 Task: Select transit view around selected location Durham, North Carolina, United States and check out the nearest train station
Action: Mouse moved to (285, 163)
Screenshot: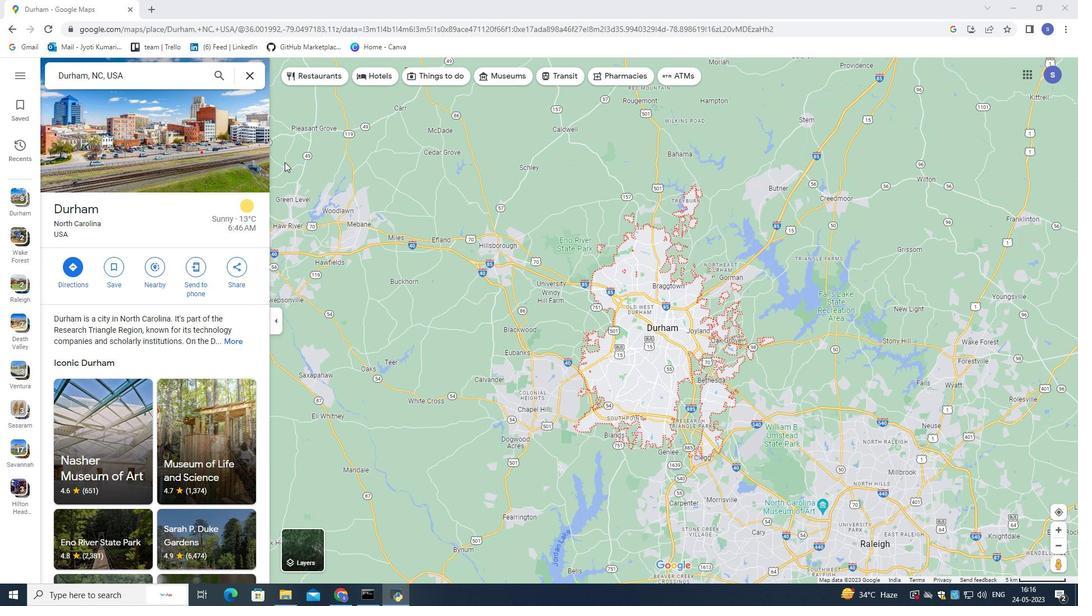 
Action: Mouse scrolled (285, 162) with delta (0, 0)
Screenshot: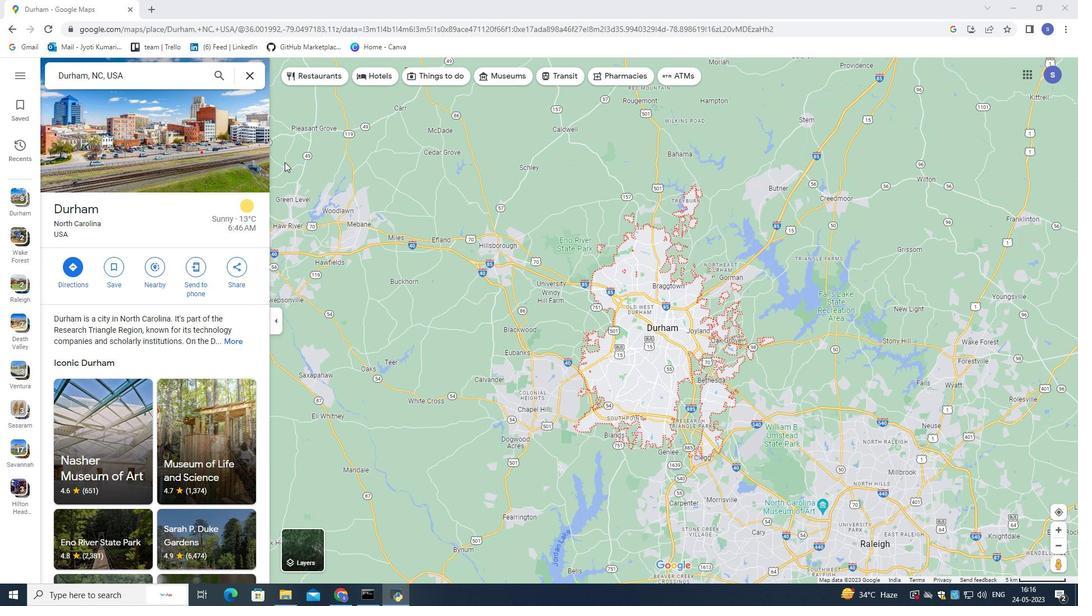 
Action: Mouse moved to (285, 165)
Screenshot: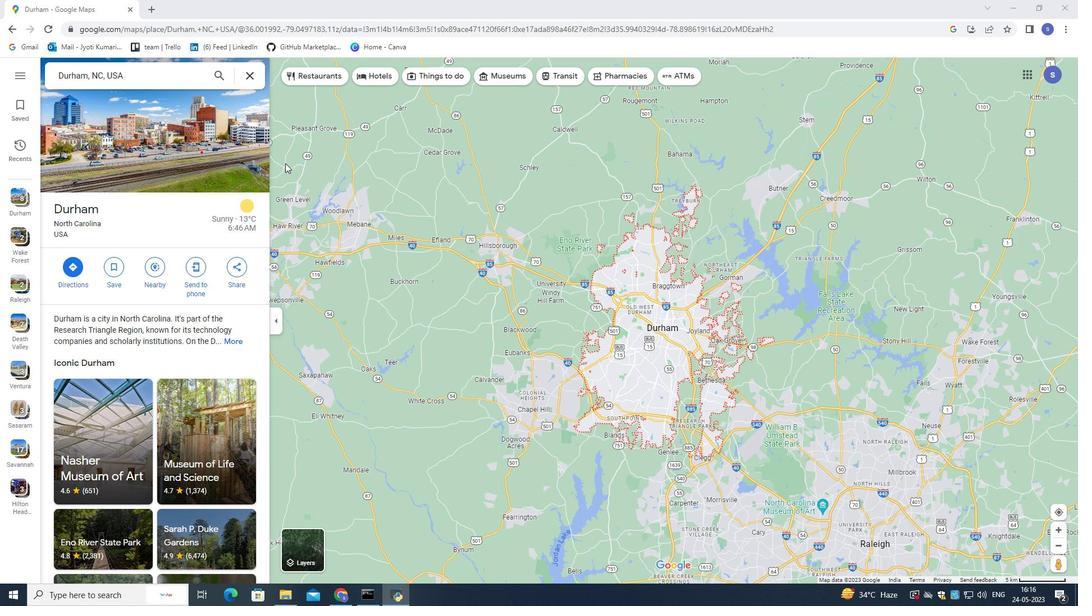 
Action: Mouse scrolled (285, 164) with delta (0, 0)
Screenshot: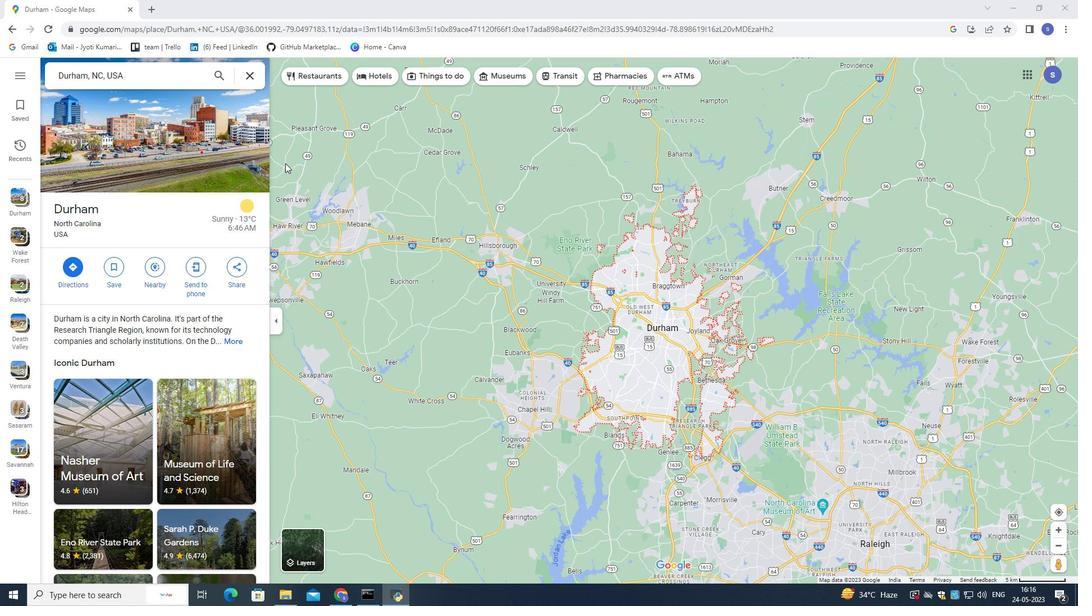 
Action: Mouse scrolled (285, 165) with delta (0, 0)
Screenshot: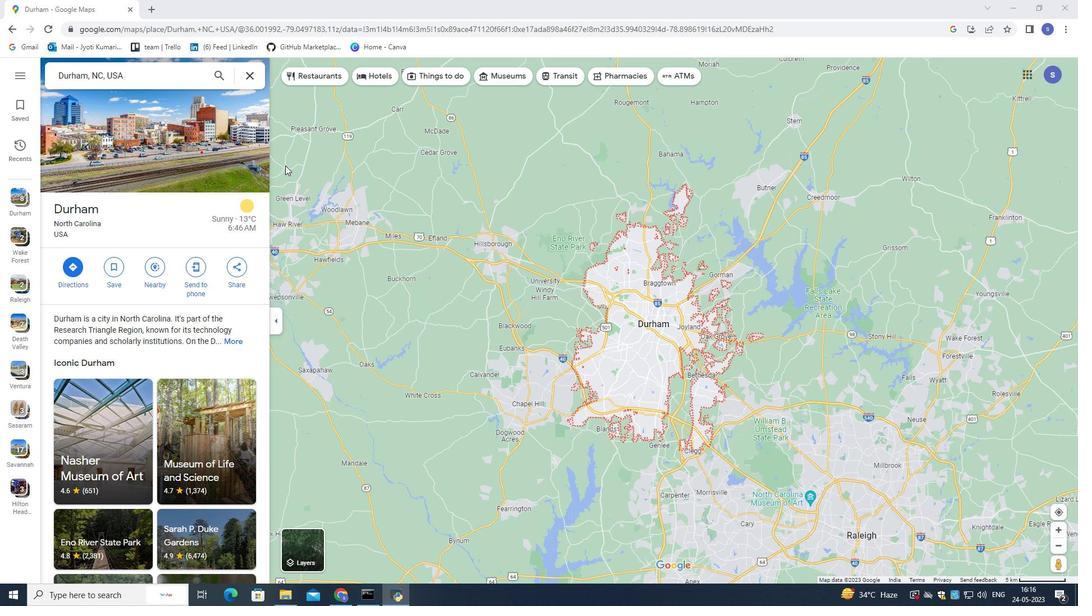 
Action: Mouse moved to (151, 73)
Screenshot: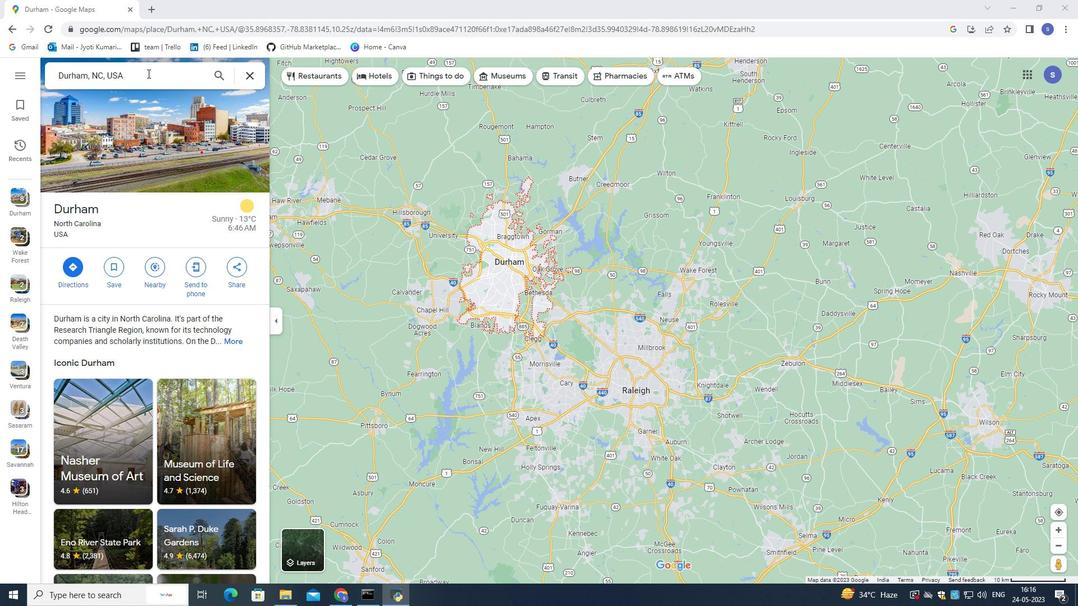 
Action: Mouse pressed left at (151, 73)
Screenshot: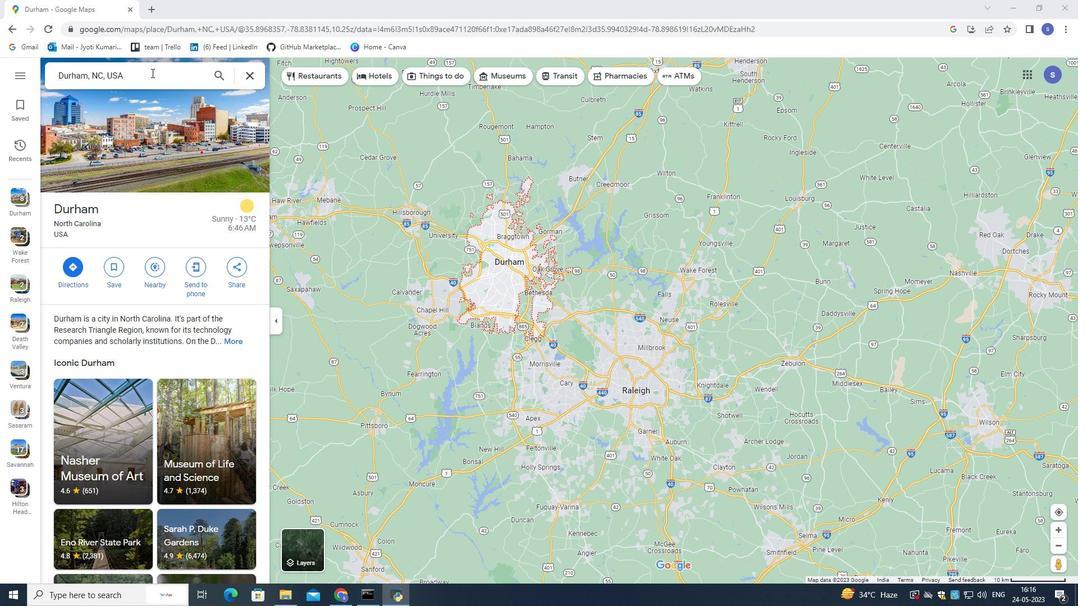 
Action: Mouse moved to (280, 122)
Screenshot: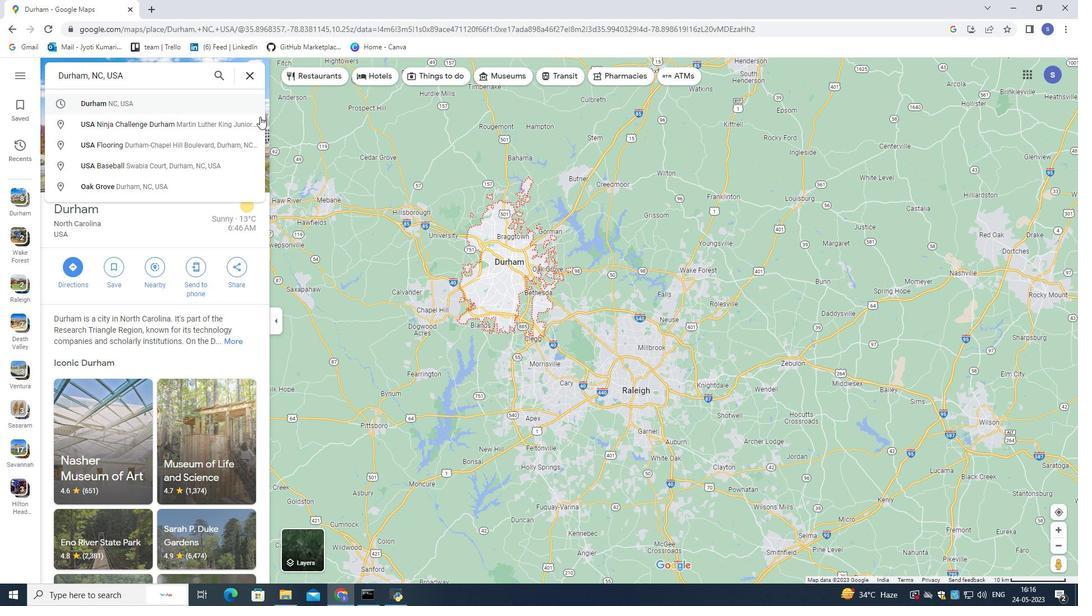 
Action: Key pressed <Key.enter>
Screenshot: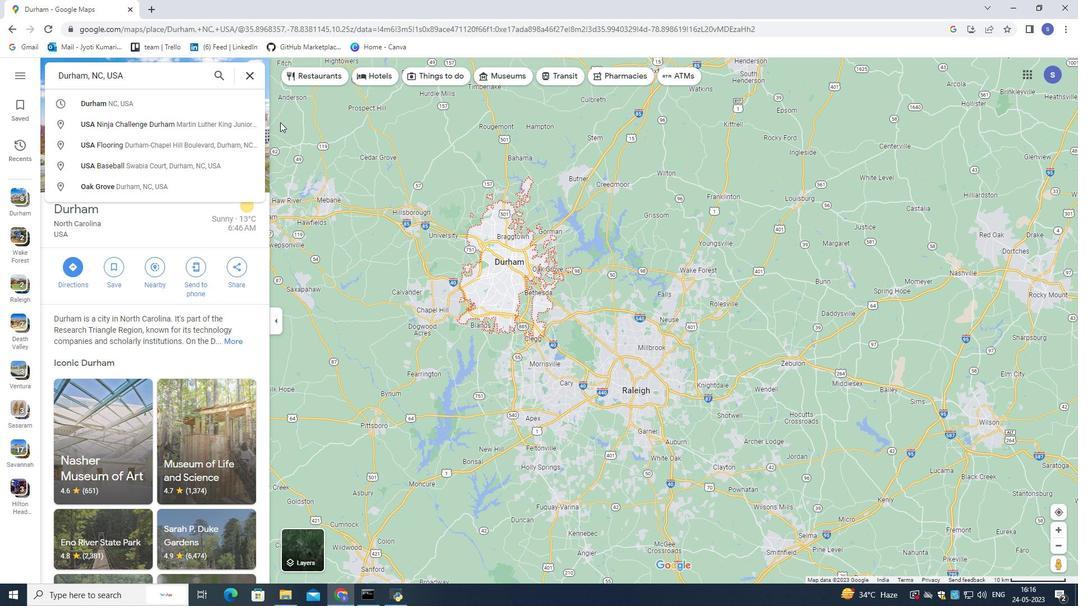 
Action: Mouse moved to (359, 176)
Screenshot: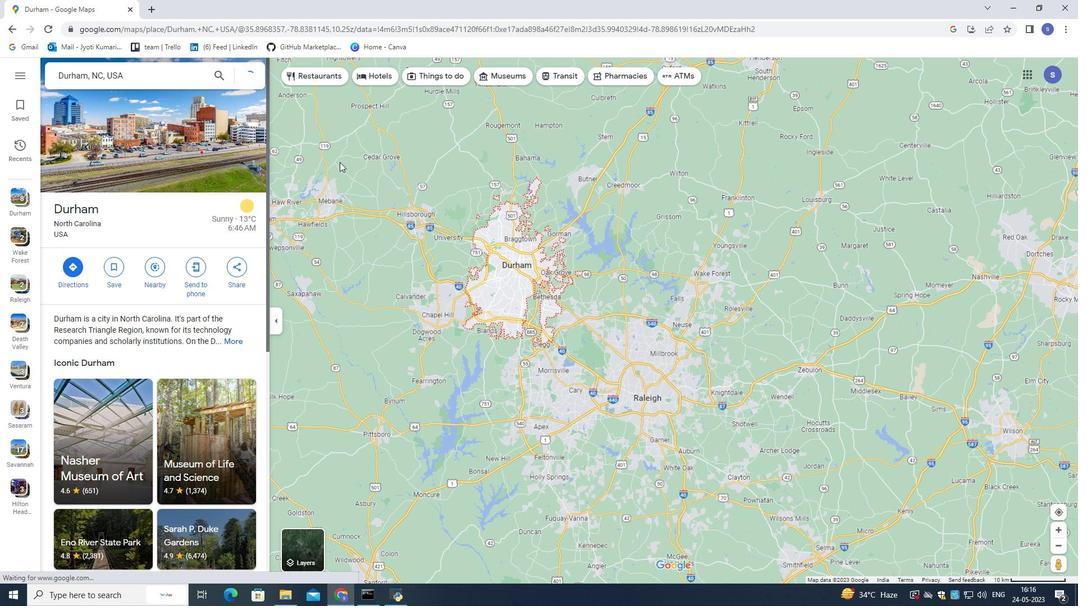
Action: Mouse scrolled (359, 175) with delta (0, 0)
Screenshot: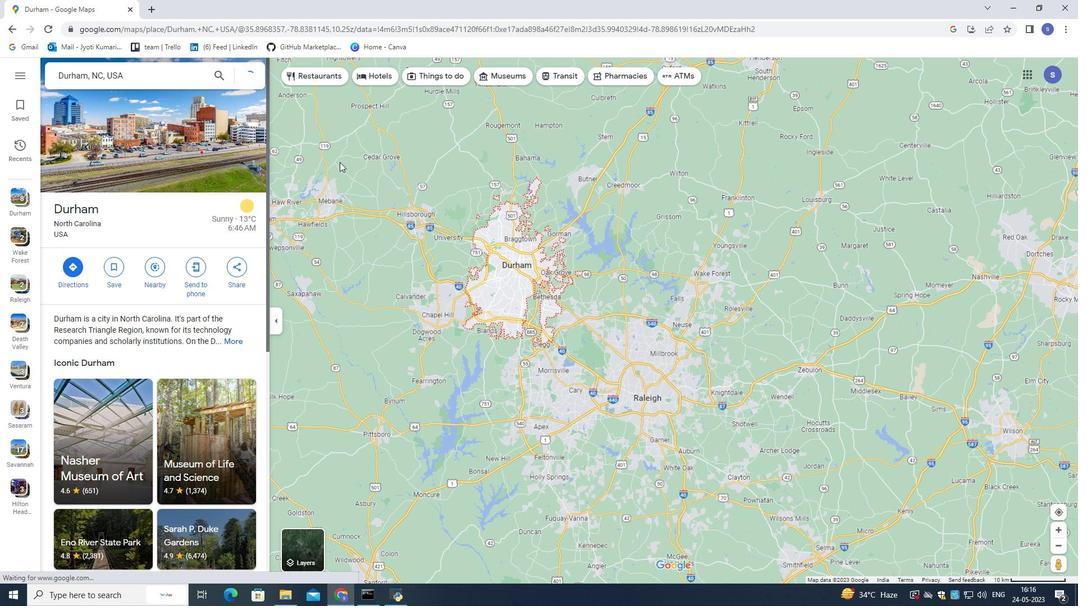 
Action: Mouse moved to (360, 176)
Screenshot: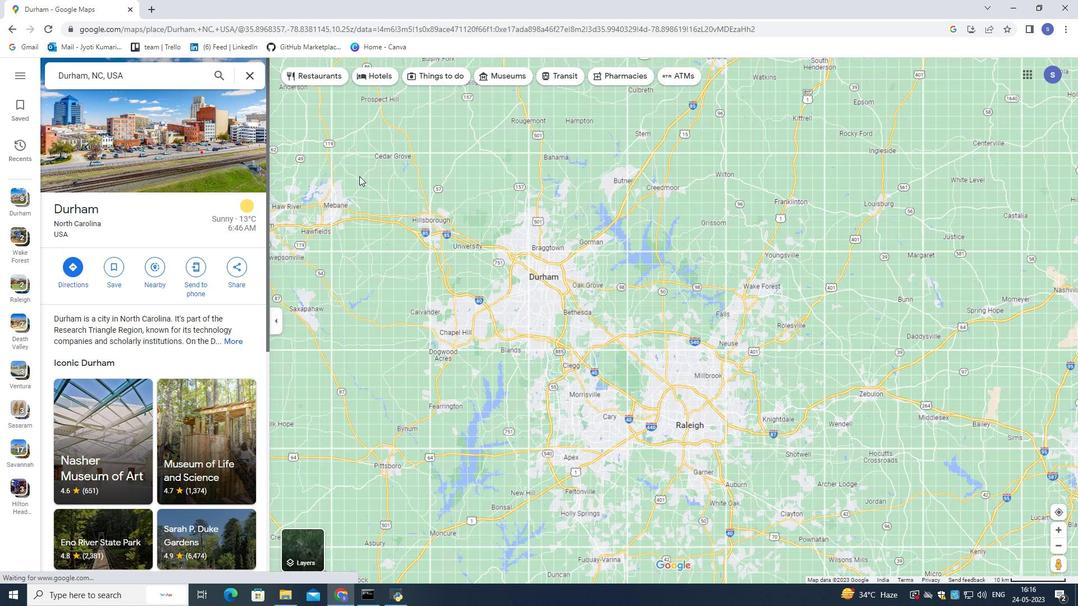 
Action: Mouse scrolled (360, 176) with delta (0, 0)
Screenshot: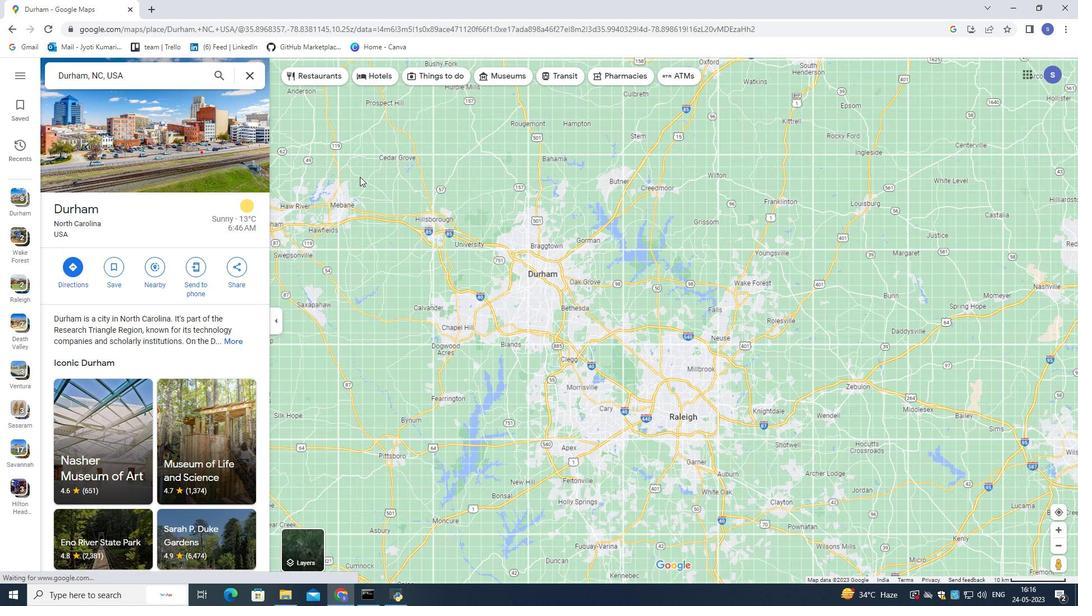 
Action: Mouse moved to (567, 75)
Screenshot: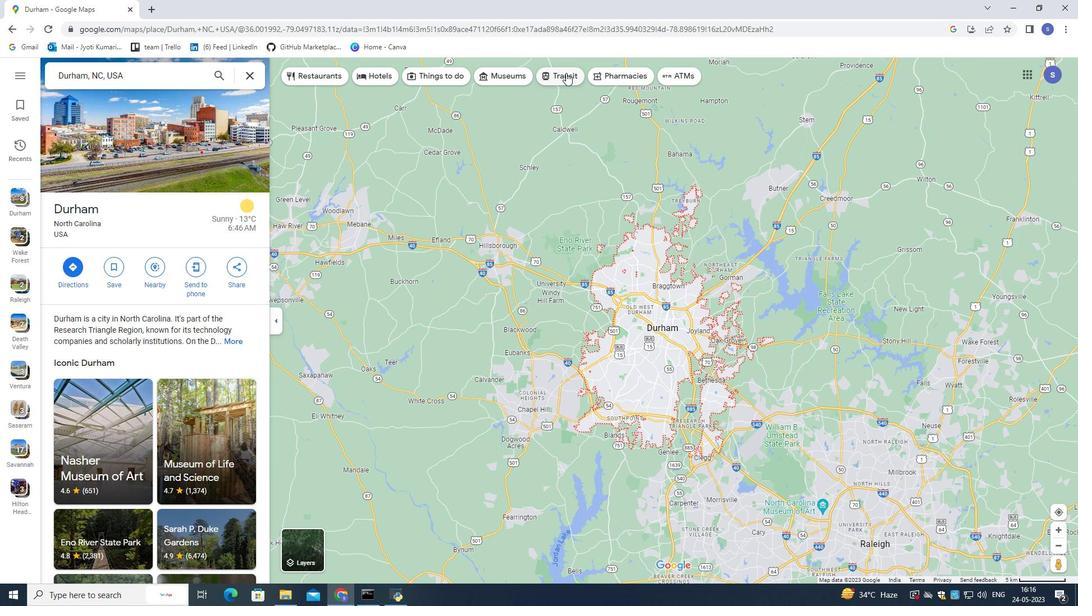 
Action: Mouse pressed left at (567, 75)
Screenshot: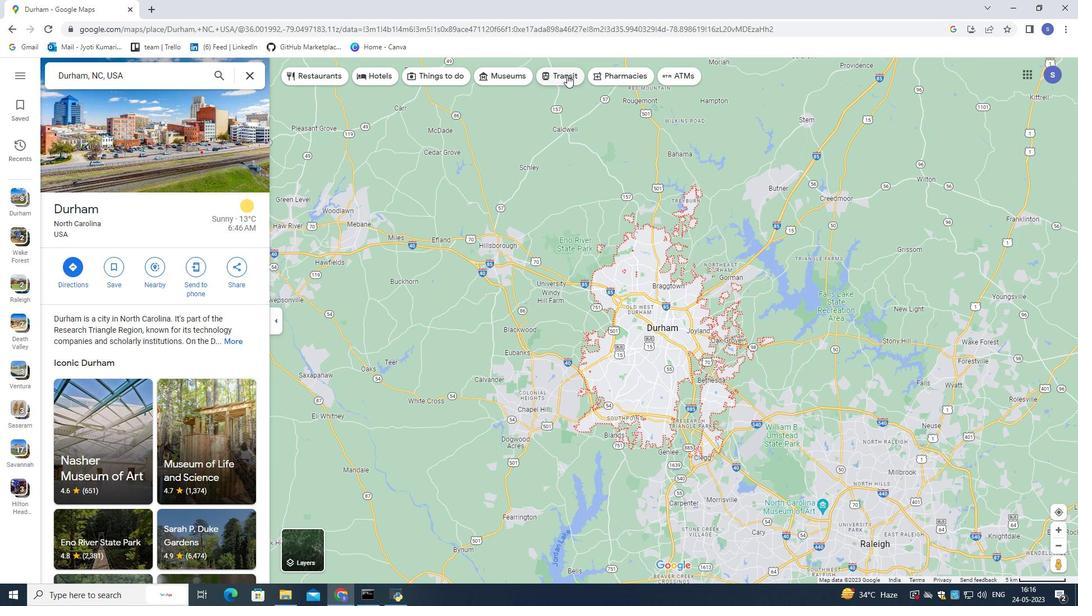 
Action: Mouse moved to (188, 217)
Screenshot: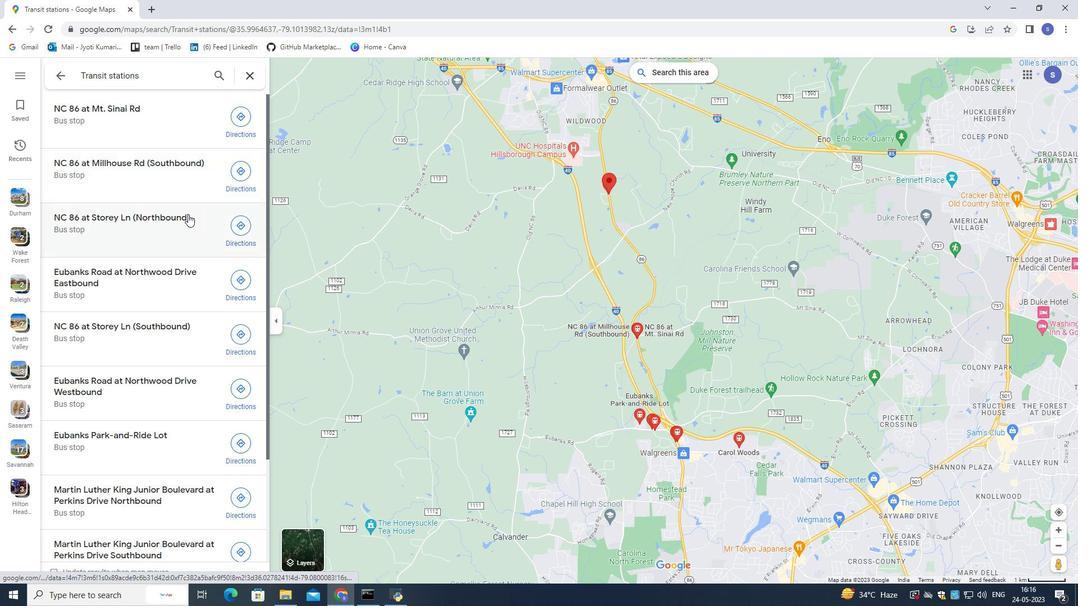 
Action: Mouse scrolled (188, 217) with delta (0, 0)
Screenshot: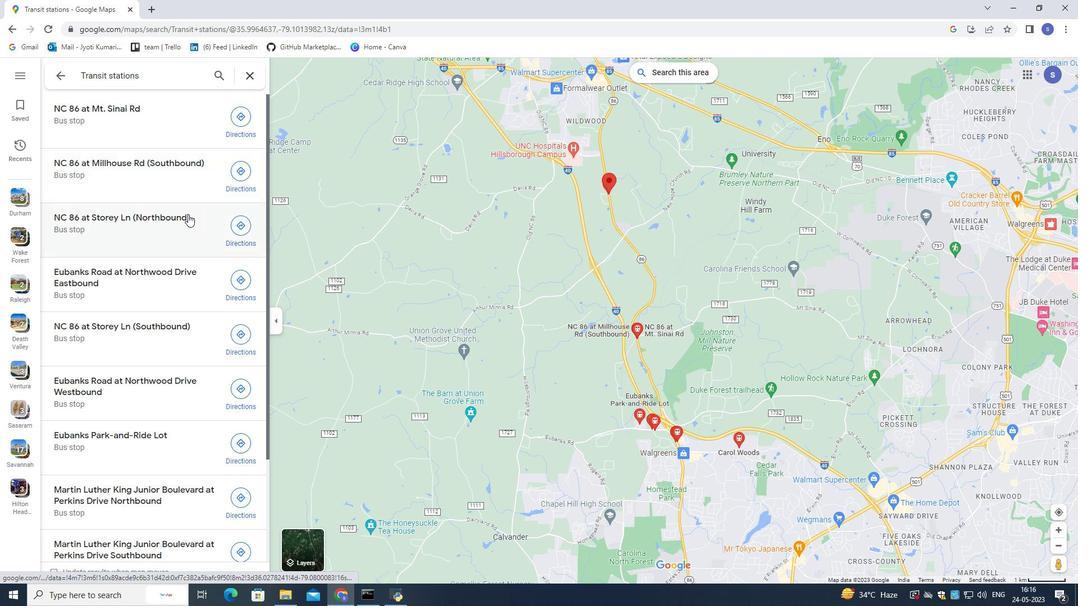 
Action: Mouse moved to (187, 219)
Screenshot: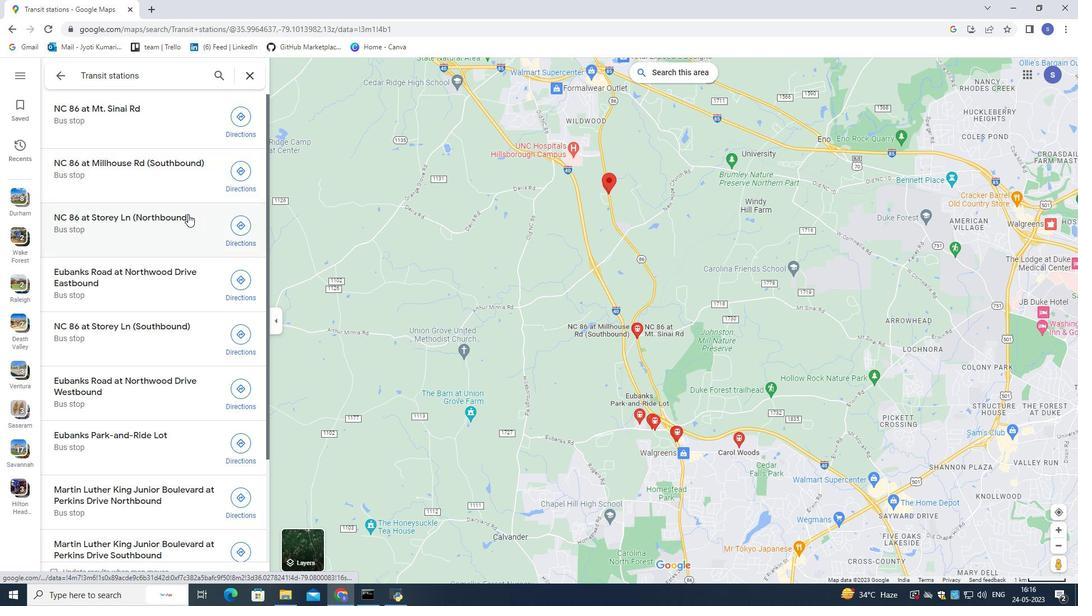 
Action: Mouse scrolled (187, 218) with delta (0, 0)
Screenshot: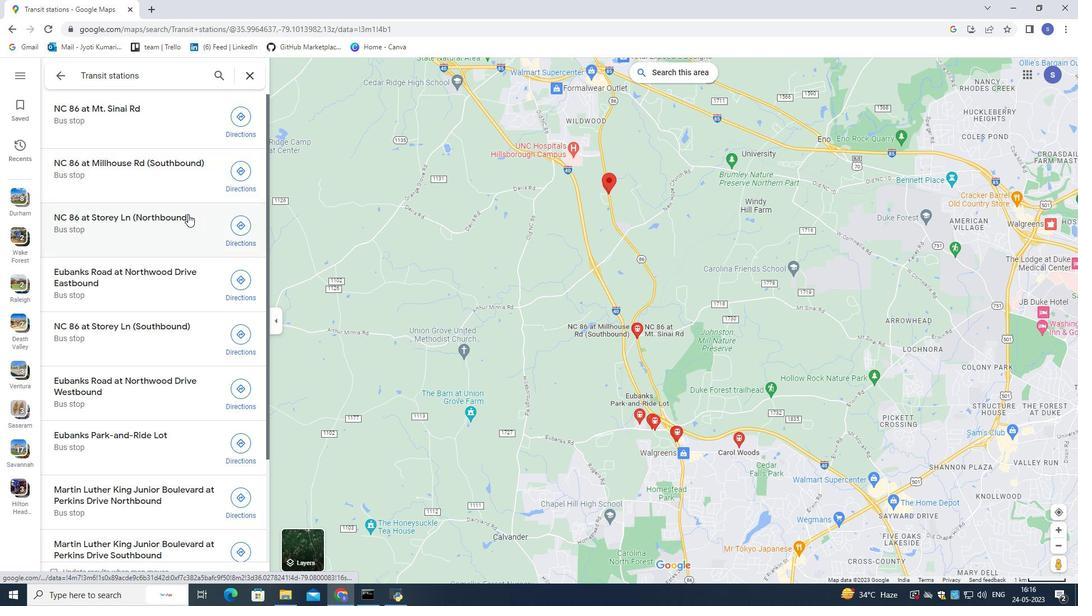 
Action: Mouse moved to (187, 219)
Screenshot: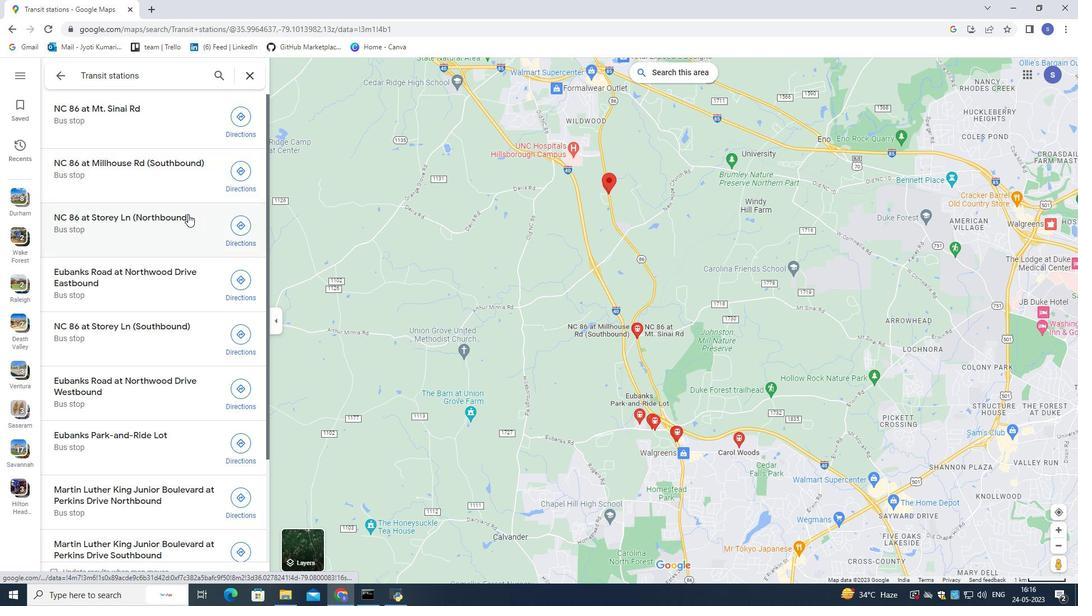 
Action: Mouse scrolled (187, 218) with delta (0, 0)
Screenshot: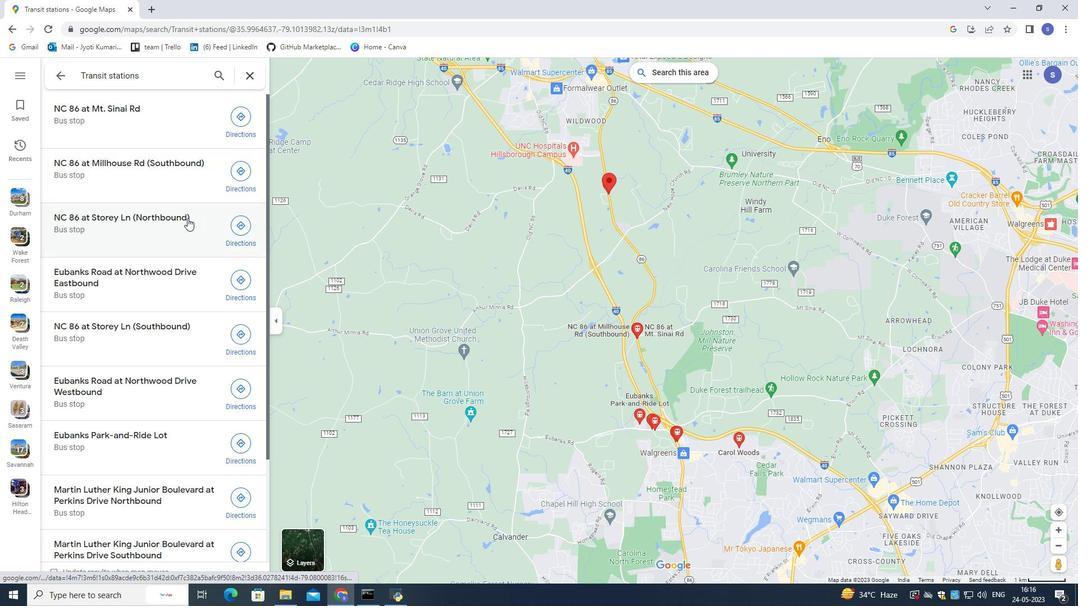 
Action: Mouse moved to (185, 216)
Screenshot: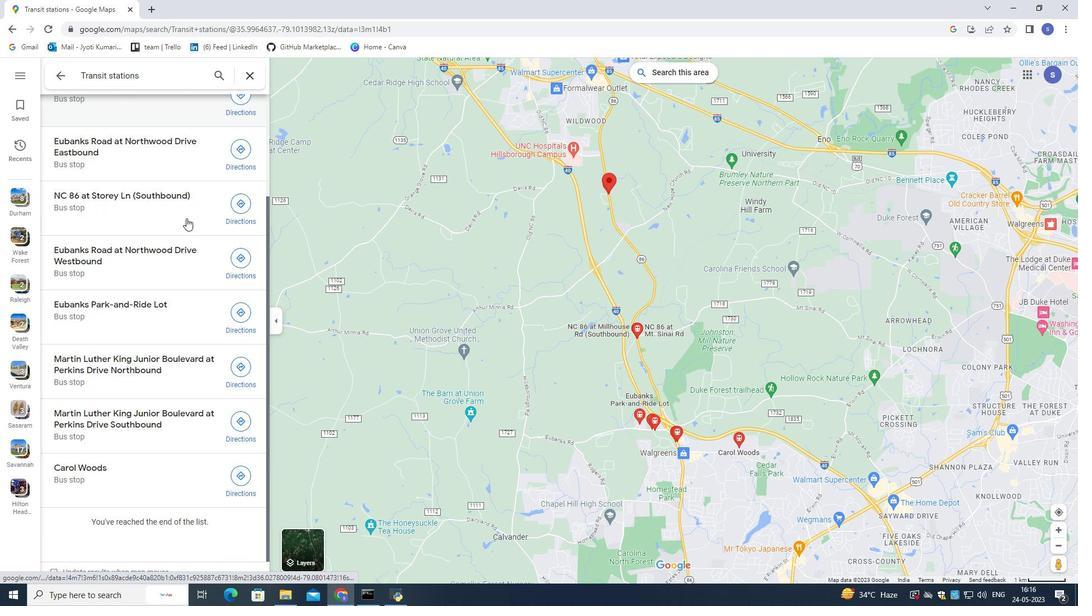 
Action: Mouse scrolled (185, 215) with delta (0, 0)
Screenshot: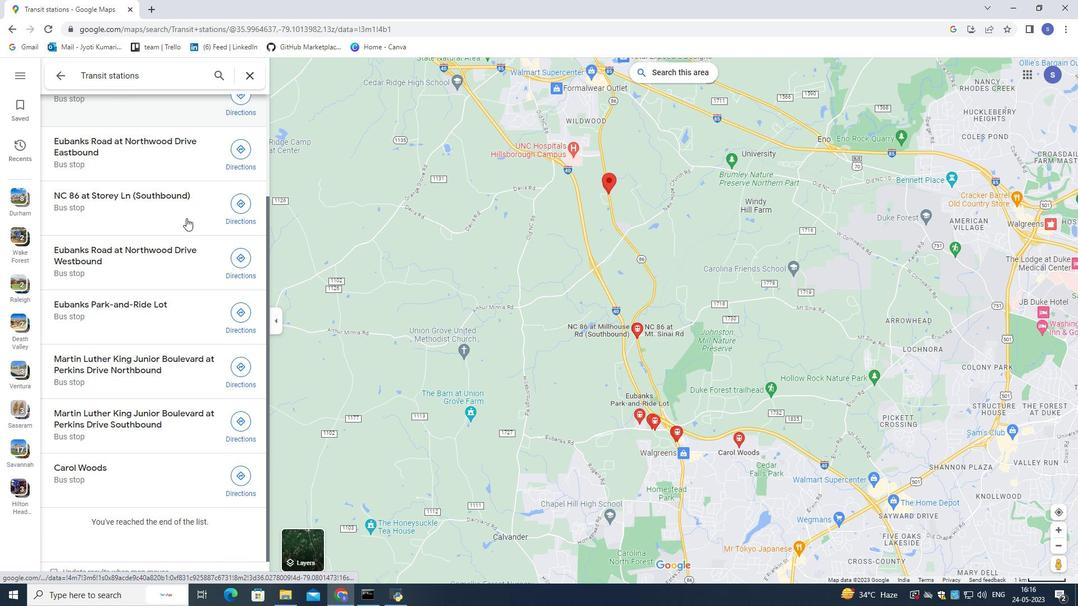 
Action: Mouse scrolled (185, 215) with delta (0, 0)
Screenshot: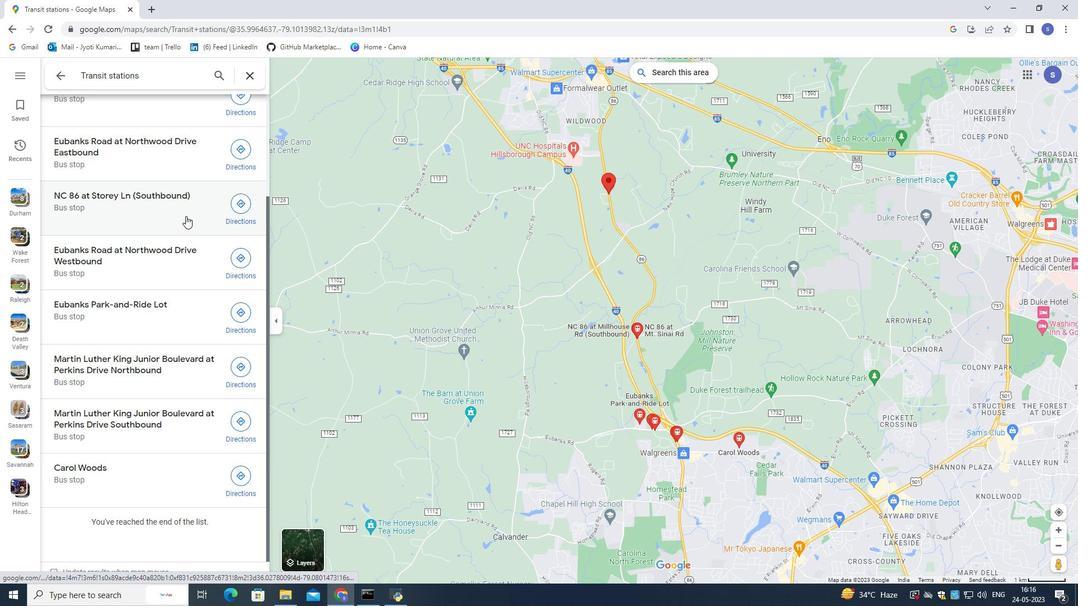 
Action: Mouse moved to (64, 76)
Screenshot: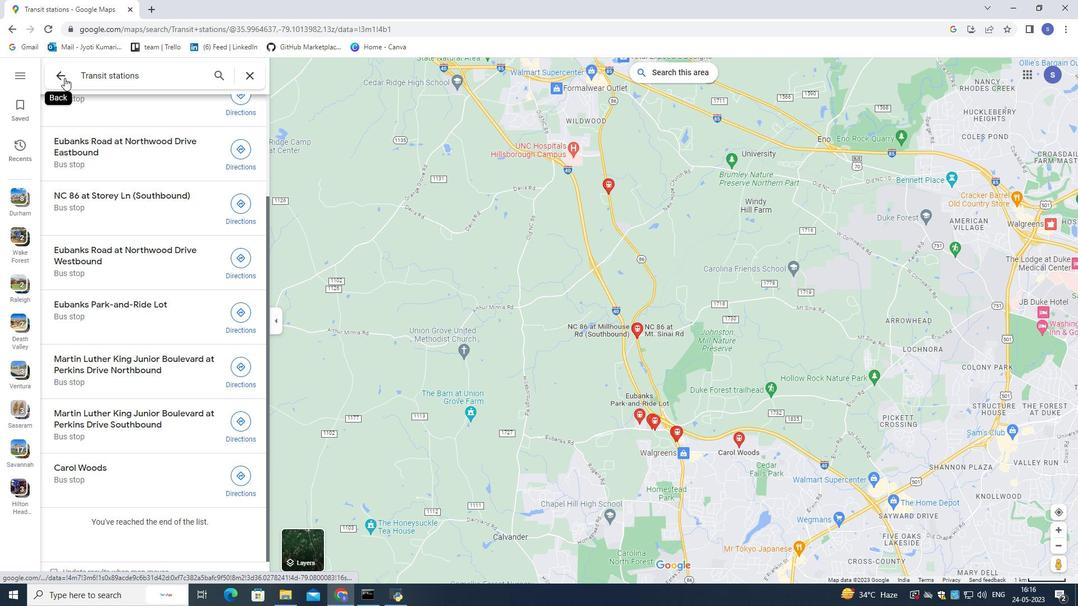 
Action: Mouse pressed left at (64, 76)
Screenshot: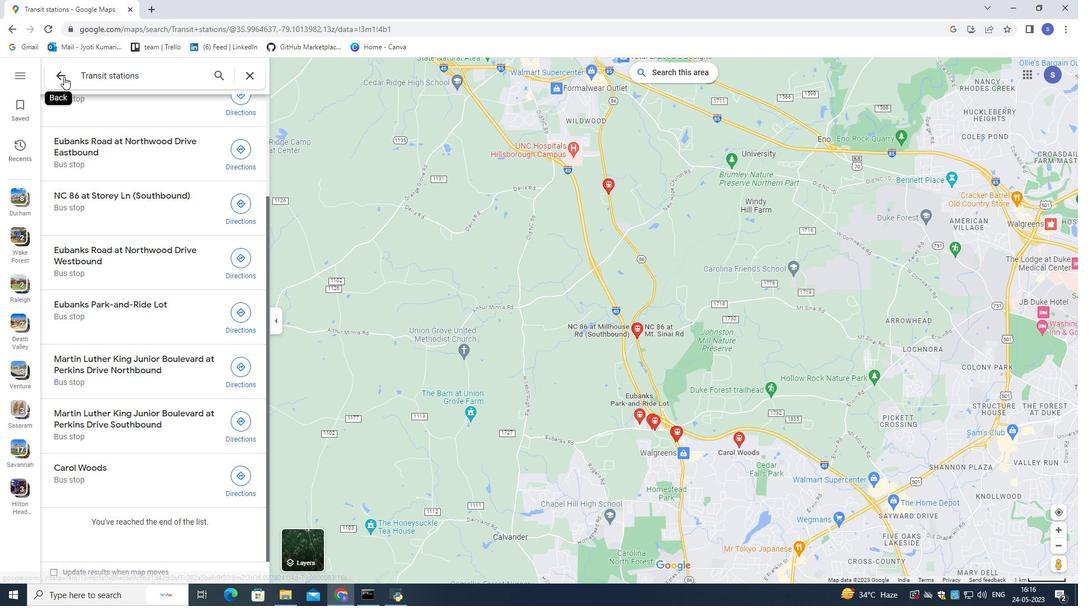 
Action: Mouse moved to (151, 271)
Screenshot: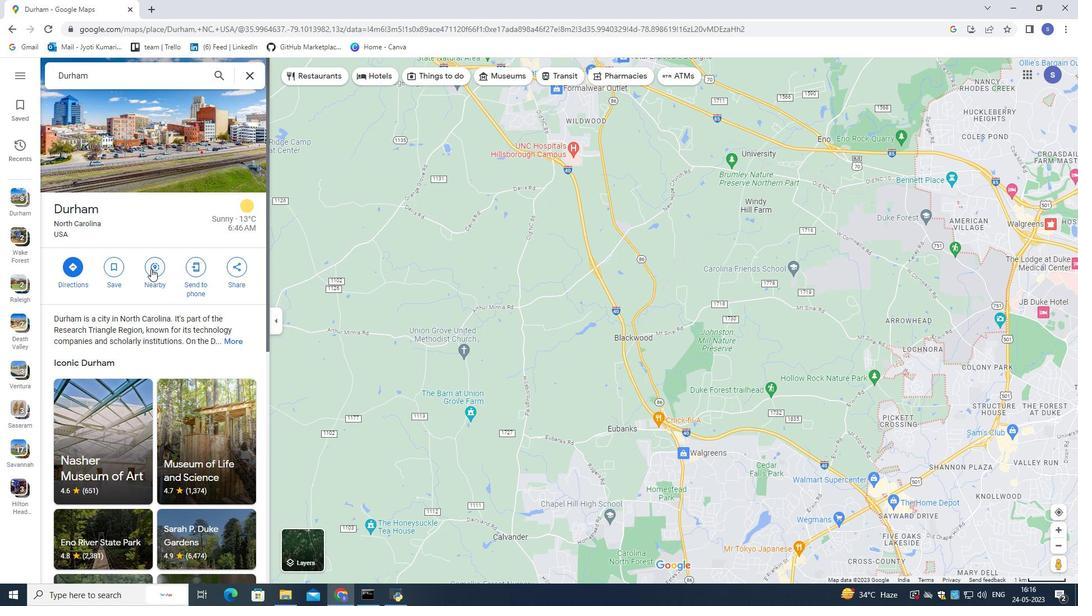 
Action: Mouse pressed left at (151, 271)
Screenshot: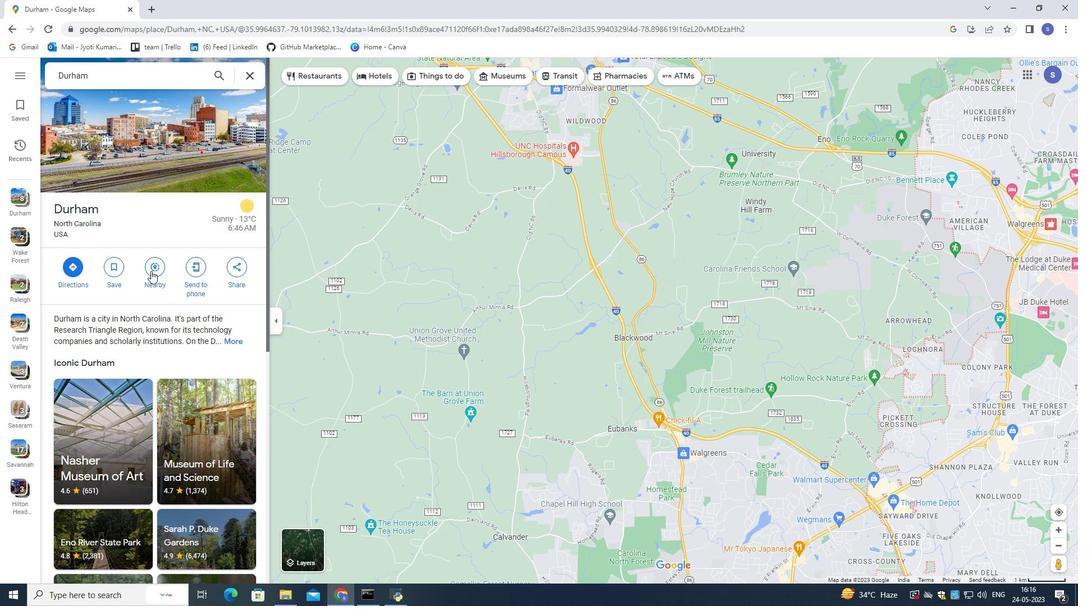 
Action: Mouse moved to (142, 78)
Screenshot: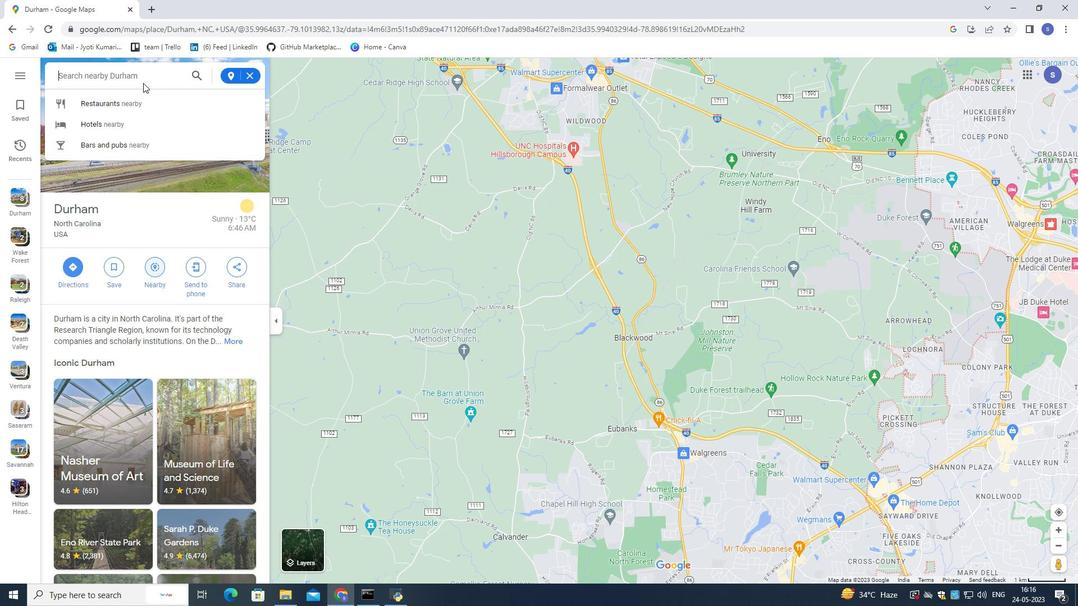 
Action: Mouse pressed left at (142, 78)
Screenshot: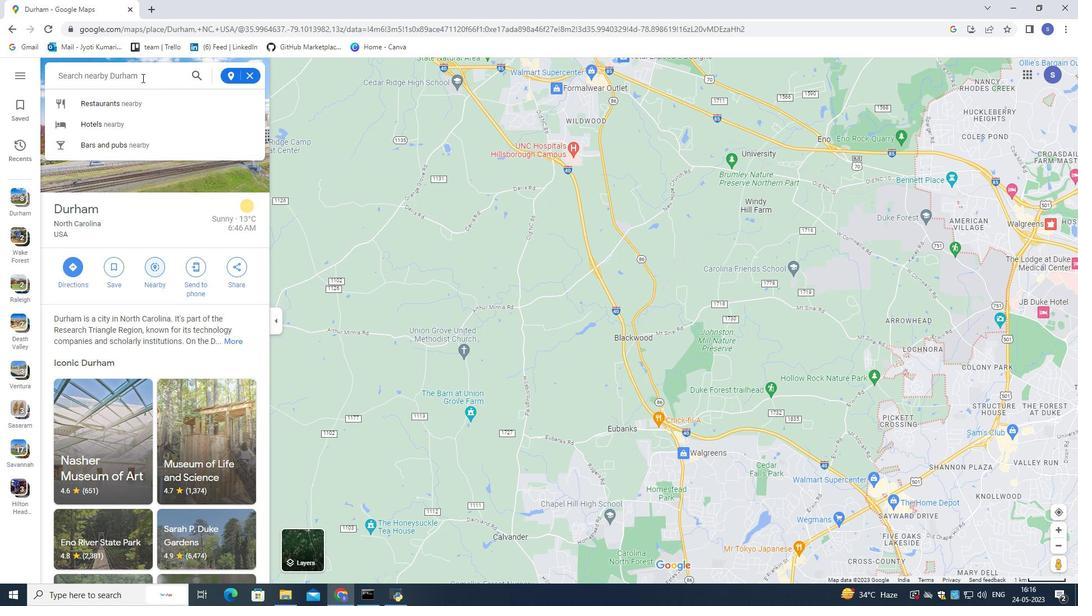 
Action: Key pressed train<Key.space>station<Key.enter>
Screenshot: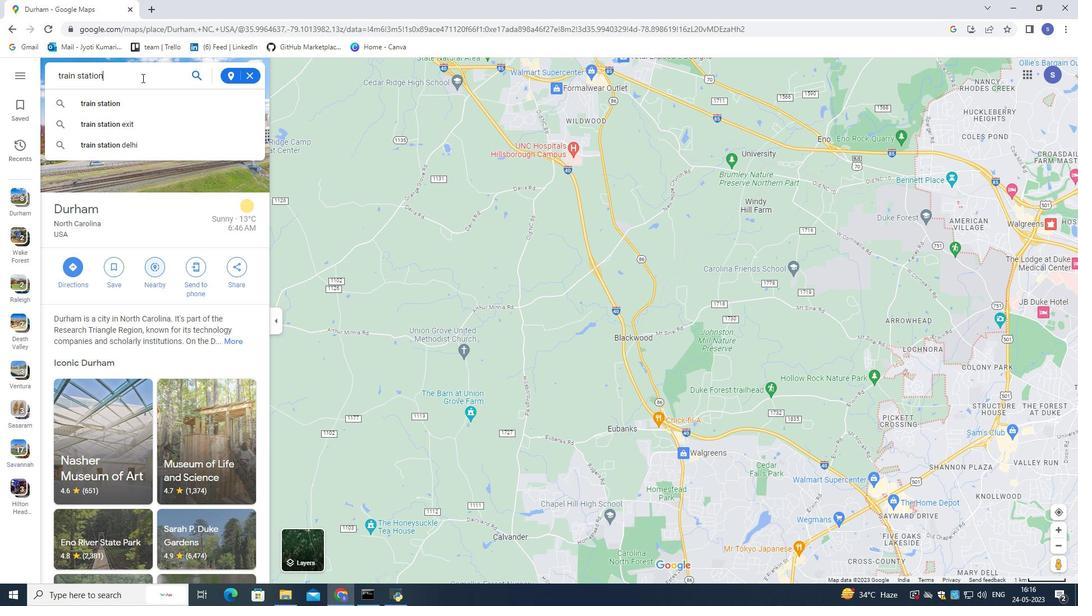 
Action: Mouse moved to (126, 131)
Screenshot: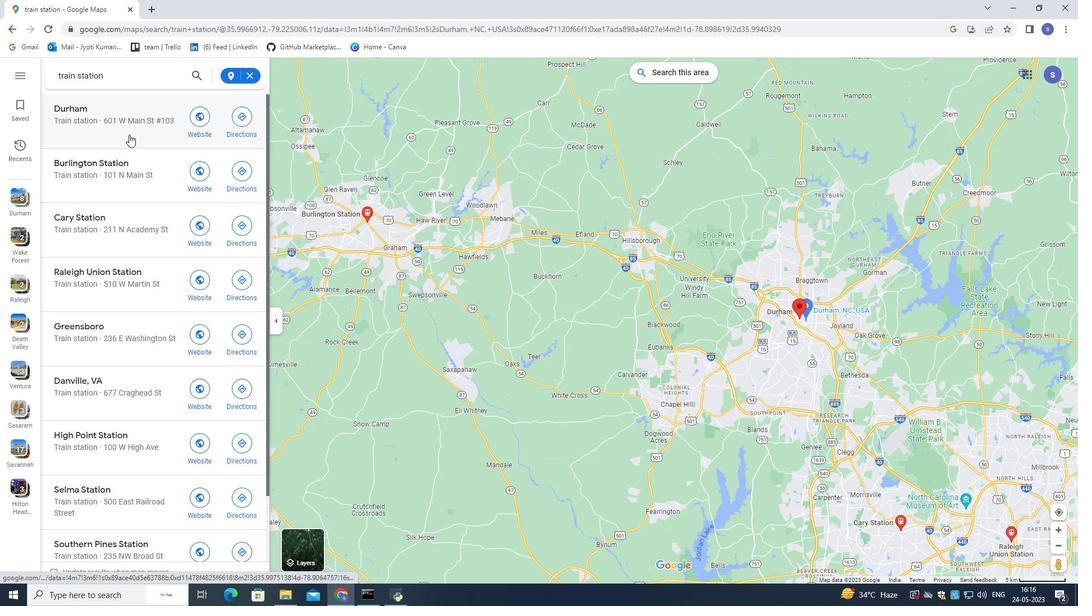 
Action: Mouse pressed left at (126, 131)
Screenshot: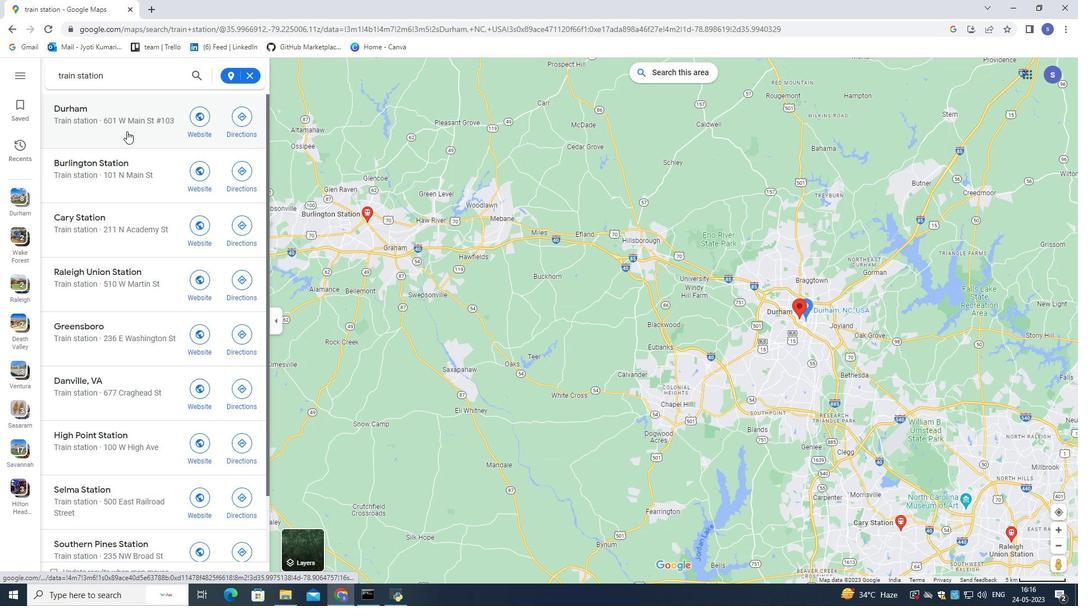 
Action: Mouse moved to (334, 151)
Screenshot: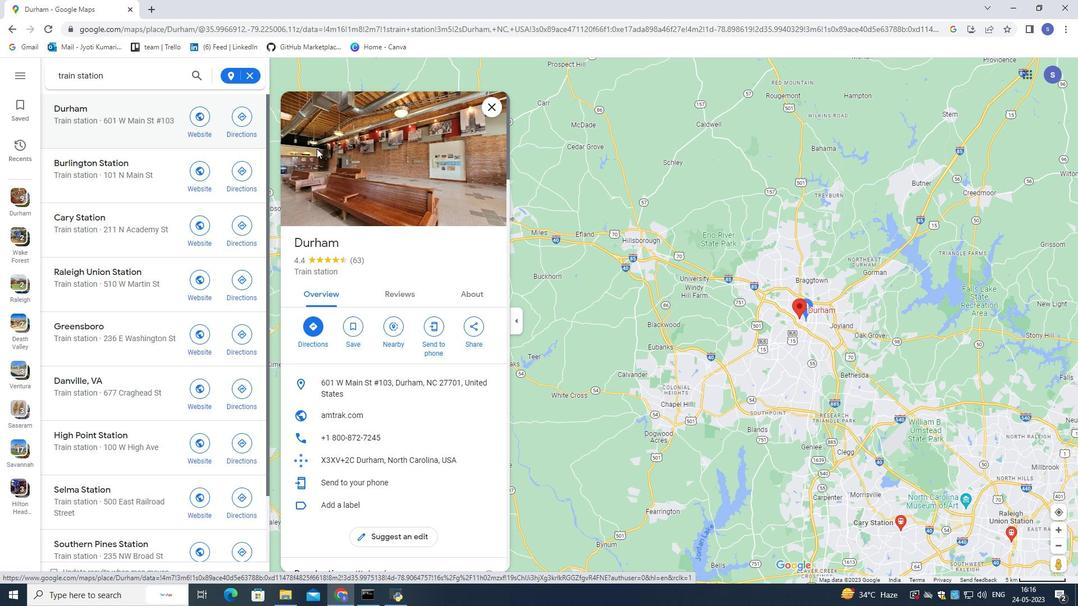 
Action: Mouse pressed left at (334, 151)
Screenshot: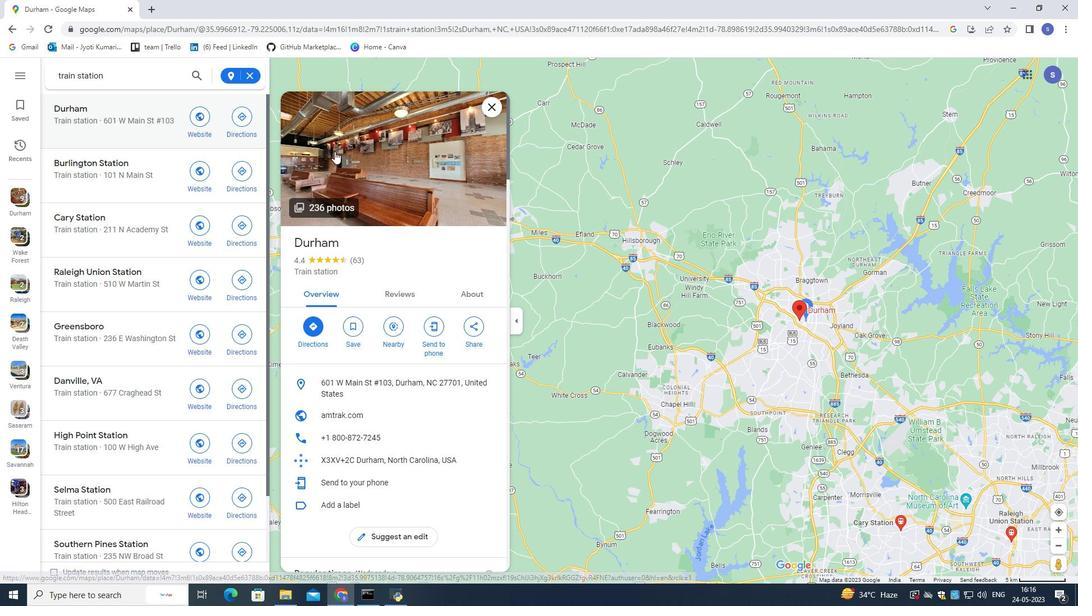 
Action: Mouse moved to (692, 496)
Screenshot: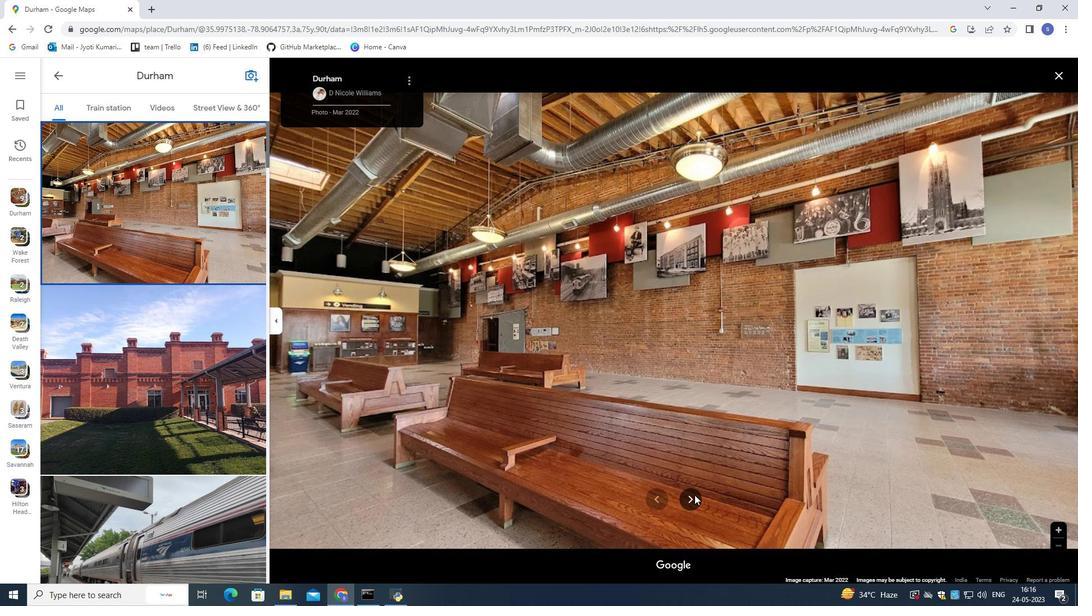 
Action: Mouse pressed left at (692, 496)
Screenshot: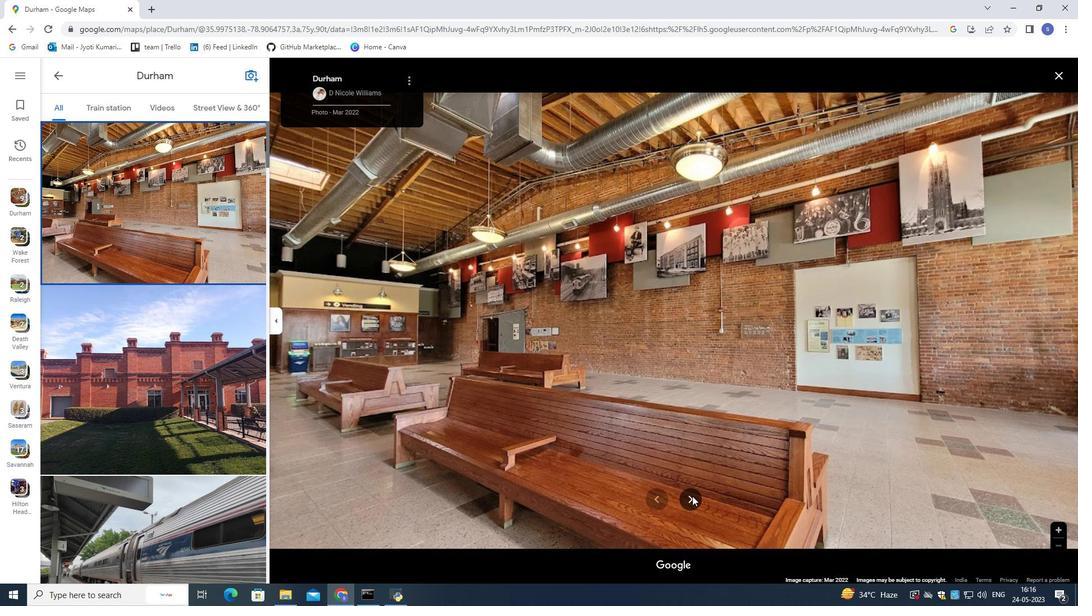 
Action: Mouse moved to (689, 482)
Screenshot: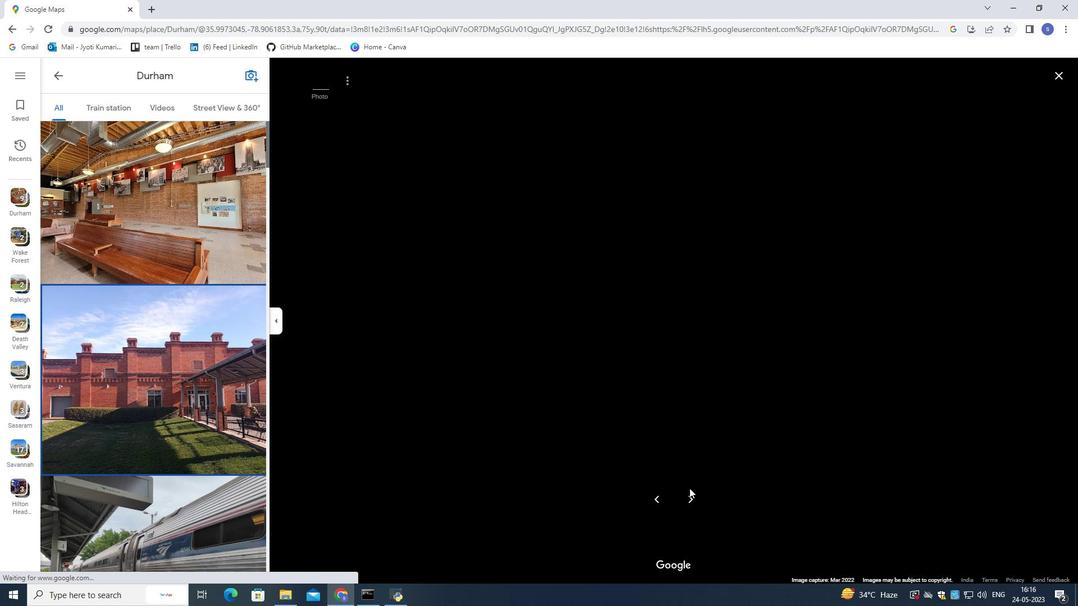 
Action: Mouse pressed left at (689, 482)
Screenshot: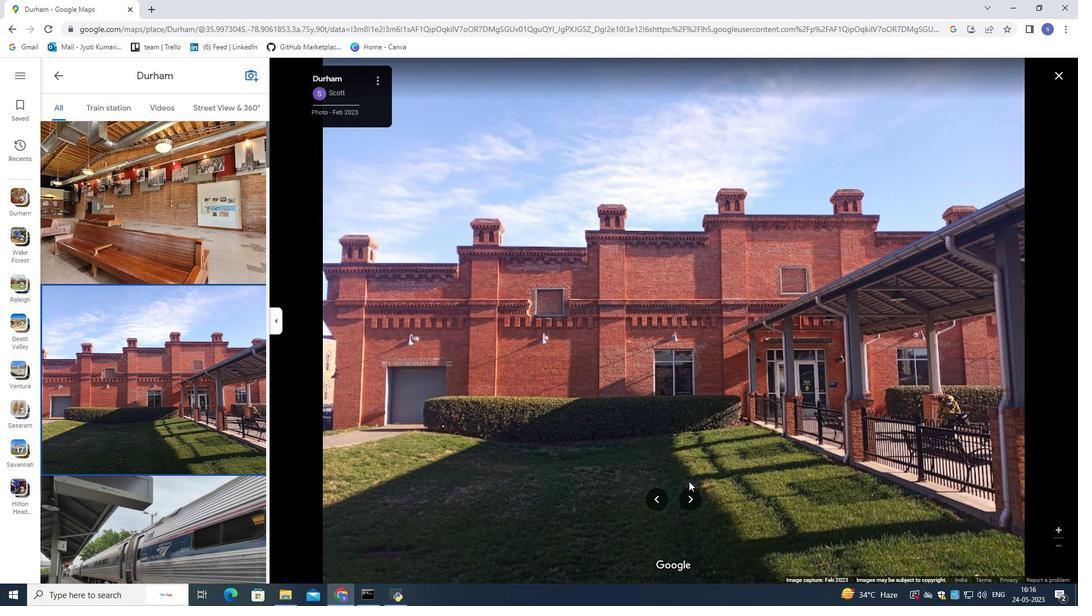 
Action: Mouse moved to (695, 494)
Screenshot: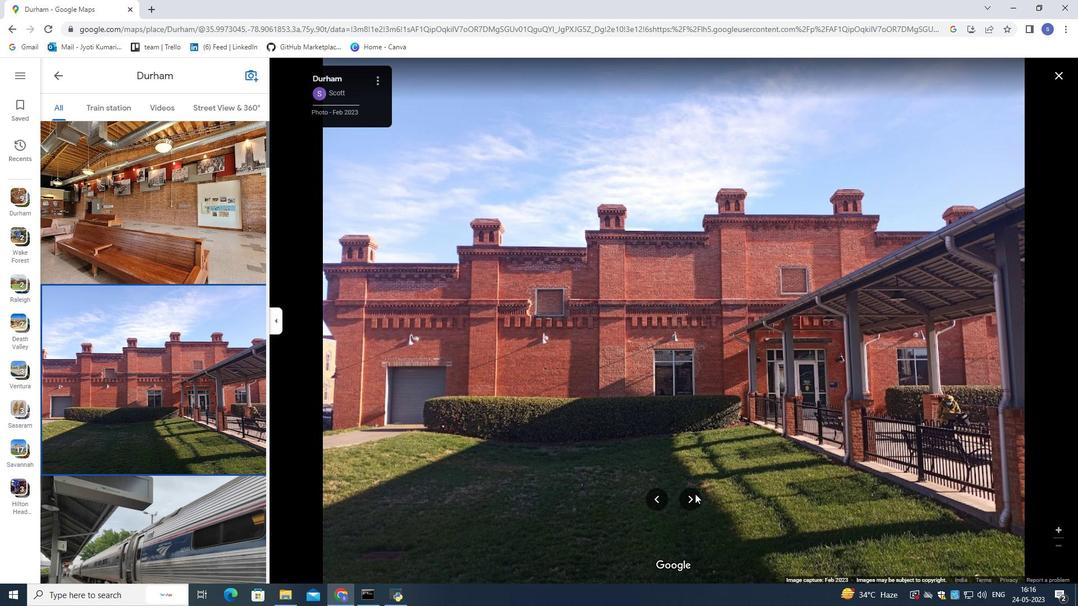 
Action: Mouse pressed left at (695, 494)
Screenshot: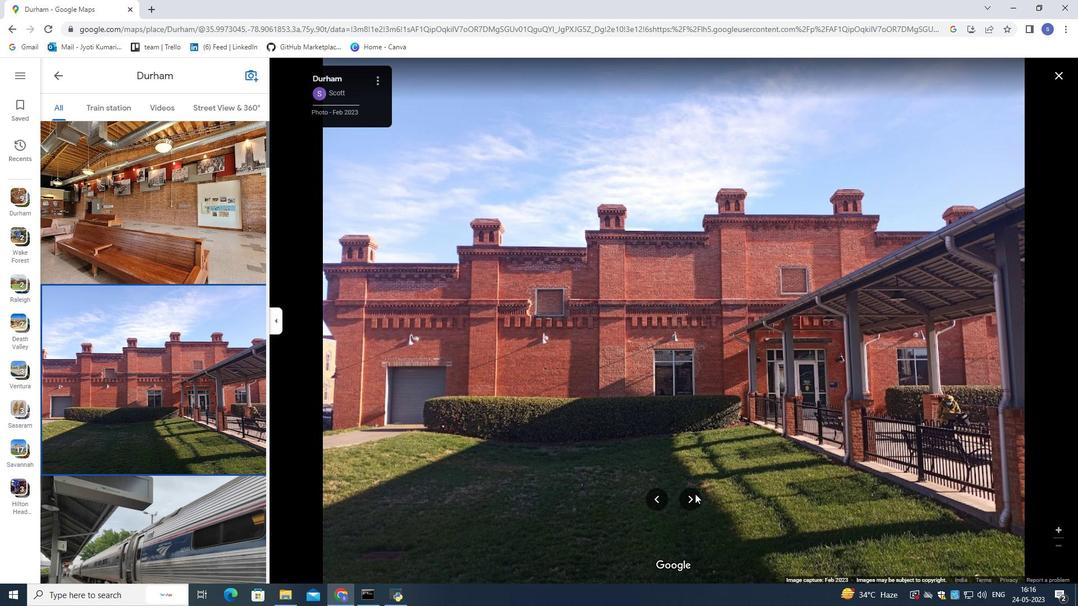 
Action: Mouse moved to (688, 498)
Screenshot: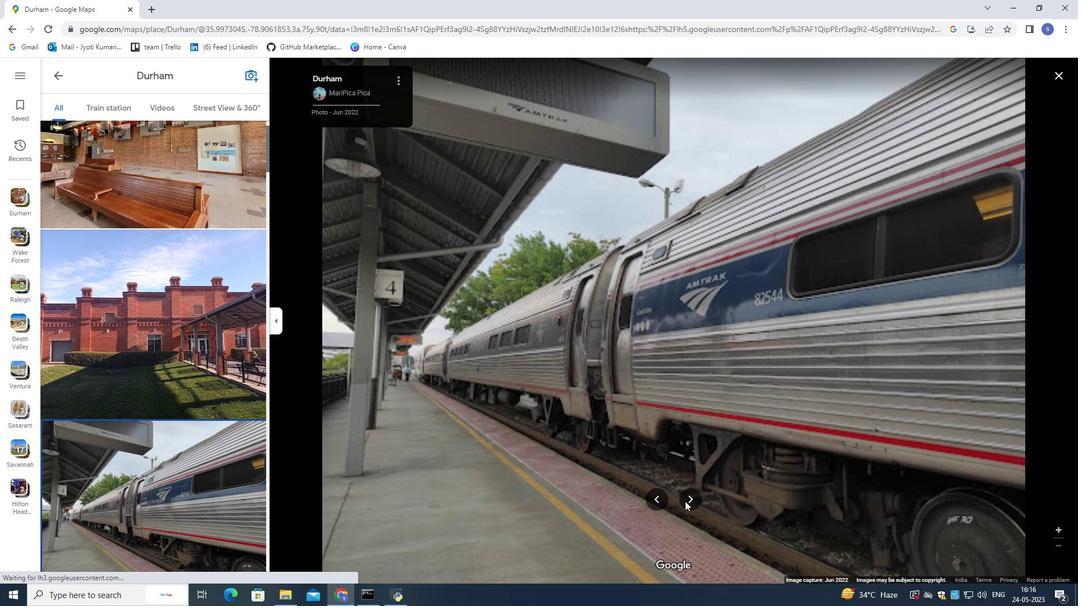 
Action: Mouse pressed left at (688, 498)
Screenshot: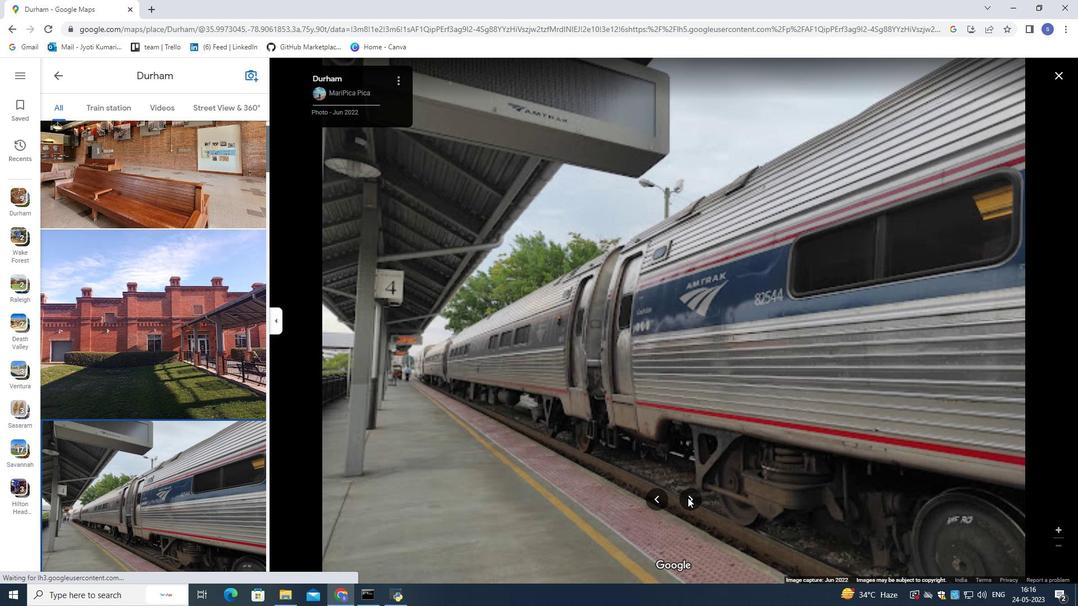 
Action: Mouse pressed left at (688, 498)
Screenshot: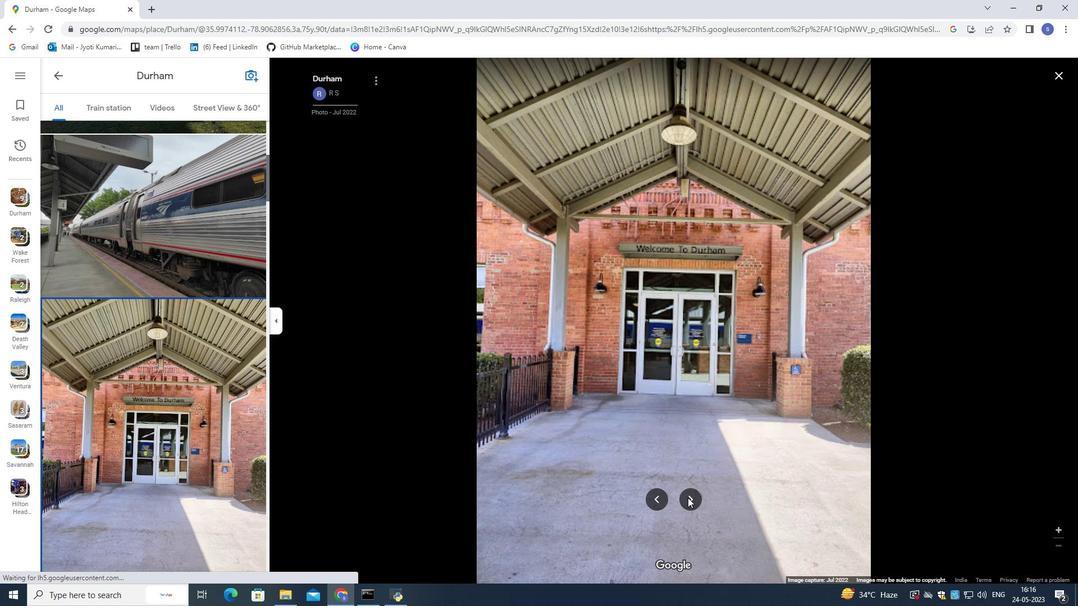 
Action: Mouse pressed left at (688, 498)
Screenshot: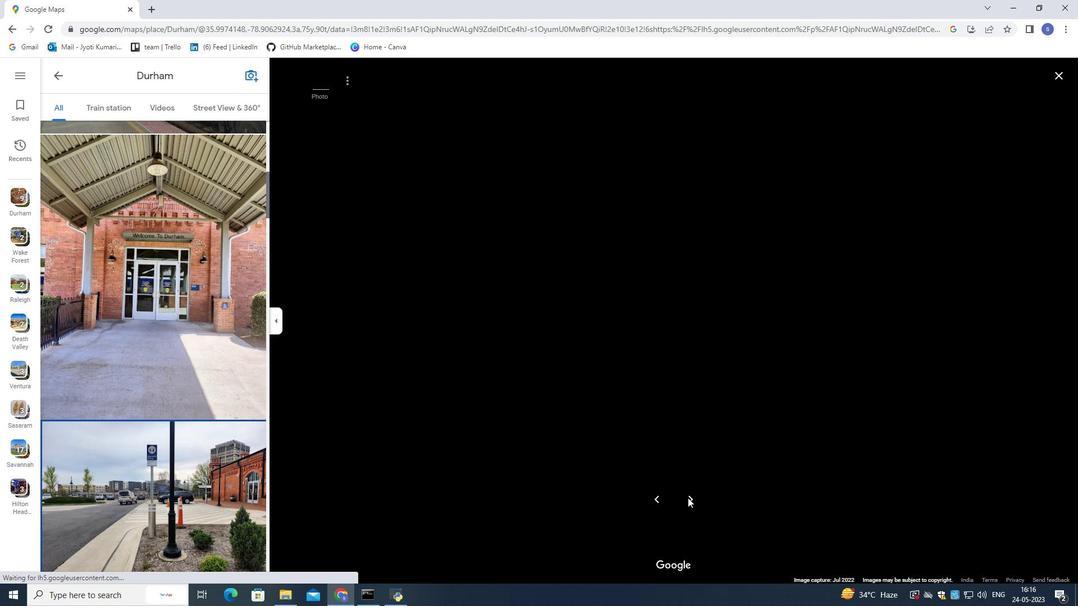 
Action: Mouse pressed left at (688, 498)
Screenshot: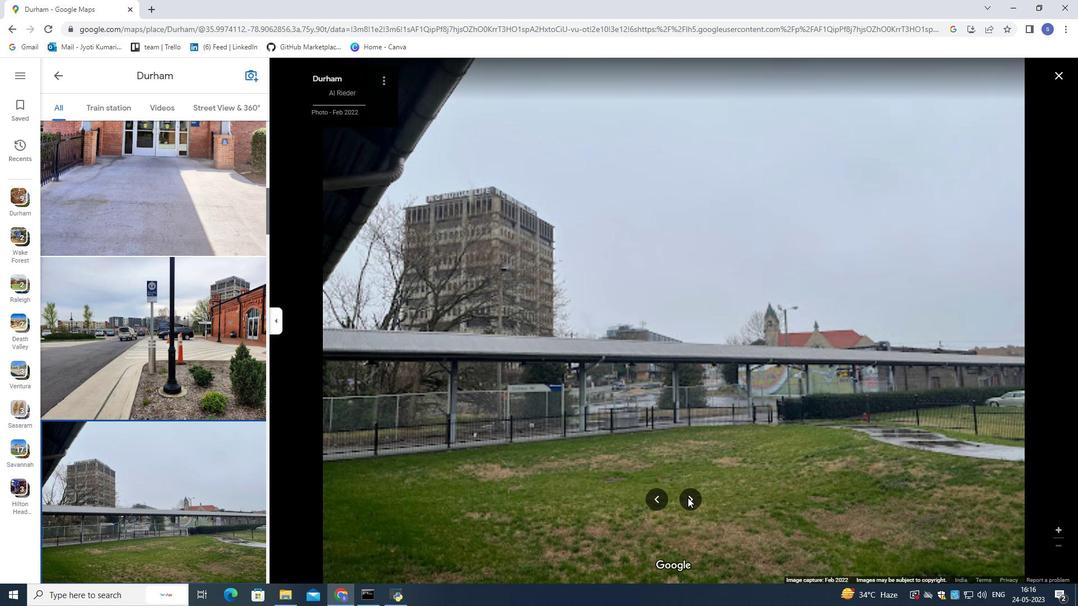 
Action: Mouse pressed left at (688, 498)
Screenshot: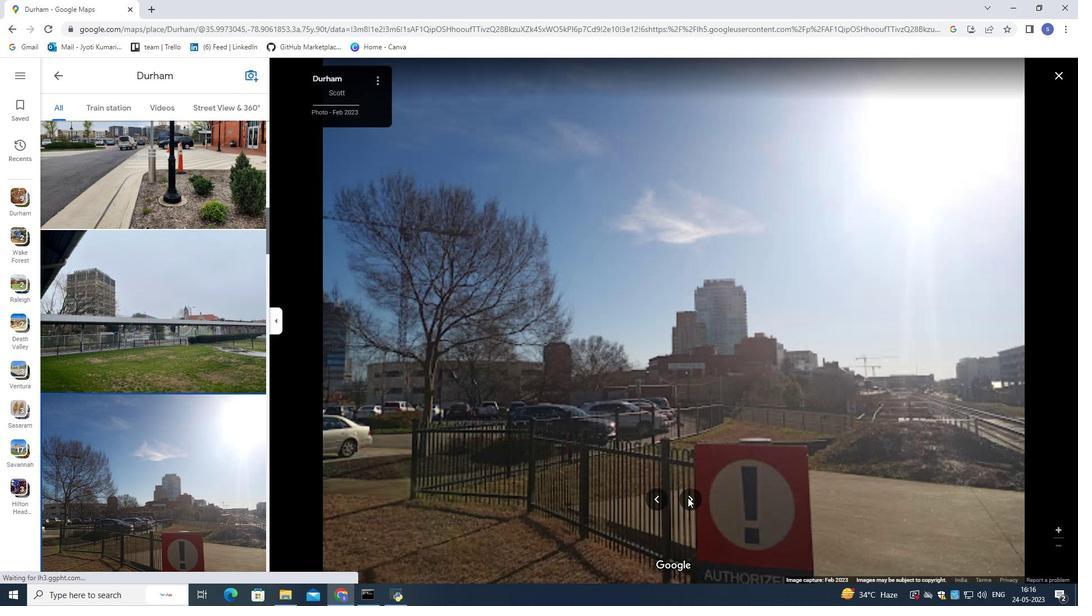 
Action: Mouse pressed left at (688, 498)
Screenshot: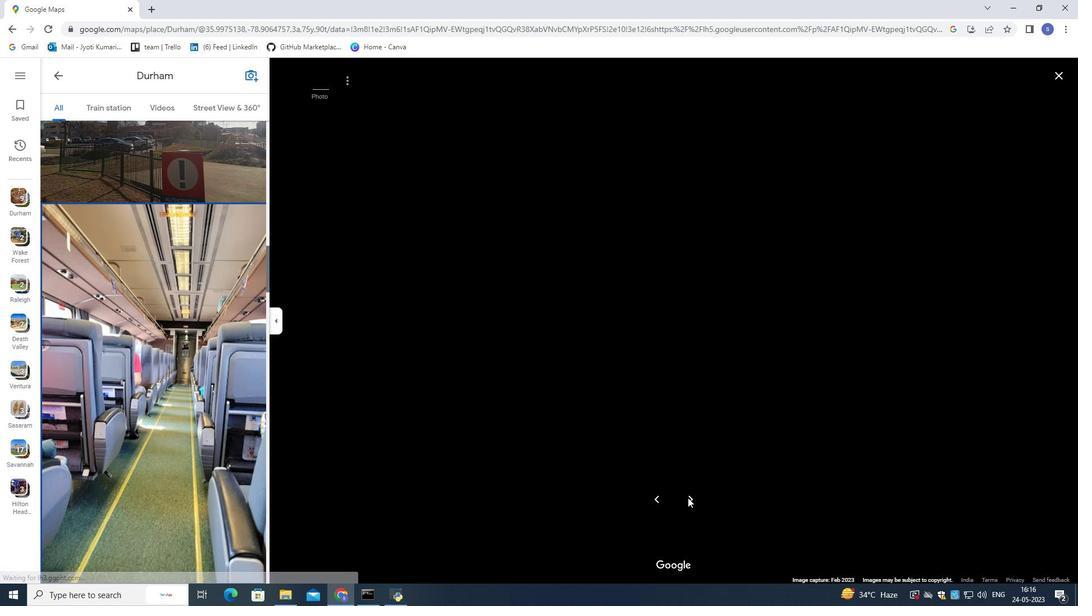 
Action: Mouse pressed left at (688, 498)
Screenshot: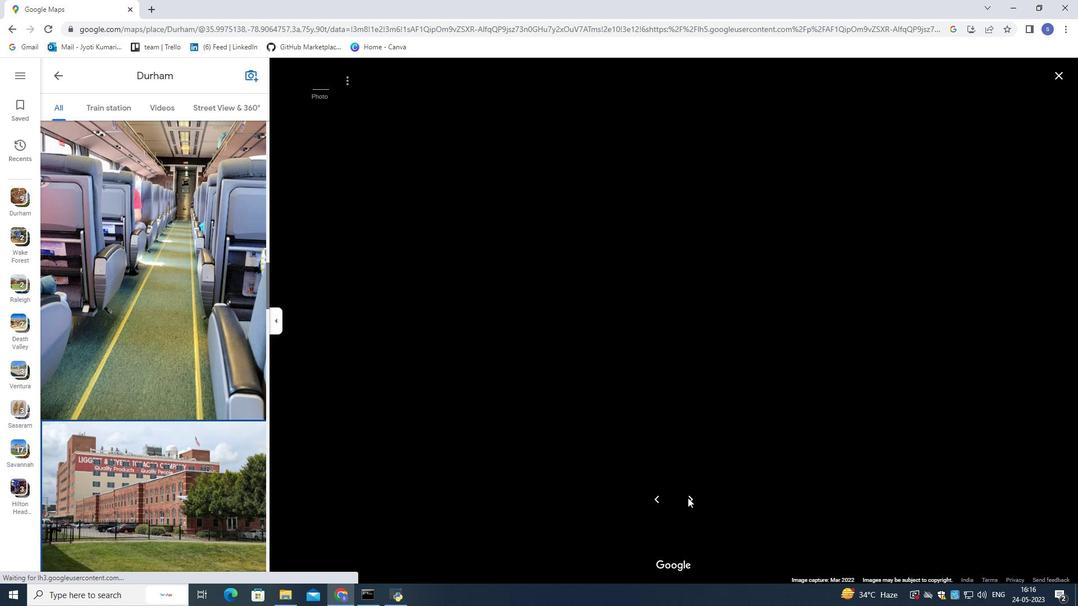
Action: Mouse pressed left at (688, 498)
Screenshot: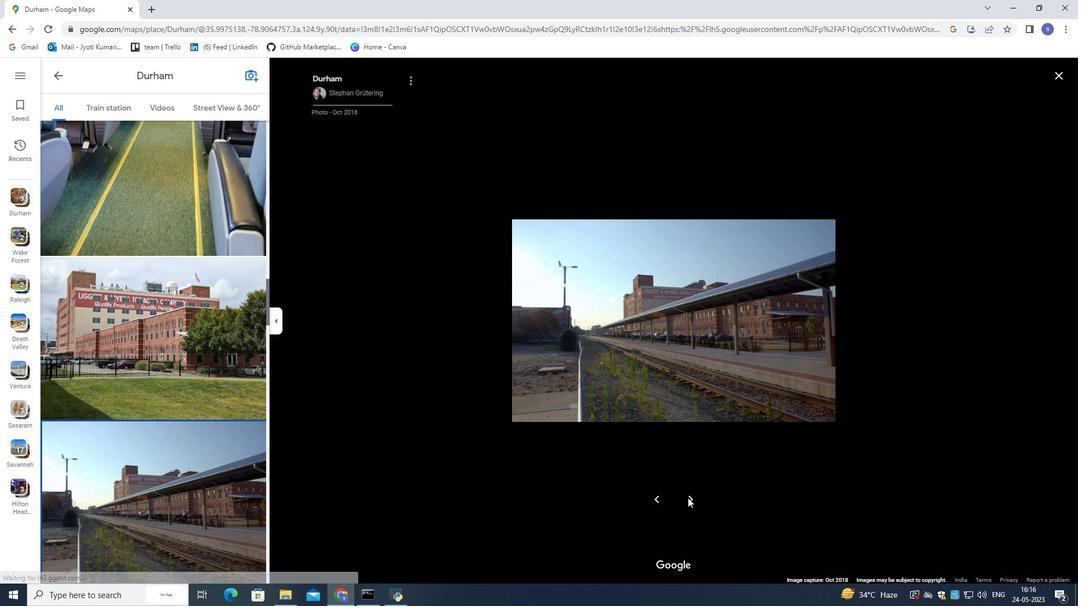 
Action: Mouse pressed left at (688, 498)
Screenshot: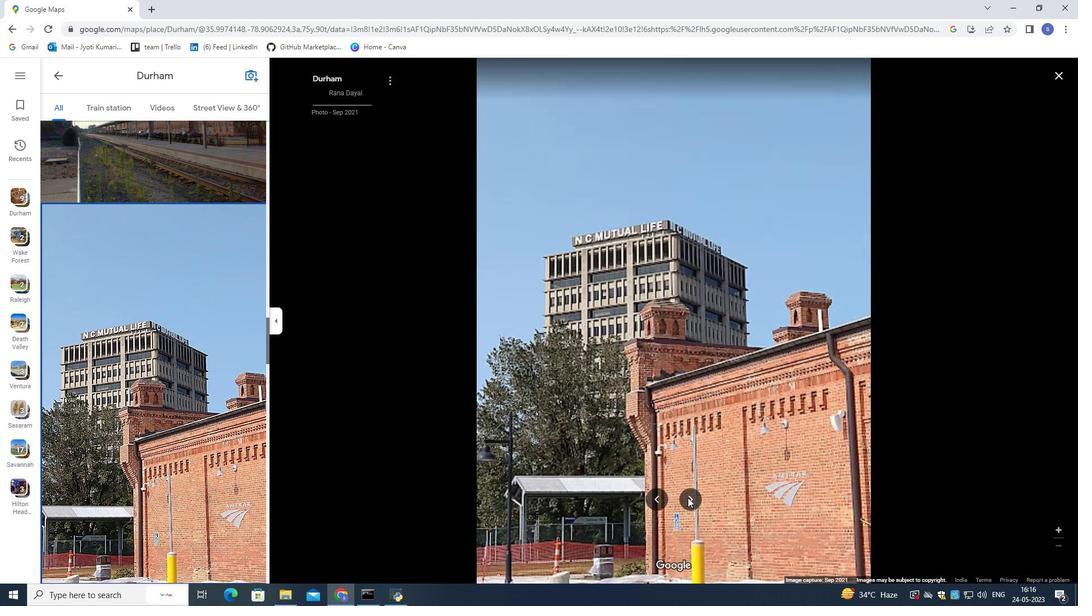 
Action: Mouse moved to (689, 497)
Screenshot: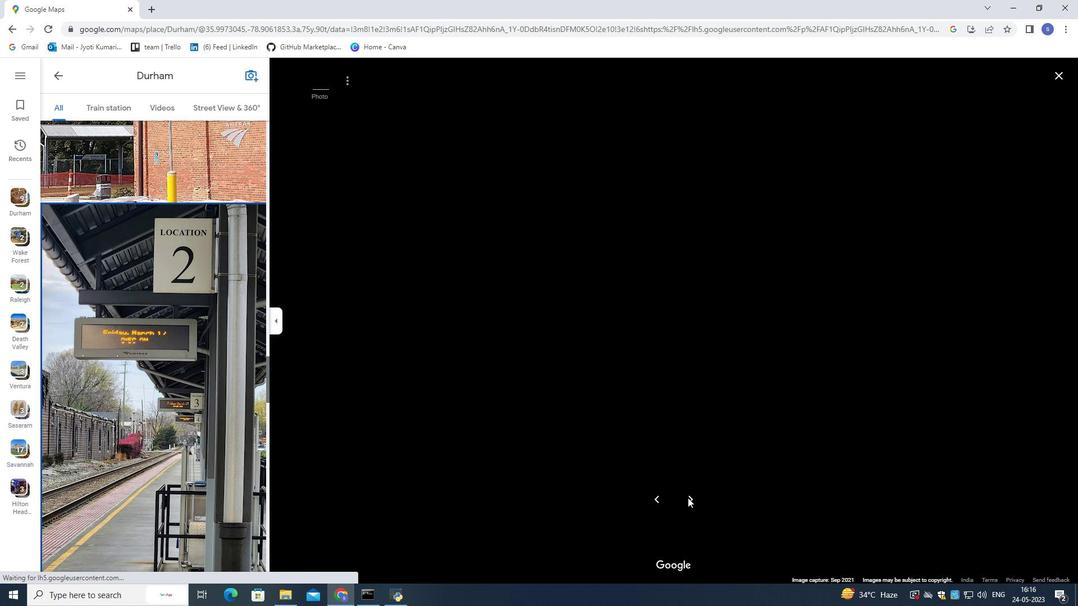 
Action: Mouse pressed left at (689, 497)
Screenshot: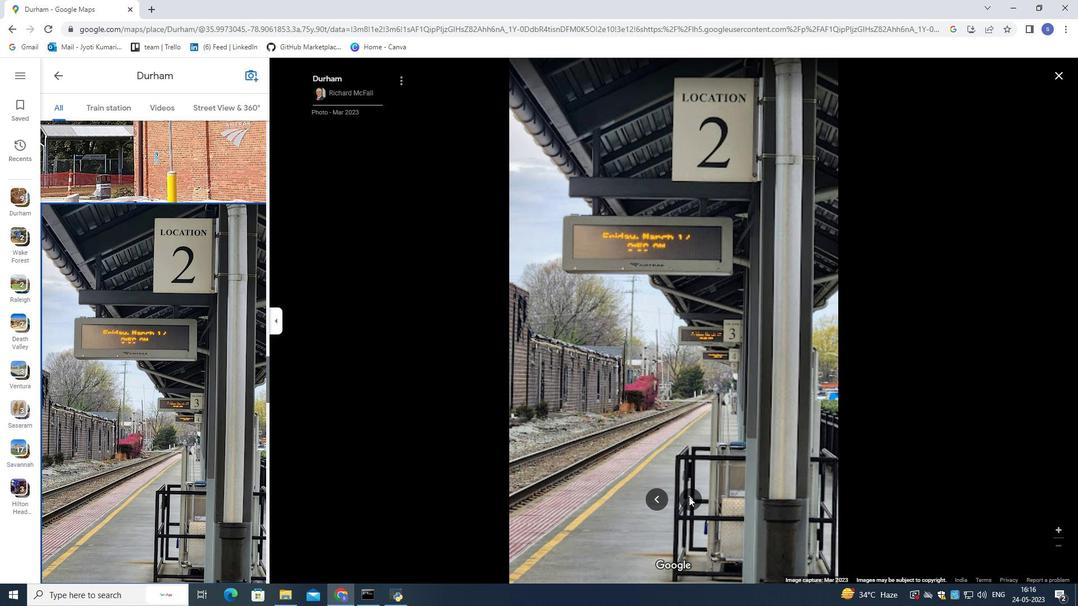 
Action: Mouse pressed left at (689, 497)
Screenshot: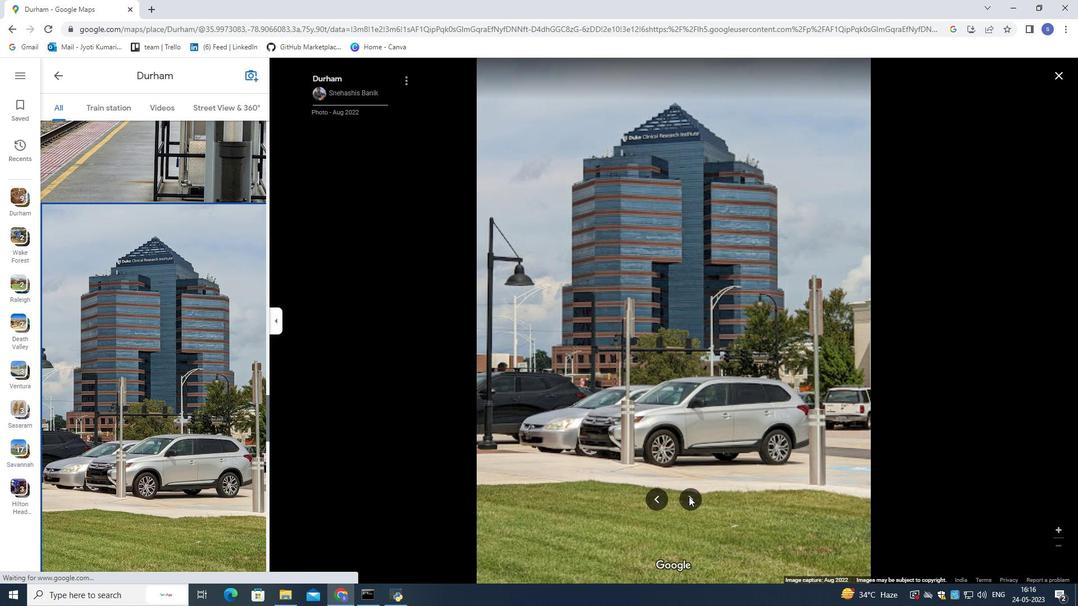 
Action: Mouse pressed left at (689, 497)
Screenshot: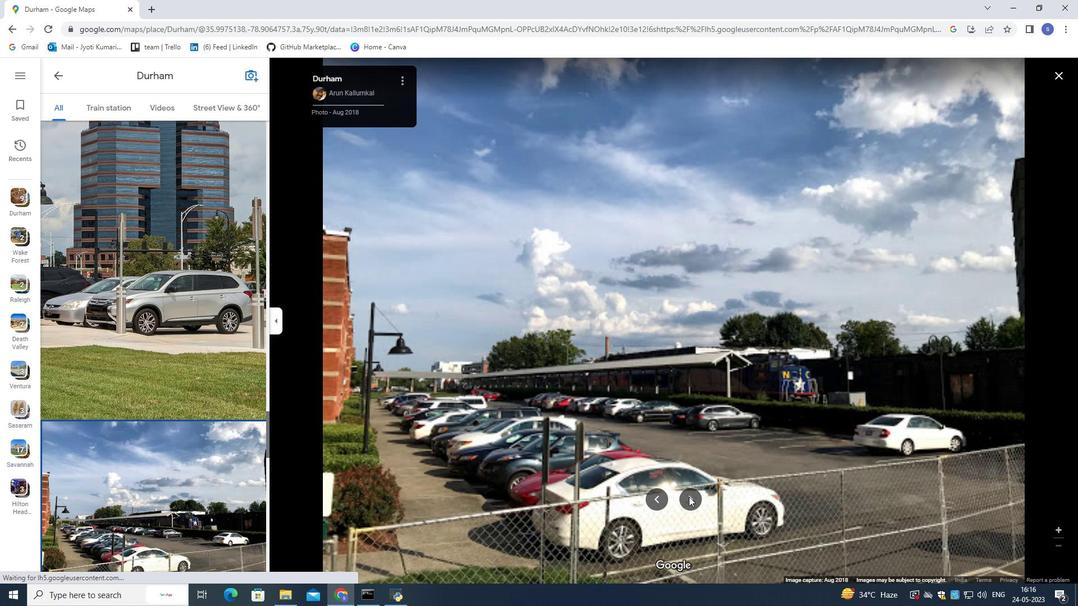 
Action: Mouse pressed left at (689, 497)
Screenshot: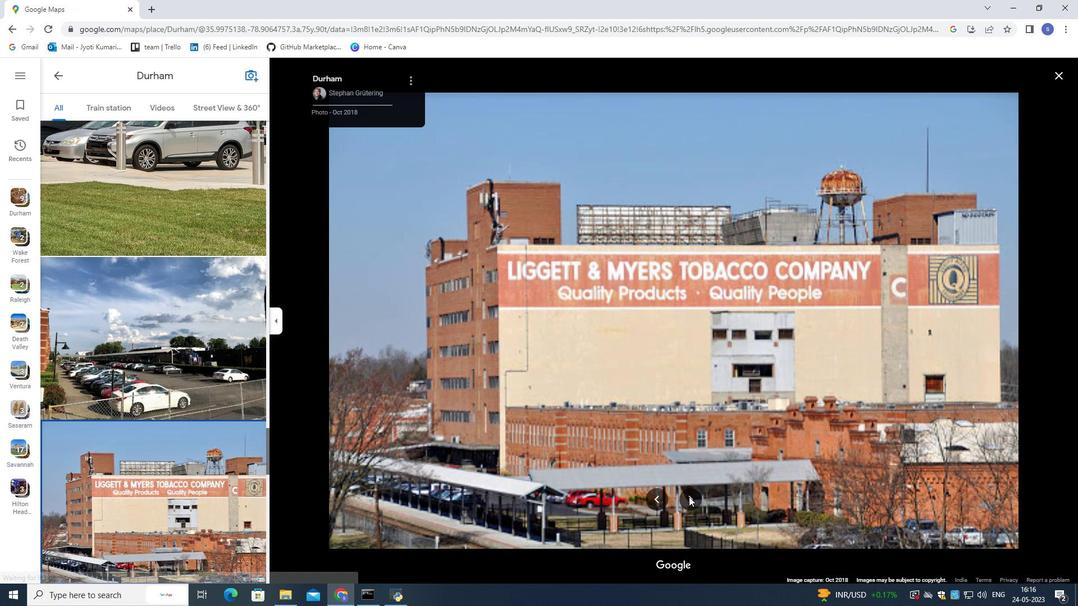 
Action: Mouse moved to (689, 496)
Screenshot: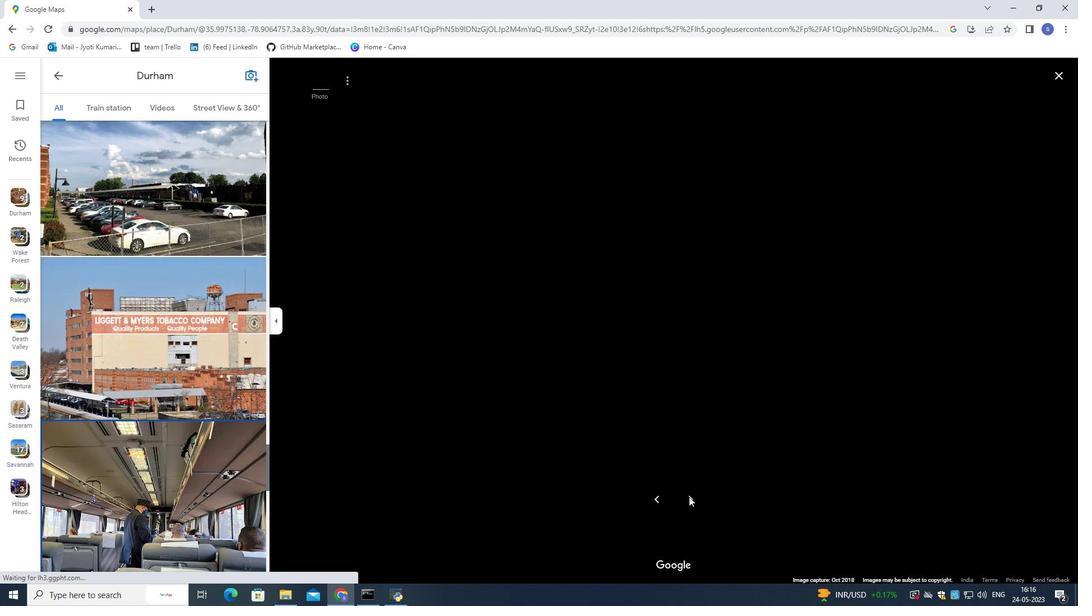 
Action: Mouse pressed left at (689, 496)
Screenshot: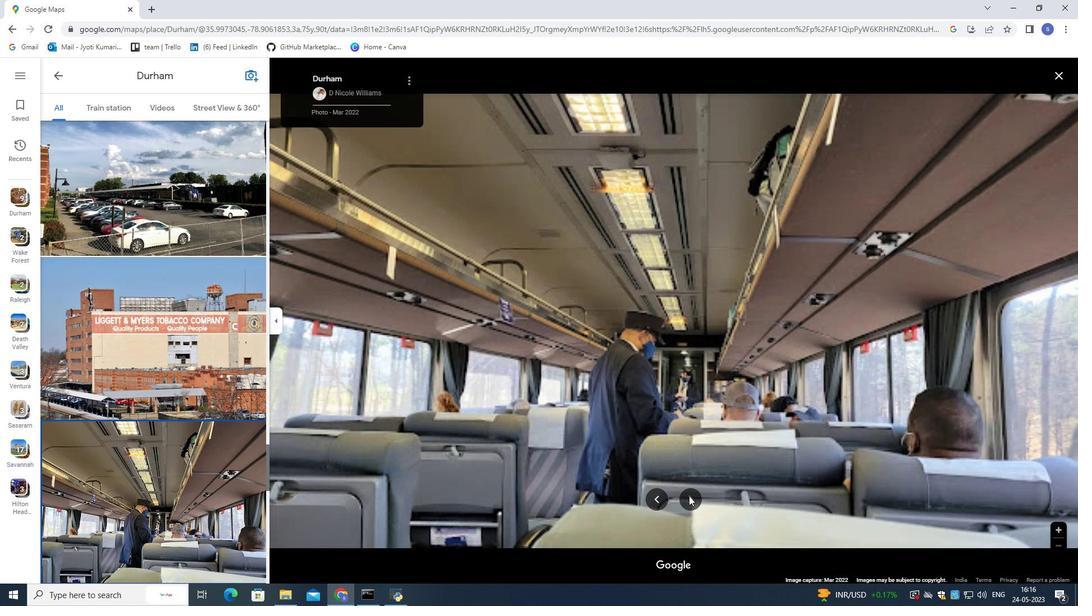
Action: Mouse pressed left at (689, 496)
Screenshot: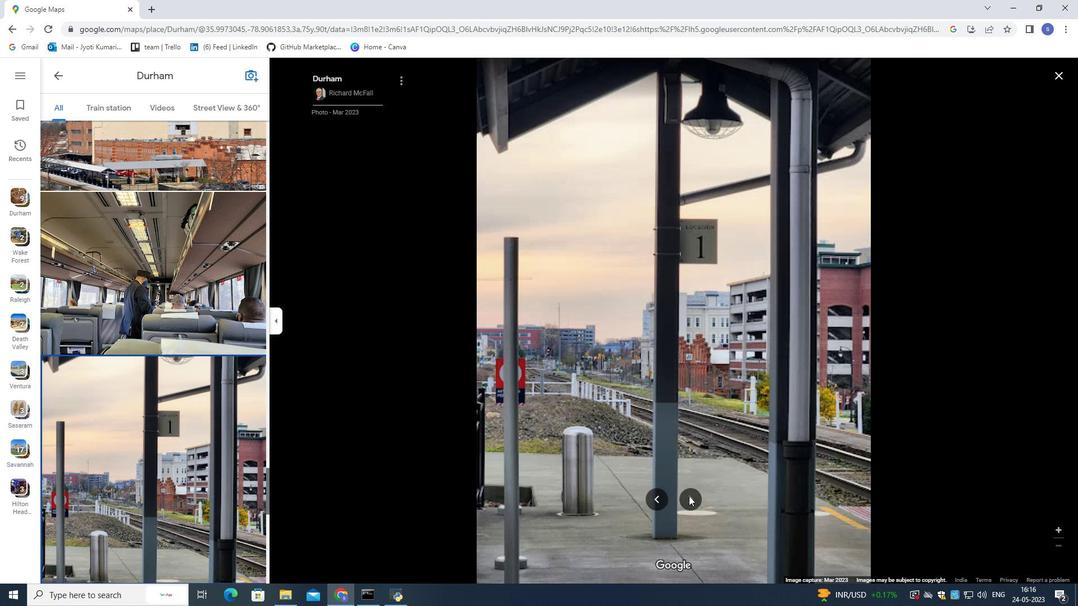 
Action: Mouse moved to (130, 274)
Screenshot: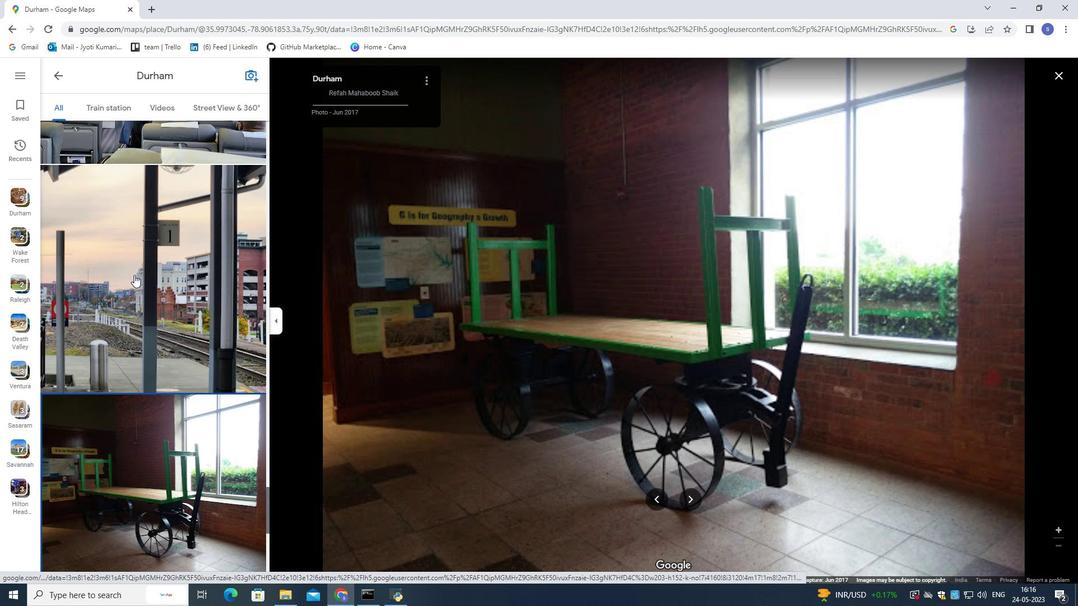 
Action: Mouse scrolled (130, 273) with delta (0, 0)
Screenshot: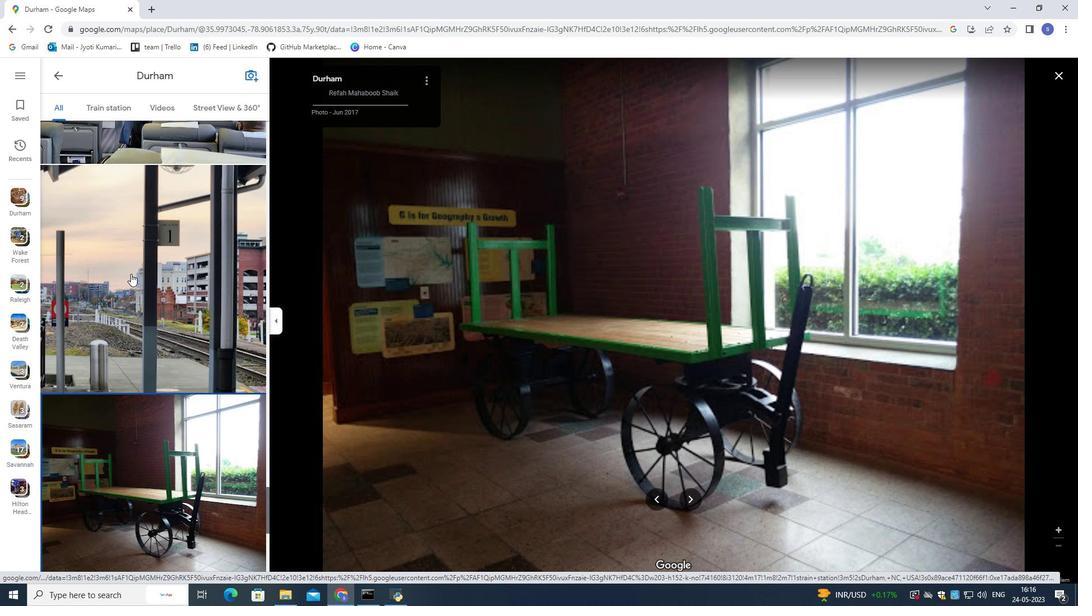 
Action: Mouse scrolled (130, 273) with delta (0, 0)
Screenshot: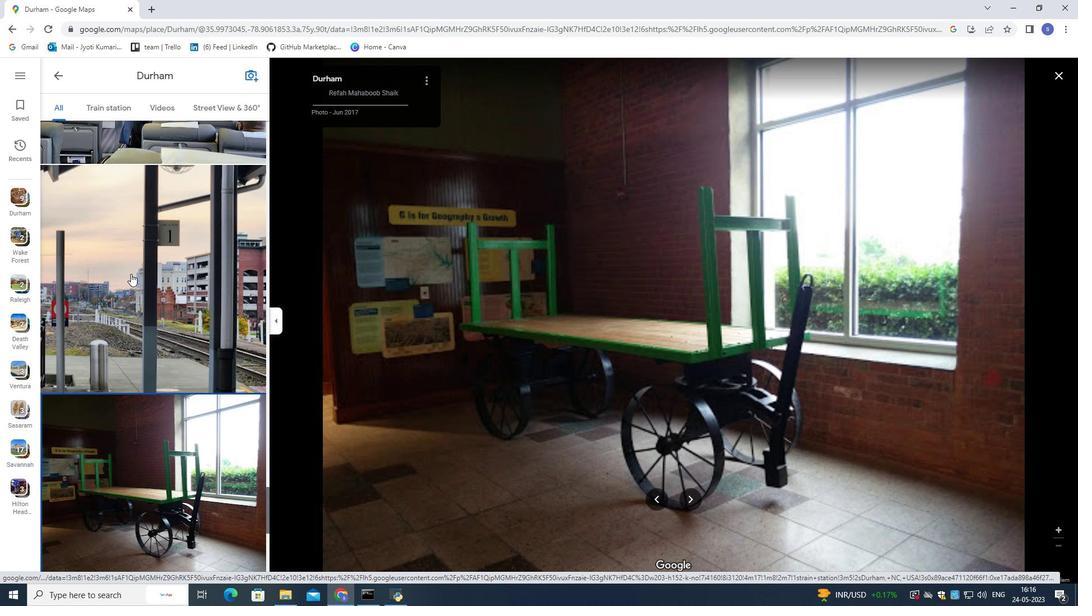 
Action: Mouse scrolled (130, 273) with delta (0, 0)
Screenshot: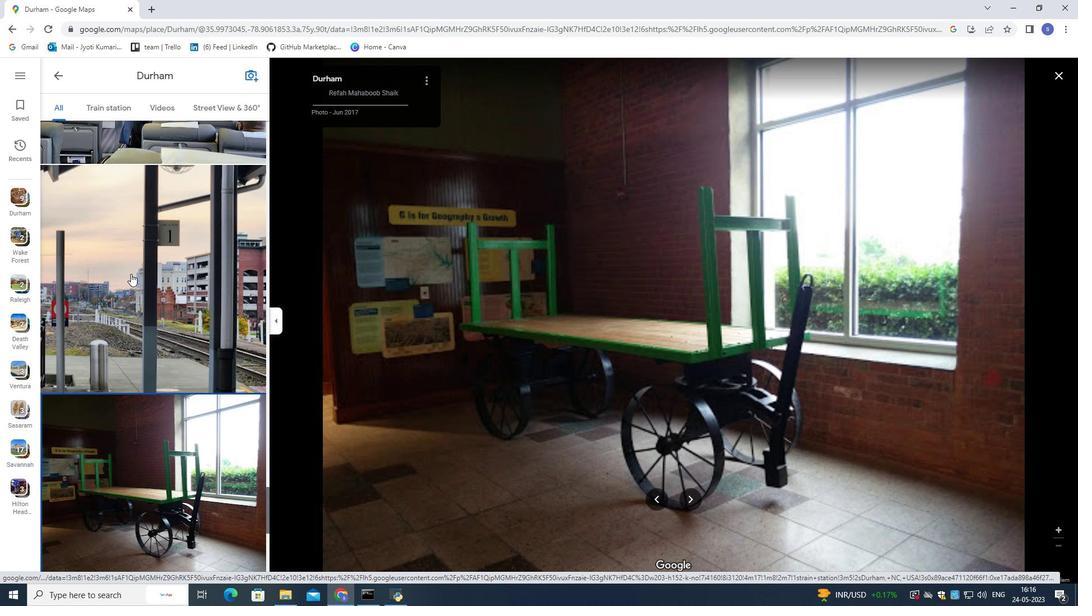 
Action: Mouse scrolled (130, 273) with delta (0, 0)
Screenshot: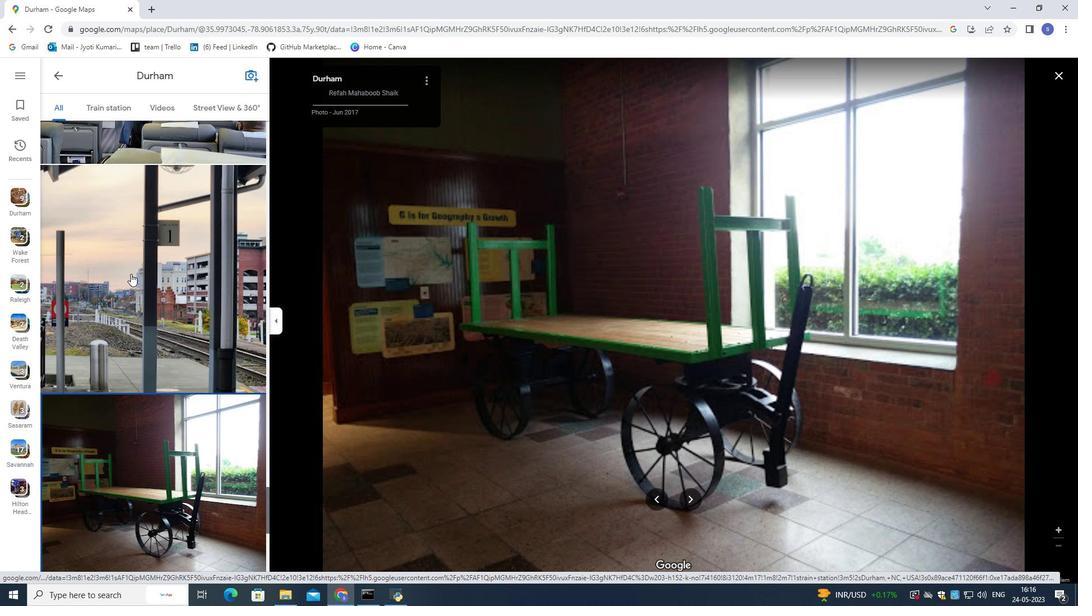 
Action: Mouse scrolled (130, 273) with delta (0, 0)
Screenshot: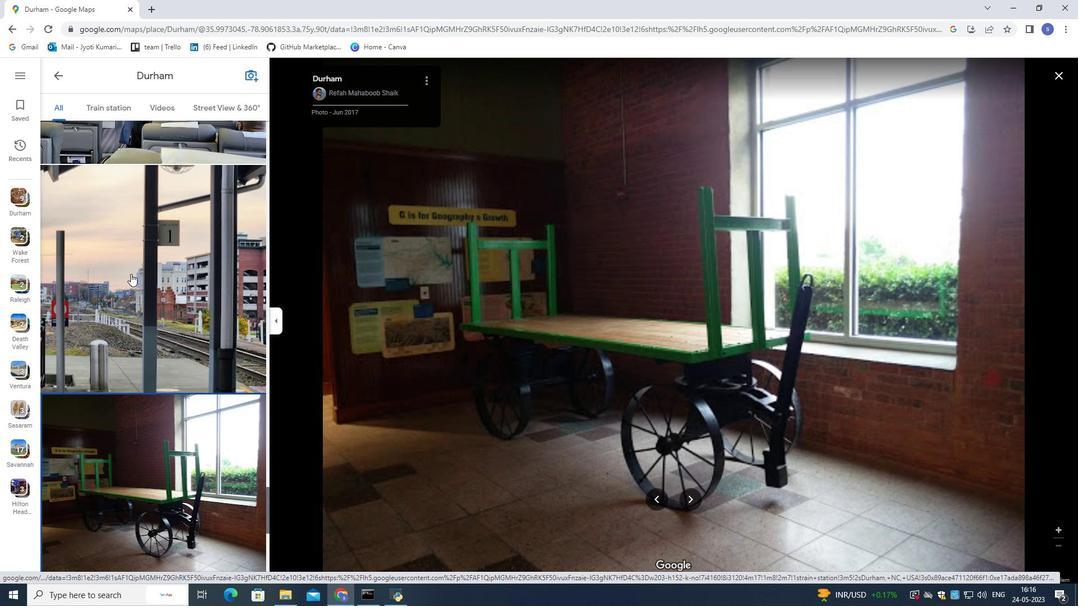 
Action: Mouse scrolled (130, 273) with delta (0, 0)
Screenshot: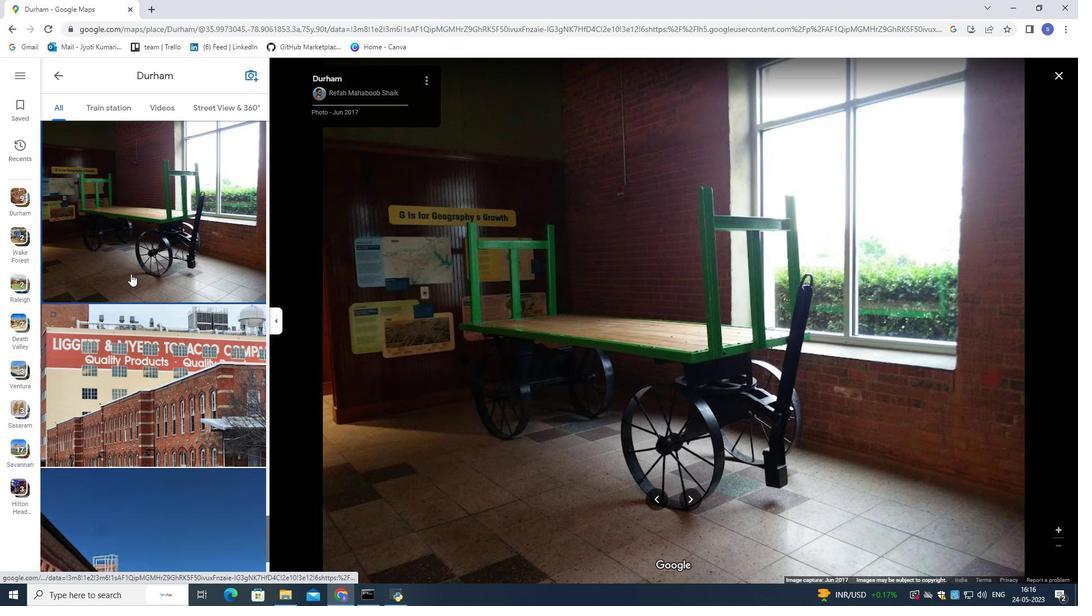 
Action: Mouse scrolled (130, 273) with delta (0, 0)
Screenshot: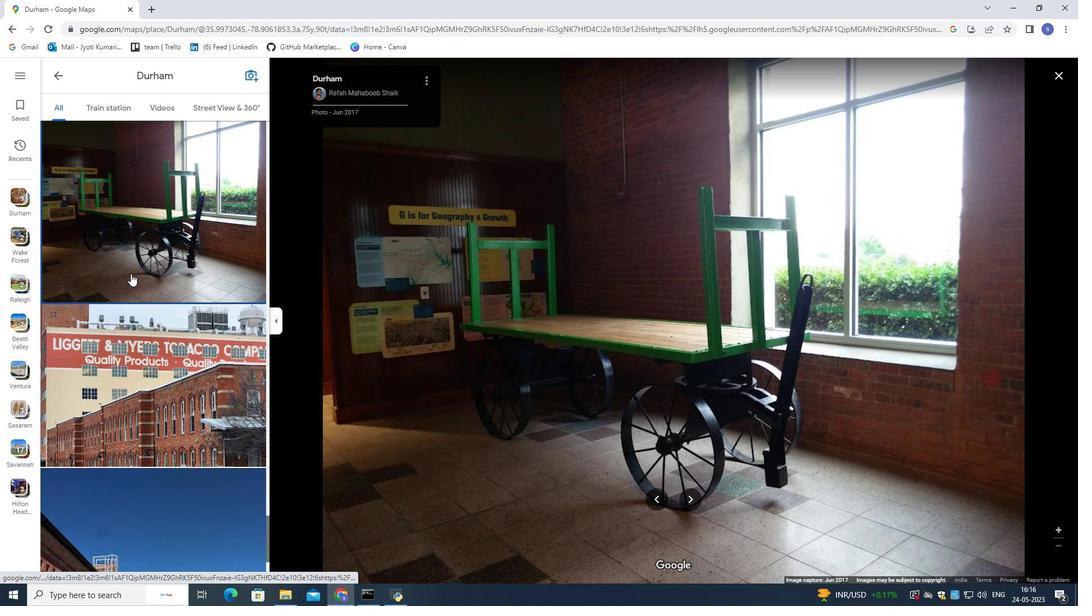 
Action: Mouse scrolled (130, 273) with delta (0, 0)
Screenshot: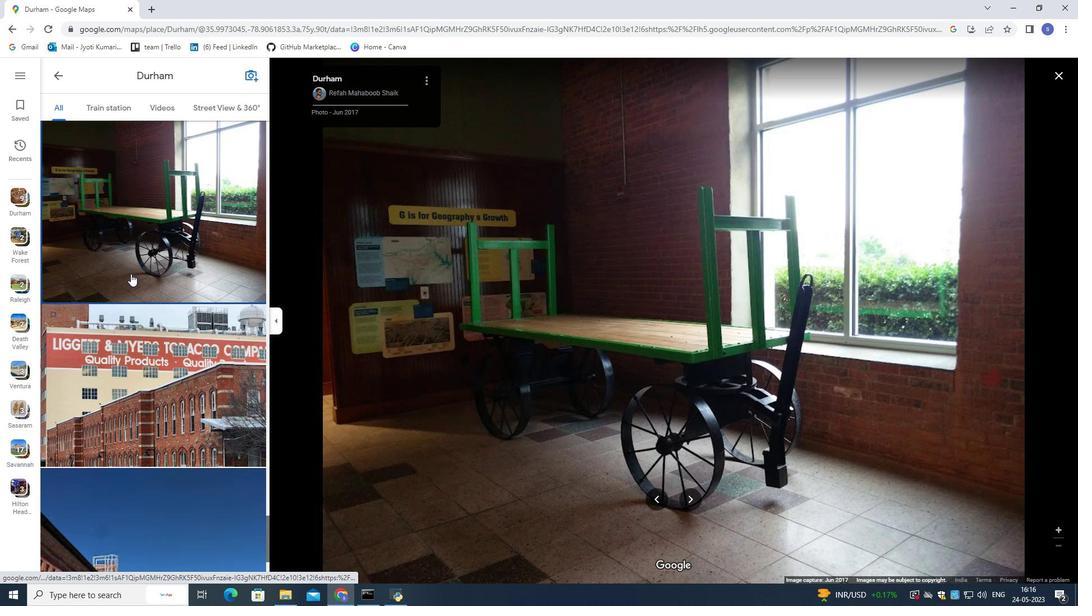 
Action: Mouse moved to (129, 274)
Screenshot: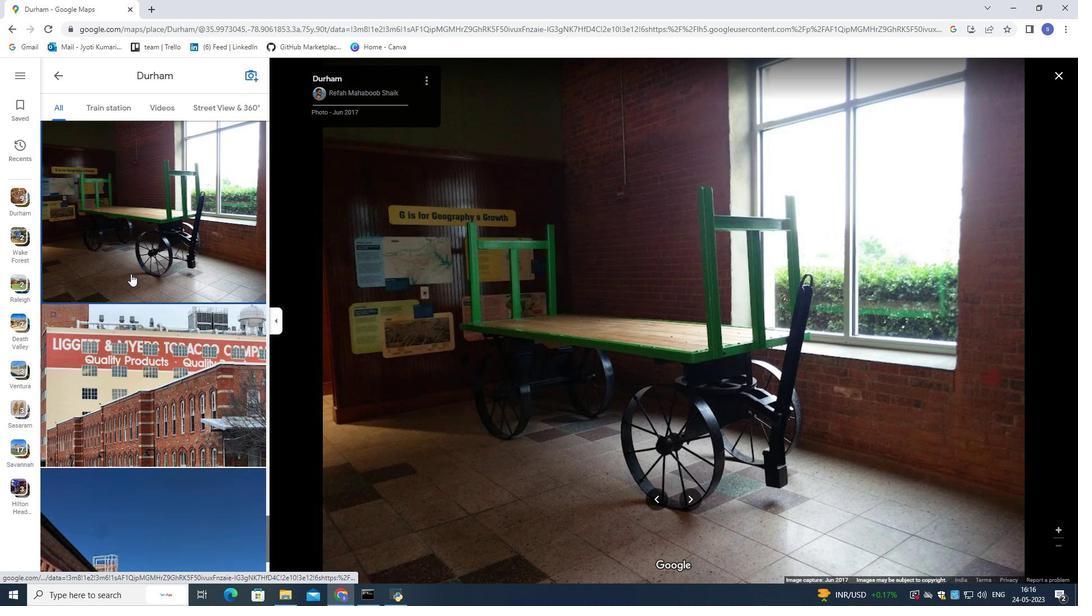 
Action: Mouse scrolled (129, 273) with delta (0, 0)
Screenshot: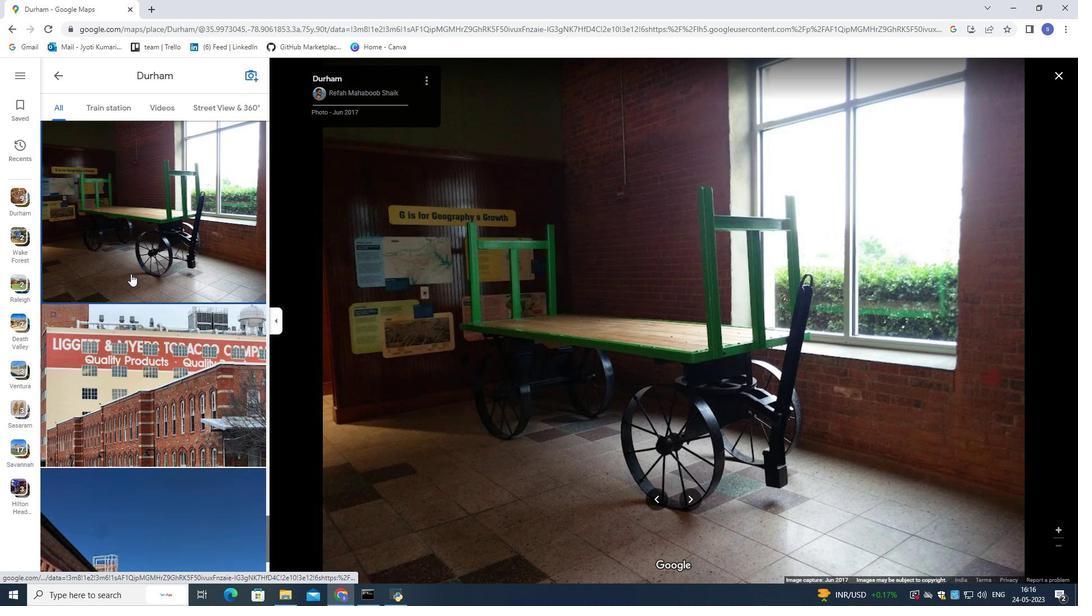 
Action: Mouse moved to (129, 274)
Screenshot: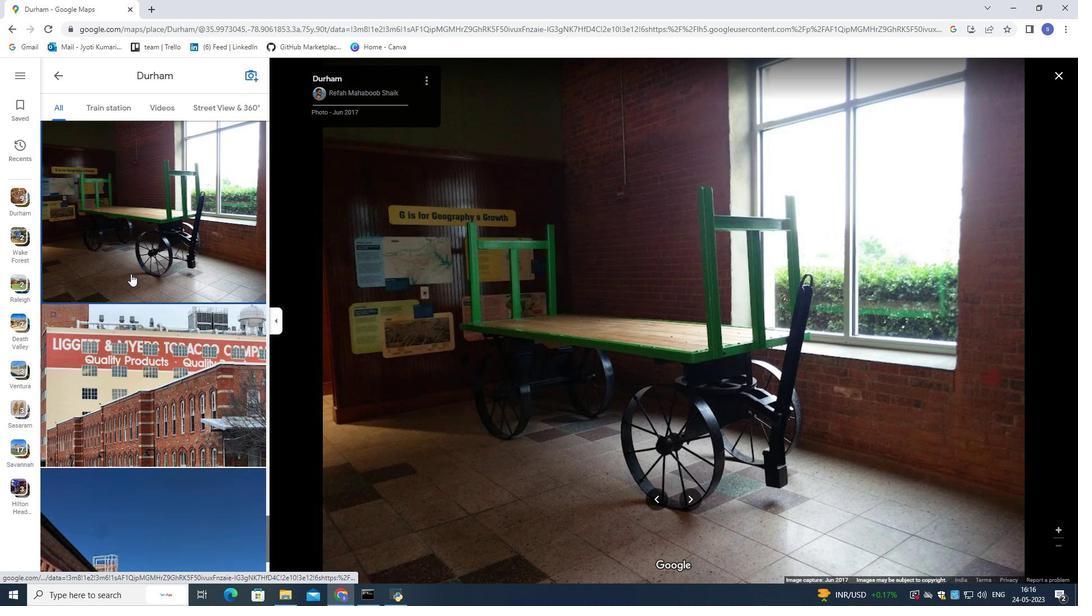 
Action: Mouse scrolled (129, 274) with delta (0, 0)
Screenshot: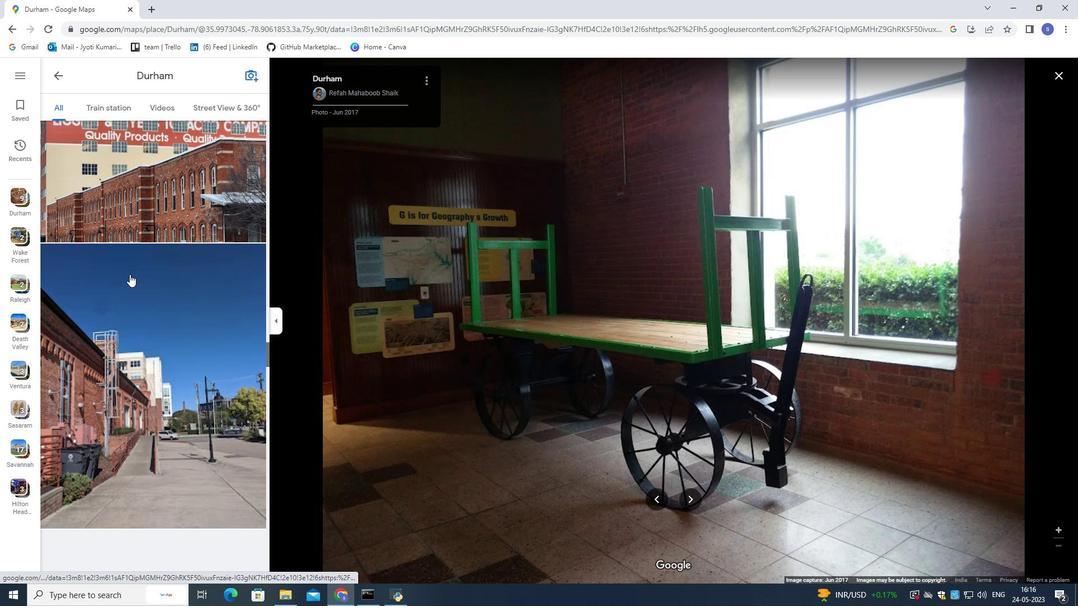 
Action: Mouse scrolled (129, 274) with delta (0, 0)
Screenshot: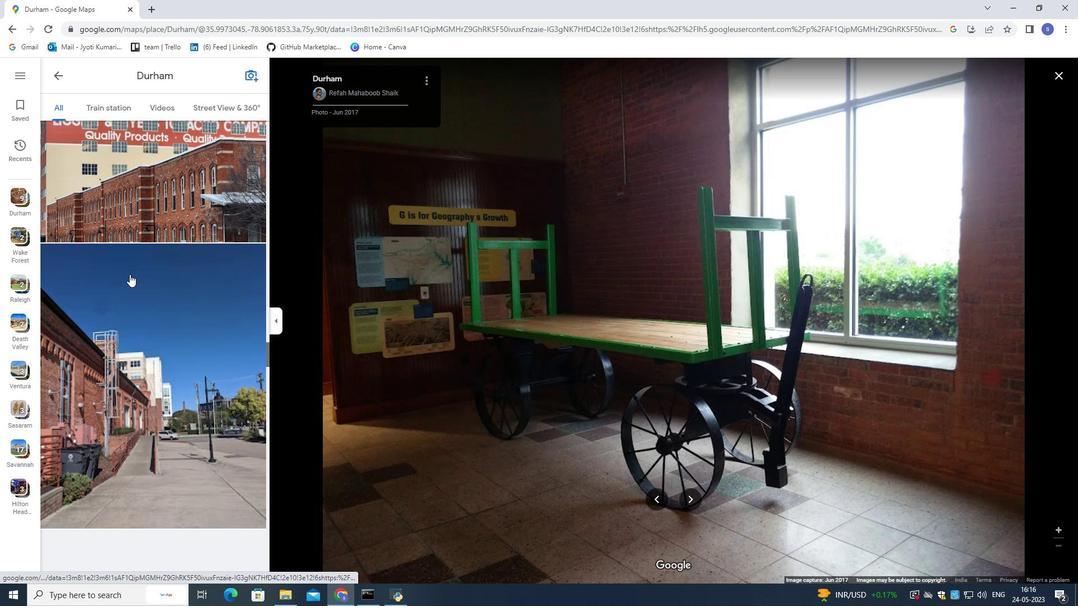 
Action: Mouse scrolled (129, 274) with delta (0, 0)
Screenshot: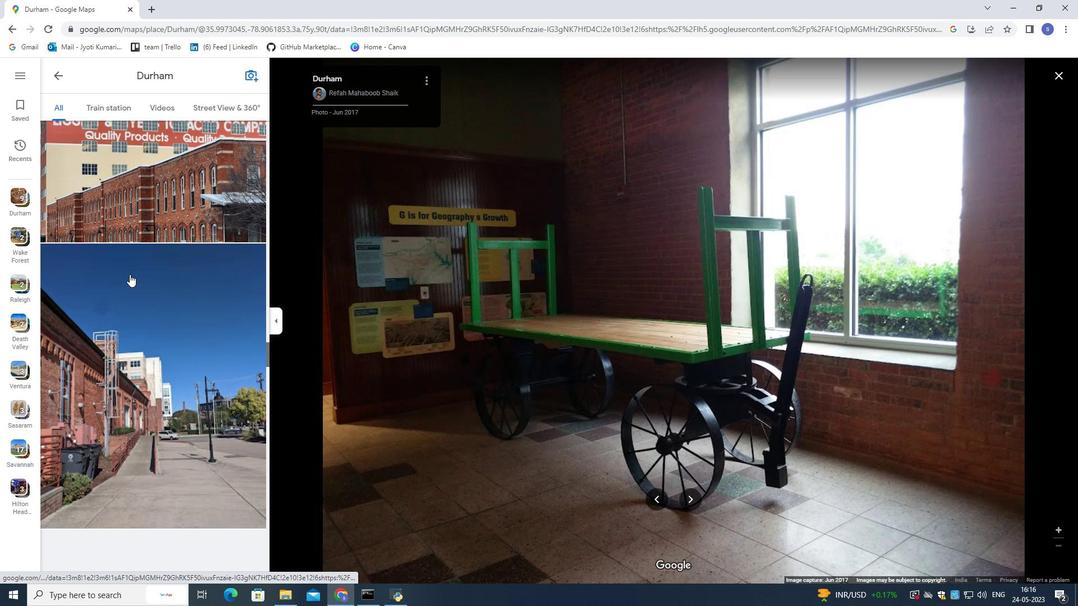 
Action: Mouse scrolled (129, 274) with delta (0, 0)
Screenshot: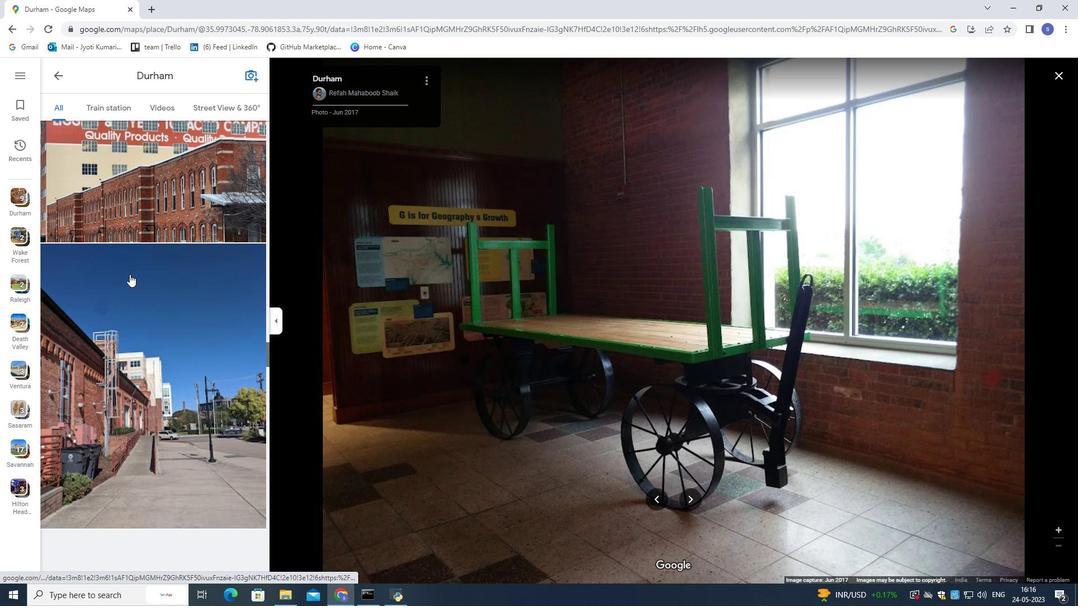 
Action: Mouse moved to (129, 274)
Screenshot: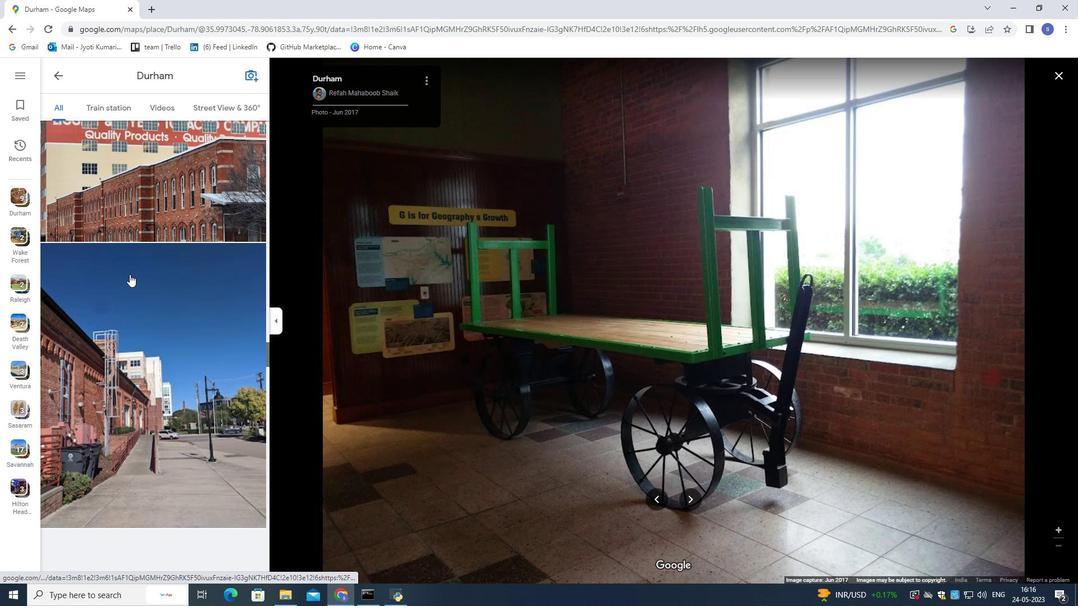 
Action: Mouse scrolled (129, 274) with delta (0, 0)
Screenshot: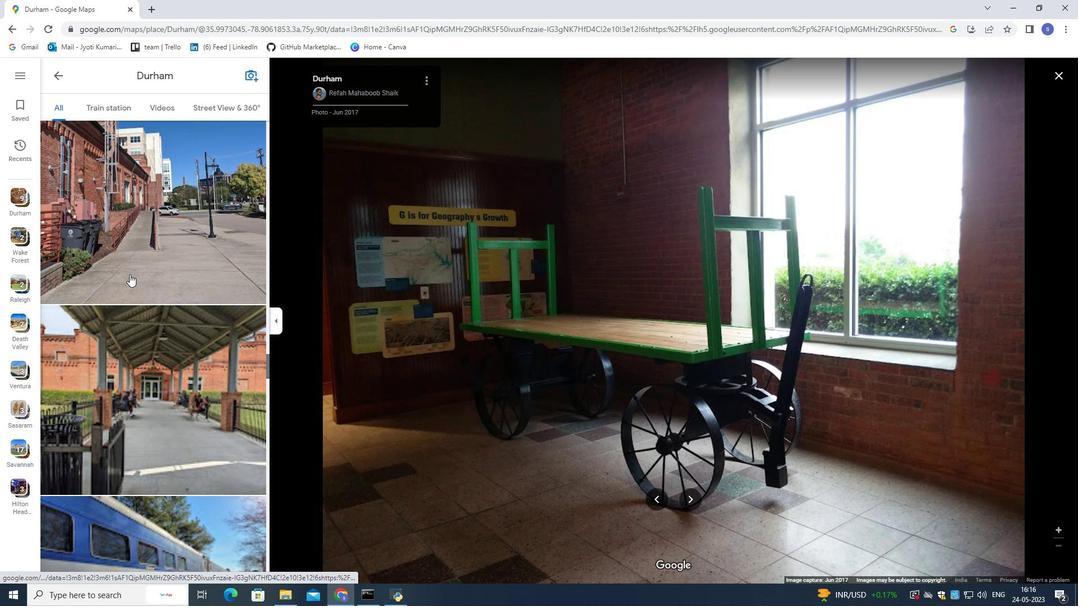 
Action: Mouse scrolled (129, 274) with delta (0, 0)
Screenshot: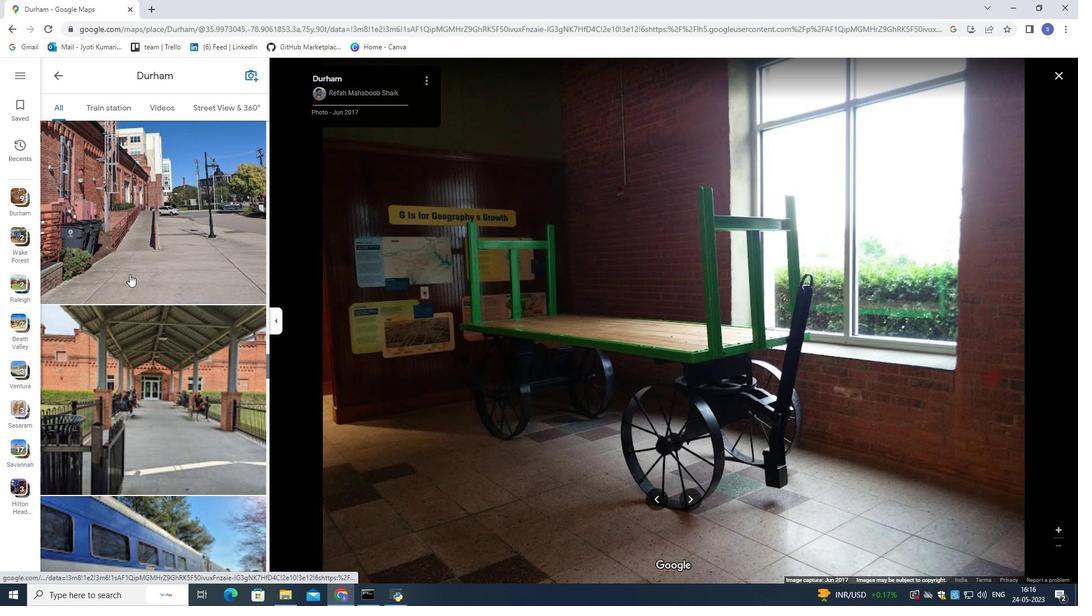 
Action: Mouse scrolled (129, 274) with delta (0, 0)
Screenshot: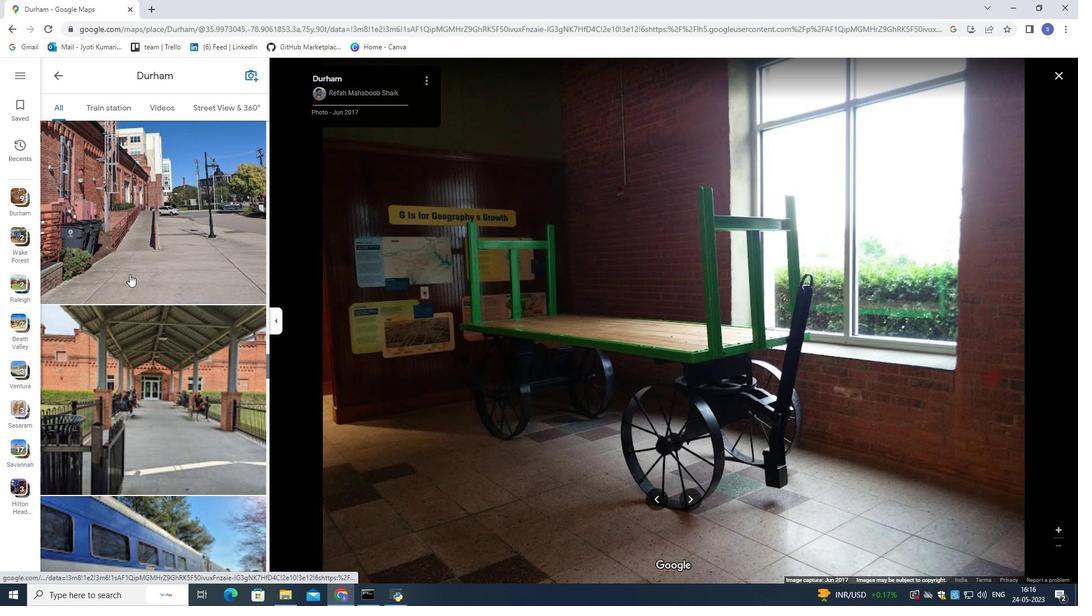 
Action: Mouse scrolled (129, 274) with delta (0, 0)
Screenshot: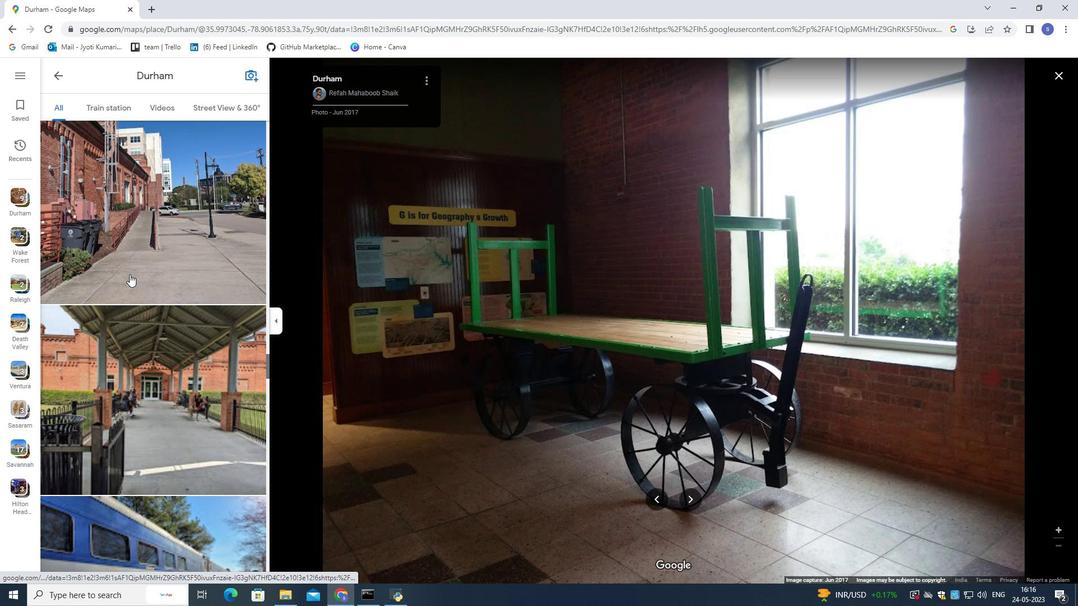 
Action: Mouse scrolled (129, 274) with delta (0, 0)
Screenshot: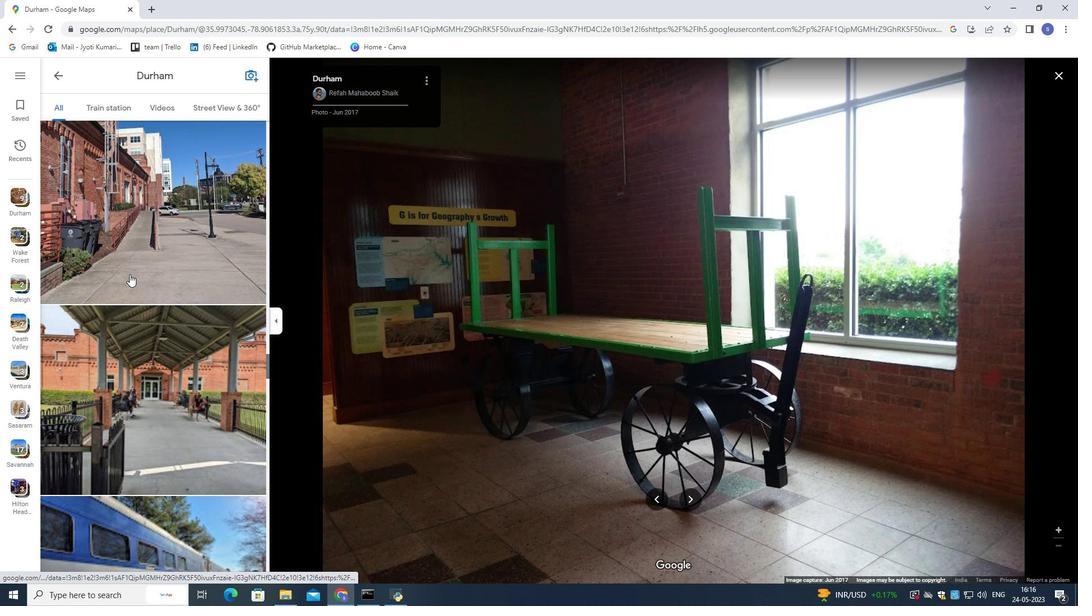 
Action: Mouse scrolled (129, 274) with delta (0, 0)
Screenshot: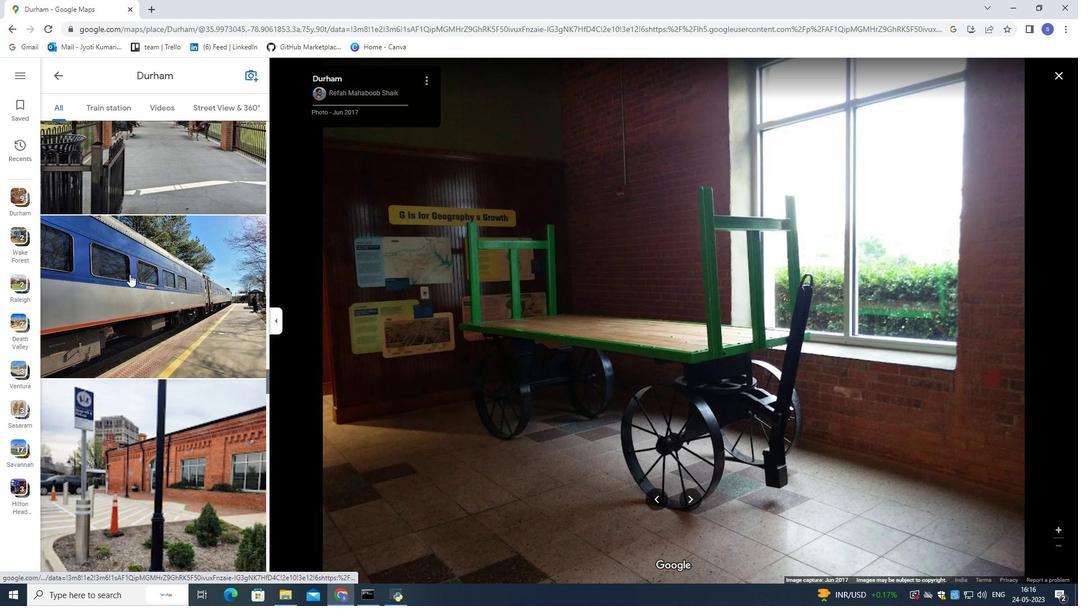 
Action: Mouse scrolled (129, 274) with delta (0, 0)
Screenshot: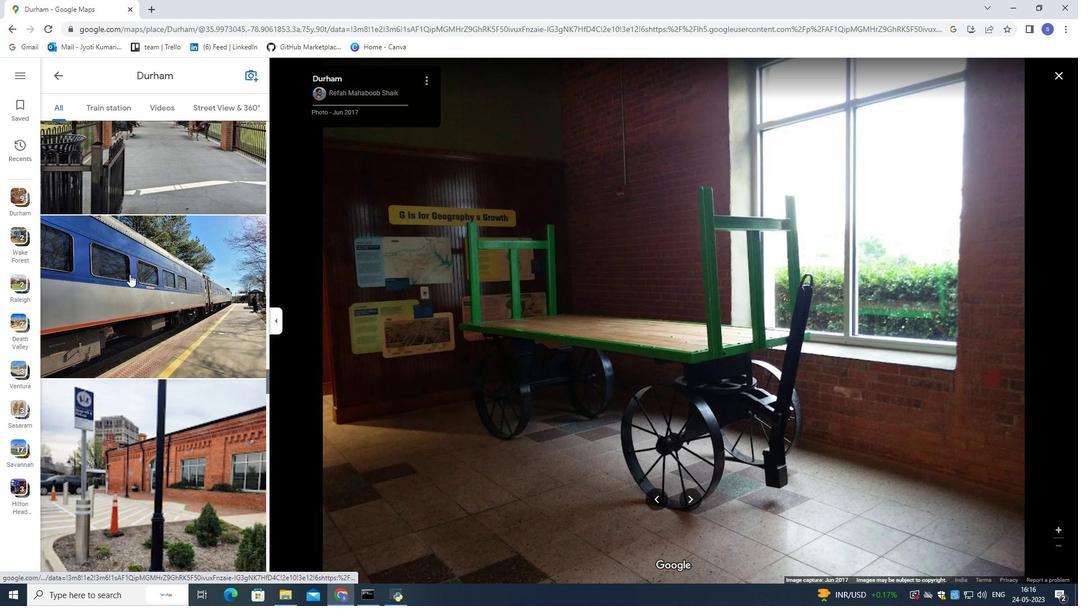 
Action: Mouse scrolled (129, 274) with delta (0, 0)
Screenshot: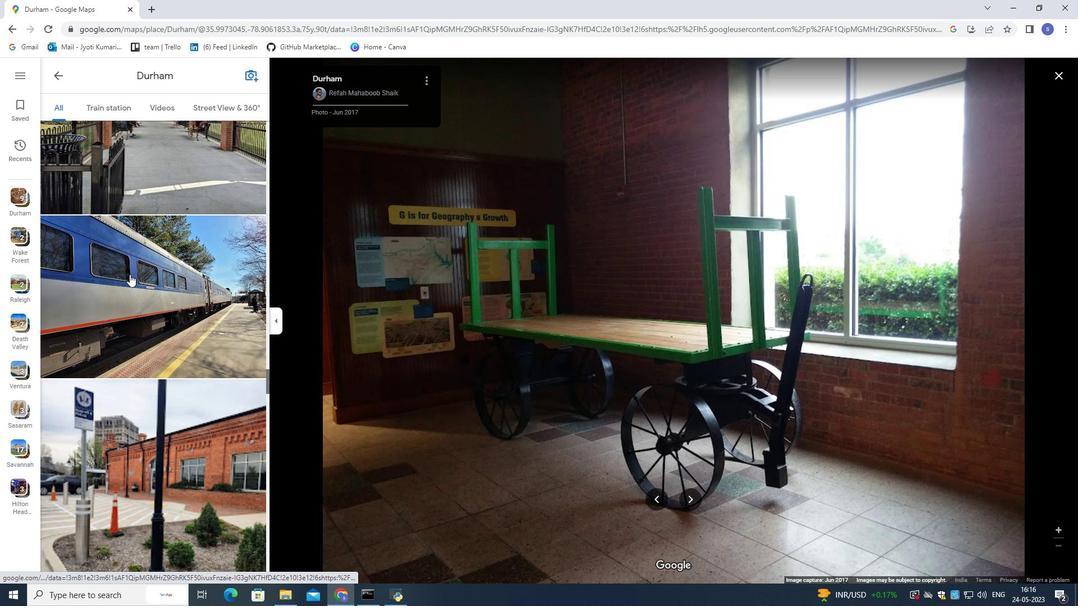 
Action: Mouse scrolled (129, 274) with delta (0, 0)
Screenshot: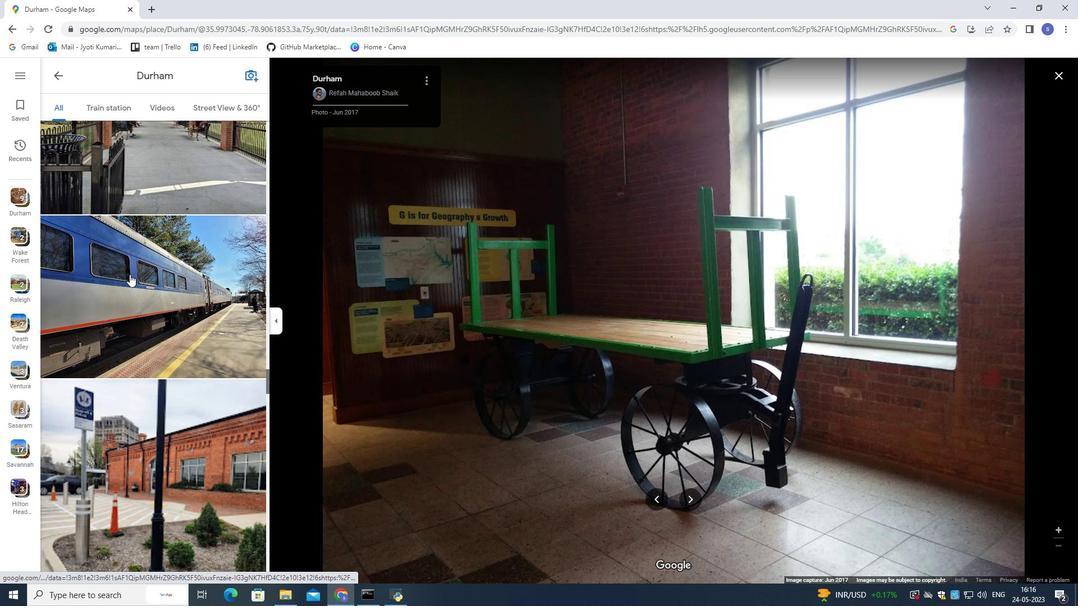 
Action: Mouse scrolled (129, 274) with delta (0, 0)
Screenshot: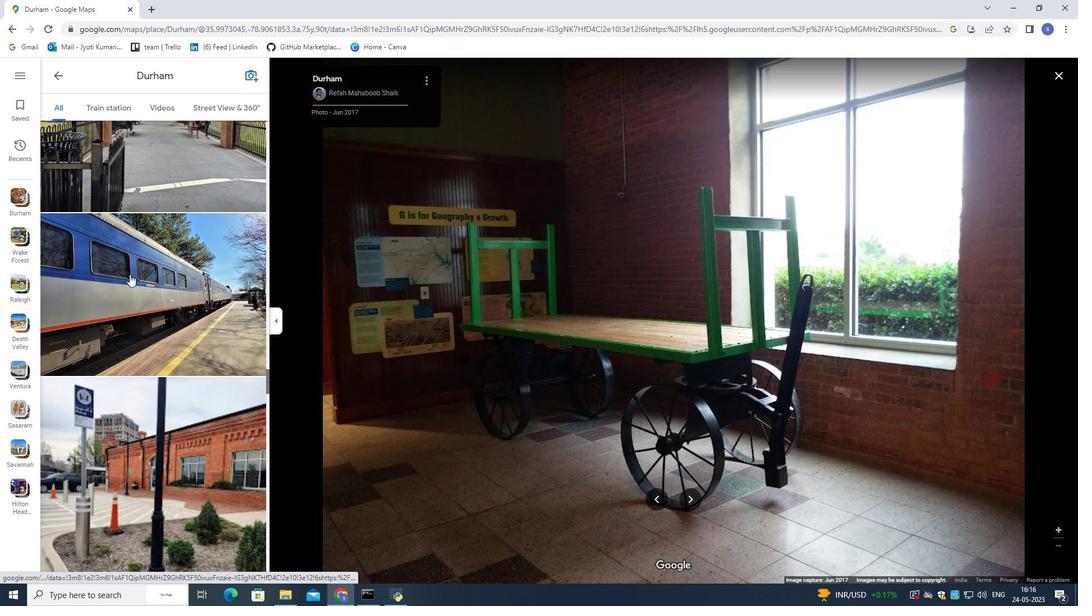 
Action: Mouse scrolled (129, 274) with delta (0, 0)
Screenshot: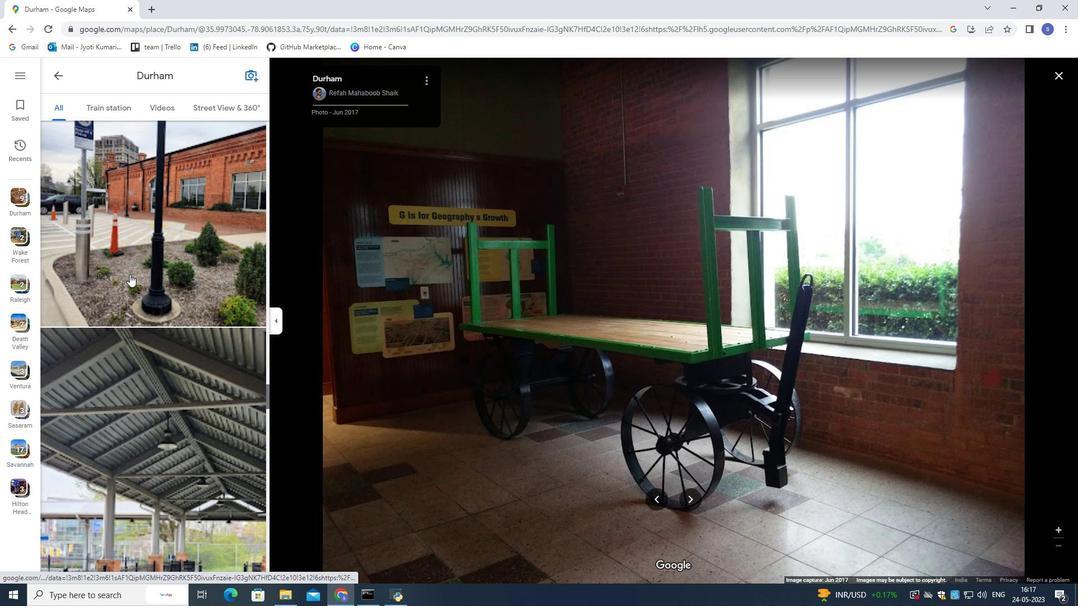 
Action: Mouse scrolled (129, 274) with delta (0, 0)
Screenshot: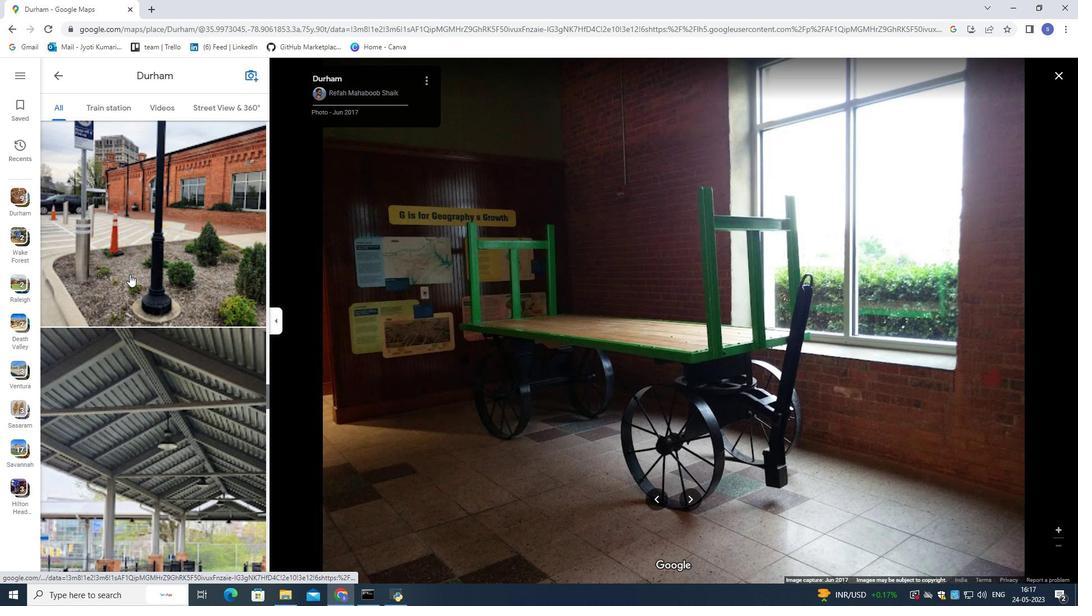 
Action: Mouse scrolled (129, 274) with delta (0, 0)
Screenshot: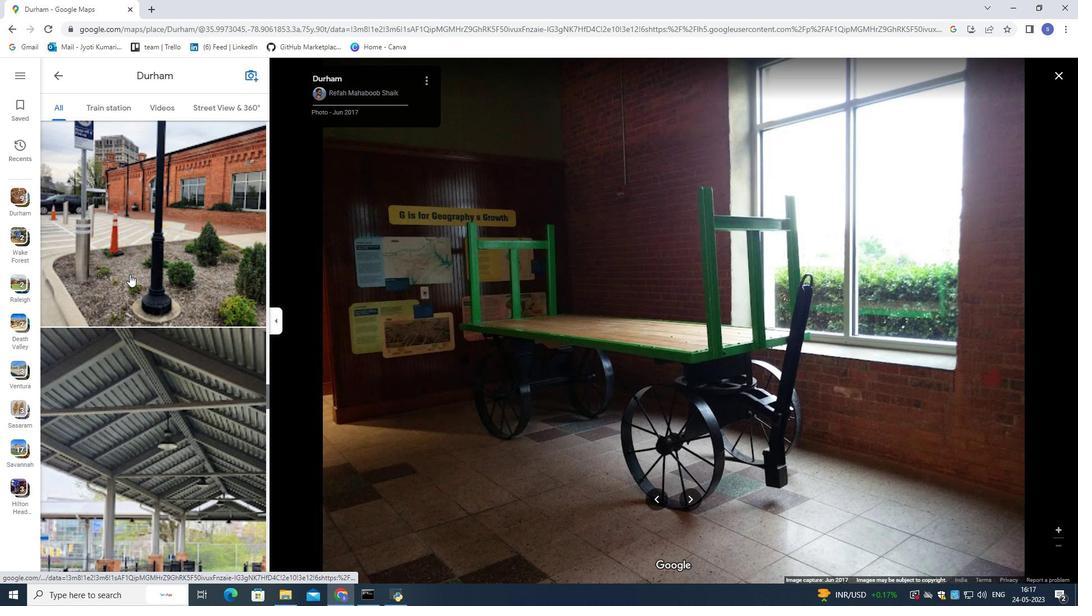 
Action: Mouse scrolled (129, 274) with delta (0, 0)
Screenshot: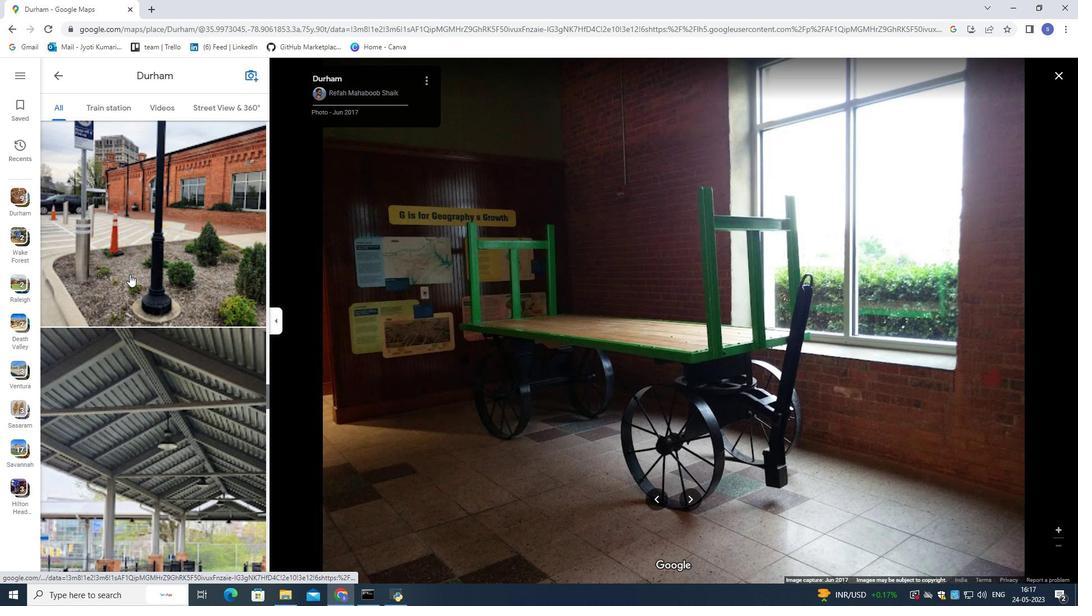 
Action: Mouse scrolled (129, 274) with delta (0, 0)
Screenshot: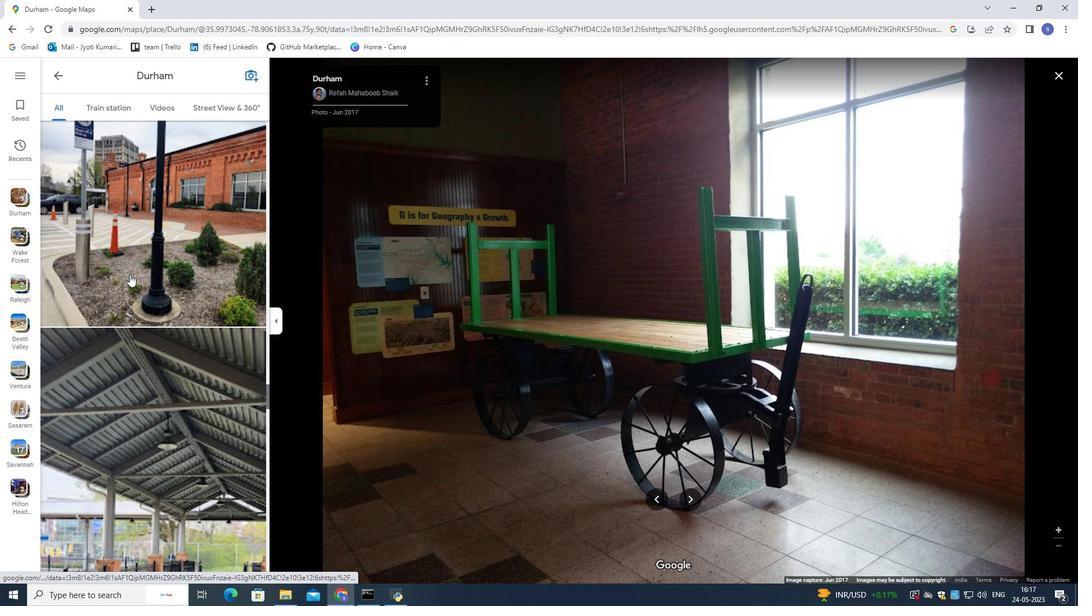 
Action: Mouse scrolled (129, 274) with delta (0, 0)
Screenshot: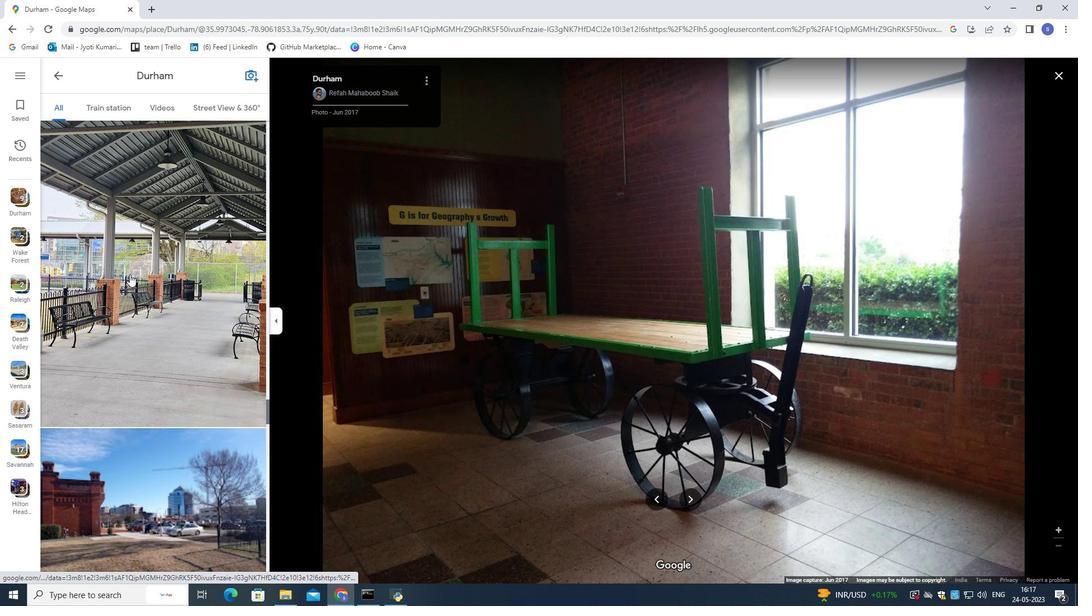 
Action: Mouse scrolled (129, 274) with delta (0, 0)
Screenshot: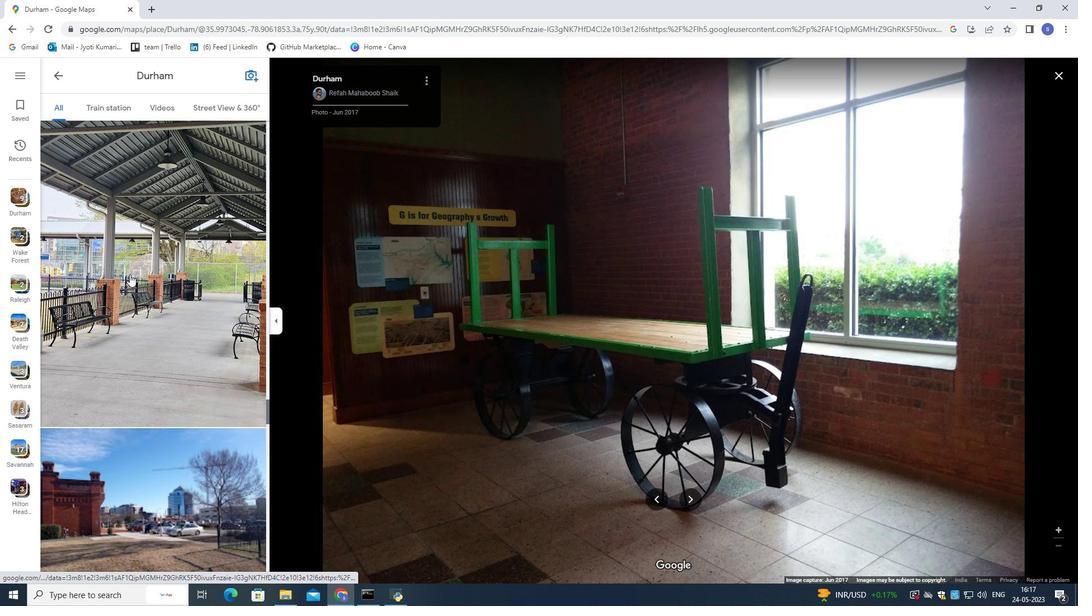 
Action: Mouse scrolled (129, 274) with delta (0, 0)
Screenshot: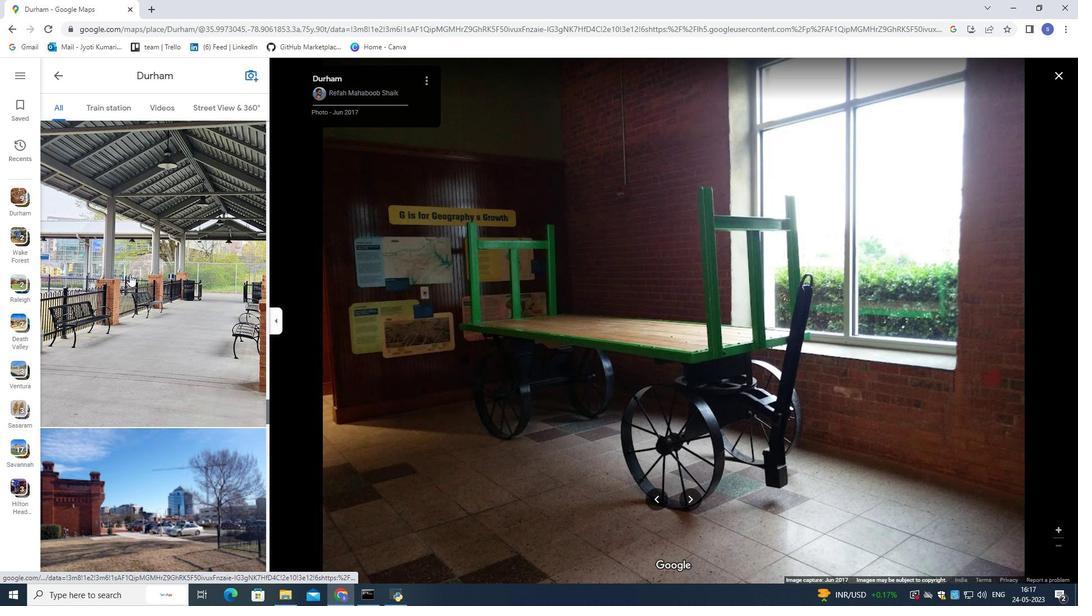 
Action: Mouse scrolled (129, 274) with delta (0, 0)
Screenshot: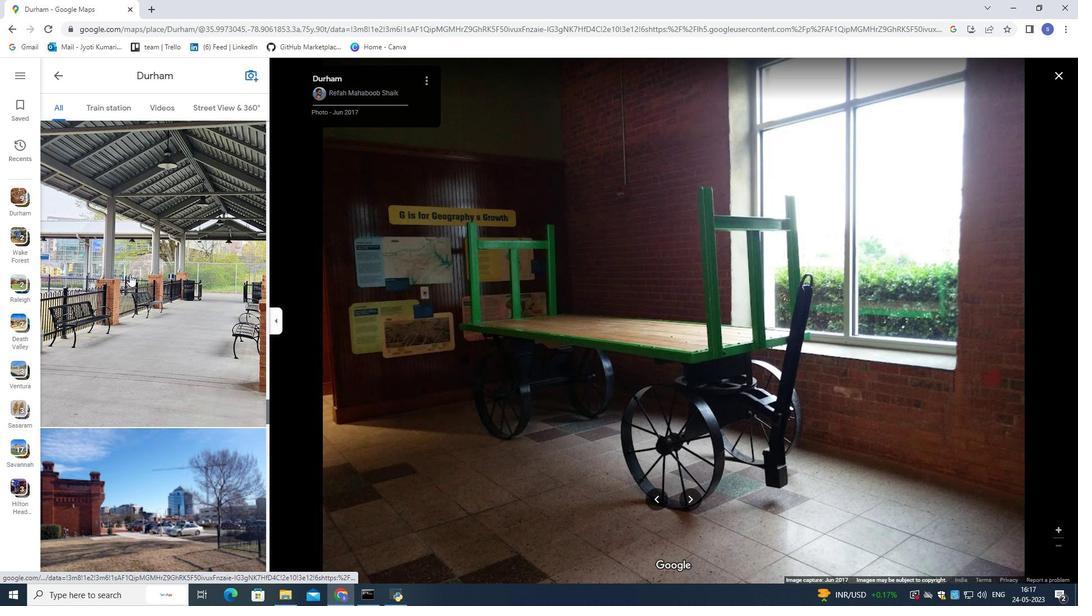 
Action: Mouse scrolled (129, 274) with delta (0, 0)
Screenshot: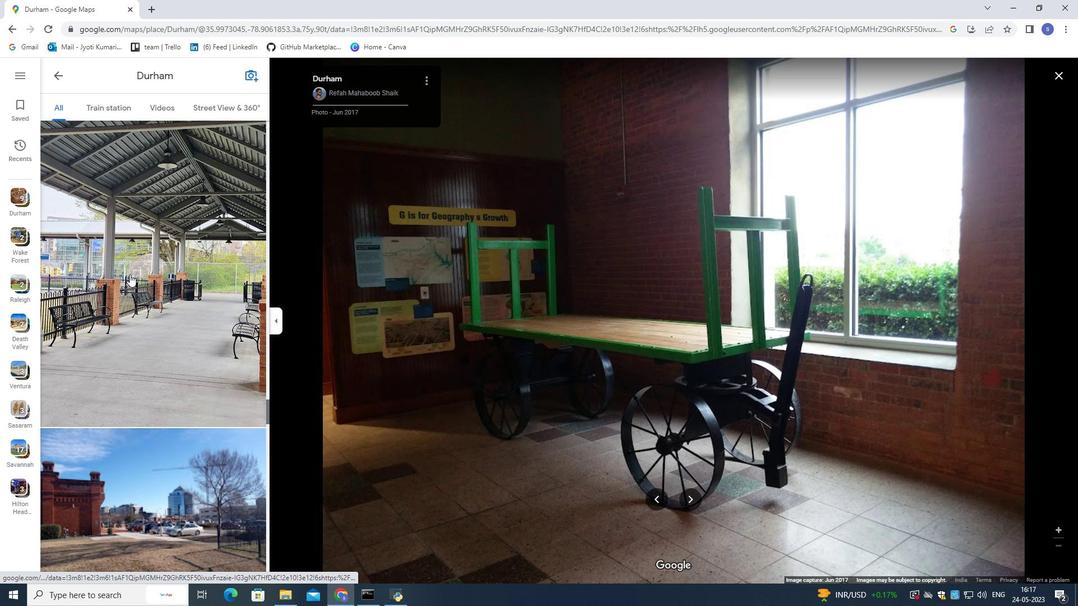 
Action: Mouse scrolled (129, 274) with delta (0, 0)
Screenshot: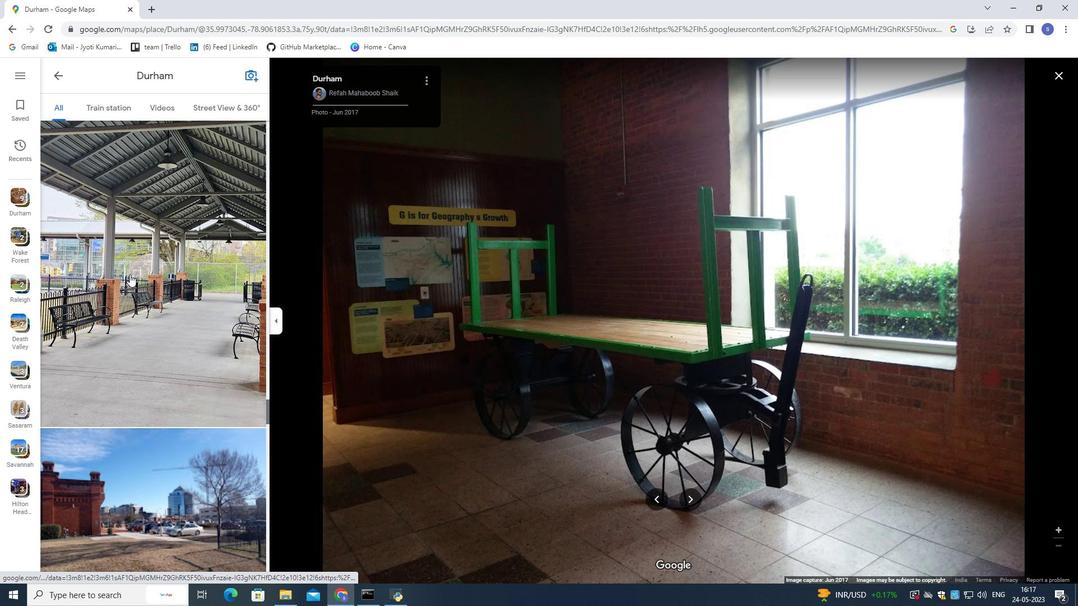 
Action: Mouse scrolled (129, 274) with delta (0, 0)
Screenshot: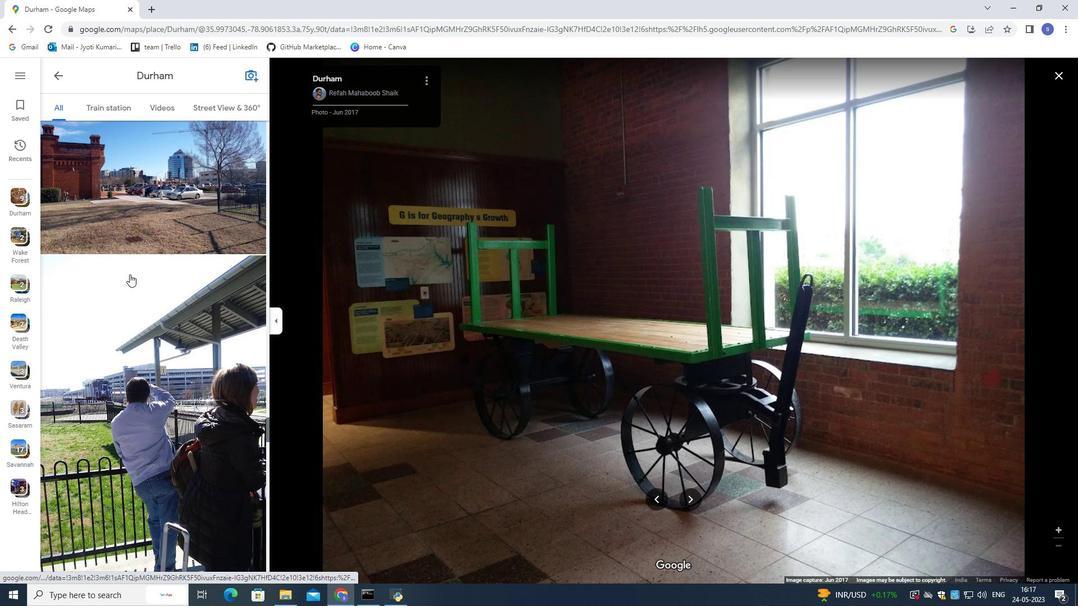 
Action: Mouse scrolled (129, 274) with delta (0, 0)
Screenshot: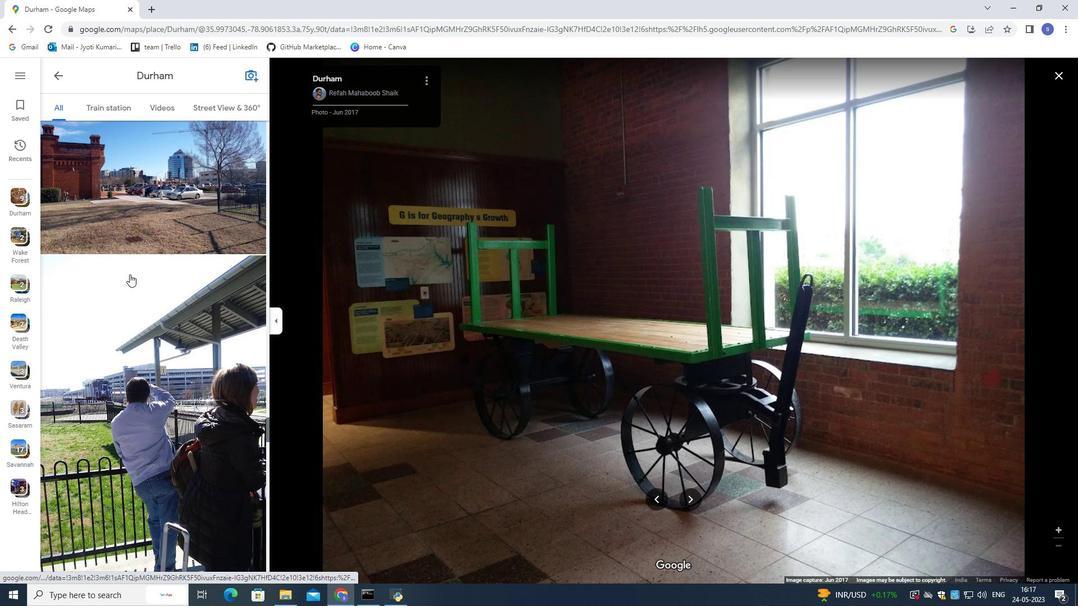 
Action: Mouse scrolled (129, 274) with delta (0, 0)
Screenshot: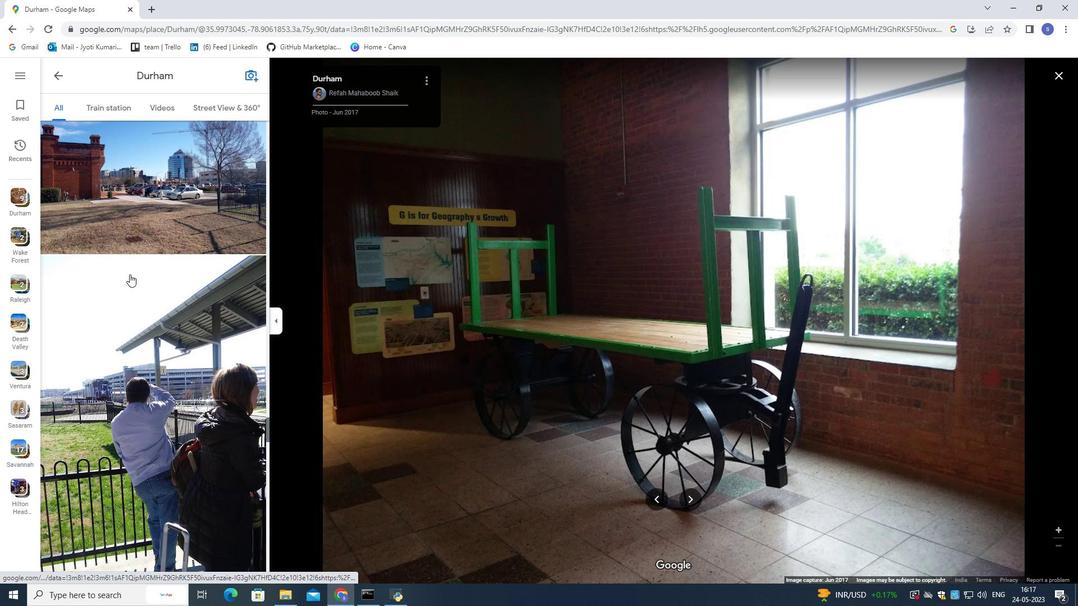 
Action: Mouse scrolled (129, 274) with delta (0, 0)
Screenshot: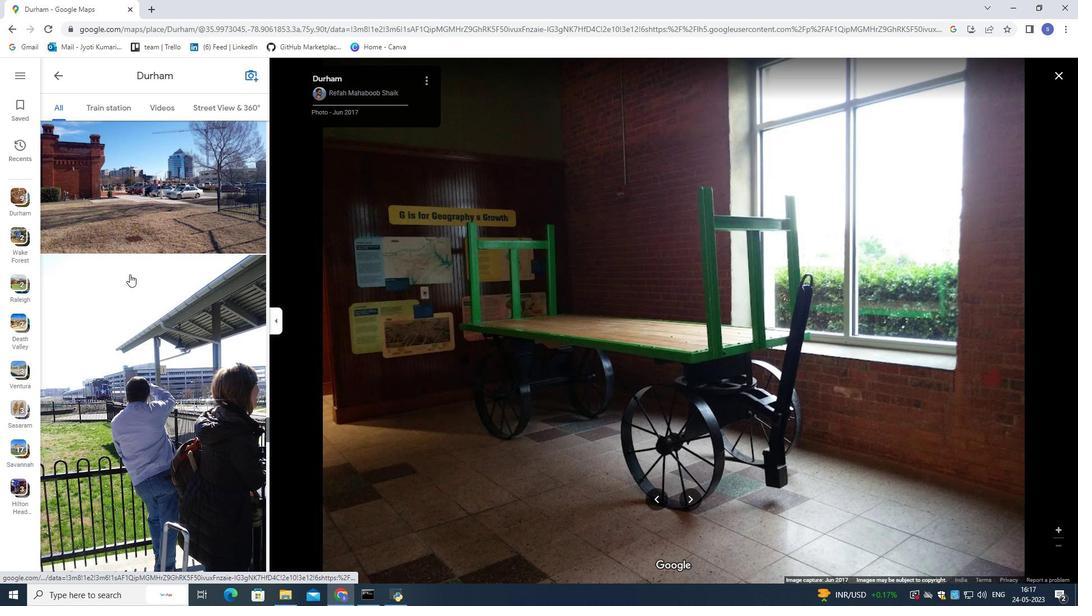 
Action: Mouse scrolled (129, 274) with delta (0, 0)
Screenshot: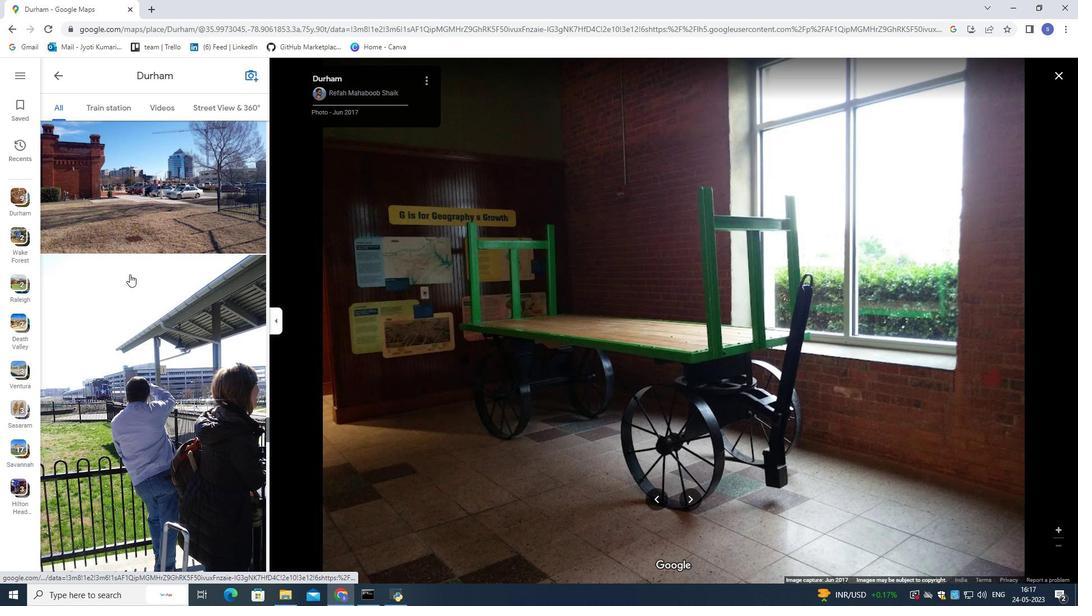 
Action: Mouse moved to (107, 98)
Screenshot: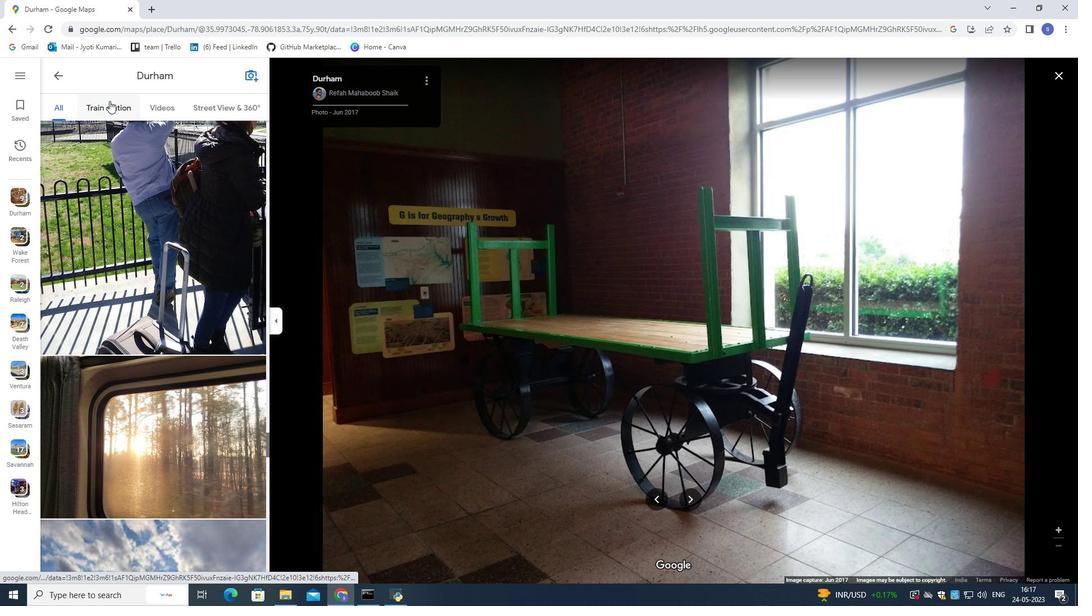 
Action: Mouse pressed left at (107, 98)
Screenshot: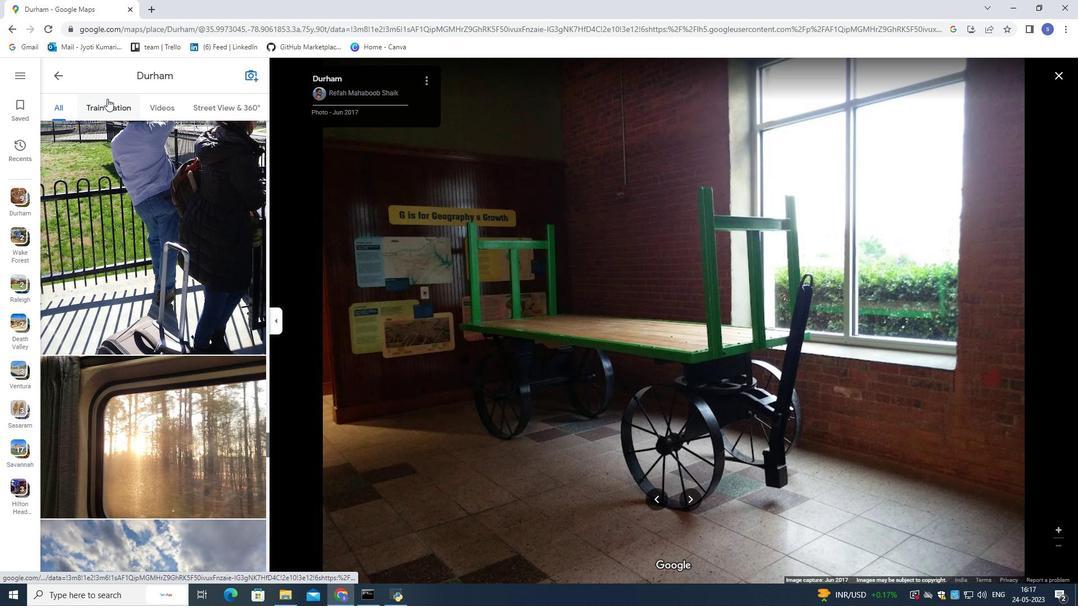 
Action: Mouse moved to (106, 214)
Screenshot: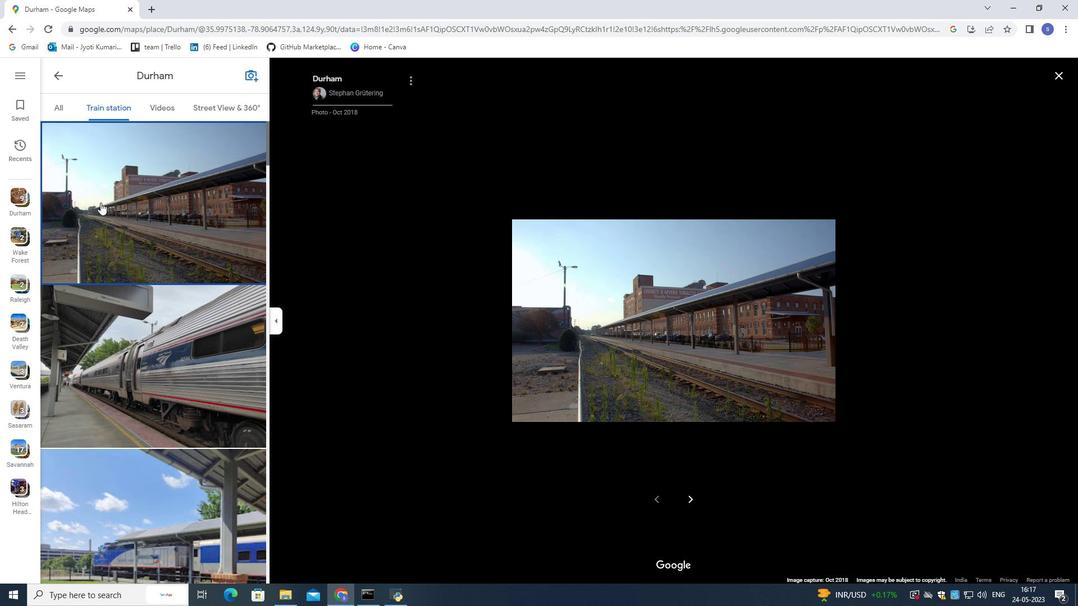 
Action: Mouse scrolled (106, 213) with delta (0, 0)
Screenshot: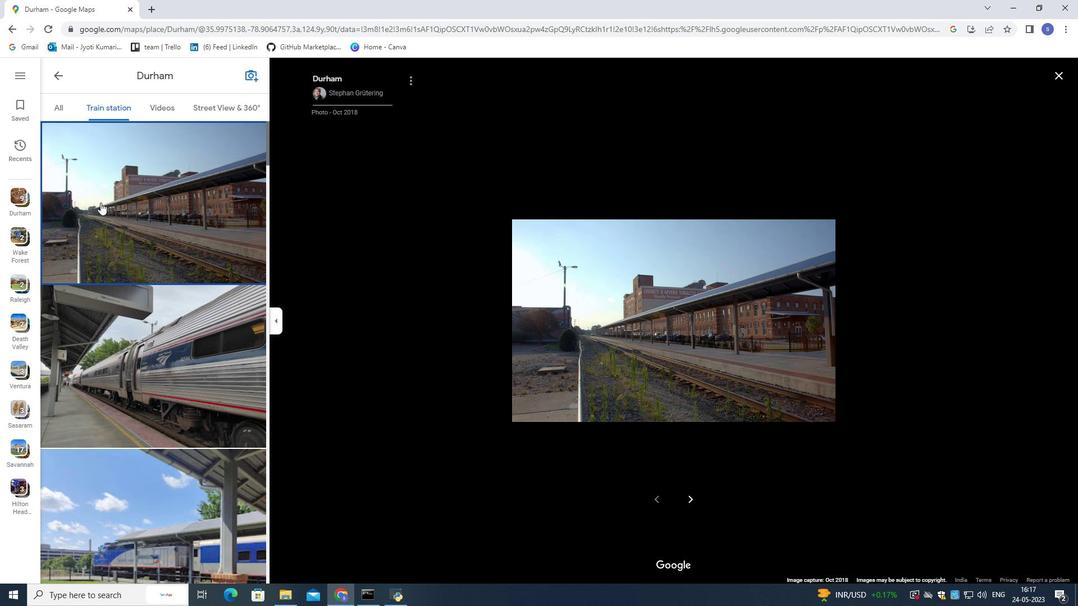
Action: Mouse moved to (107, 216)
Screenshot: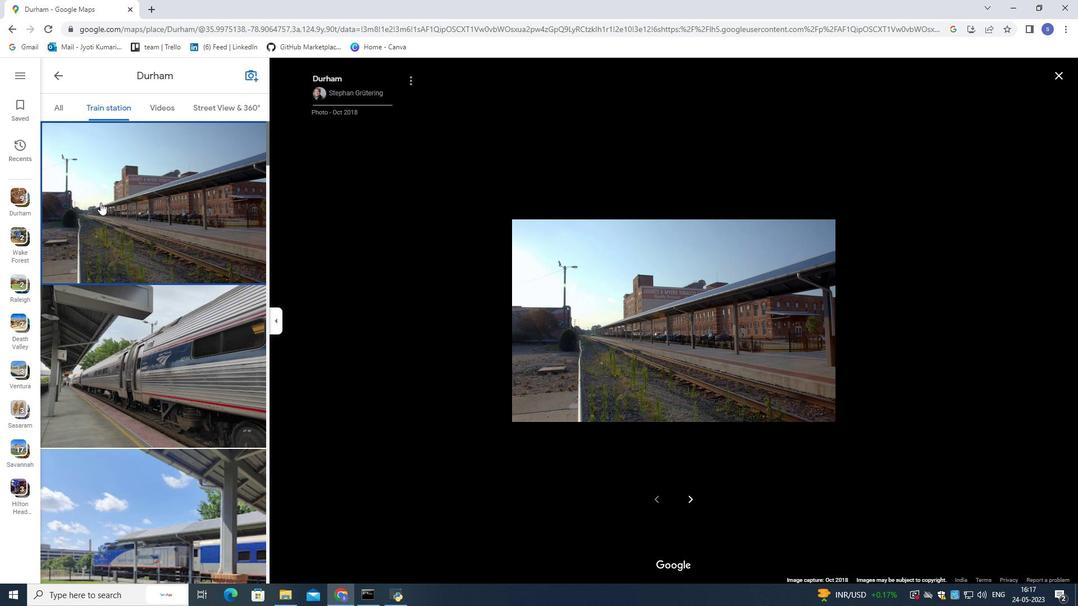 
Action: Mouse scrolled (107, 215) with delta (0, 0)
Screenshot: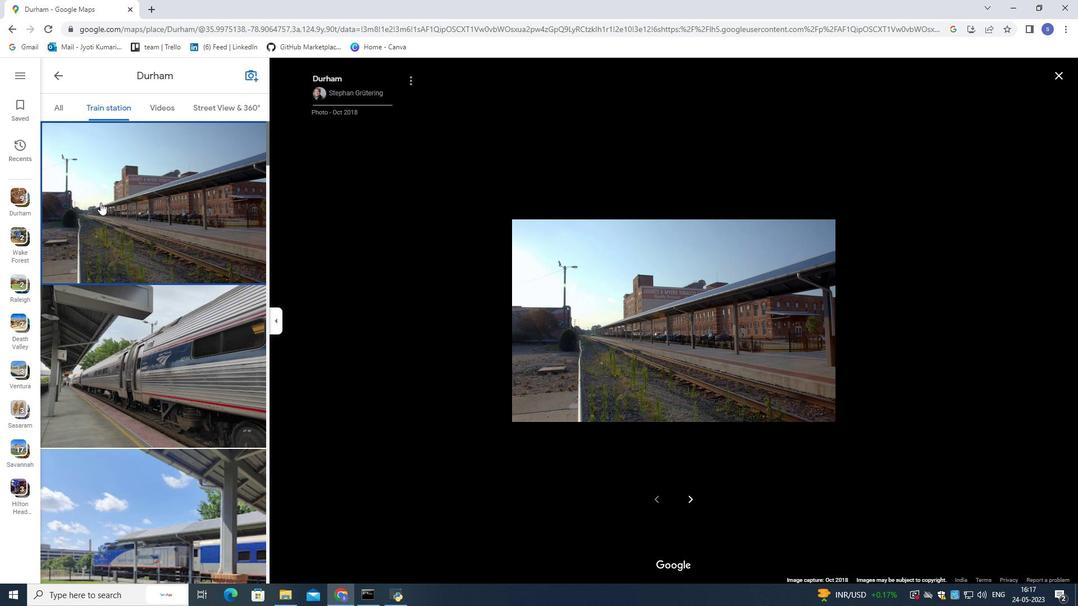 
Action: Mouse scrolled (107, 215) with delta (0, 0)
Screenshot: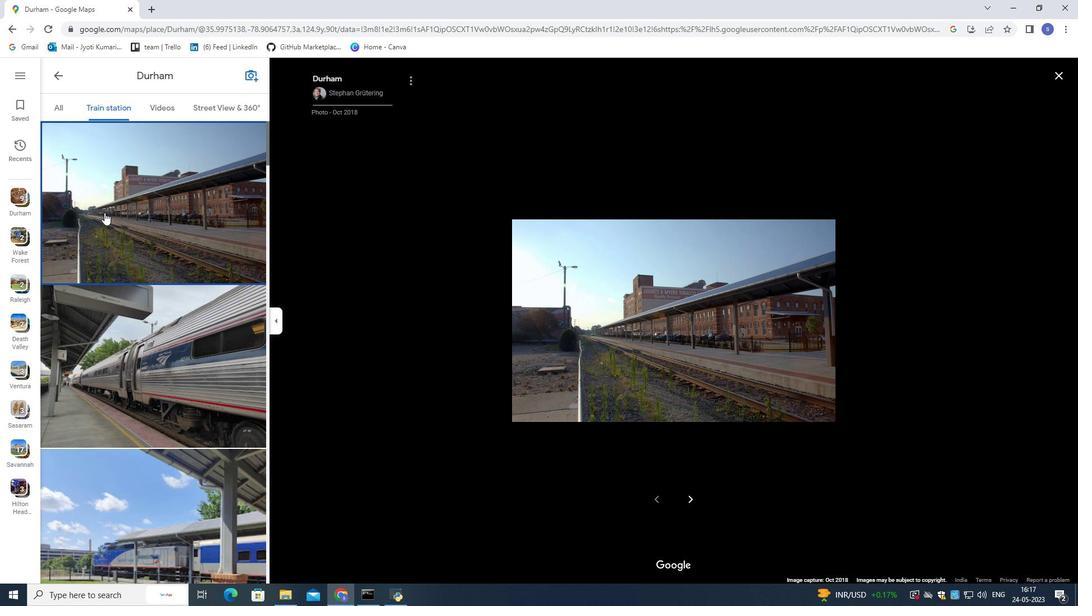 
Action: Mouse scrolled (107, 215) with delta (0, 0)
Screenshot: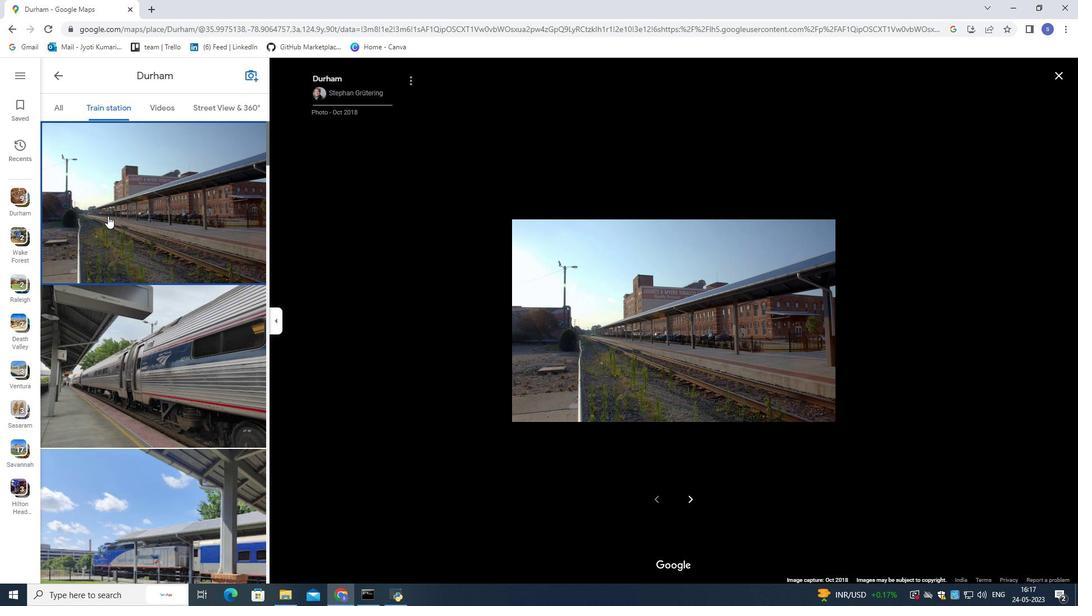 
Action: Mouse scrolled (107, 215) with delta (0, 0)
Screenshot: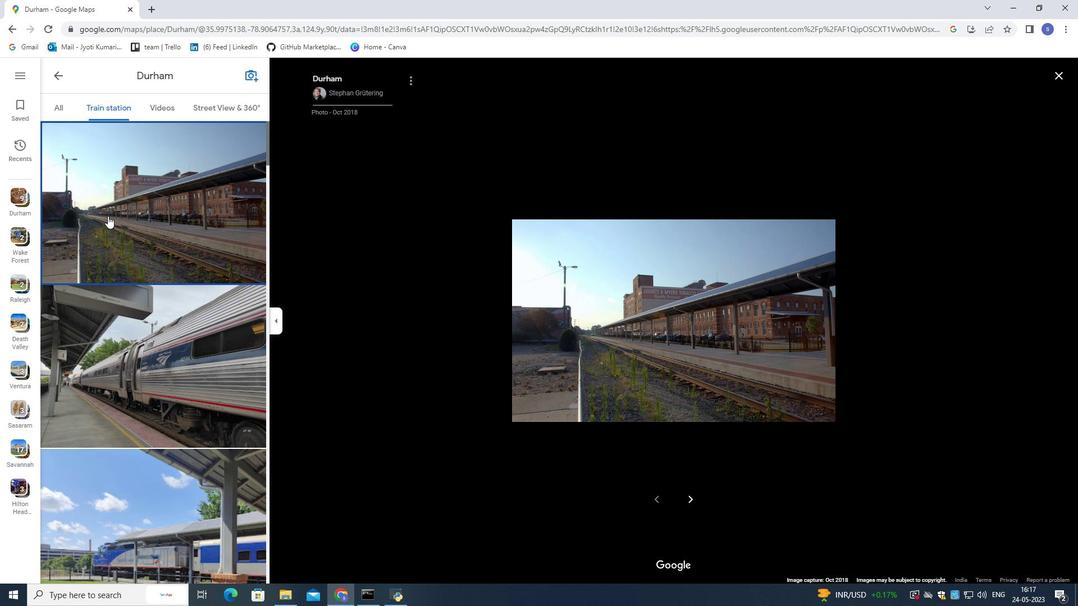 
Action: Mouse scrolled (107, 215) with delta (0, 0)
Screenshot: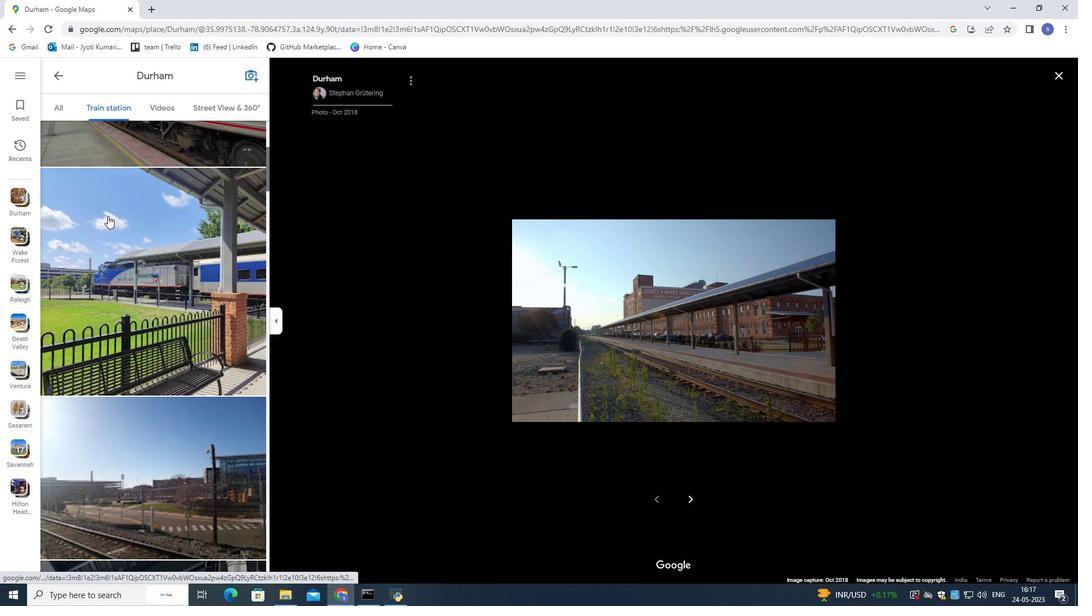 
Action: Mouse scrolled (107, 215) with delta (0, 0)
Screenshot: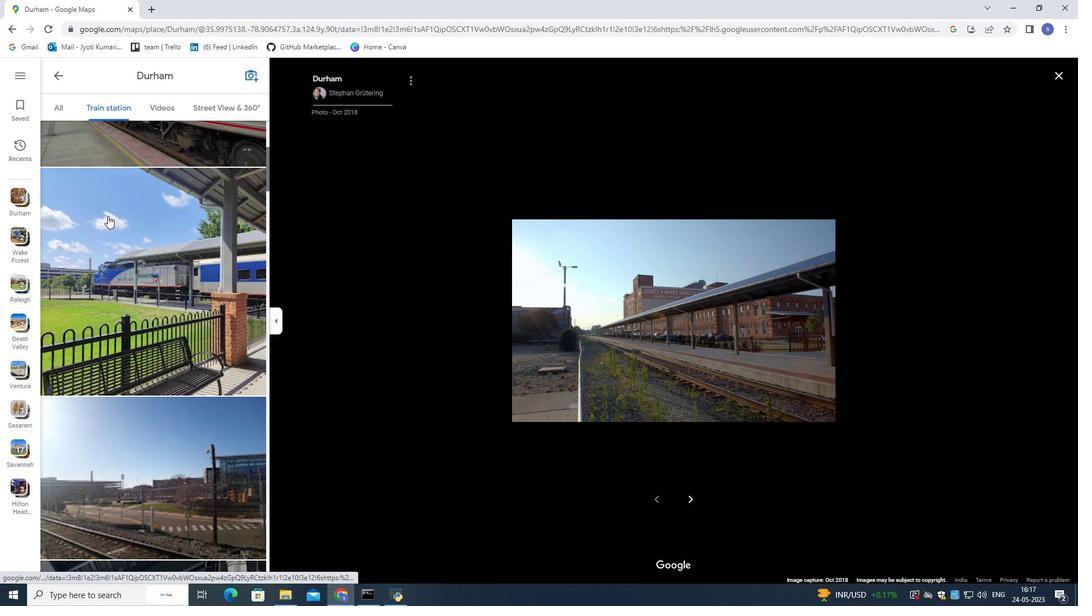 
Action: Mouse scrolled (107, 215) with delta (0, 0)
Screenshot: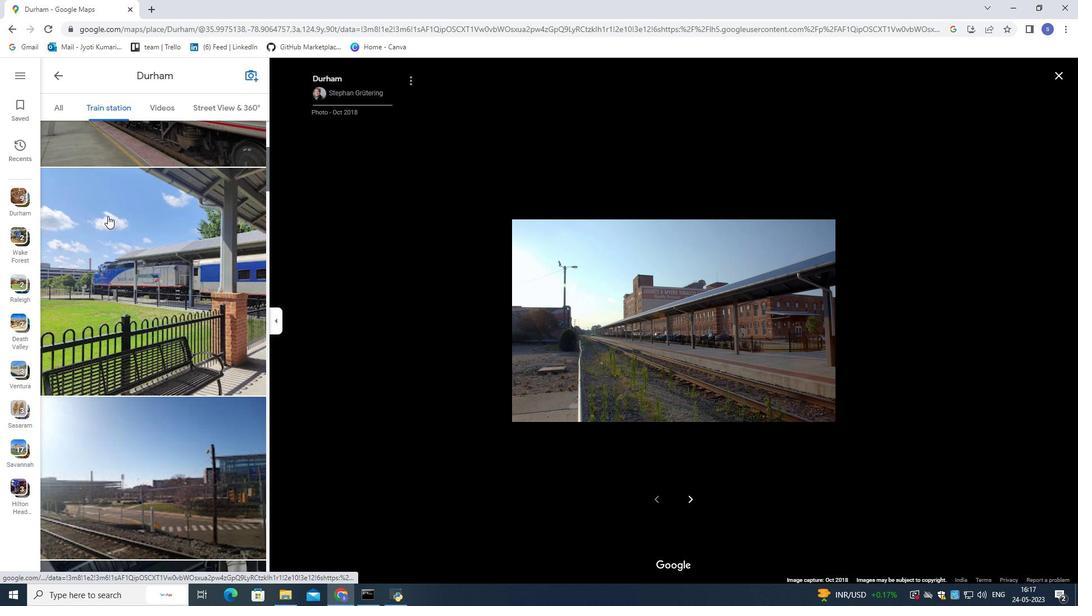 
Action: Mouse scrolled (107, 215) with delta (0, 0)
Screenshot: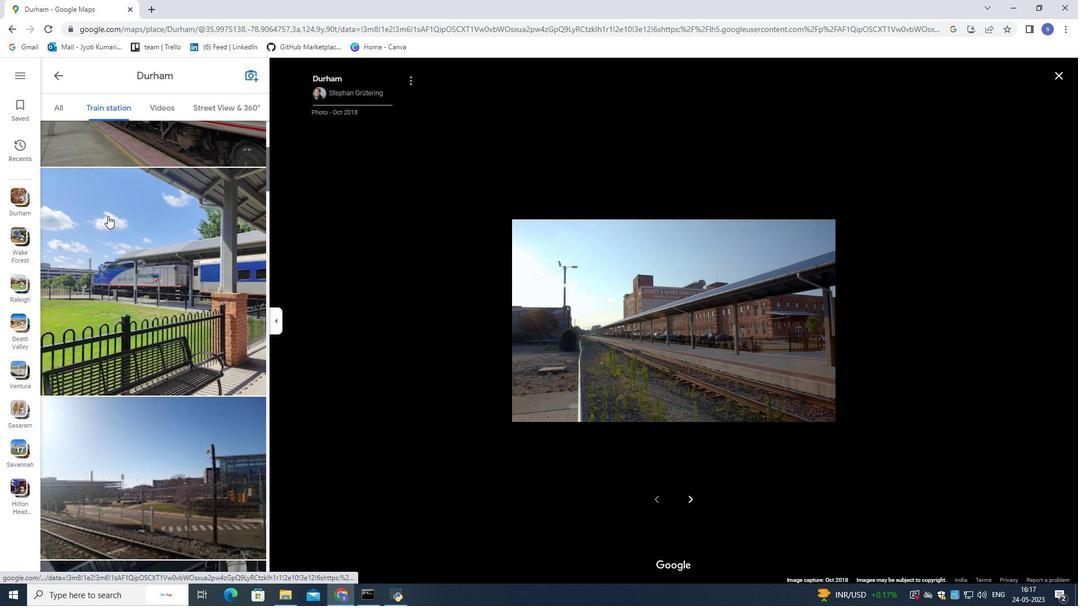 
Action: Mouse scrolled (107, 215) with delta (0, 0)
Screenshot: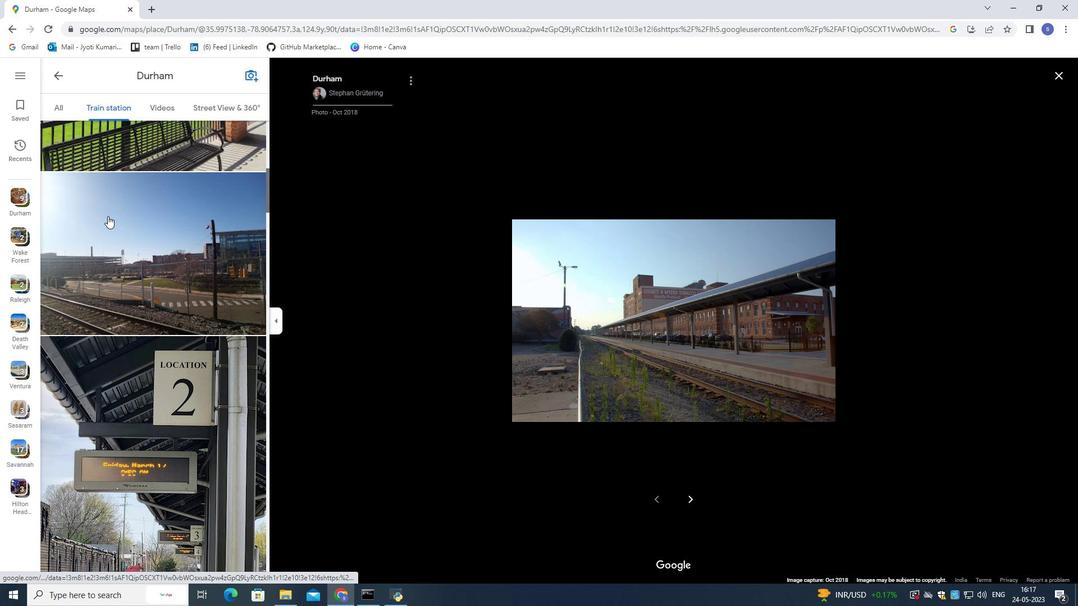 
Action: Mouse scrolled (107, 215) with delta (0, 0)
Screenshot: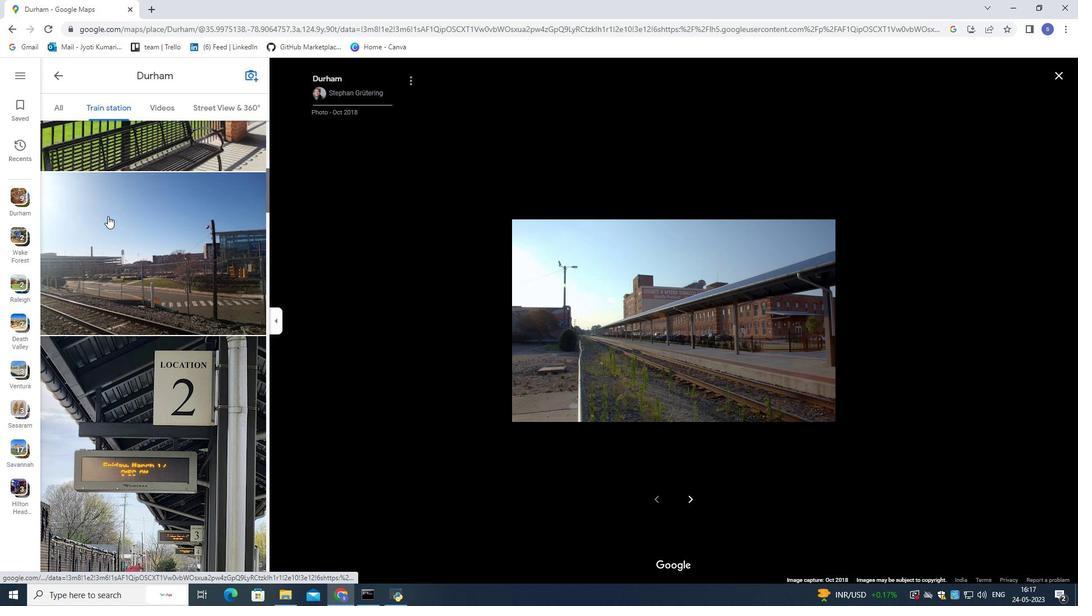 
Action: Mouse scrolled (107, 215) with delta (0, 0)
Screenshot: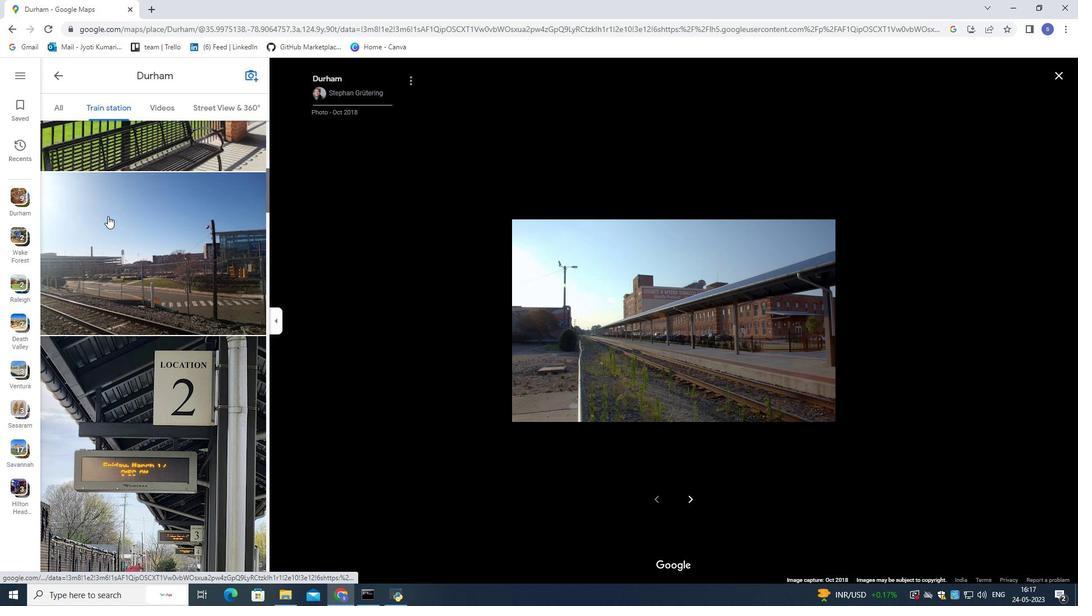 
Action: Mouse scrolled (107, 215) with delta (0, 0)
Screenshot: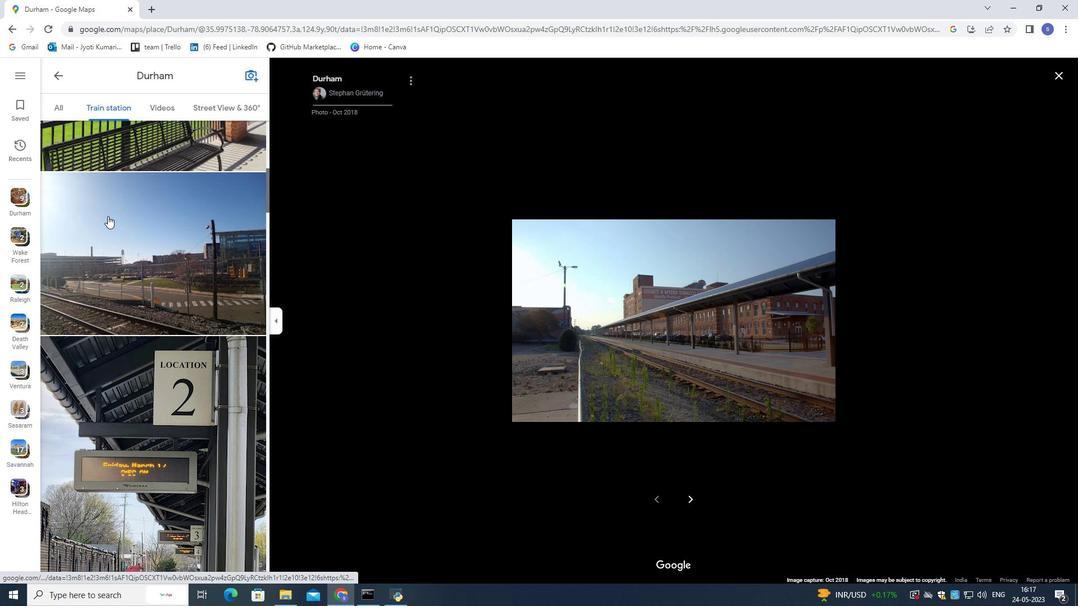
Action: Mouse scrolled (107, 215) with delta (0, 0)
Screenshot: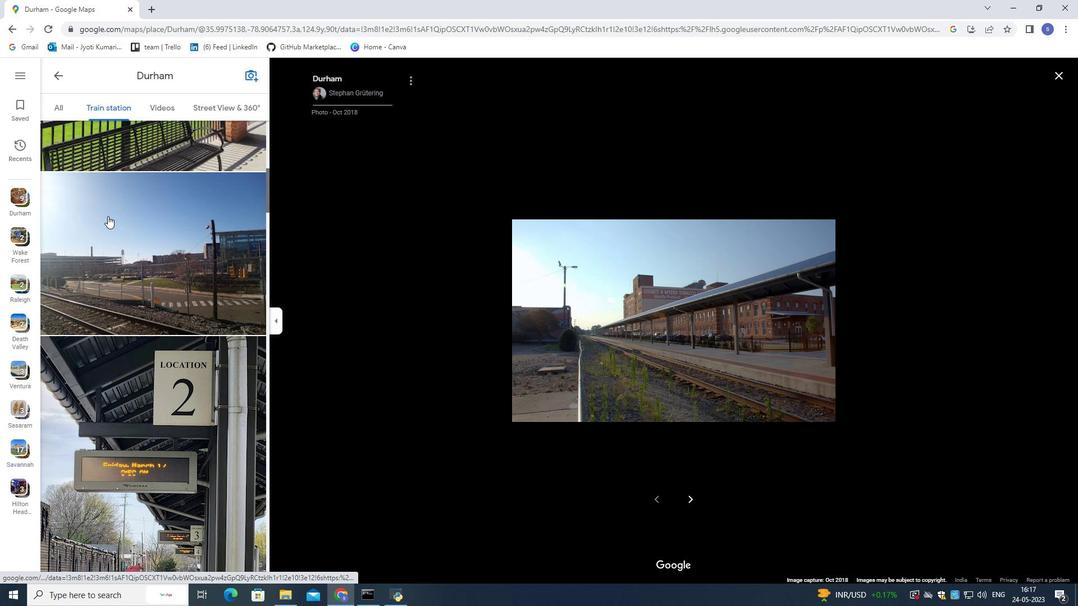 
Action: Mouse scrolled (107, 215) with delta (0, 0)
Screenshot: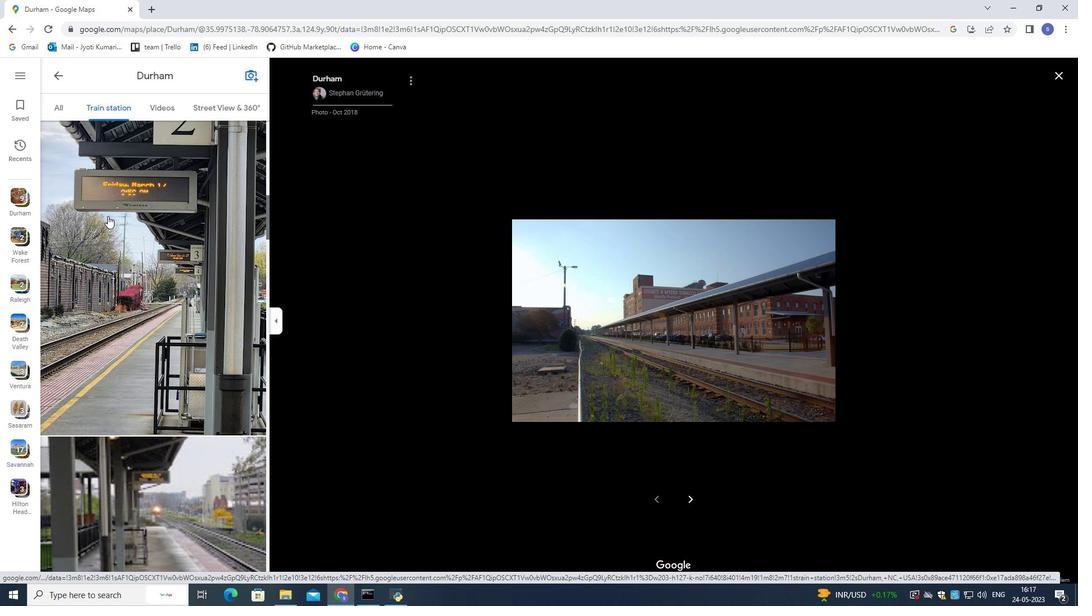 
Action: Mouse scrolled (107, 215) with delta (0, 0)
Screenshot: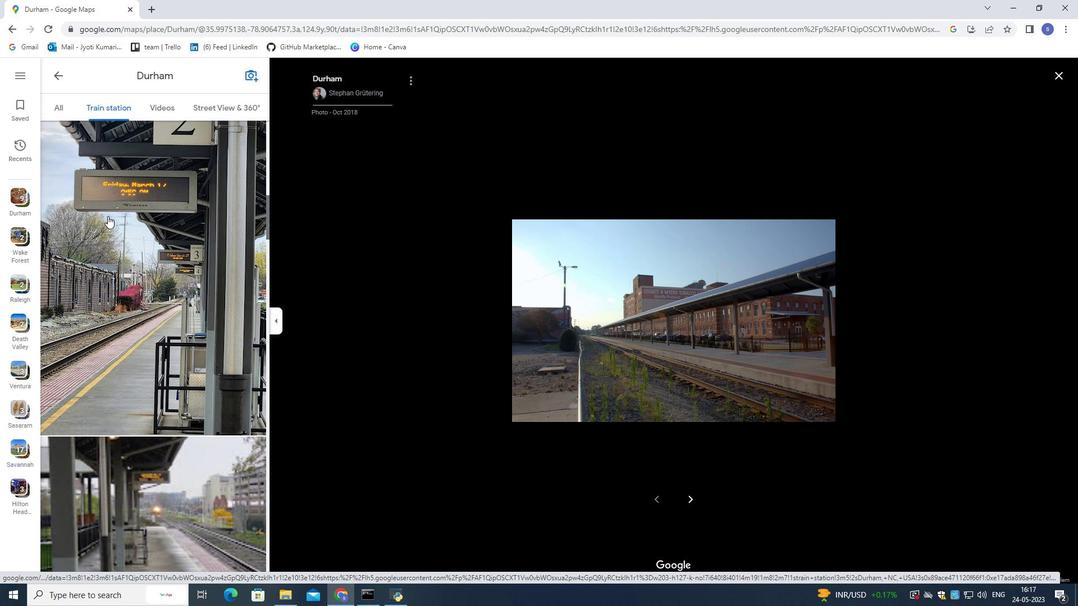 
Action: Mouse scrolled (107, 215) with delta (0, 0)
Screenshot: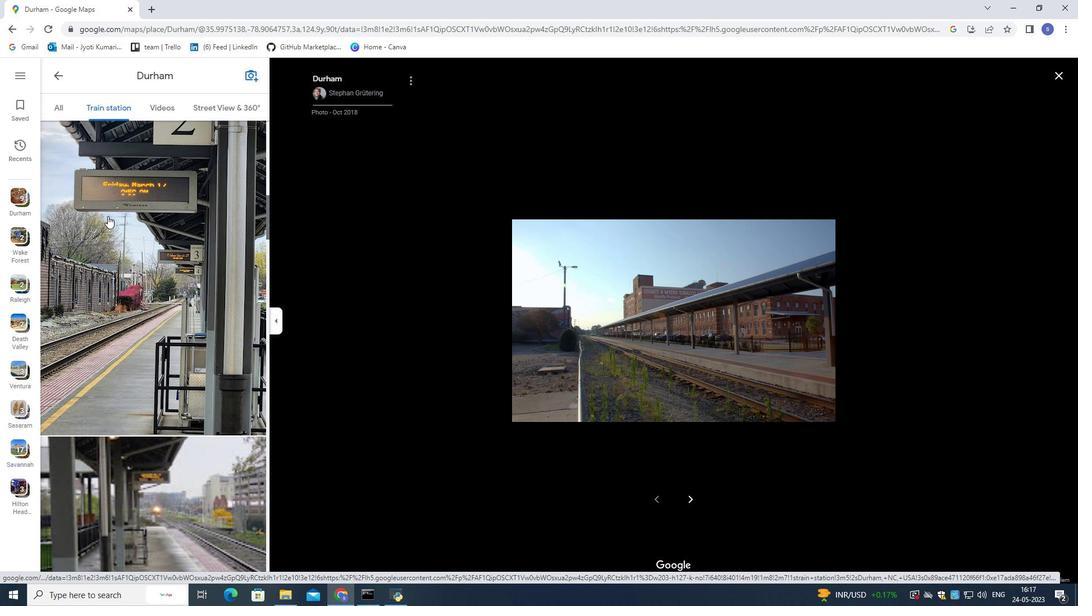 
Action: Mouse scrolled (107, 215) with delta (0, 0)
Screenshot: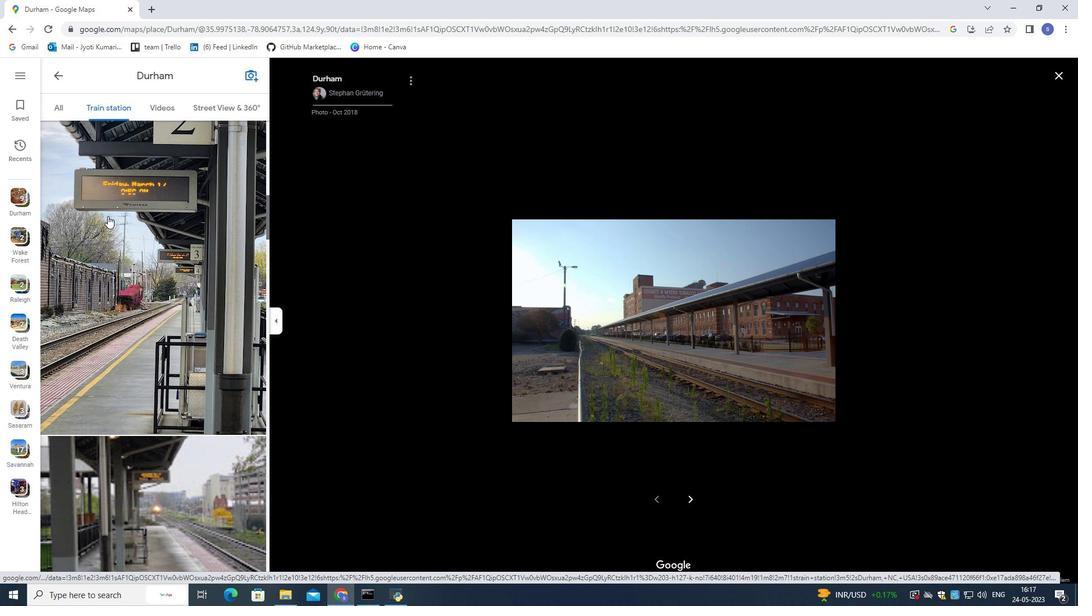 
Action: Mouse moved to (109, 212)
Screenshot: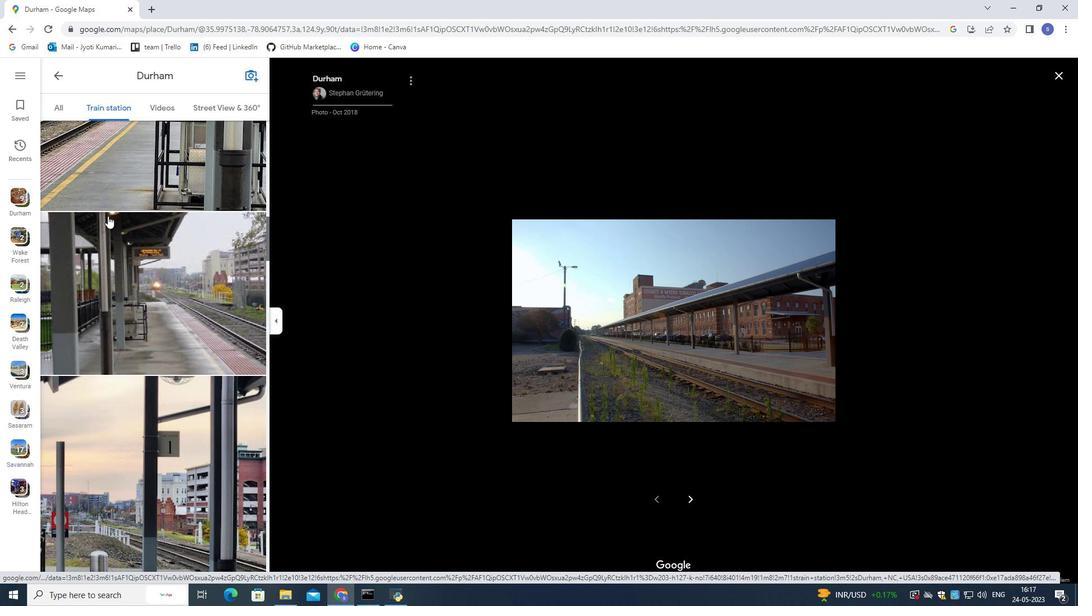 
Action: Mouse scrolled (109, 211) with delta (0, 0)
Screenshot: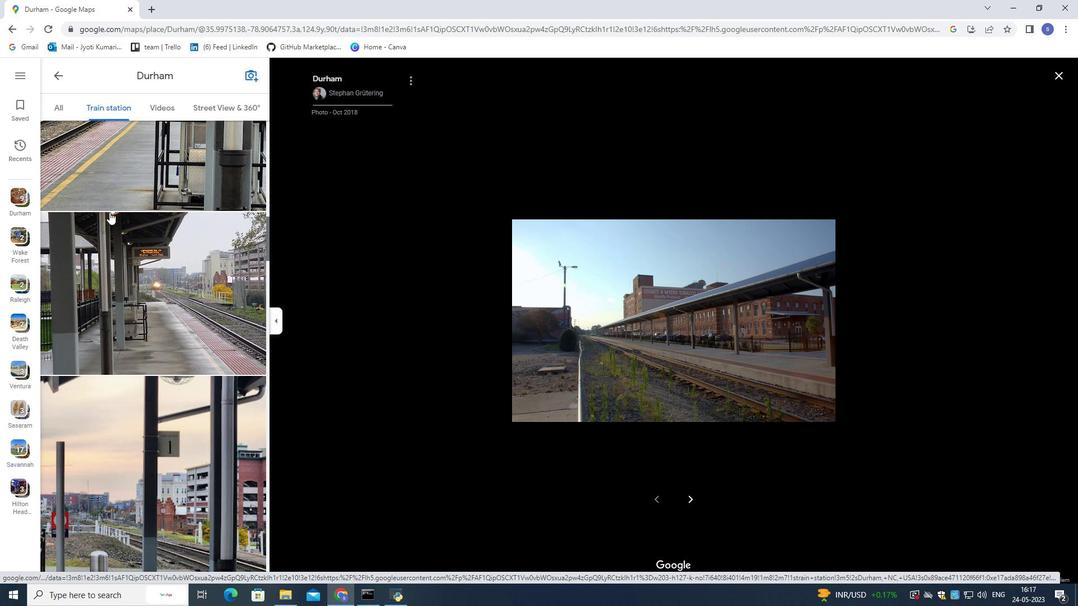
Action: Mouse scrolled (109, 211) with delta (0, 0)
Screenshot: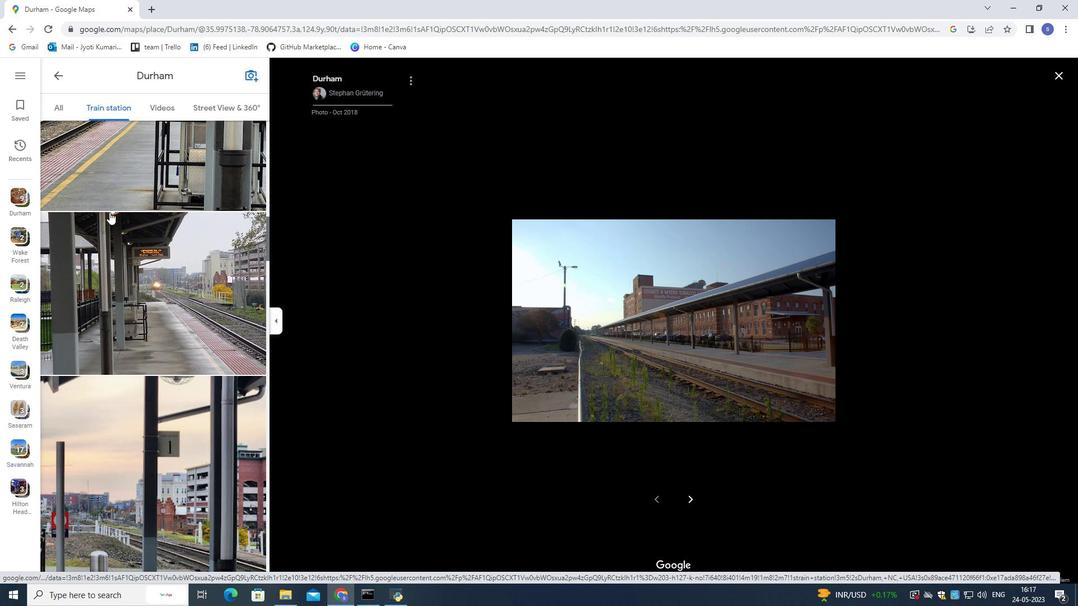 
Action: Mouse scrolled (109, 211) with delta (0, 0)
Screenshot: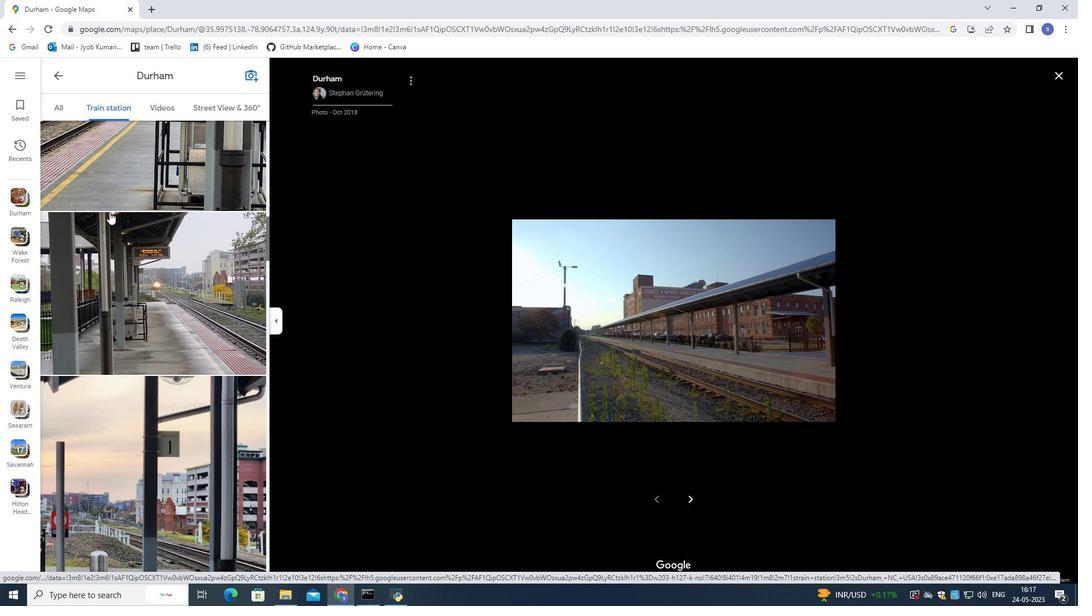 
Action: Mouse scrolled (109, 211) with delta (0, 0)
Screenshot: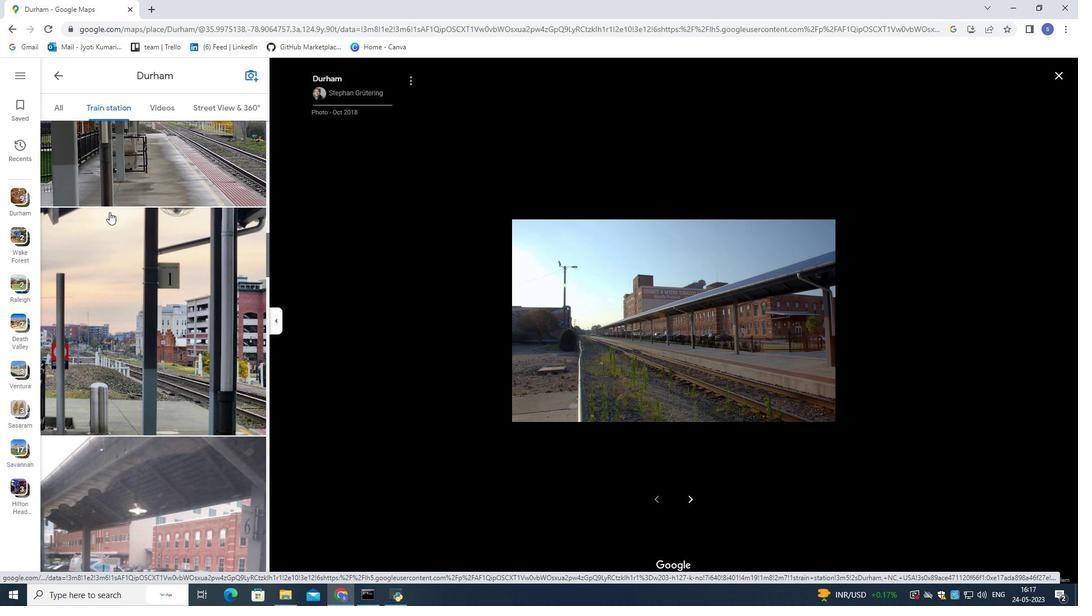 
Action: Mouse scrolled (109, 211) with delta (0, 0)
Screenshot: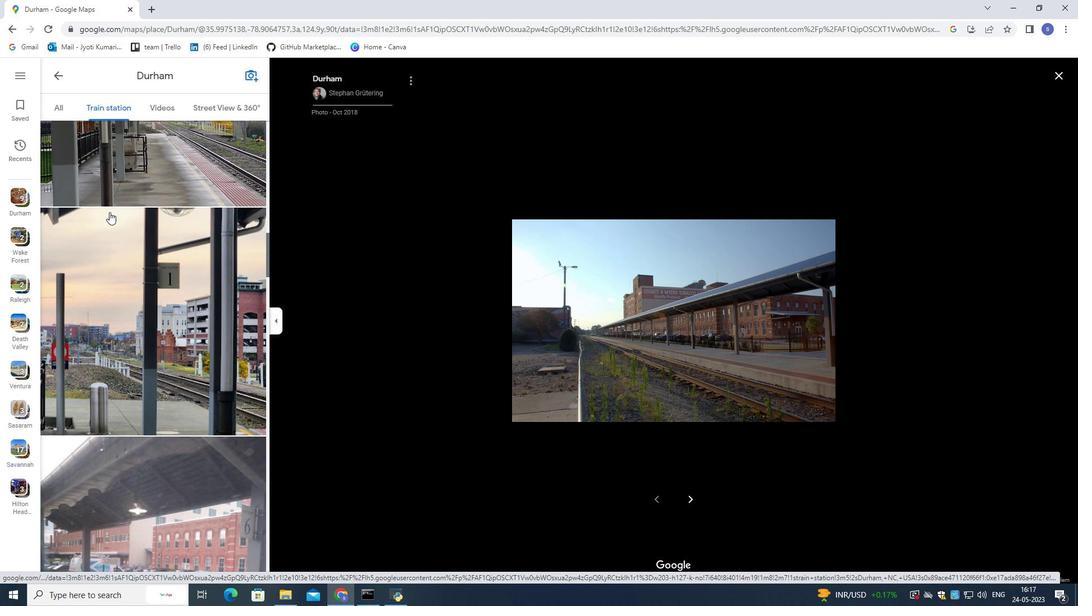 
Action: Mouse moved to (109, 212)
Screenshot: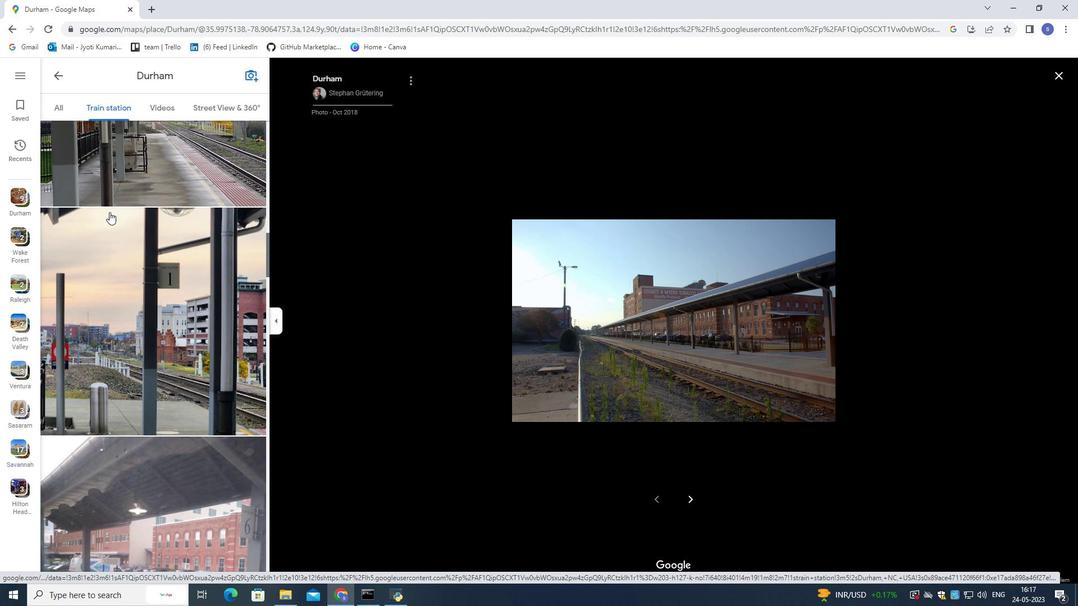 
Action: Mouse scrolled (109, 211) with delta (0, 0)
Screenshot: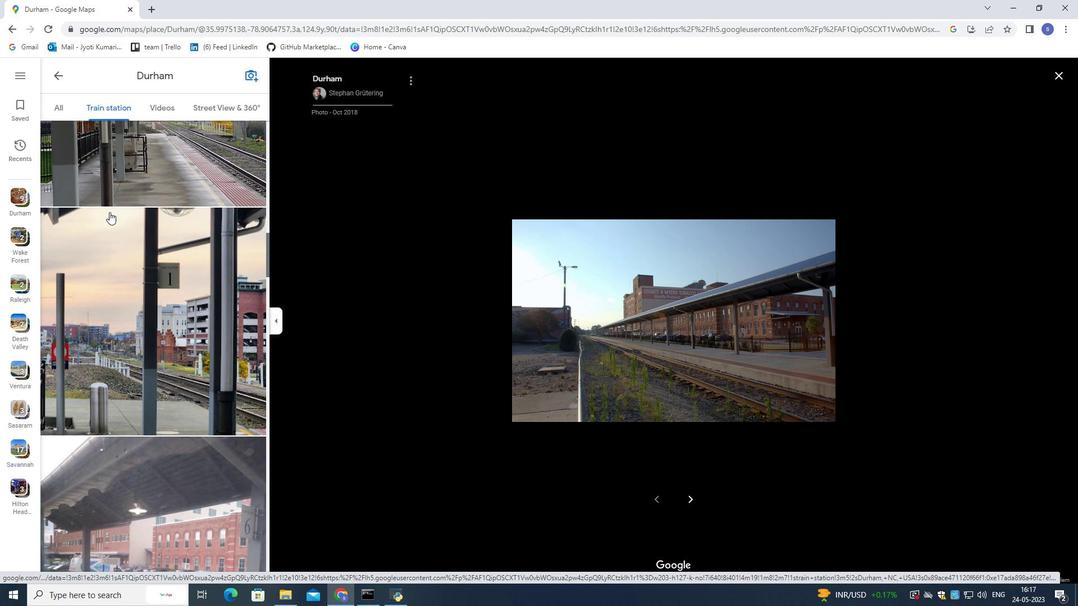 
Action: Mouse moved to (109, 215)
Screenshot: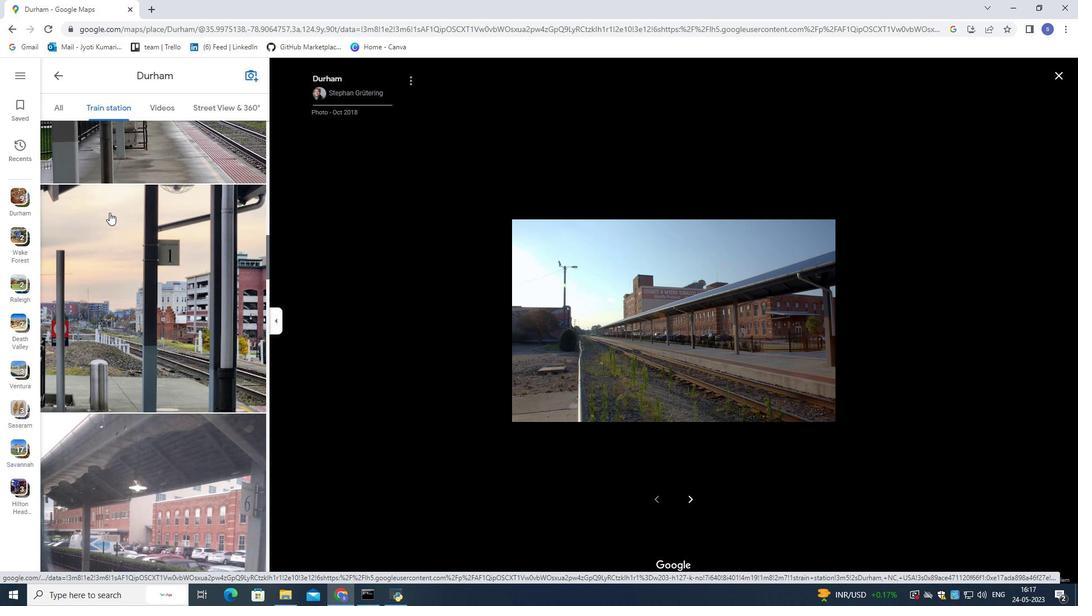 
Action: Mouse scrolled (109, 215) with delta (0, 0)
Screenshot: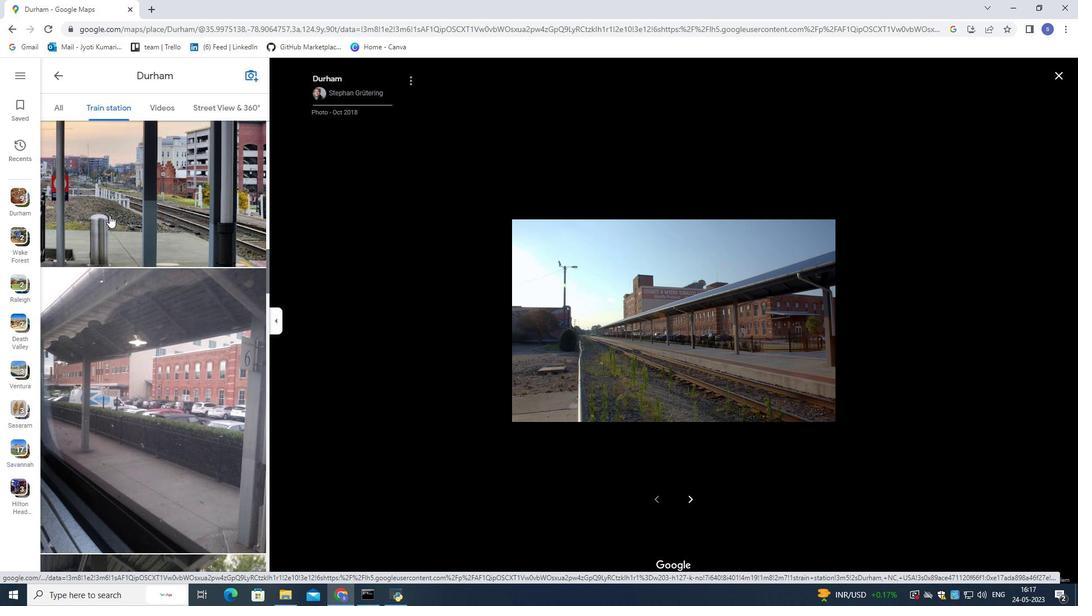 
Action: Mouse scrolled (109, 215) with delta (0, 0)
Screenshot: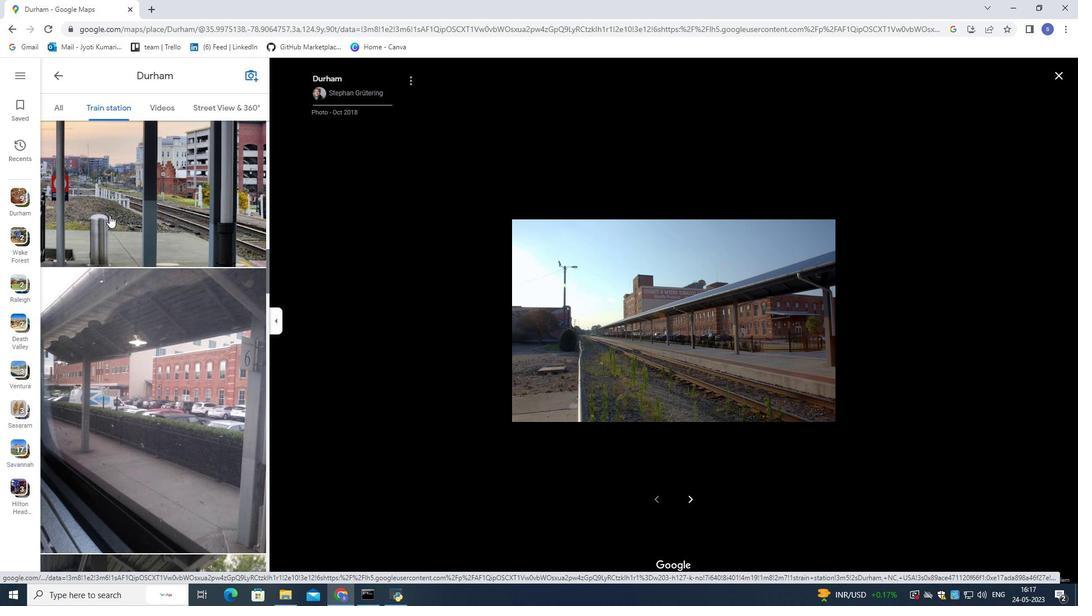 
Action: Mouse scrolled (109, 215) with delta (0, 0)
Screenshot: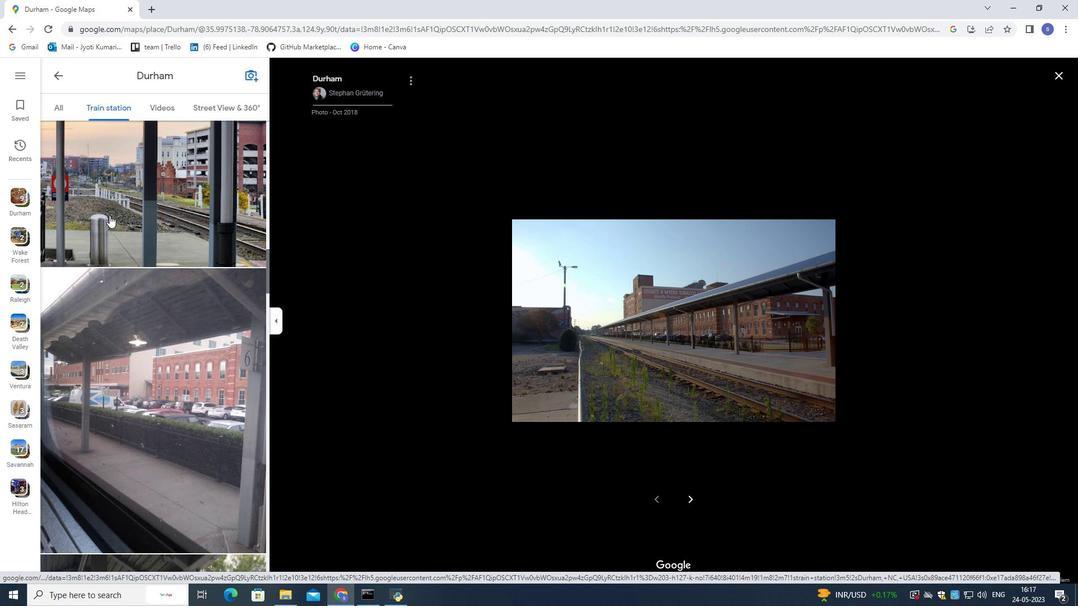 
Action: Mouse scrolled (109, 215) with delta (0, 0)
Screenshot: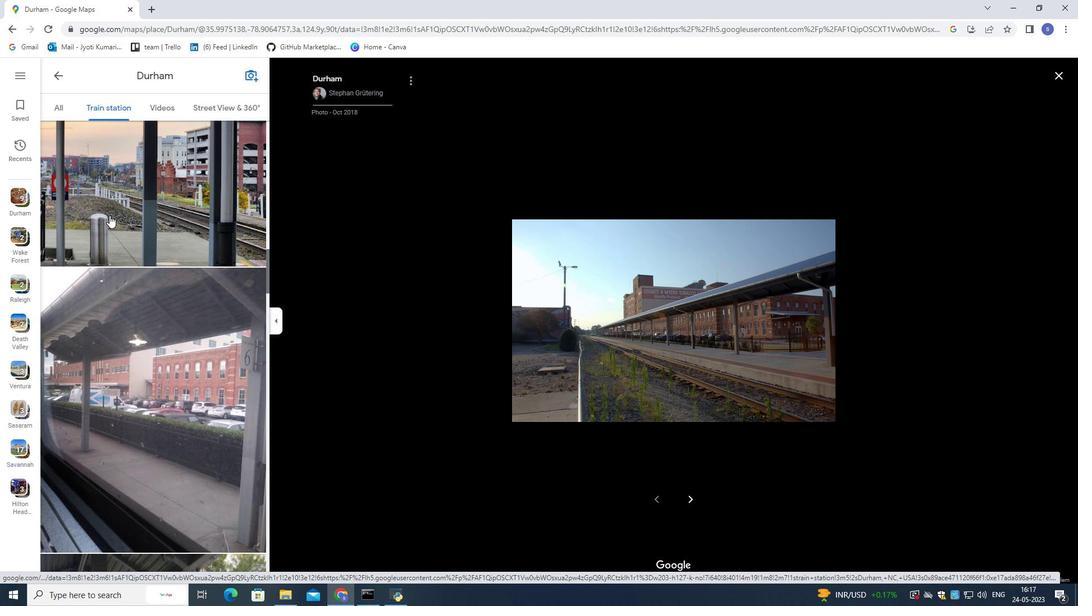 
Action: Mouse scrolled (109, 215) with delta (0, 0)
Screenshot: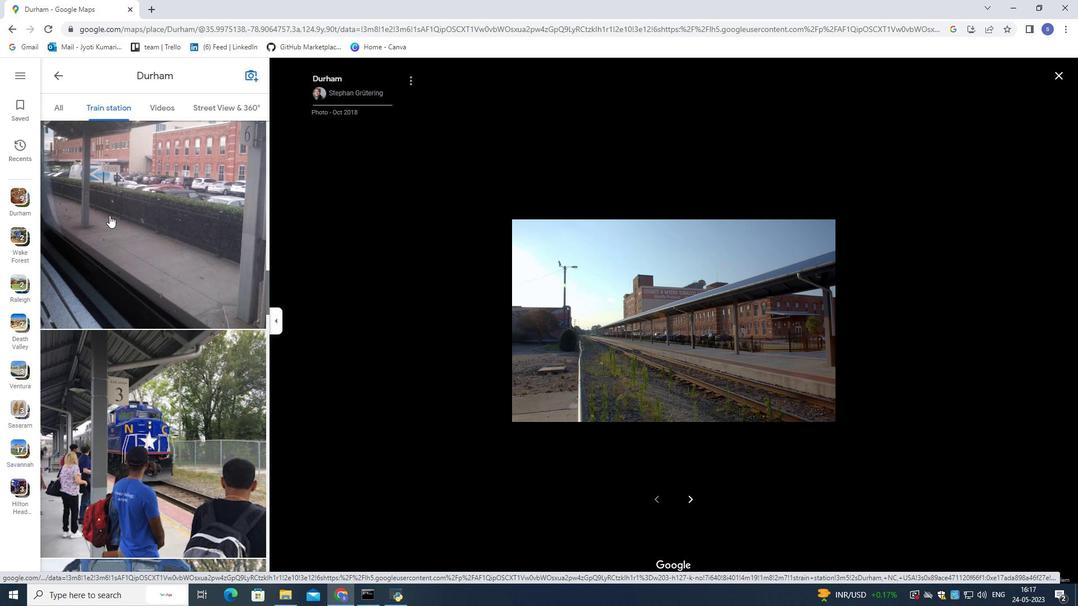 
Action: Mouse scrolled (109, 215) with delta (0, 0)
Screenshot: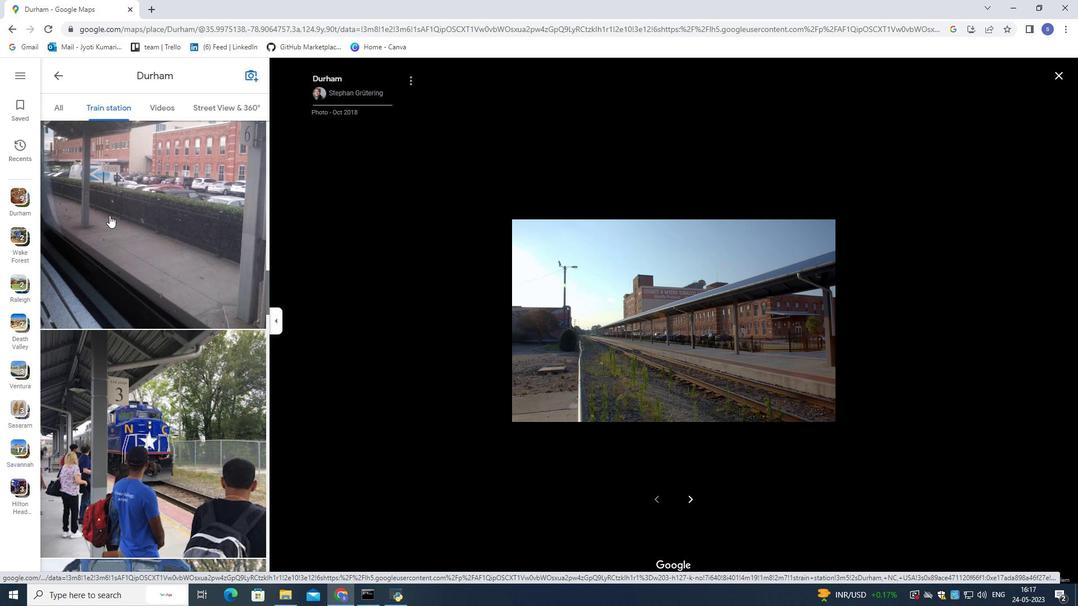 
Action: Mouse scrolled (109, 215) with delta (0, 0)
Screenshot: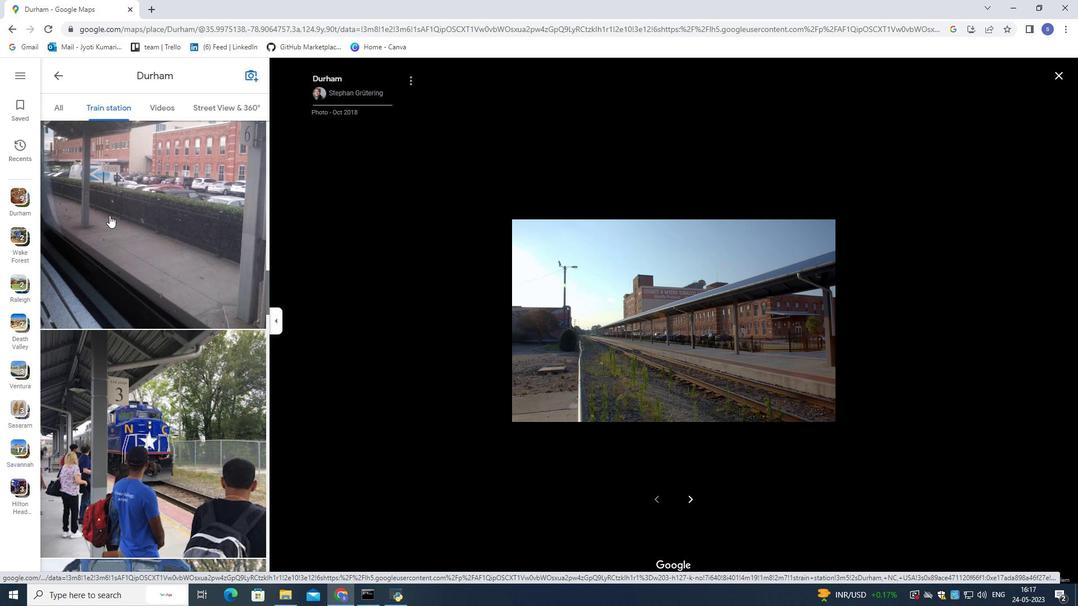 
Action: Mouse scrolled (109, 215) with delta (0, 0)
Screenshot: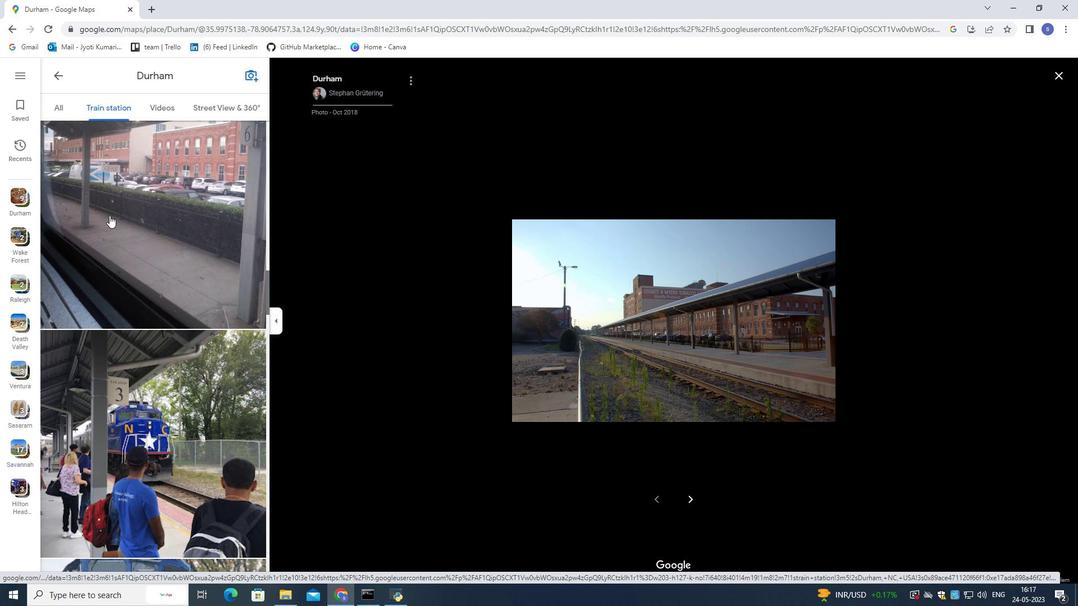 
Action: Mouse scrolled (109, 215) with delta (0, 0)
Screenshot: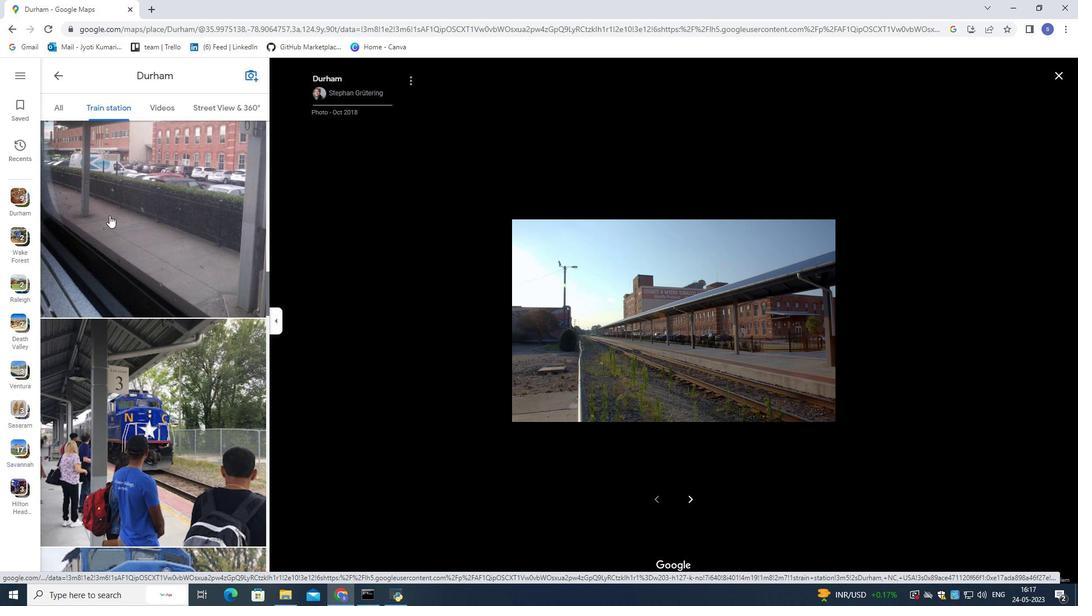 
Action: Mouse scrolled (109, 215) with delta (0, 0)
Screenshot: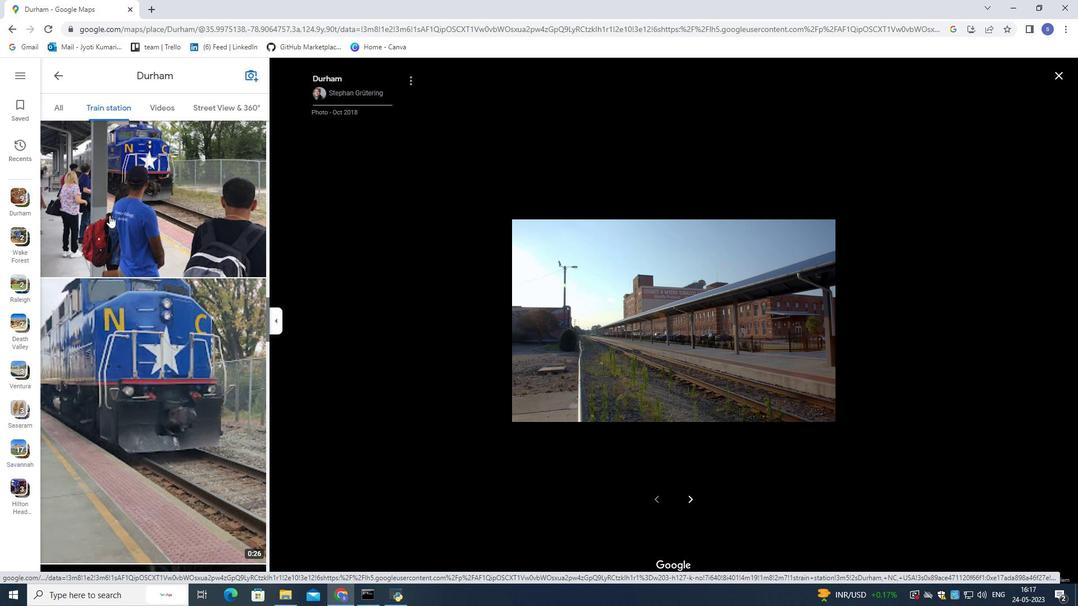 
Action: Mouse scrolled (109, 215) with delta (0, 0)
Screenshot: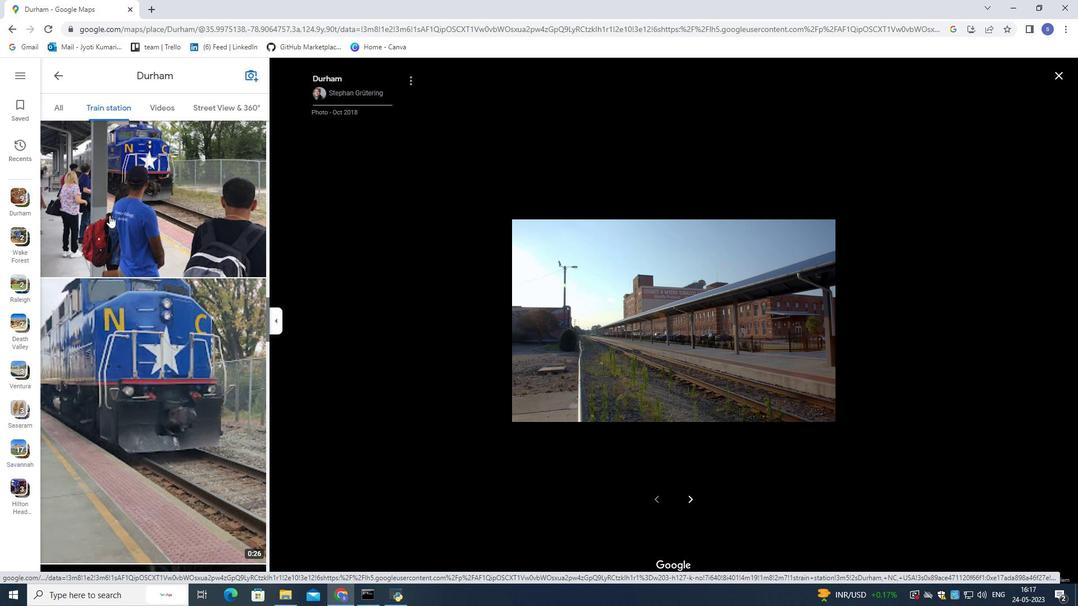 
Action: Mouse scrolled (109, 215) with delta (0, 0)
Screenshot: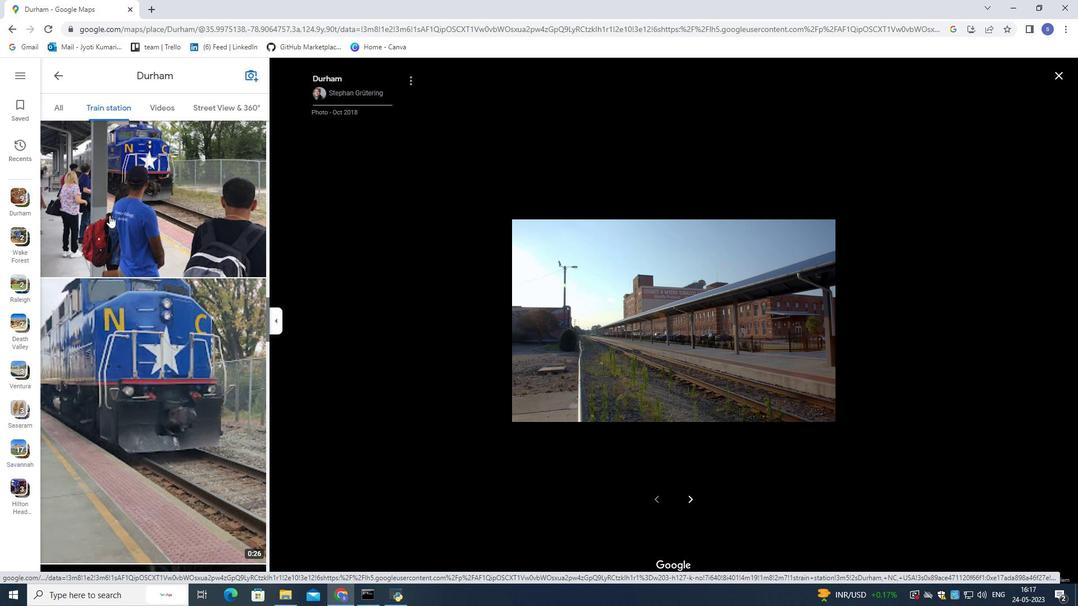 
Action: Mouse scrolled (109, 215) with delta (0, 0)
Screenshot: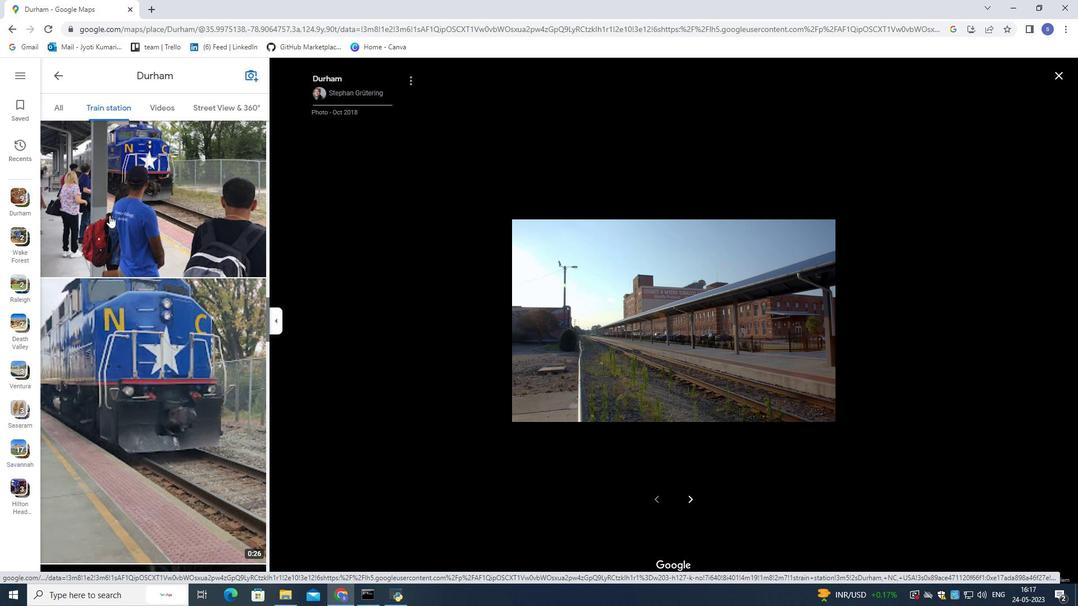 
Action: Mouse scrolled (109, 215) with delta (0, 0)
Screenshot: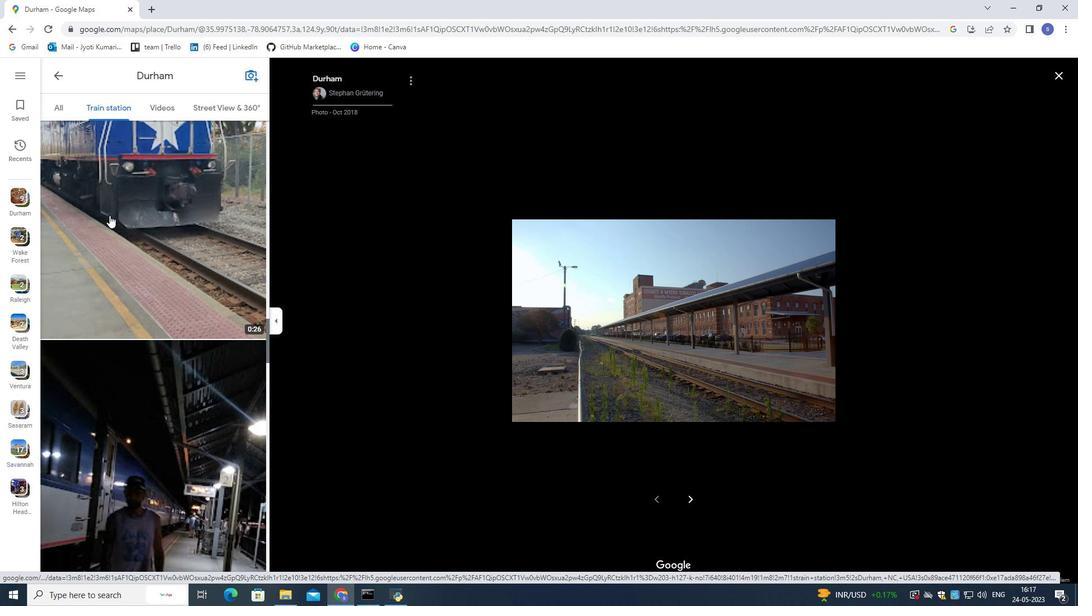 
Action: Mouse scrolled (109, 215) with delta (0, 0)
Screenshot: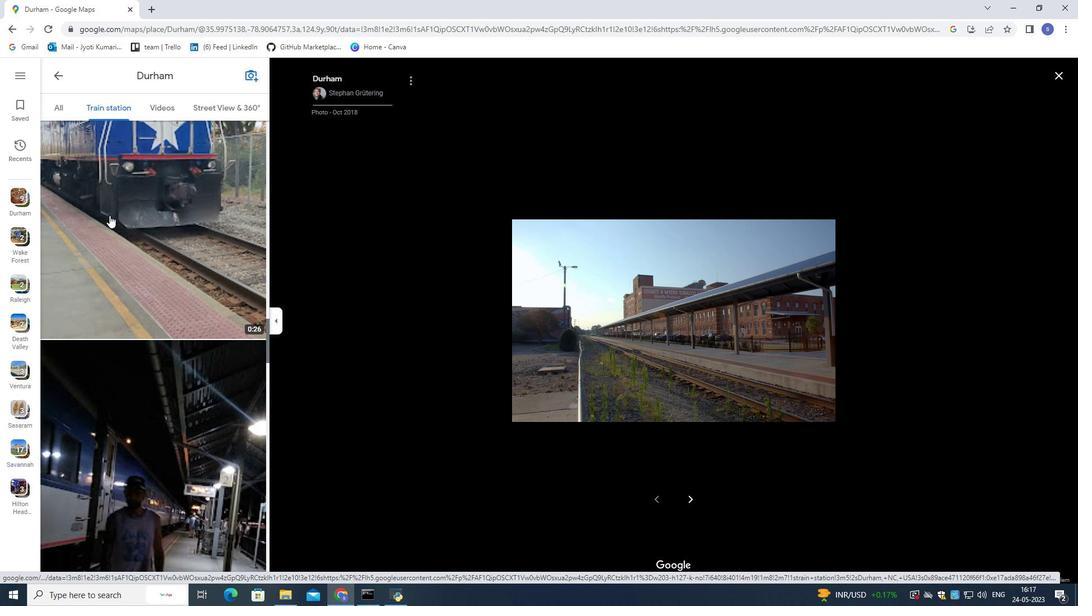 
Action: Mouse scrolled (109, 215) with delta (0, 0)
Screenshot: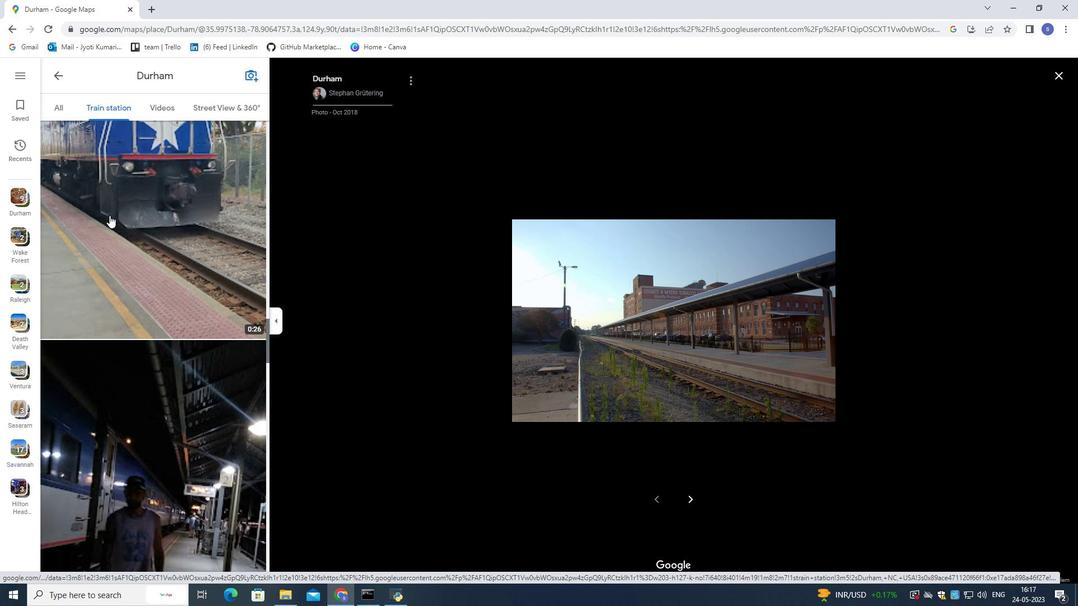 
Action: Mouse scrolled (109, 215) with delta (0, 0)
Screenshot: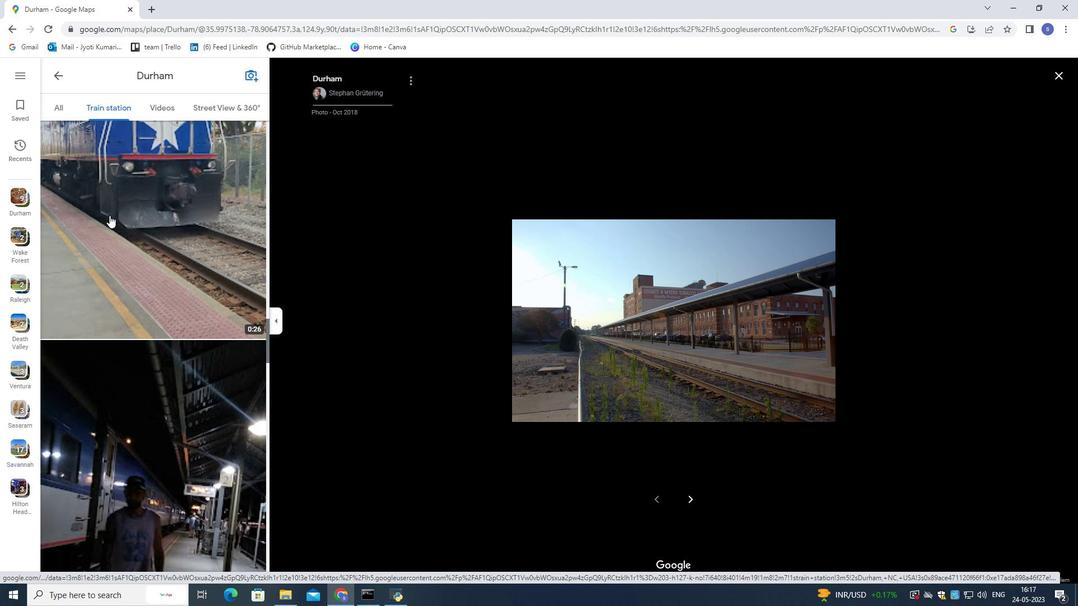 
Action: Mouse scrolled (109, 215) with delta (0, 0)
Screenshot: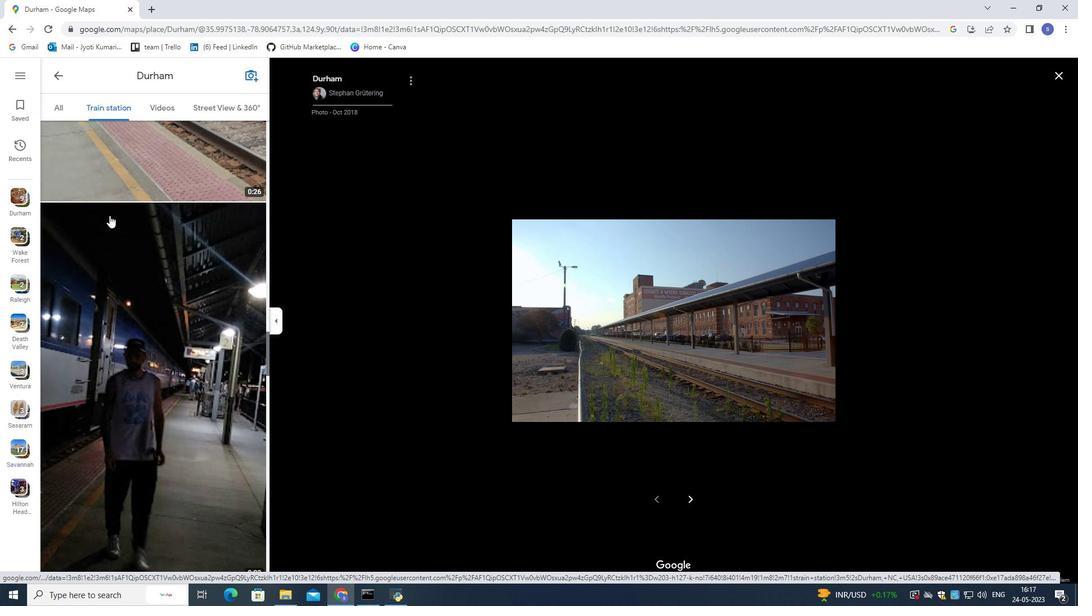 
Action: Mouse scrolled (109, 215) with delta (0, 0)
Screenshot: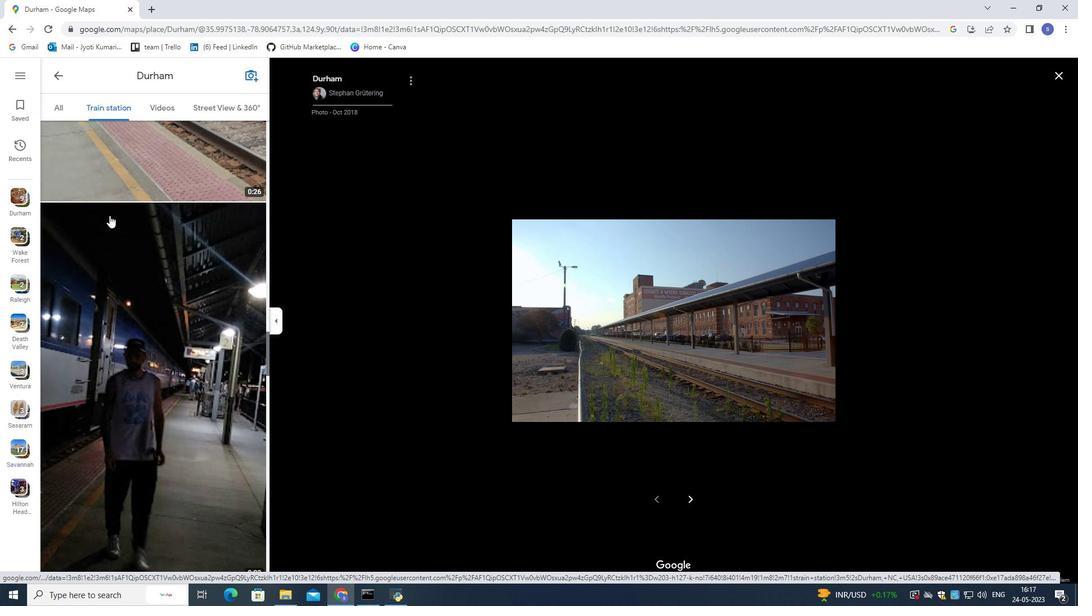 
Action: Mouse scrolled (109, 215) with delta (0, 0)
Screenshot: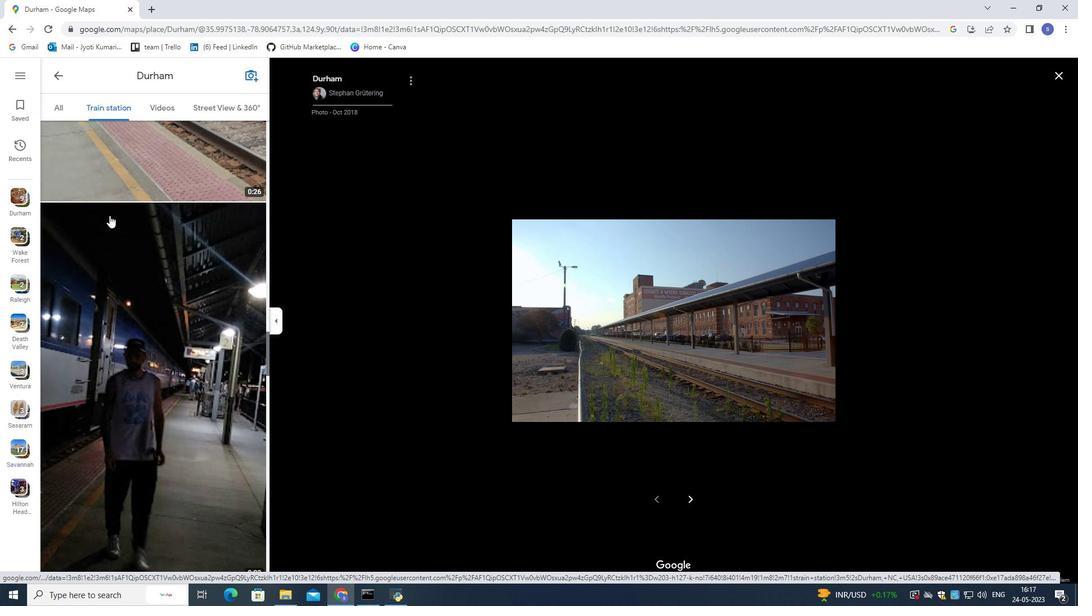 
Action: Mouse scrolled (109, 215) with delta (0, 0)
Screenshot: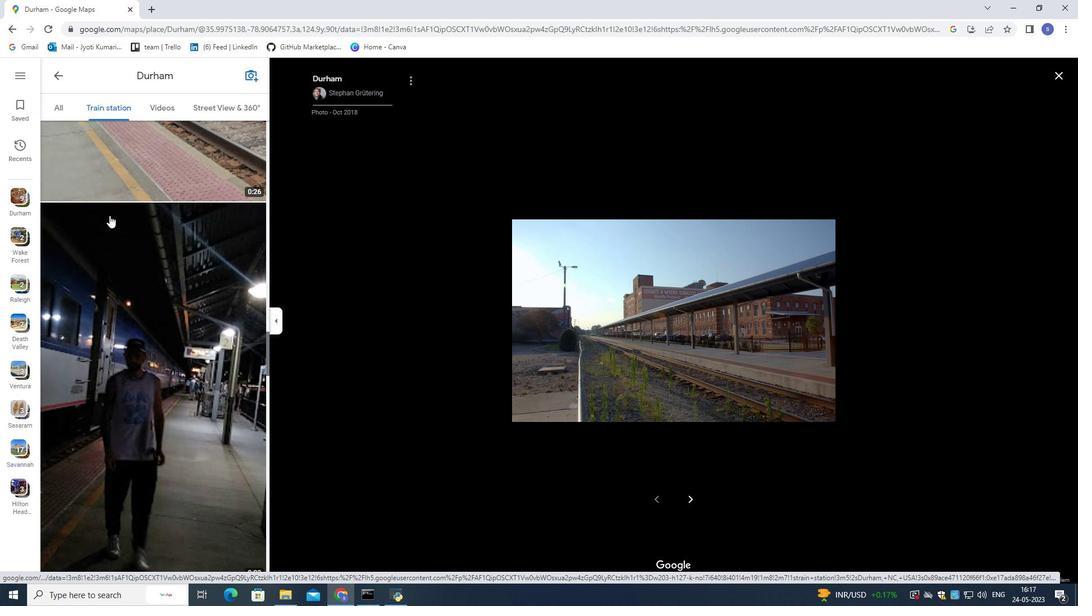 
Action: Mouse moved to (144, 108)
Screenshot: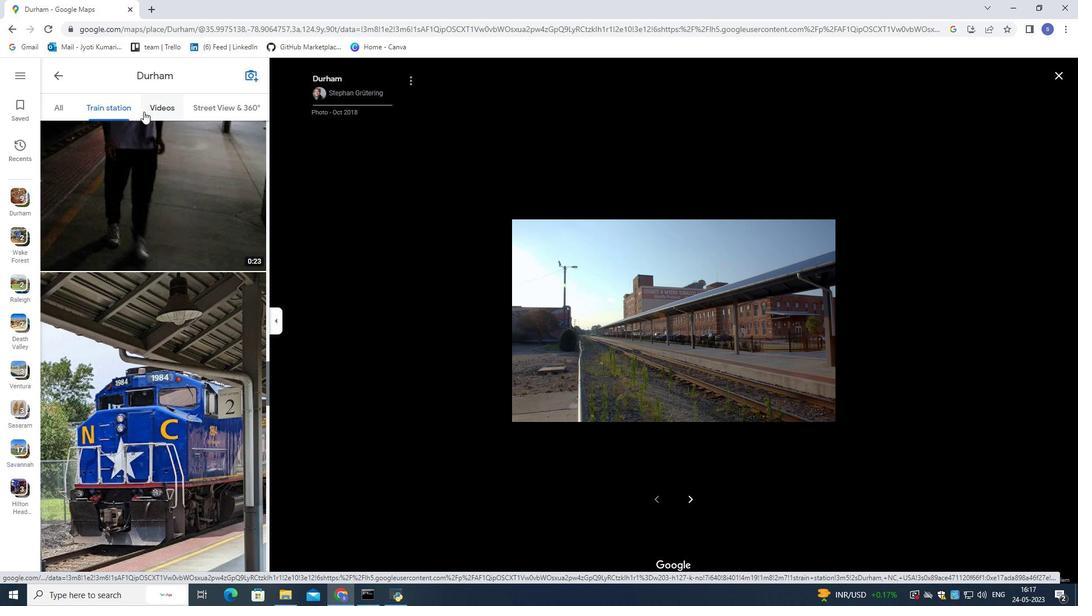 
Action: Mouse pressed left at (144, 108)
Screenshot: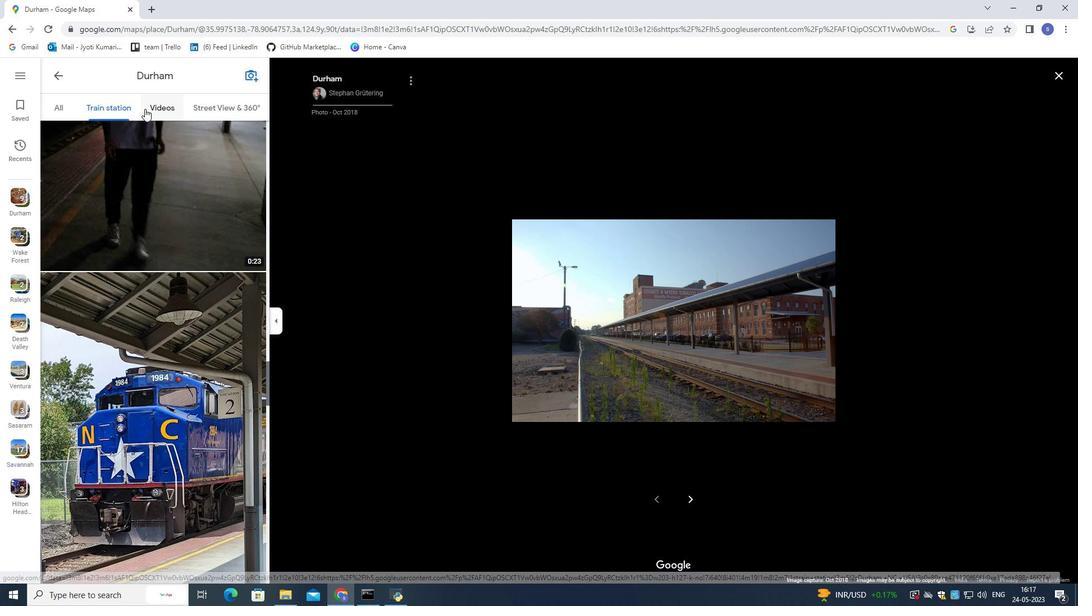 
Action: Mouse moved to (197, 107)
Screenshot: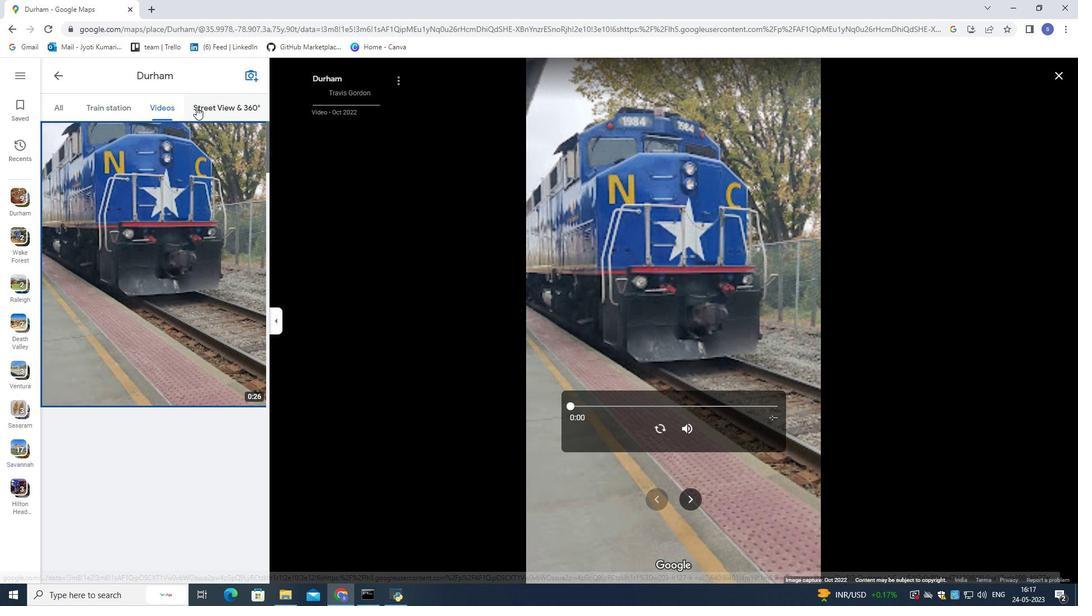 
Action: Mouse pressed left at (197, 107)
Screenshot: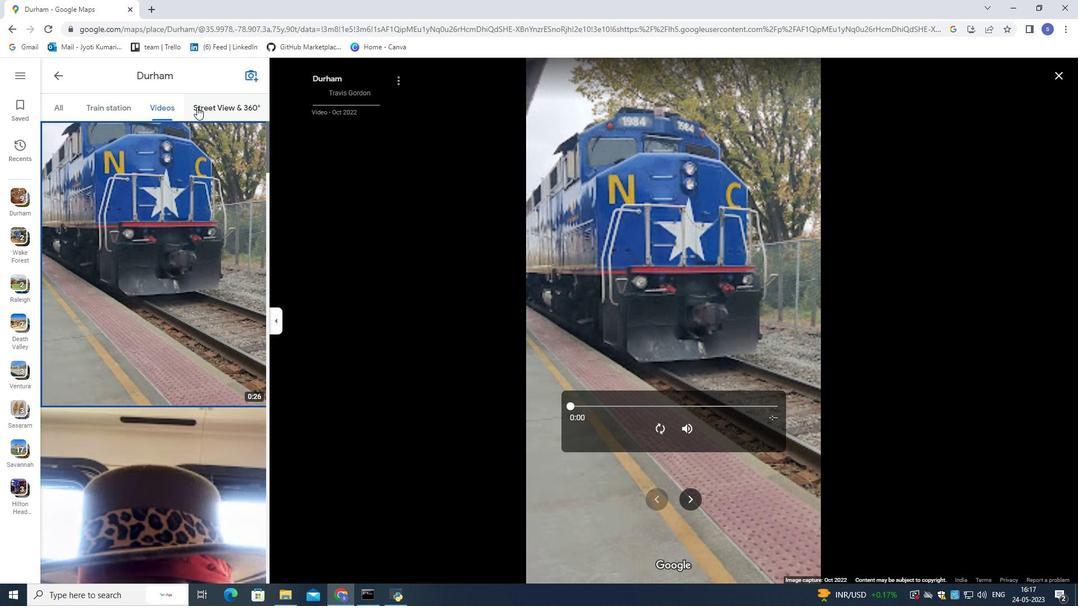 
Action: Mouse moved to (147, 187)
Screenshot: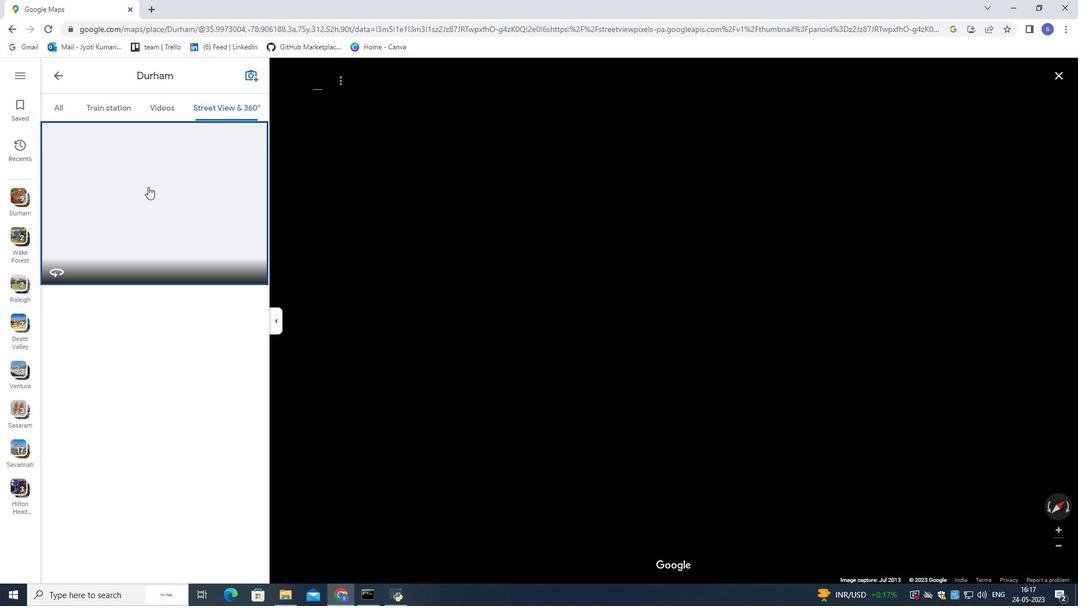 
Action: Mouse scrolled (147, 187) with delta (0, 0)
Screenshot: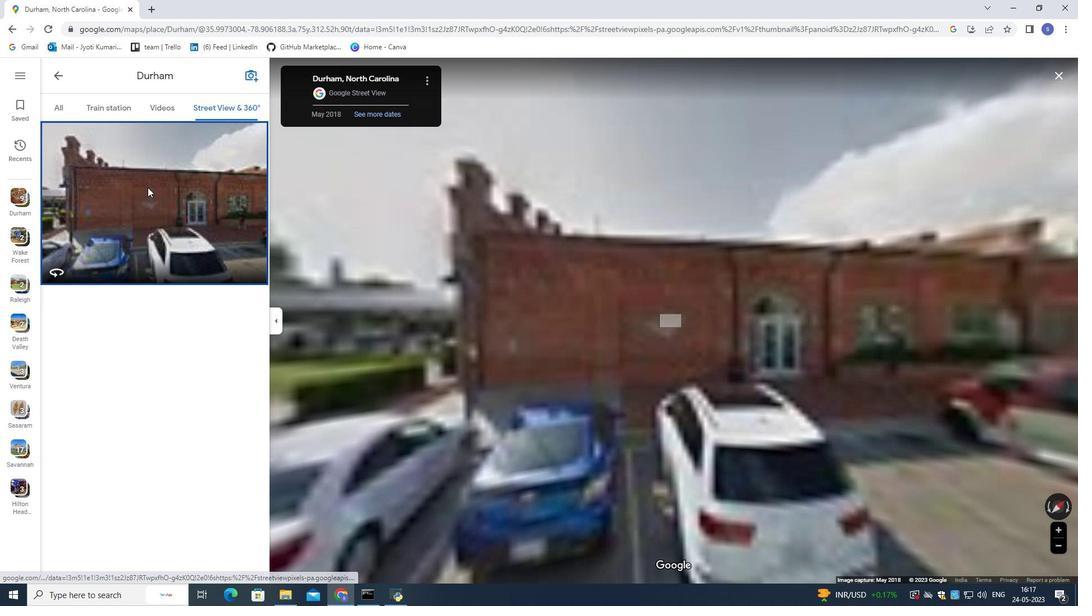 
Action: Mouse moved to (147, 188)
Screenshot: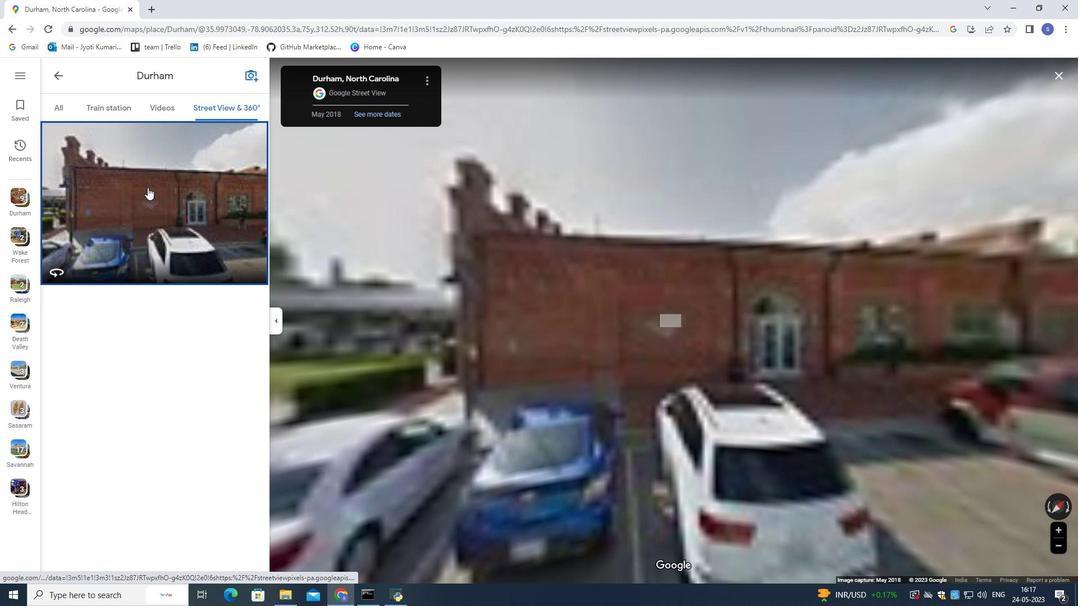 
Action: Mouse scrolled (147, 187) with delta (0, 0)
Screenshot: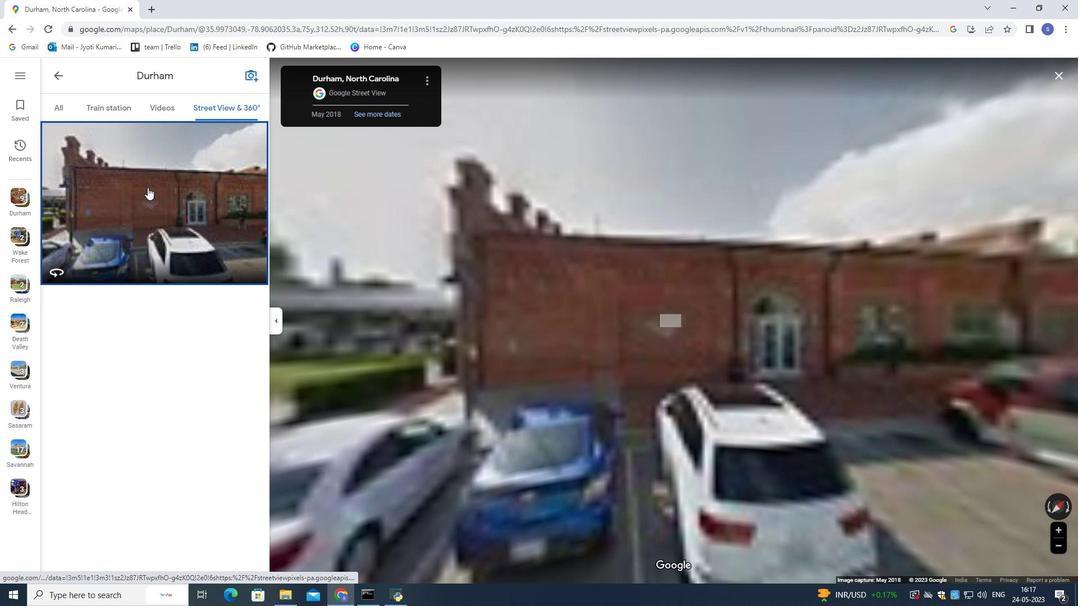
Action: Mouse scrolled (147, 187) with delta (0, 0)
Screenshot: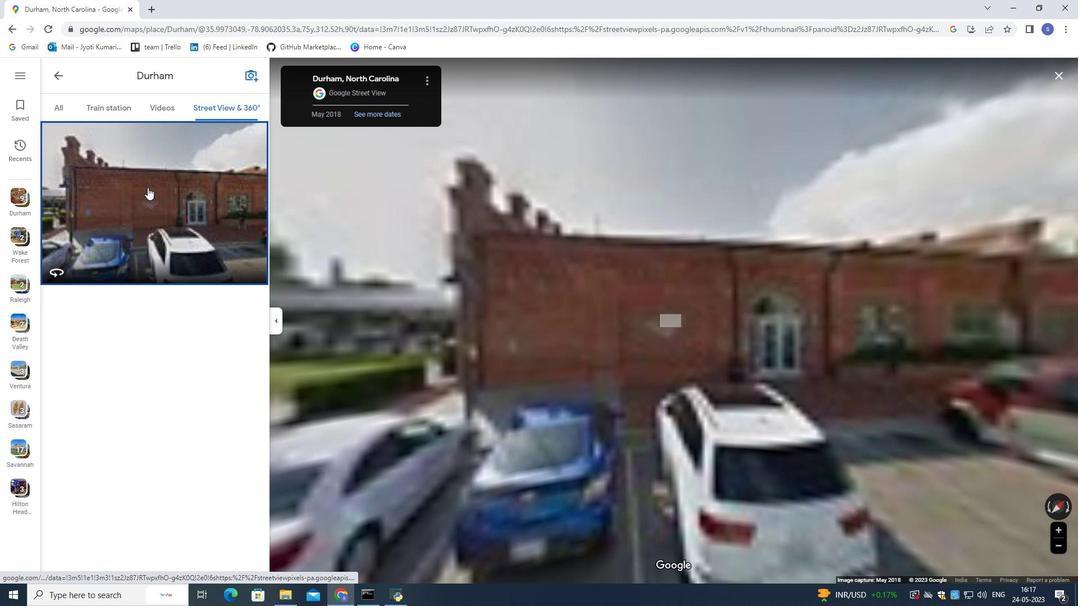 
Action: Mouse scrolled (147, 187) with delta (0, 0)
Screenshot: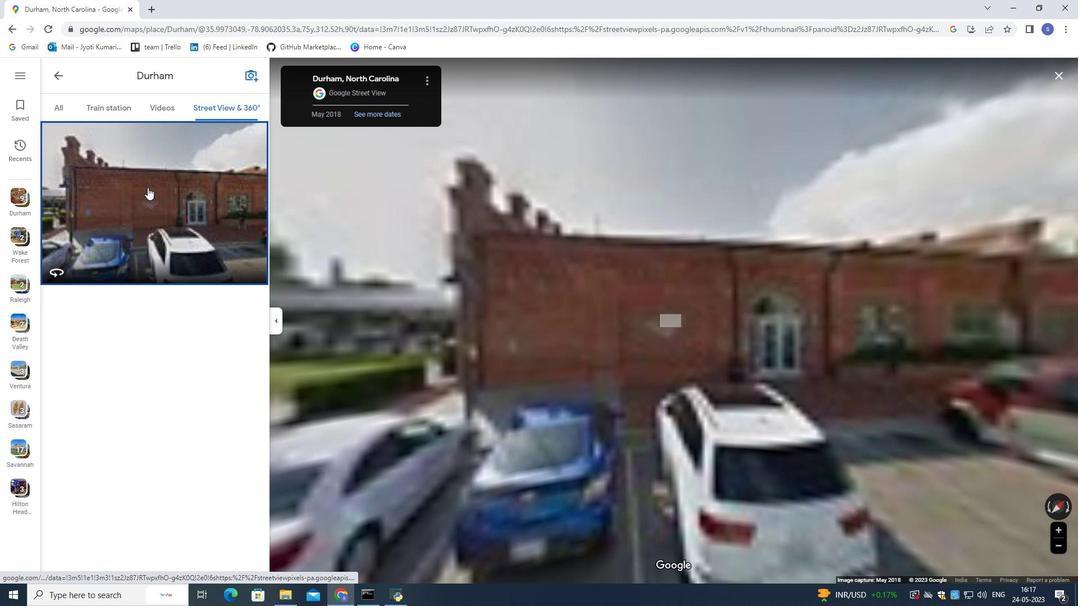 
Action: Mouse scrolled (147, 187) with delta (0, 0)
Screenshot: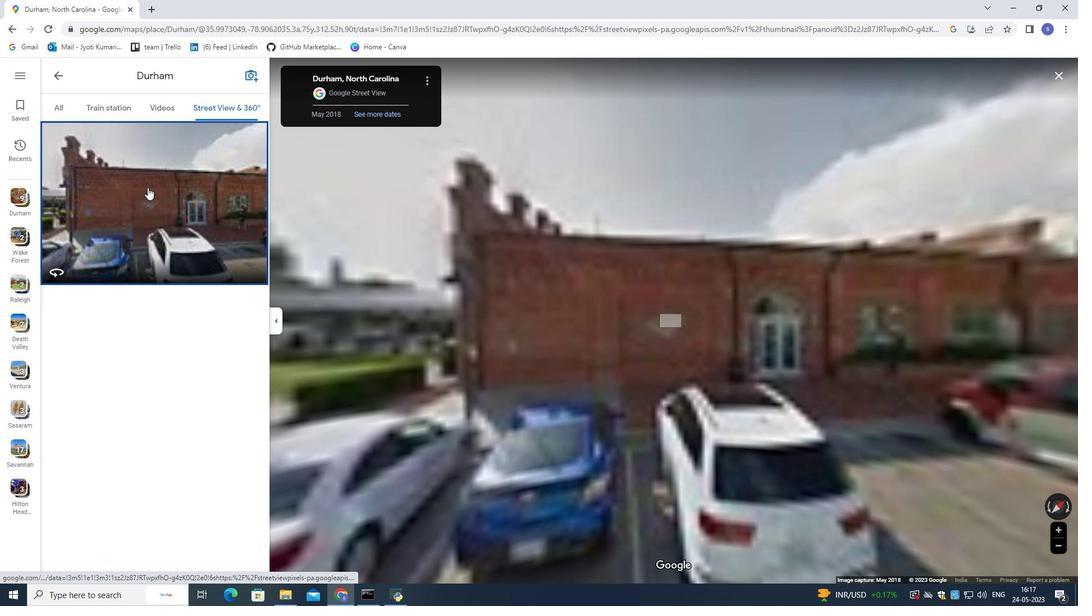 
Action: Mouse moved to (62, 70)
Screenshot: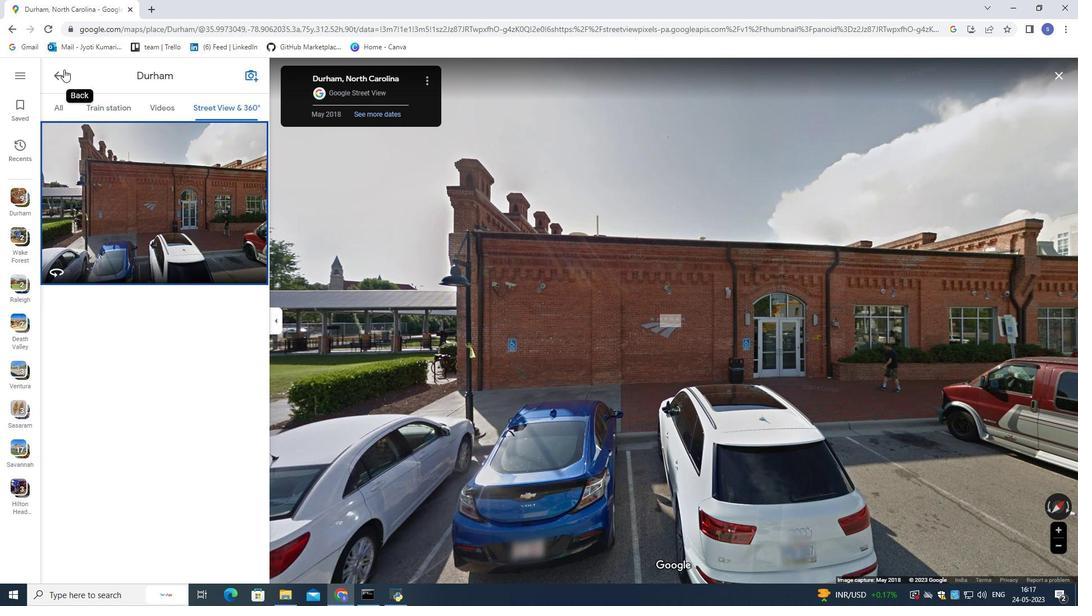 
Action: Mouse pressed left at (62, 70)
Screenshot: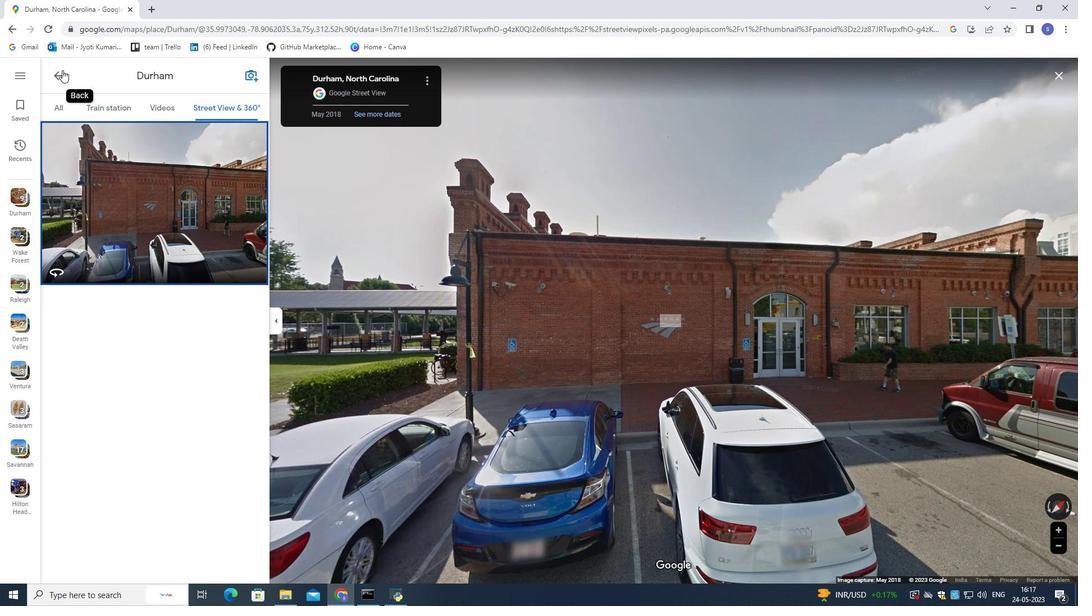 
Action: Mouse moved to (138, 174)
Screenshot: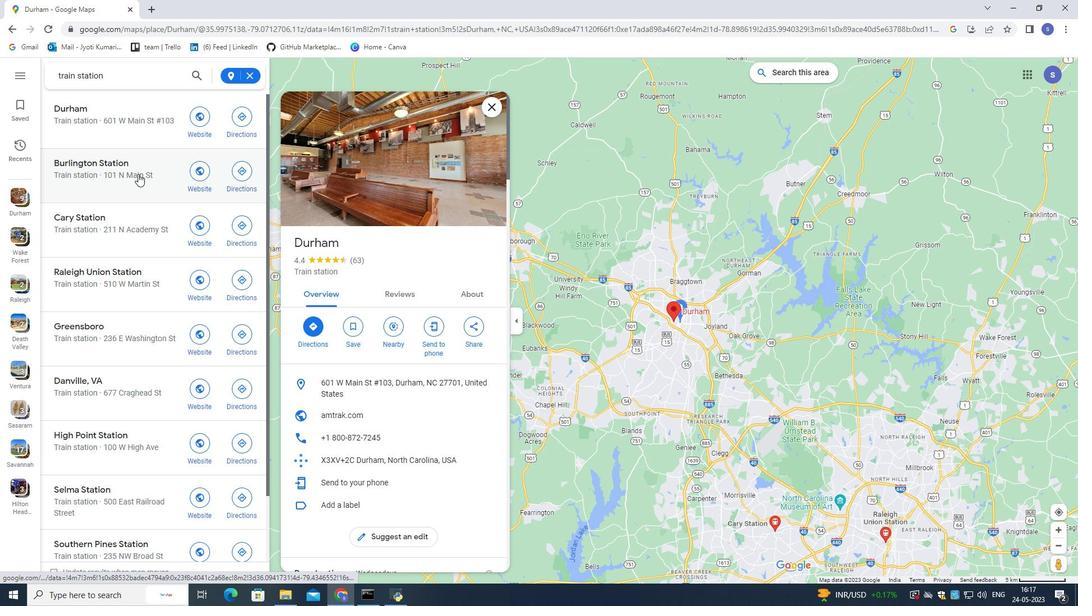 
Action: Mouse pressed left at (138, 174)
Screenshot: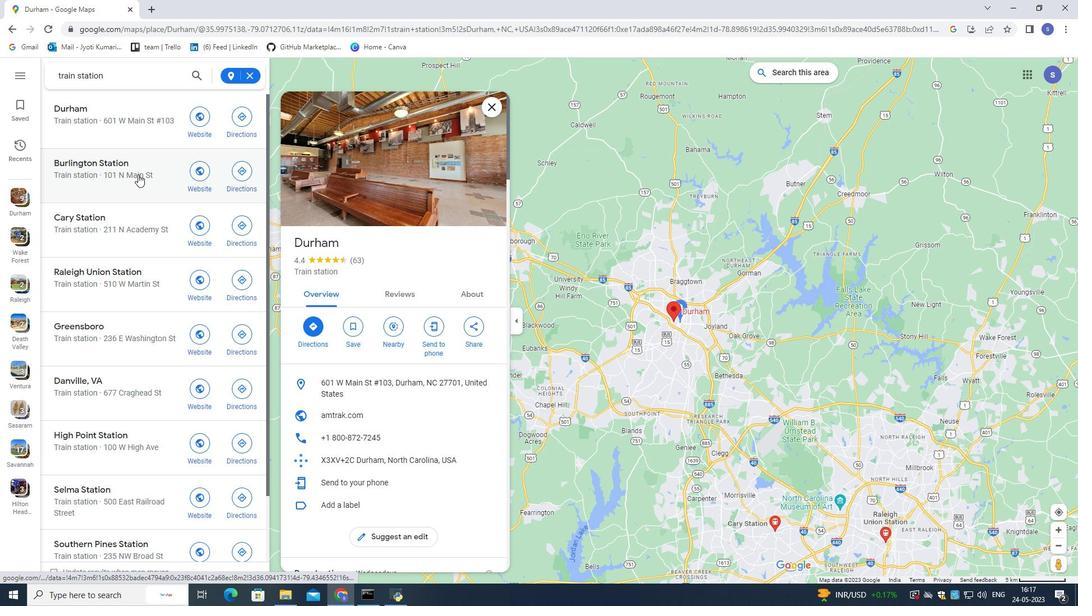 
Action: Mouse moved to (350, 182)
Screenshot: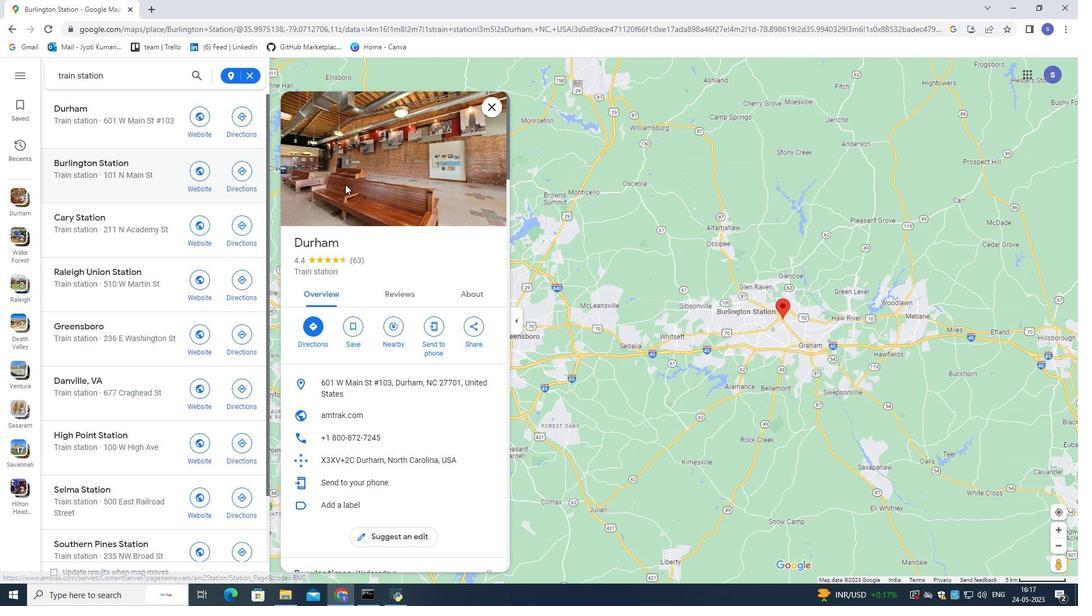 
Action: Mouse pressed left at (350, 182)
Screenshot: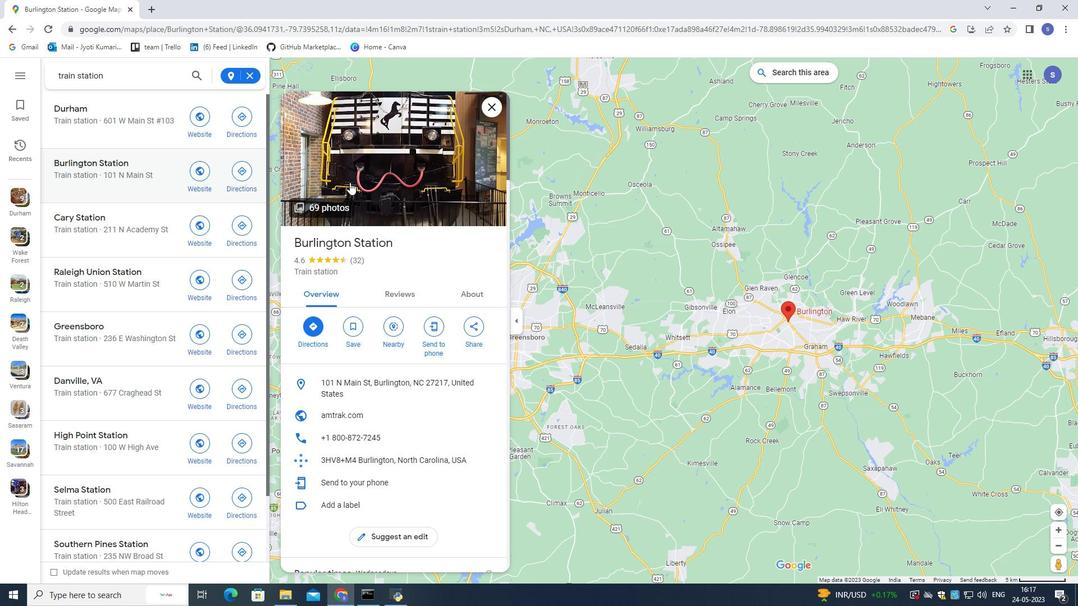 
Action: Mouse moved to (130, 430)
Screenshot: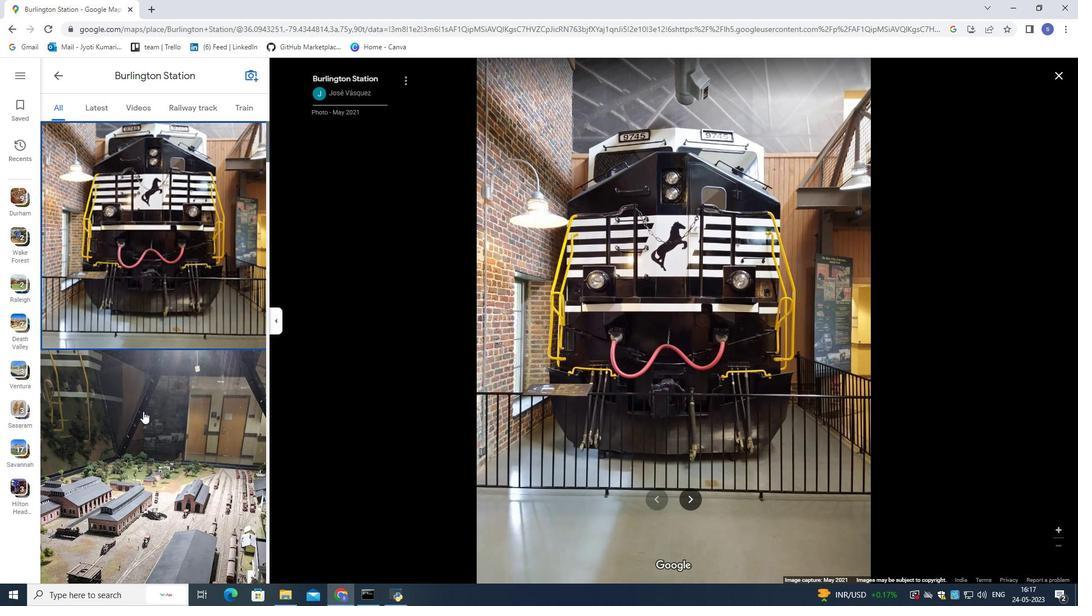 
Action: Mouse pressed left at (130, 430)
Screenshot: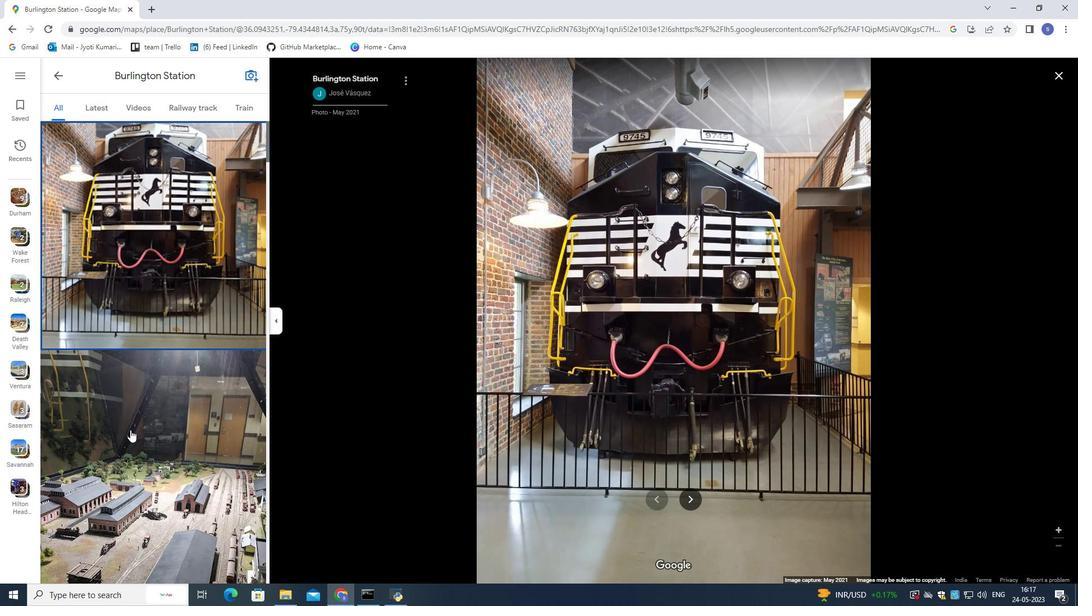 
Action: Mouse moved to (139, 384)
Screenshot: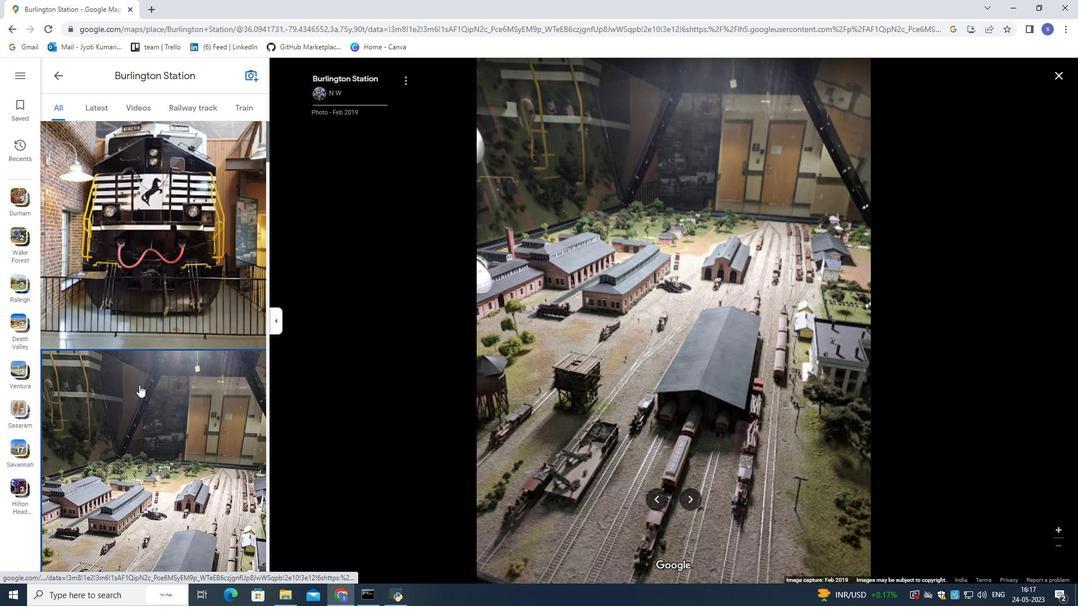
Action: Mouse scrolled (139, 384) with delta (0, 0)
Screenshot: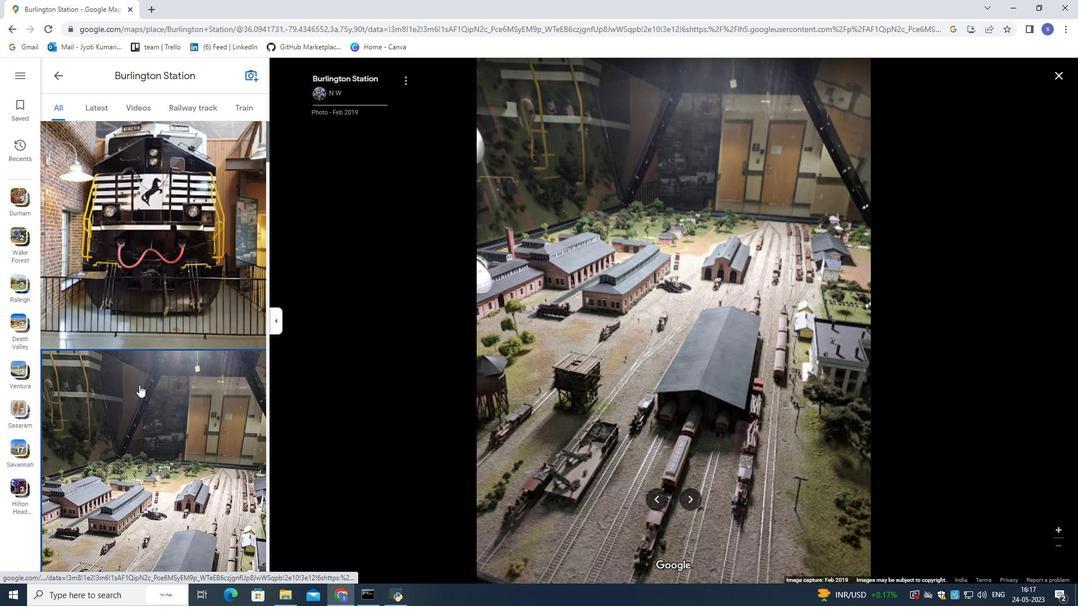 
Action: Mouse scrolled (139, 384) with delta (0, 0)
Screenshot: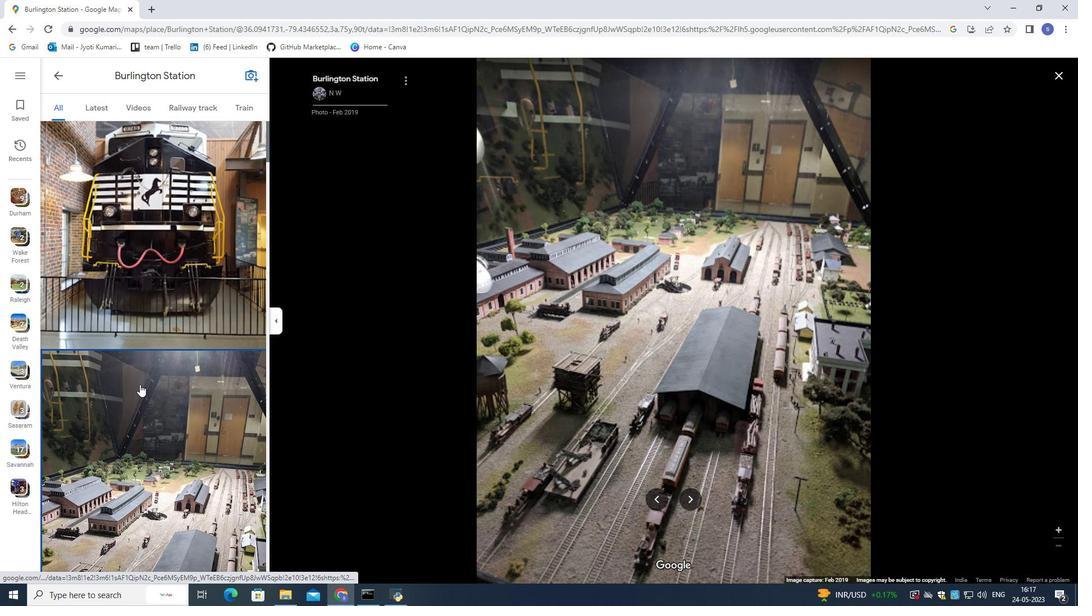 
Action: Mouse scrolled (139, 384) with delta (0, 0)
Screenshot: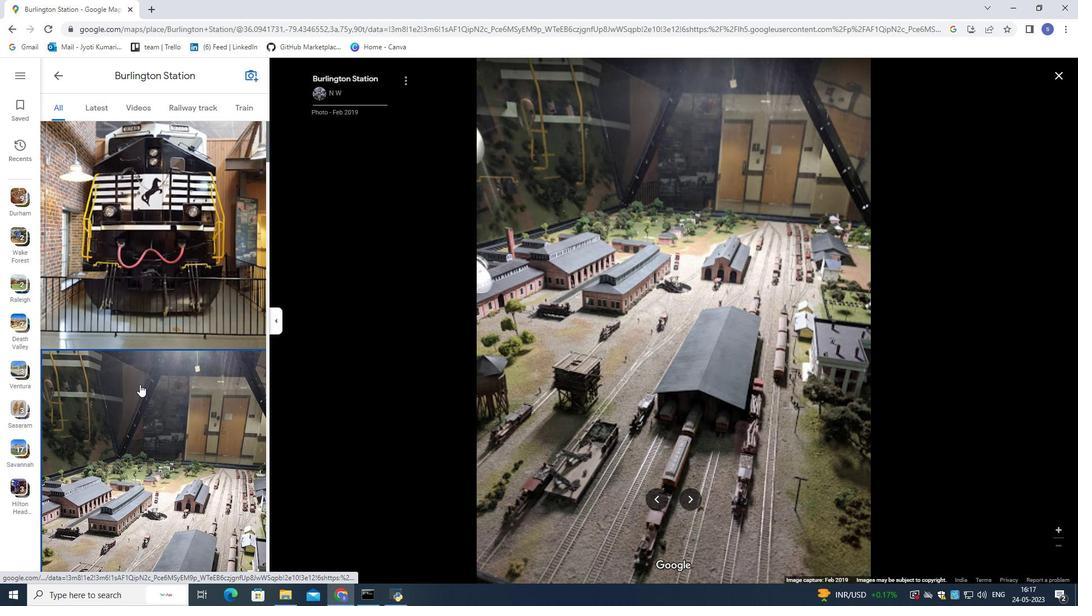 
Action: Mouse scrolled (139, 384) with delta (0, 0)
Screenshot: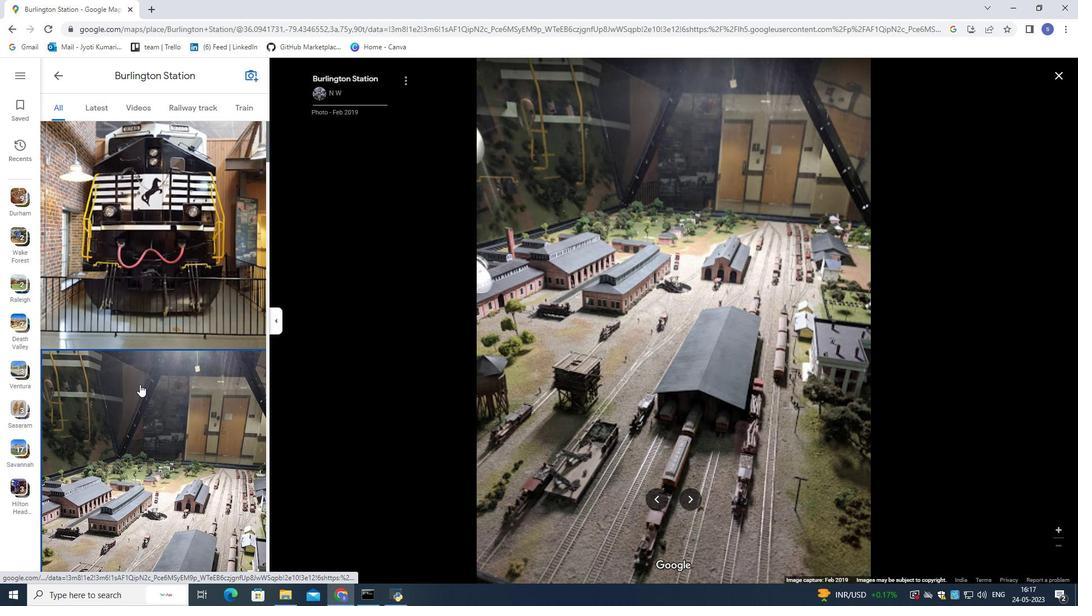 
Action: Mouse scrolled (139, 384) with delta (0, 0)
Screenshot: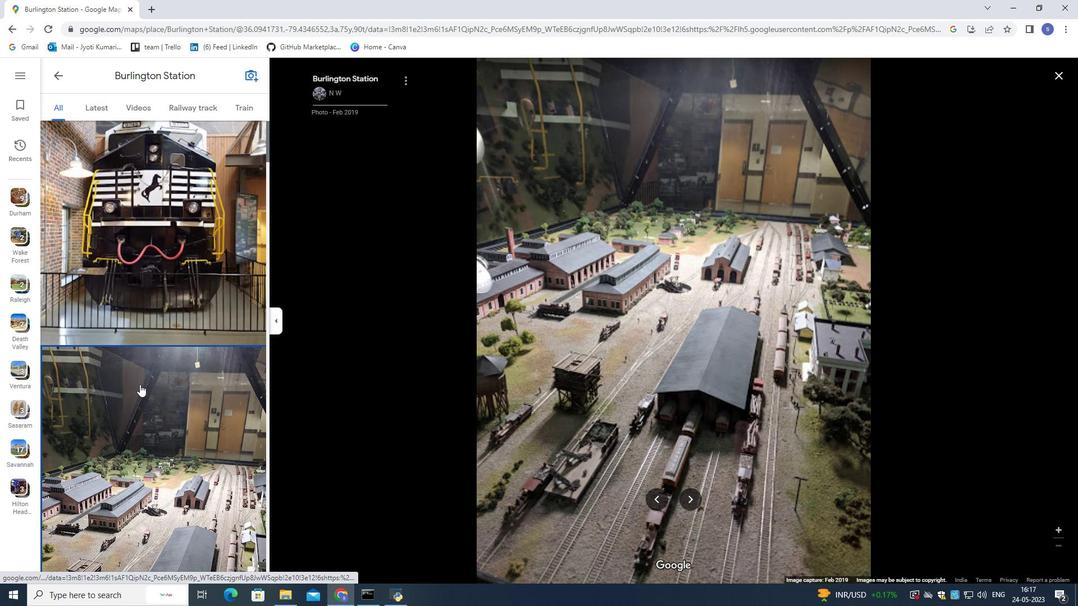 
Action: Mouse moved to (599, 464)
Screenshot: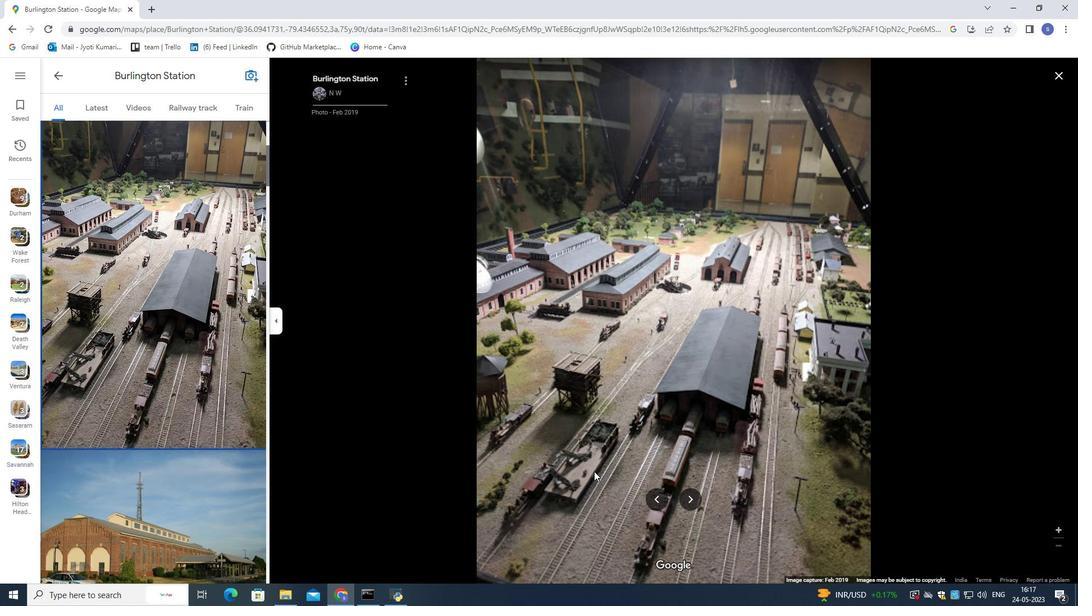 
Action: Mouse scrolled (599, 464) with delta (0, 0)
Screenshot: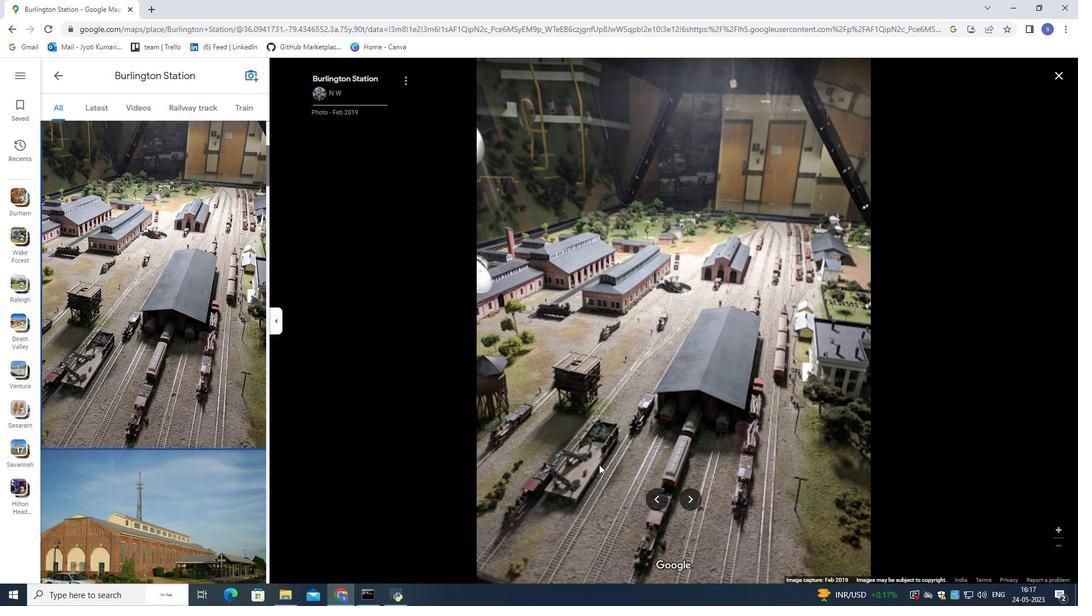 
Action: Mouse moved to (600, 463)
Screenshot: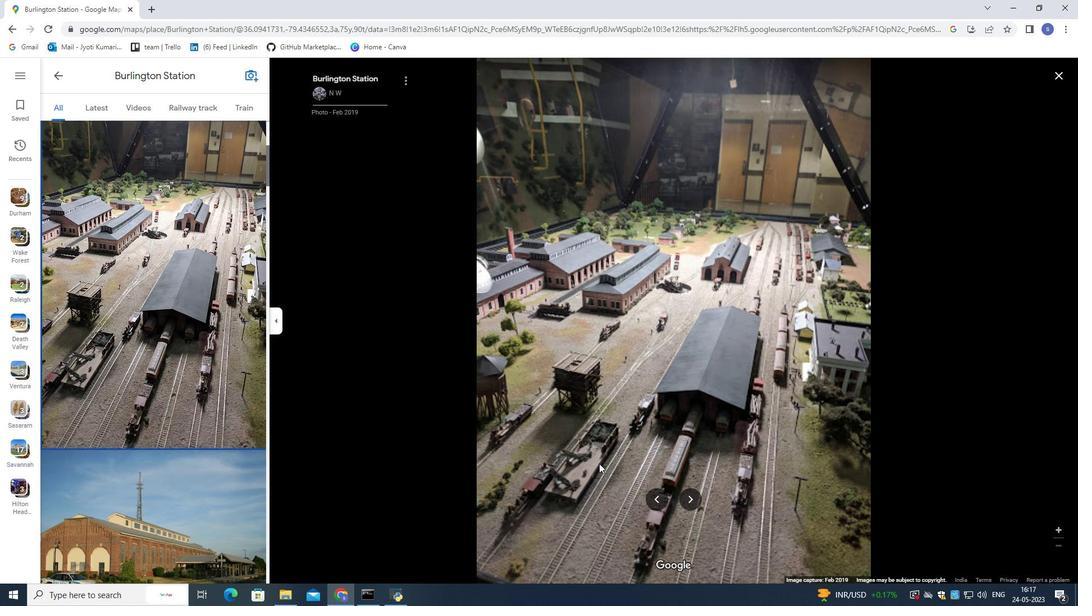 
Action: Mouse scrolled (600, 464) with delta (0, 0)
Screenshot: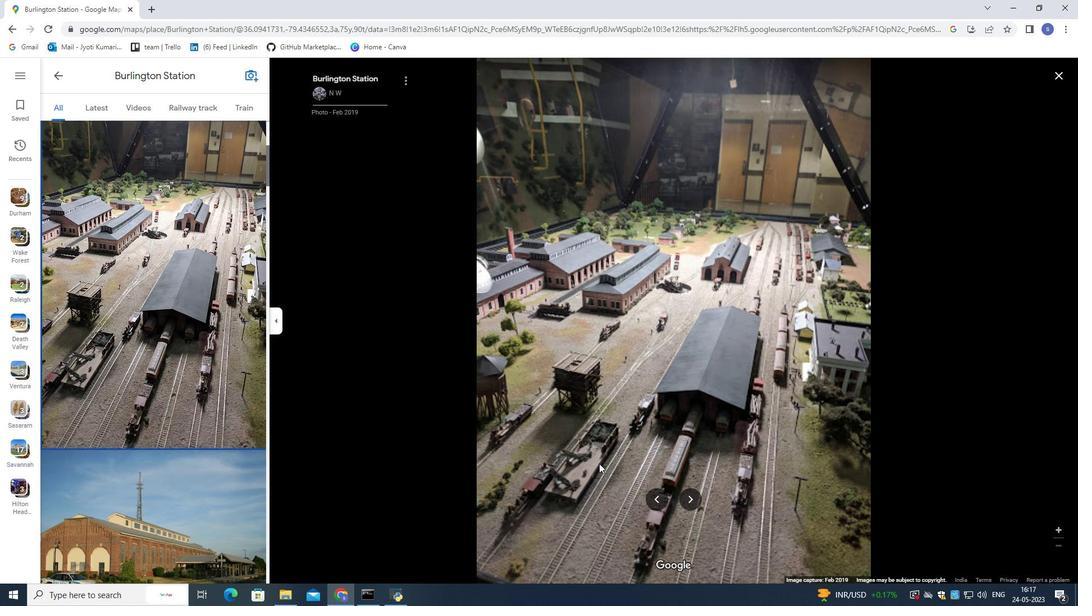 
Action: Mouse moved to (600, 461)
Screenshot: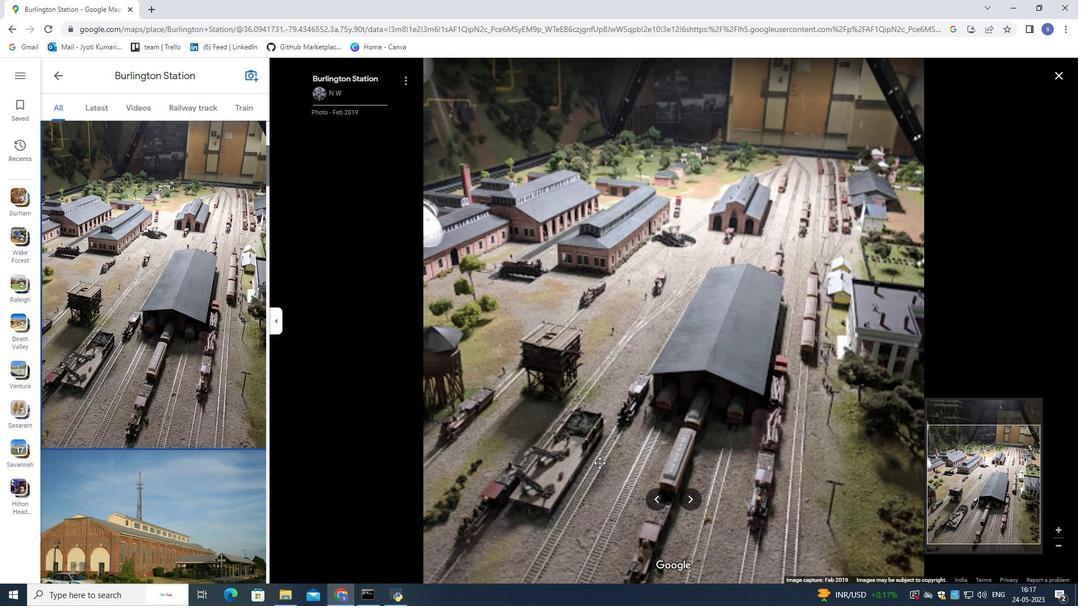 
Action: Mouse scrolled (600, 463) with delta (0, 0)
Screenshot: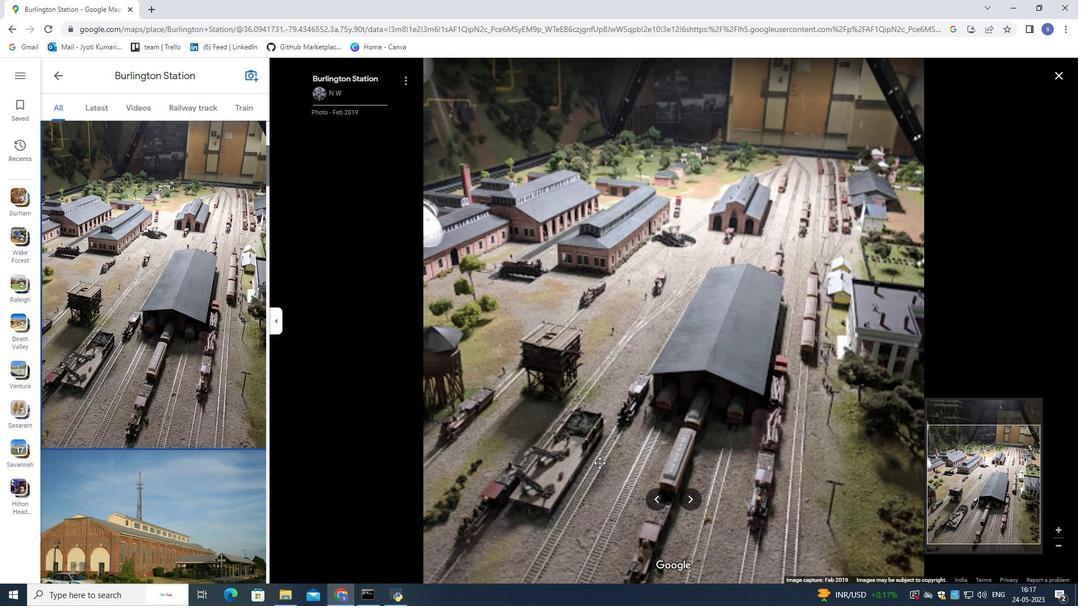 
Action: Mouse scrolled (600, 462) with delta (0, 0)
Screenshot: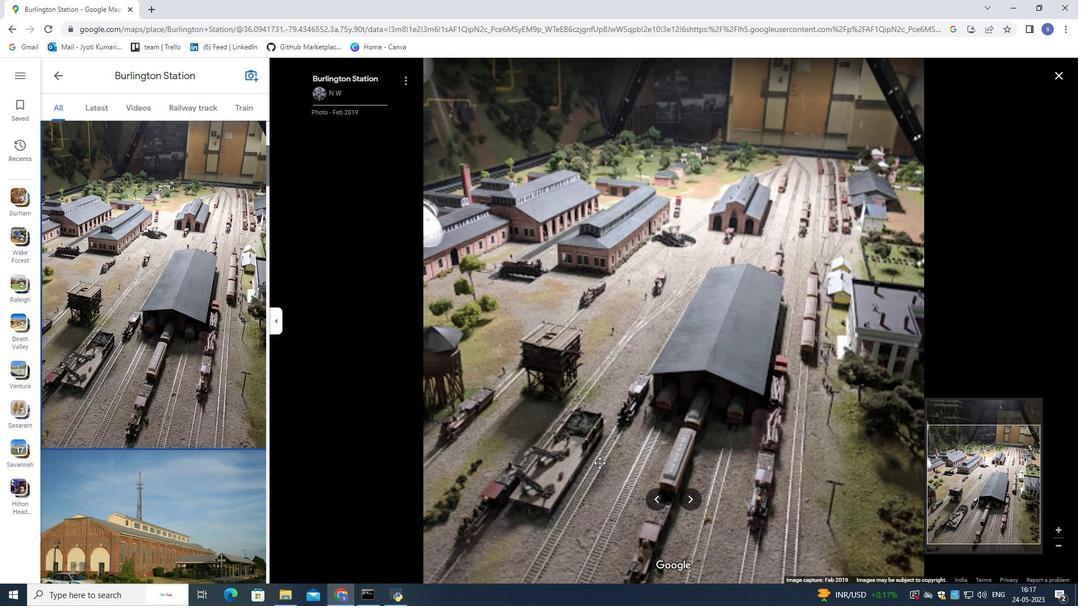 
Action: Mouse scrolled (600, 462) with delta (0, 0)
Screenshot: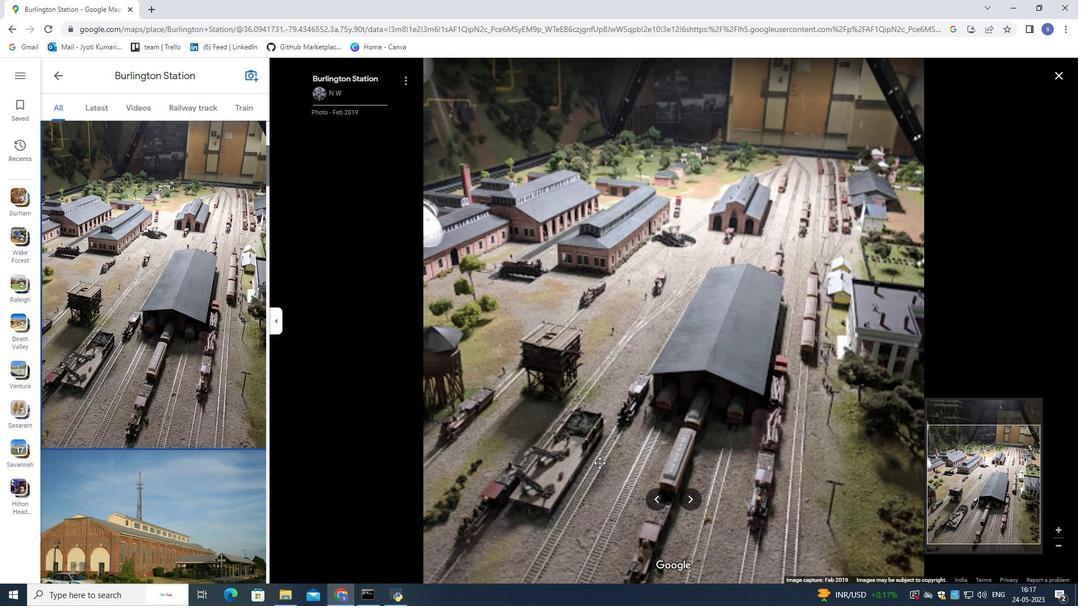 
Action: Mouse moved to (637, 433)
Screenshot: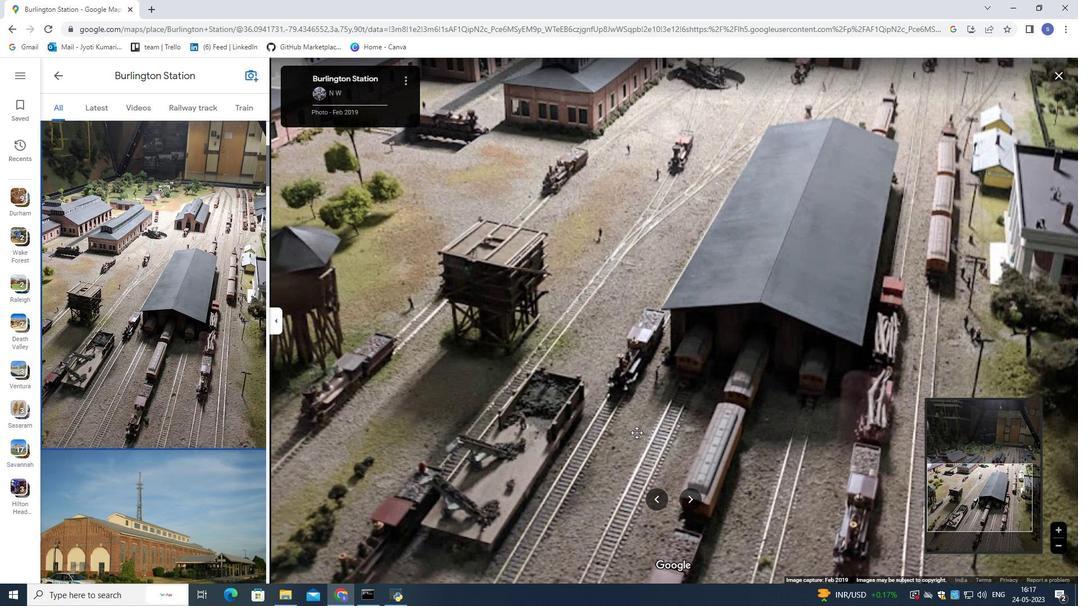 
Action: Mouse pressed left at (637, 433)
Screenshot: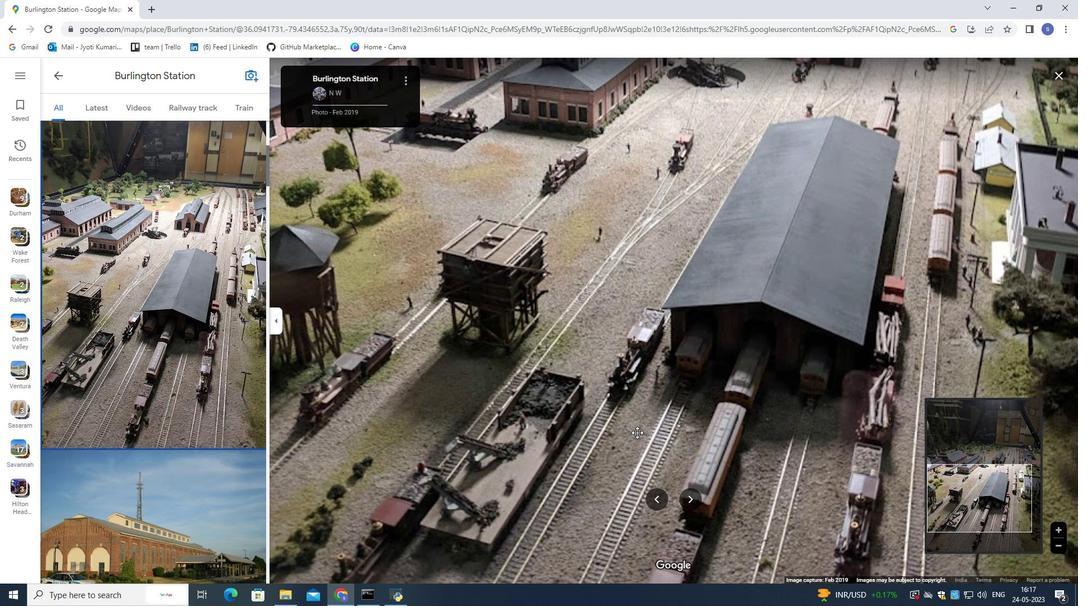 
Action: Mouse moved to (559, 459)
Screenshot: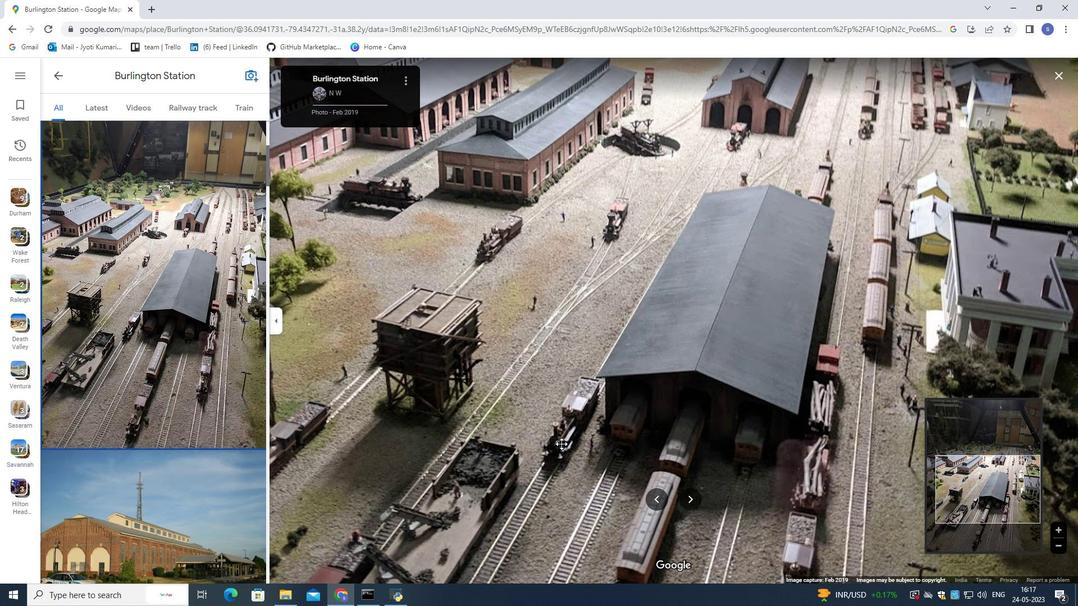 
Action: Mouse scrolled (559, 459) with delta (0, 0)
Screenshot: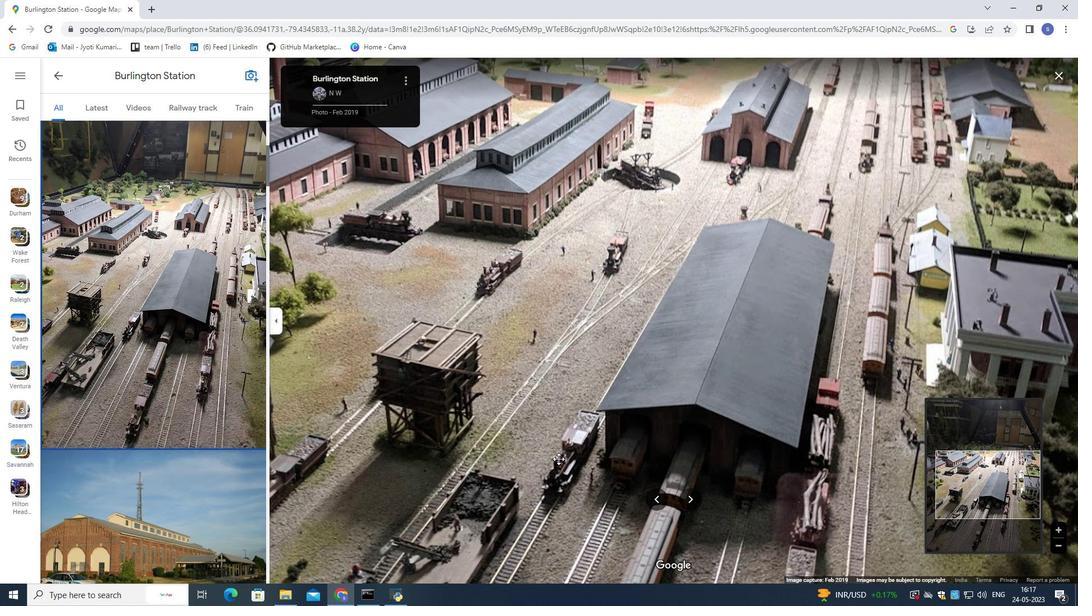 
Action: Mouse scrolled (559, 459) with delta (0, 0)
Screenshot: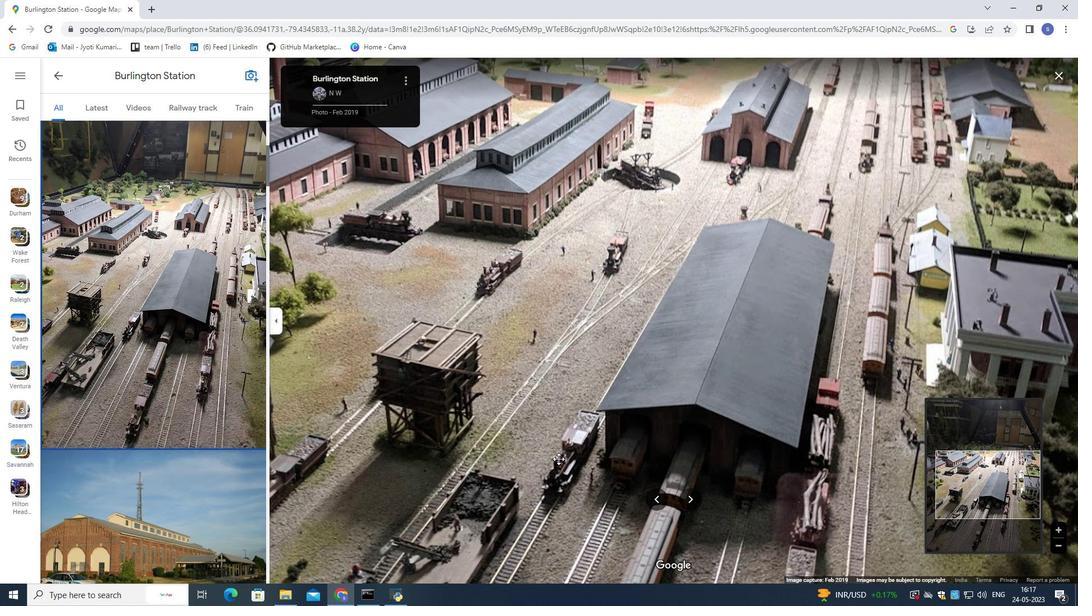 
Action: Mouse moved to (559, 460)
Screenshot: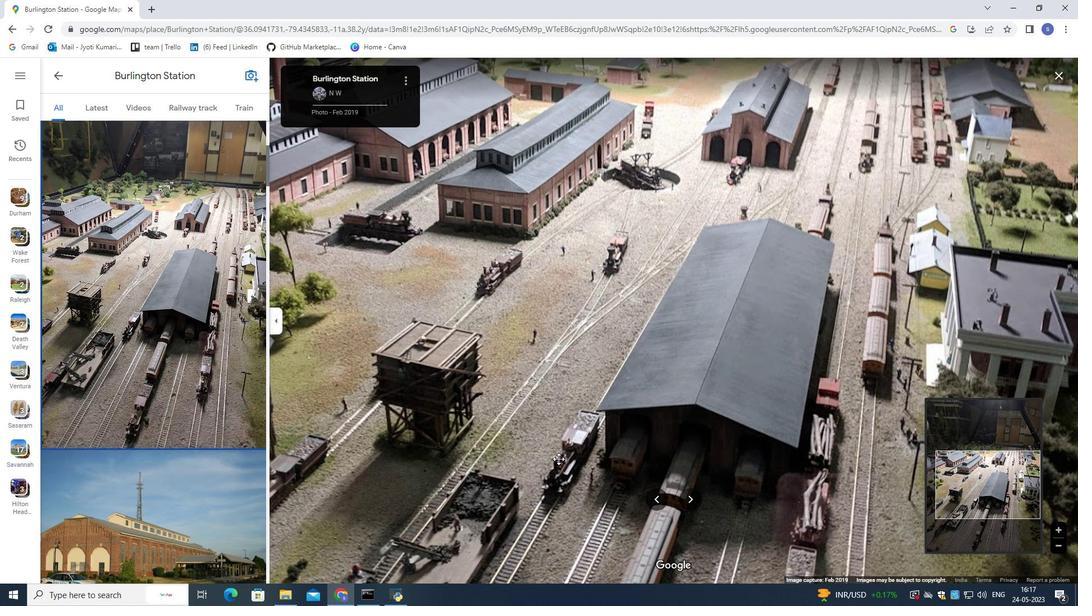 
Action: Mouse scrolled (559, 459) with delta (0, 0)
Screenshot: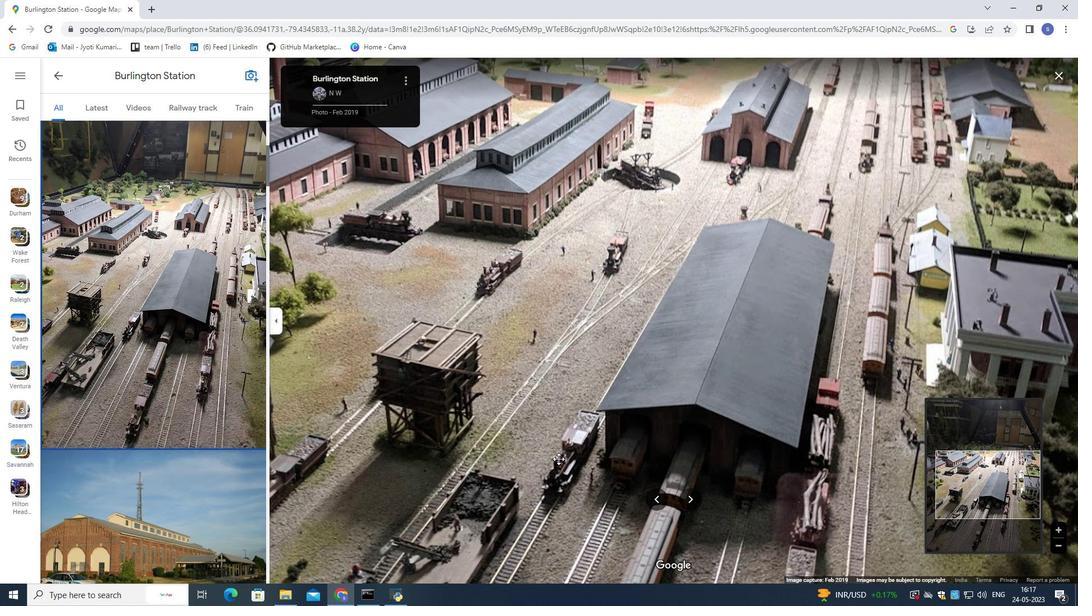
Action: Mouse scrolled (559, 459) with delta (0, 0)
Screenshot: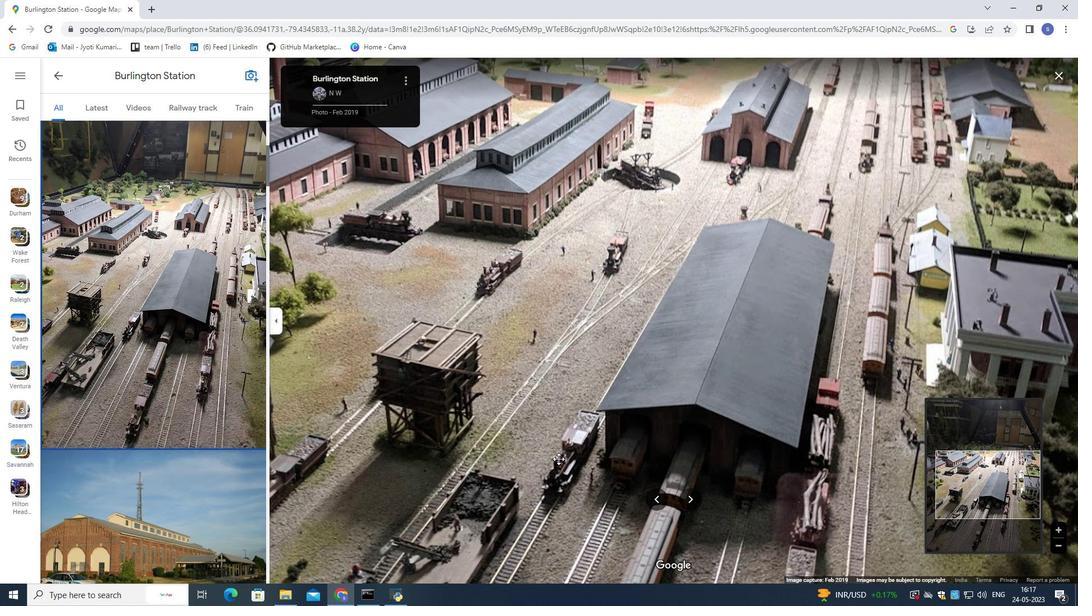 
Action: Mouse moved to (559, 460)
Screenshot: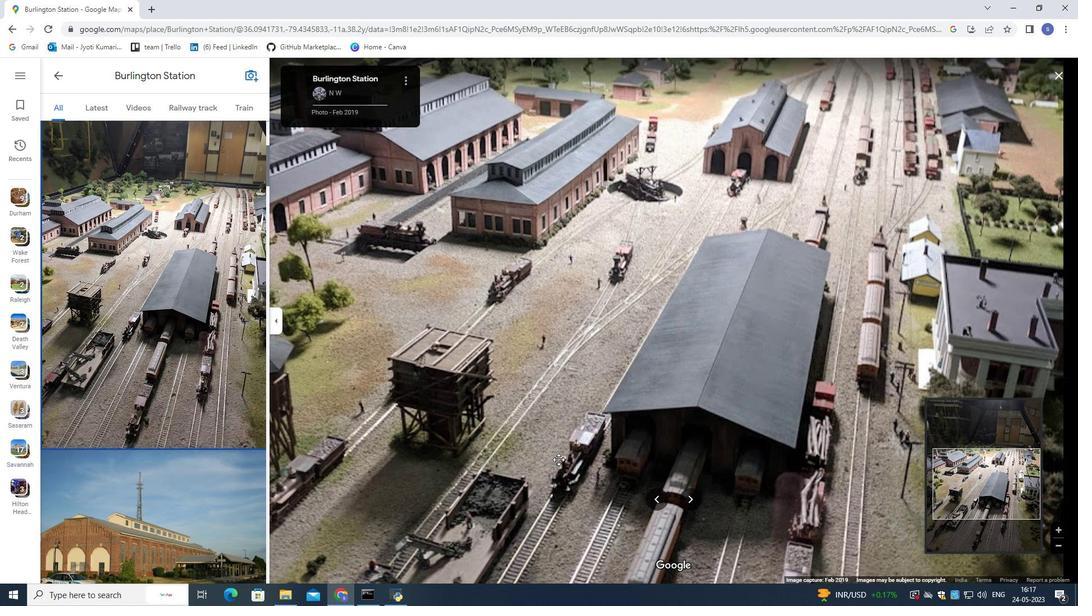 
Action: Mouse scrolled (559, 459) with delta (0, 0)
Screenshot: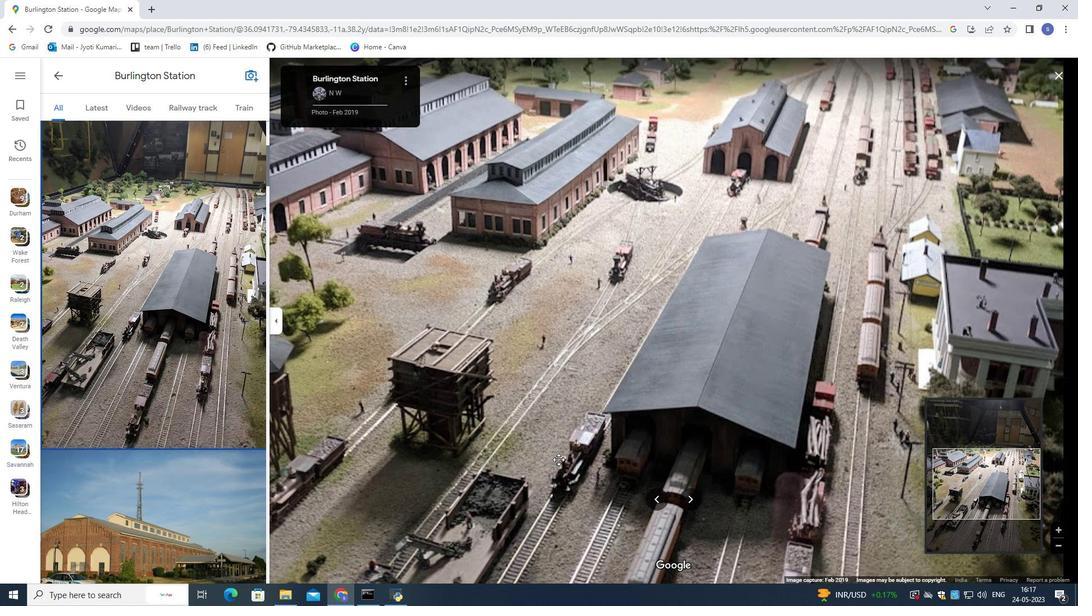 
Action: Mouse moved to (115, 435)
Screenshot: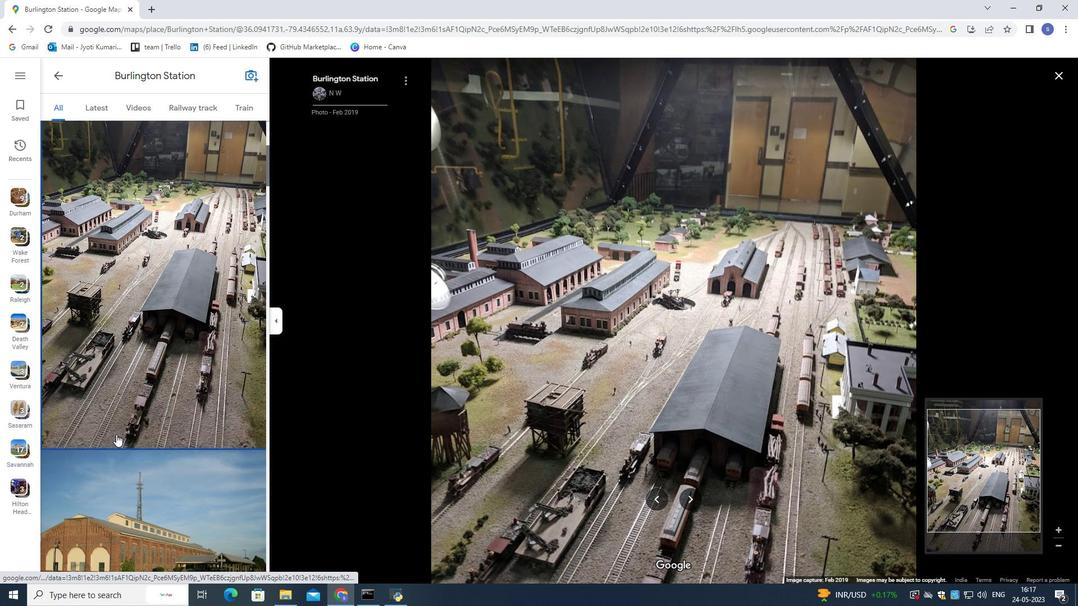 
Action: Mouse scrolled (115, 434) with delta (0, 0)
Screenshot: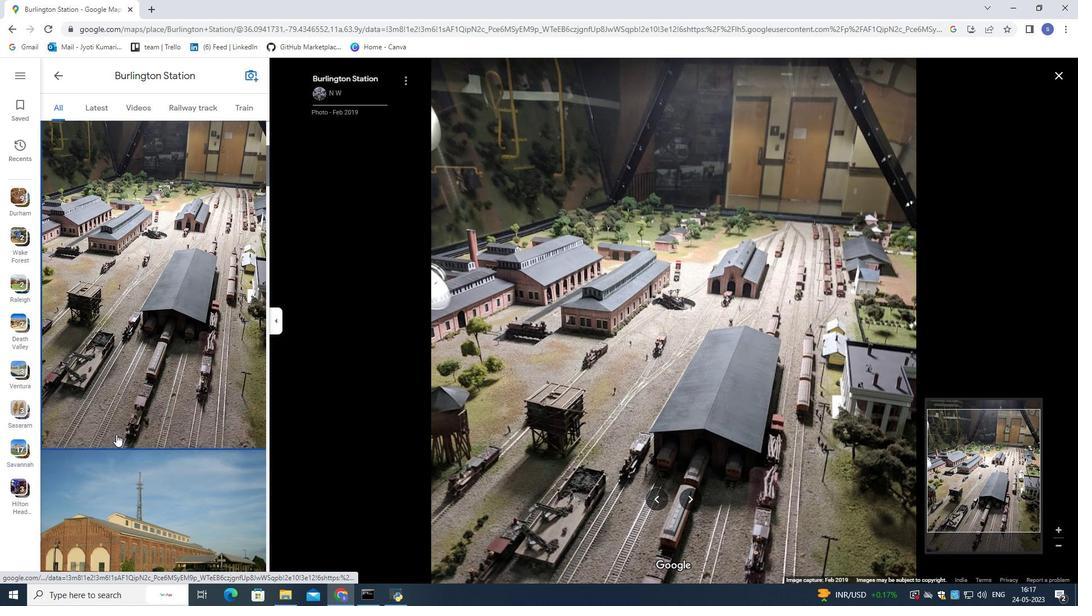 
Action: Mouse scrolled (115, 434) with delta (0, 0)
Screenshot: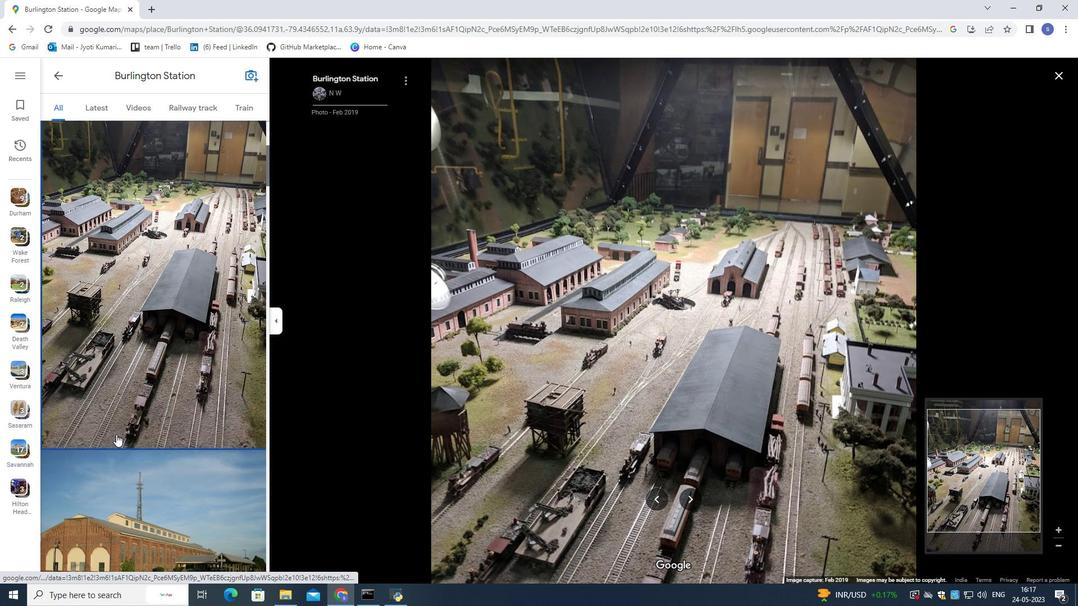 
Action: Mouse scrolled (115, 434) with delta (0, 0)
Screenshot: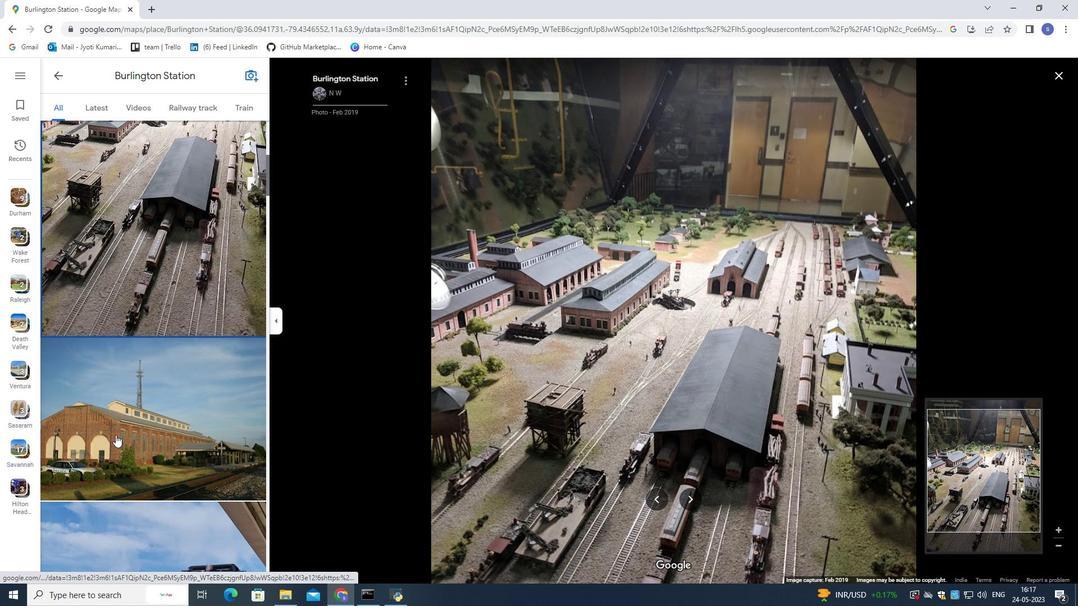 
Action: Mouse moved to (120, 392)
Screenshot: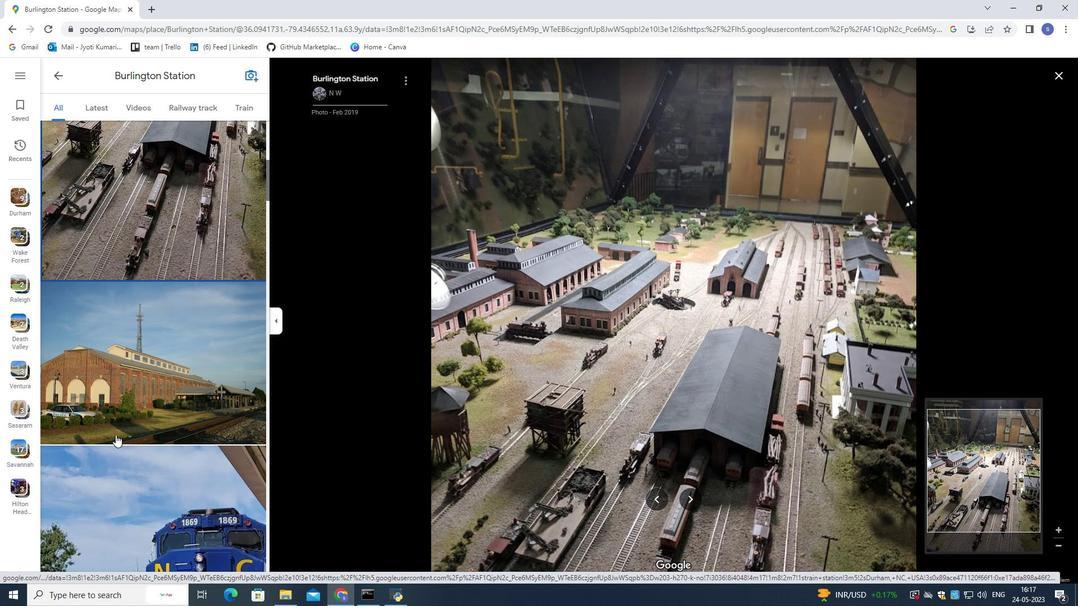 
Action: Mouse pressed left at (120, 392)
Screenshot: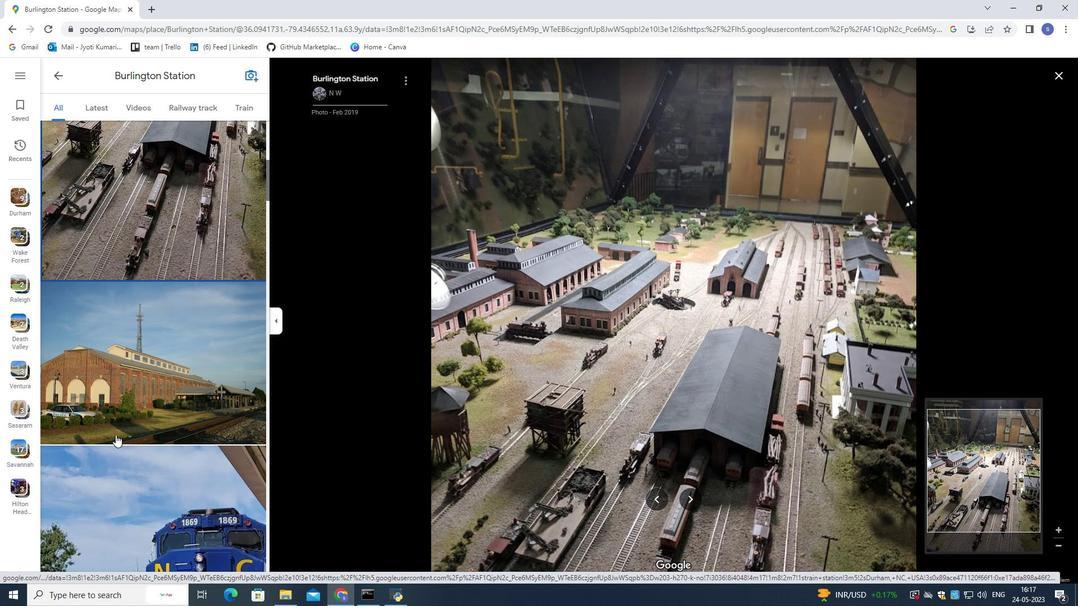 
Action: Mouse moved to (689, 503)
Screenshot: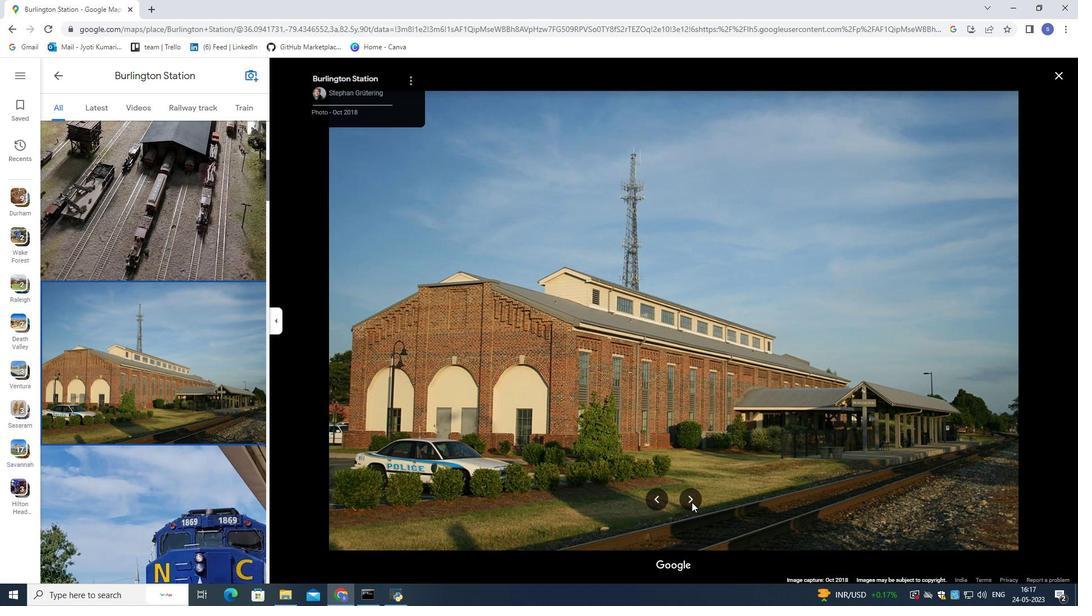 
Action: Mouse pressed left at (689, 503)
Screenshot: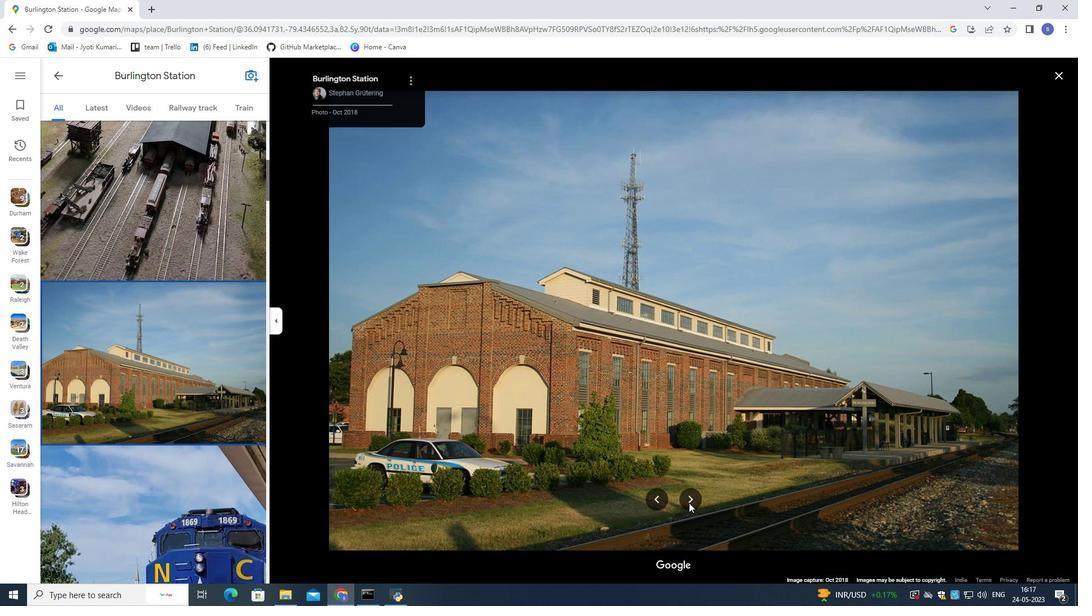 
Action: Mouse pressed left at (689, 503)
Screenshot: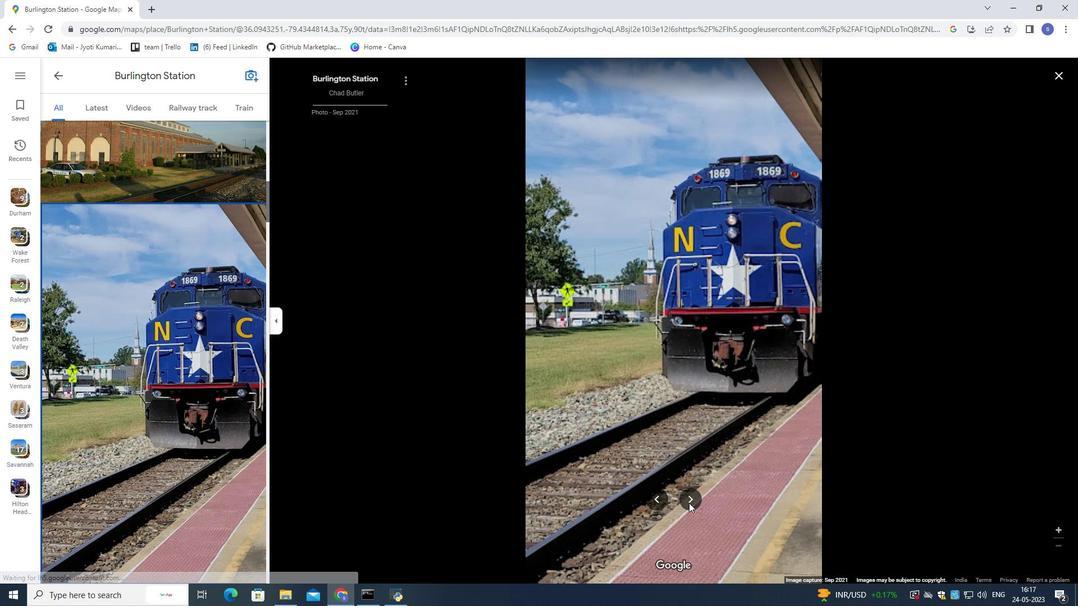 
Action: Mouse moved to (689, 503)
Screenshot: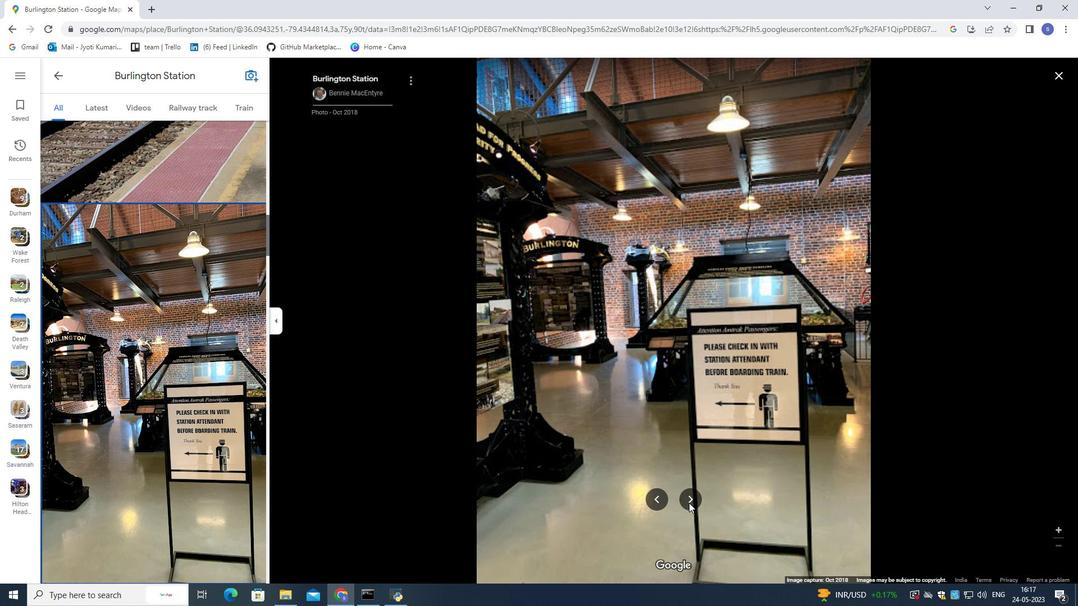 
Action: Mouse pressed left at (689, 503)
Screenshot: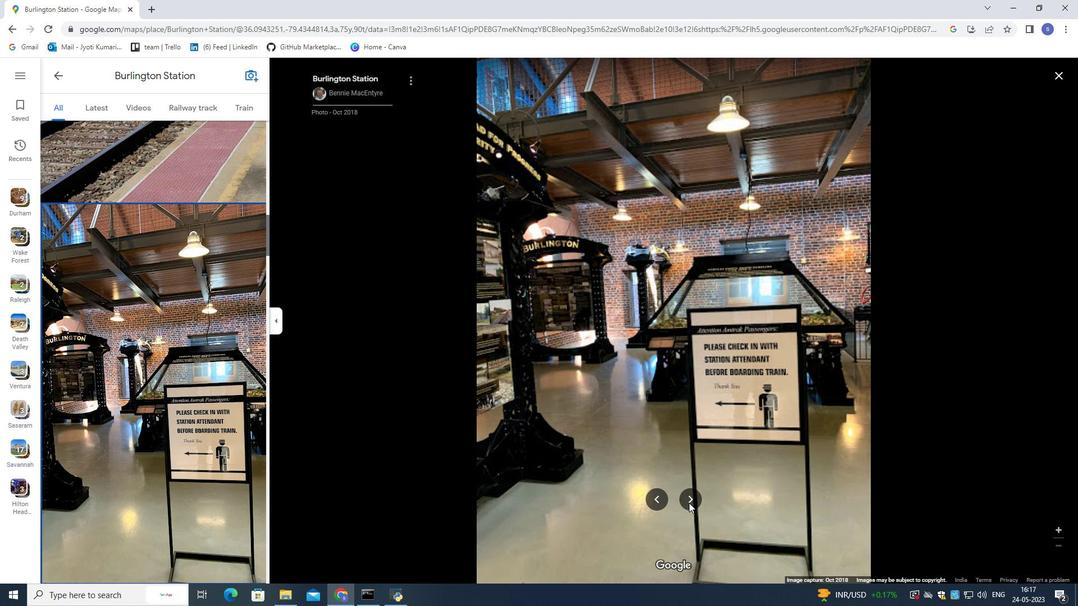 
Action: Mouse pressed left at (689, 503)
Screenshot: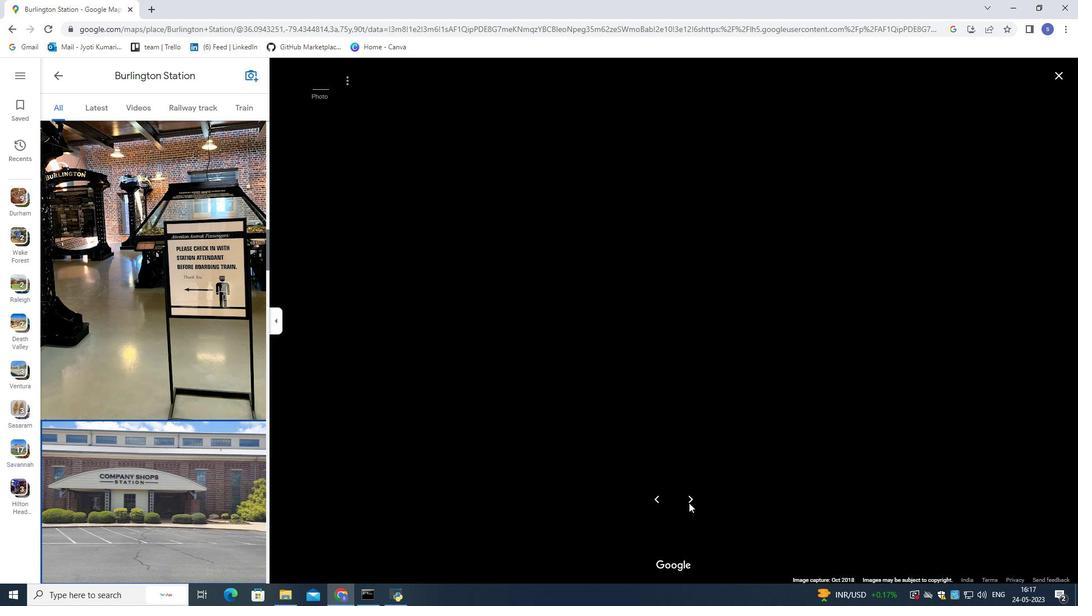 
Action: Mouse moved to (689, 502)
Screenshot: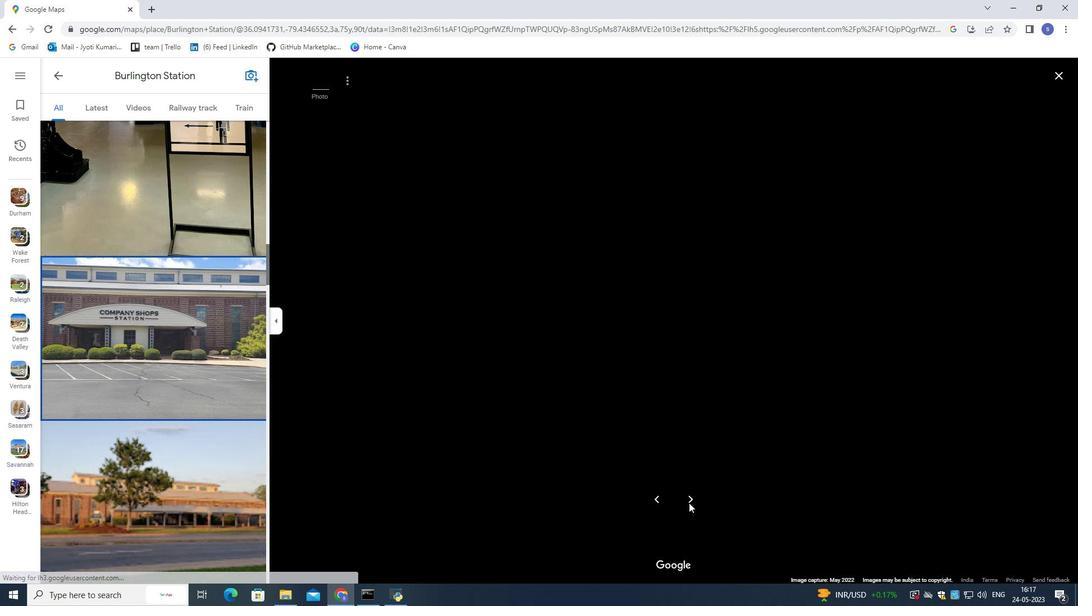 
Action: Mouse pressed left at (689, 502)
Screenshot: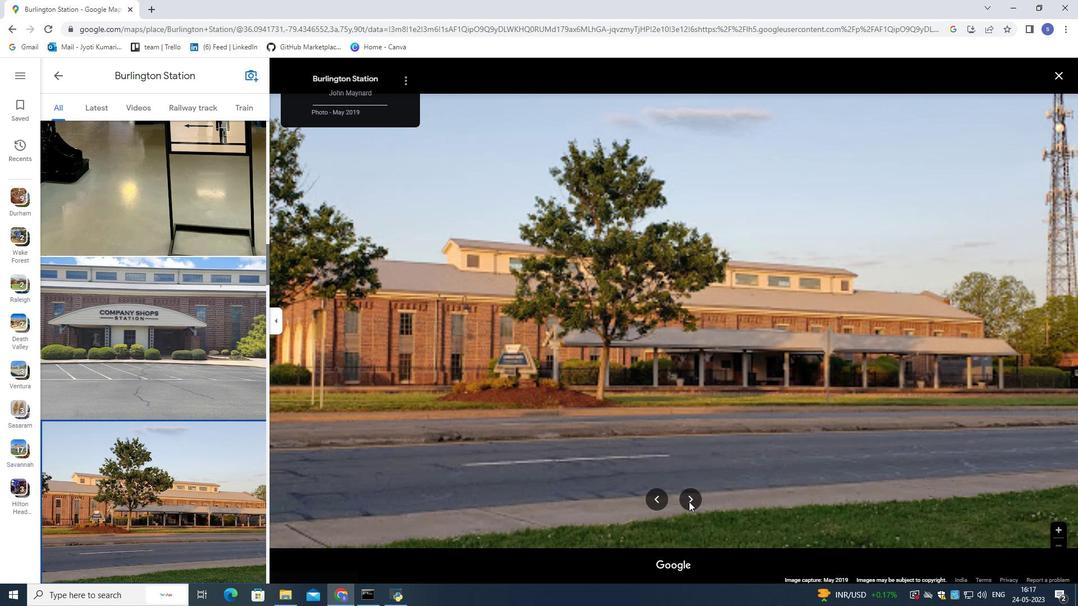 
Action: Mouse pressed left at (689, 502)
Screenshot: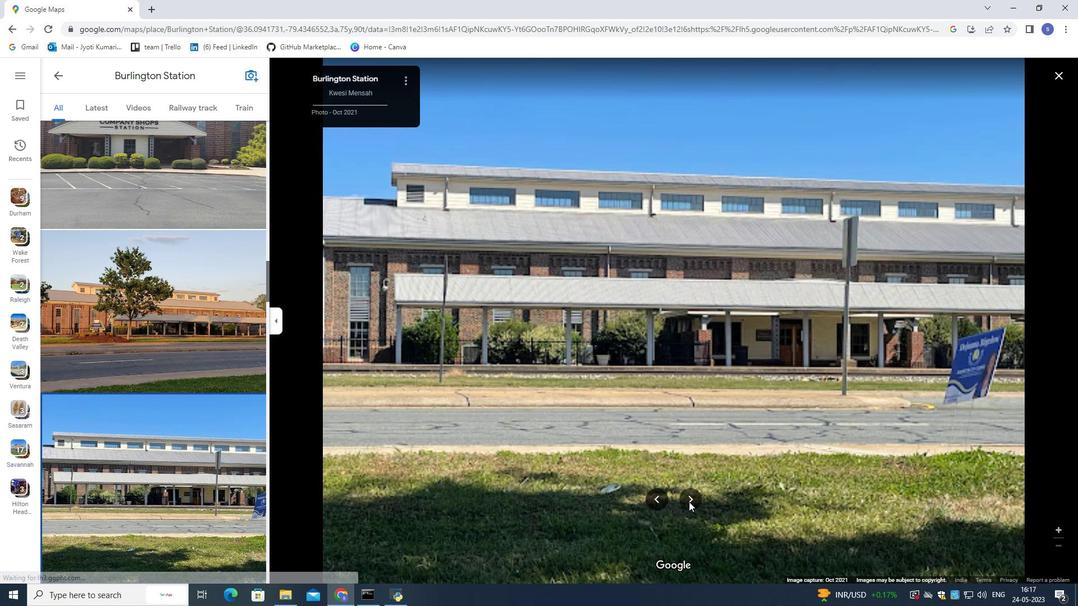 
Action: Mouse pressed left at (689, 502)
Screenshot: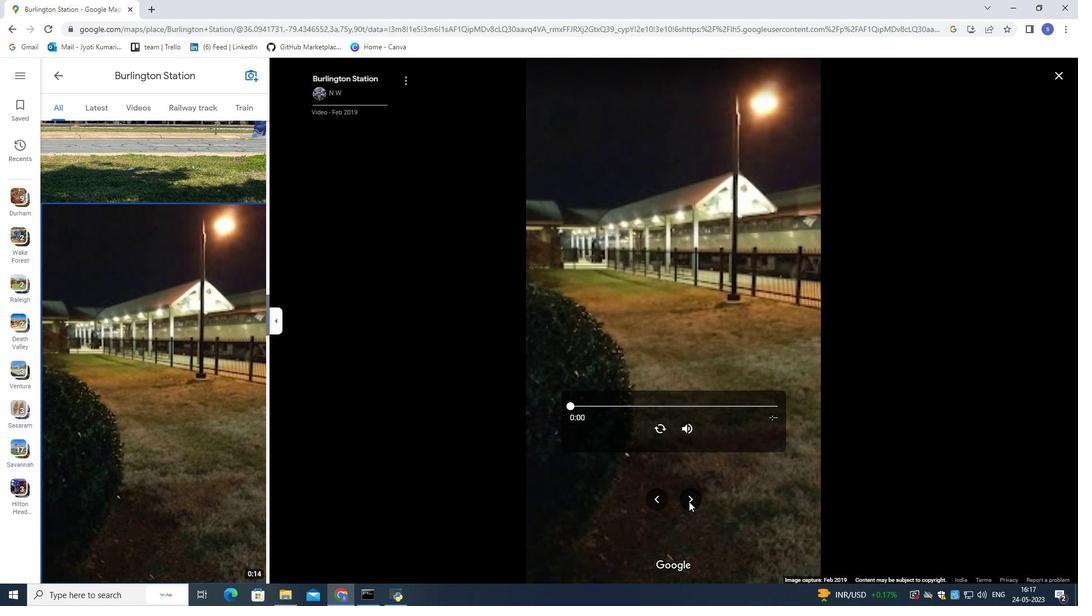
Action: Mouse pressed left at (689, 502)
Screenshot: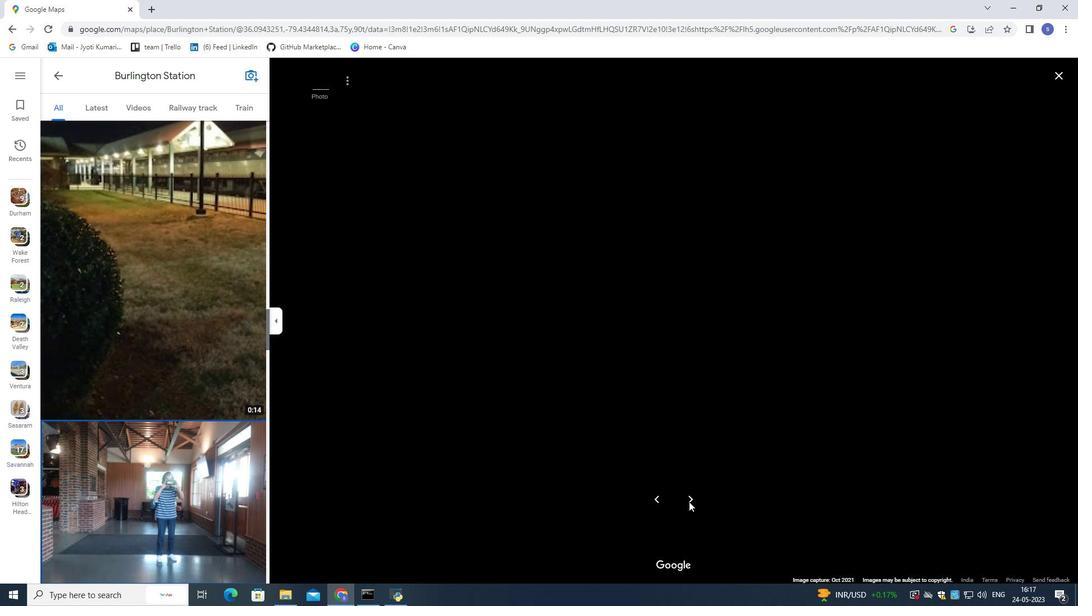 
Action: Mouse pressed left at (689, 502)
Screenshot: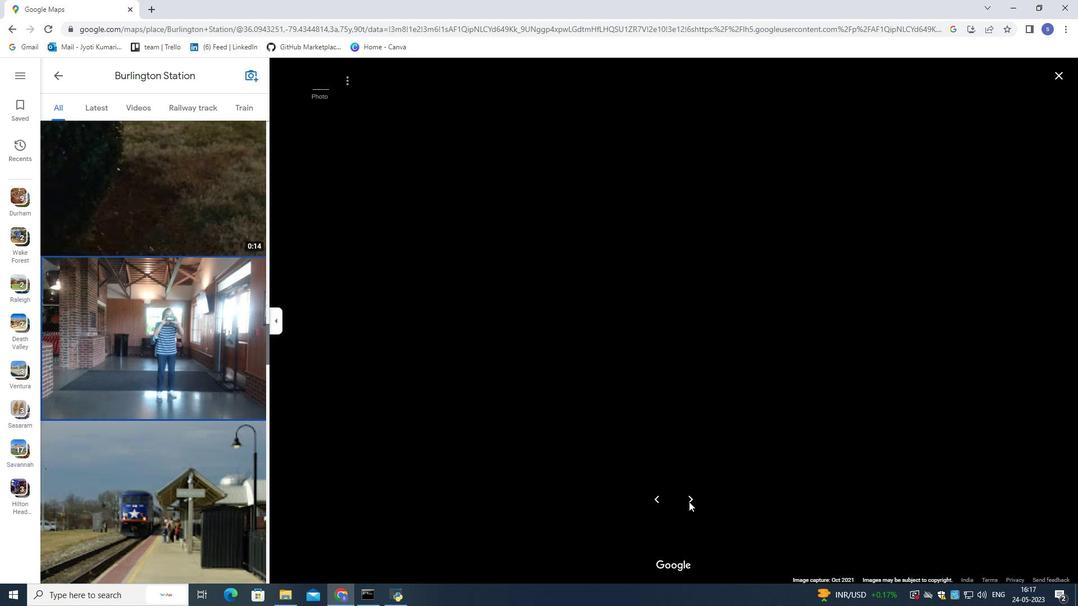 
Action: Mouse pressed left at (689, 502)
Screenshot: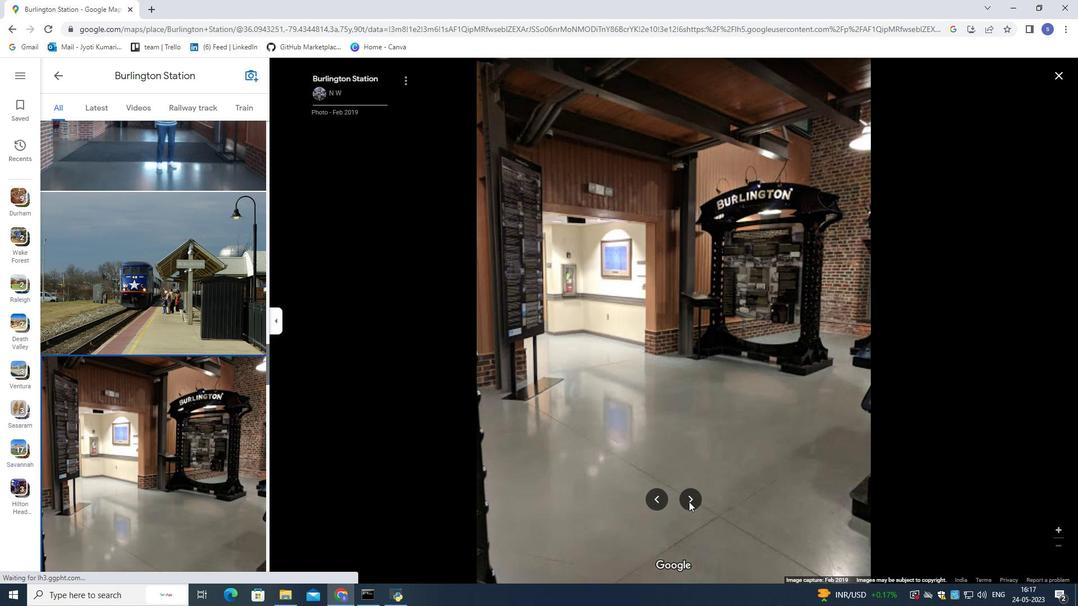 
Action: Mouse pressed left at (689, 502)
Screenshot: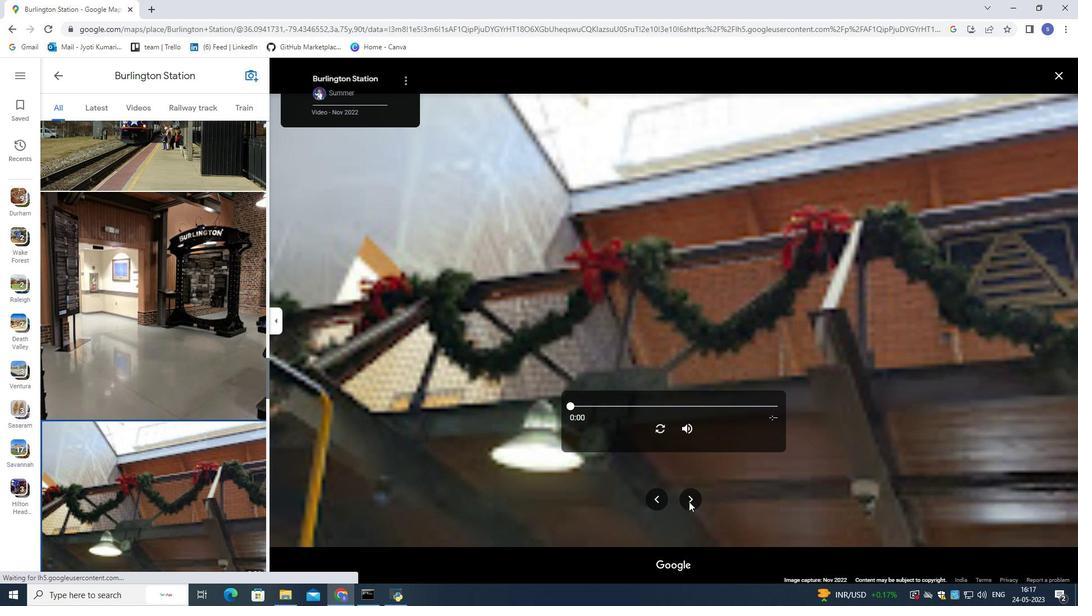
Action: Mouse pressed left at (689, 502)
Screenshot: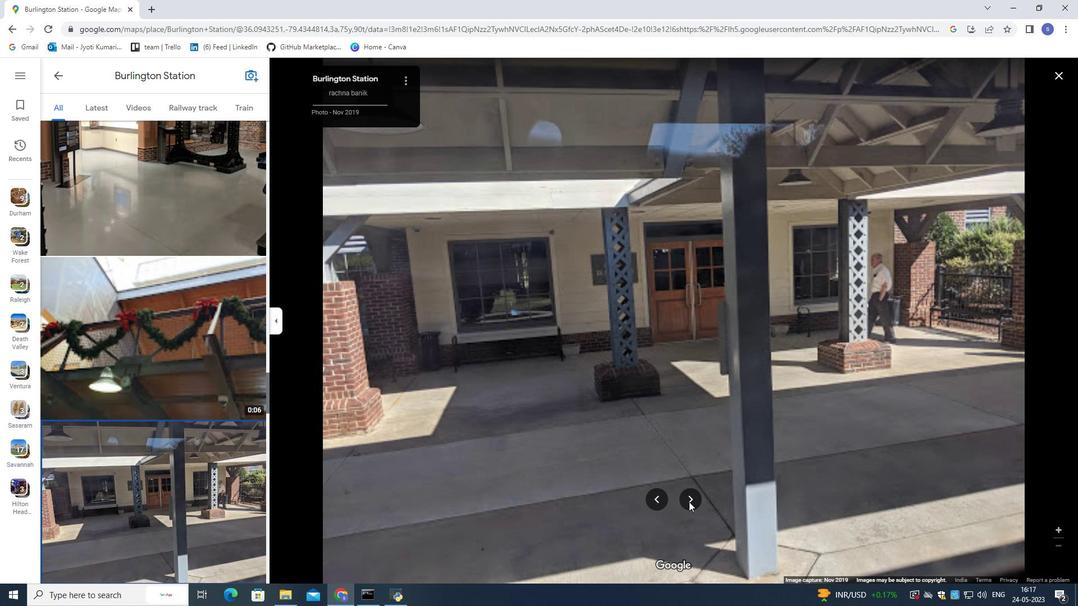 
Action: Mouse pressed left at (689, 502)
Screenshot: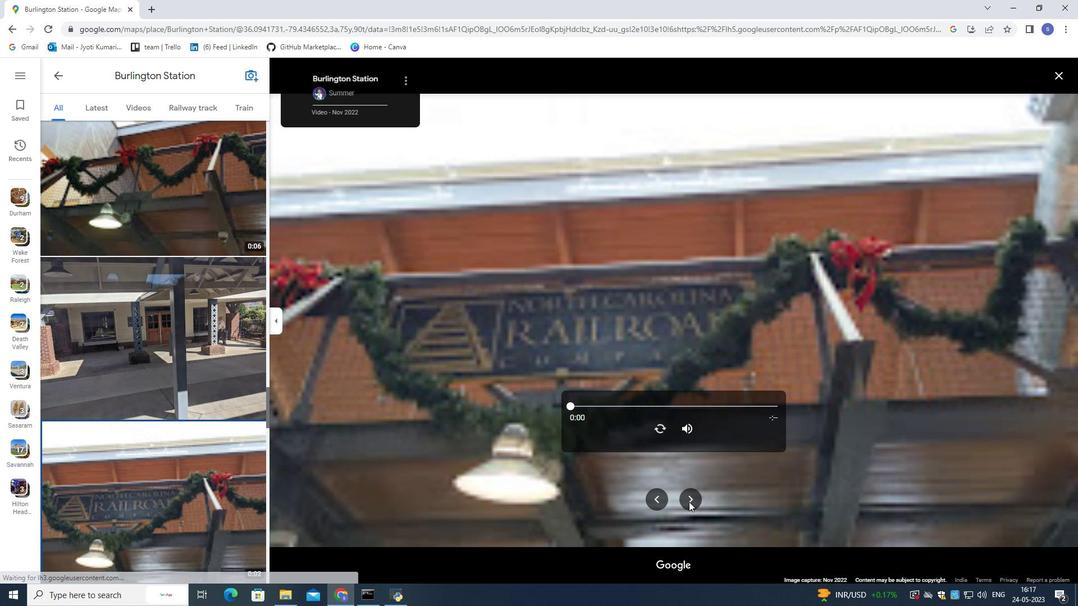 
Action: Mouse pressed left at (689, 502)
Screenshot: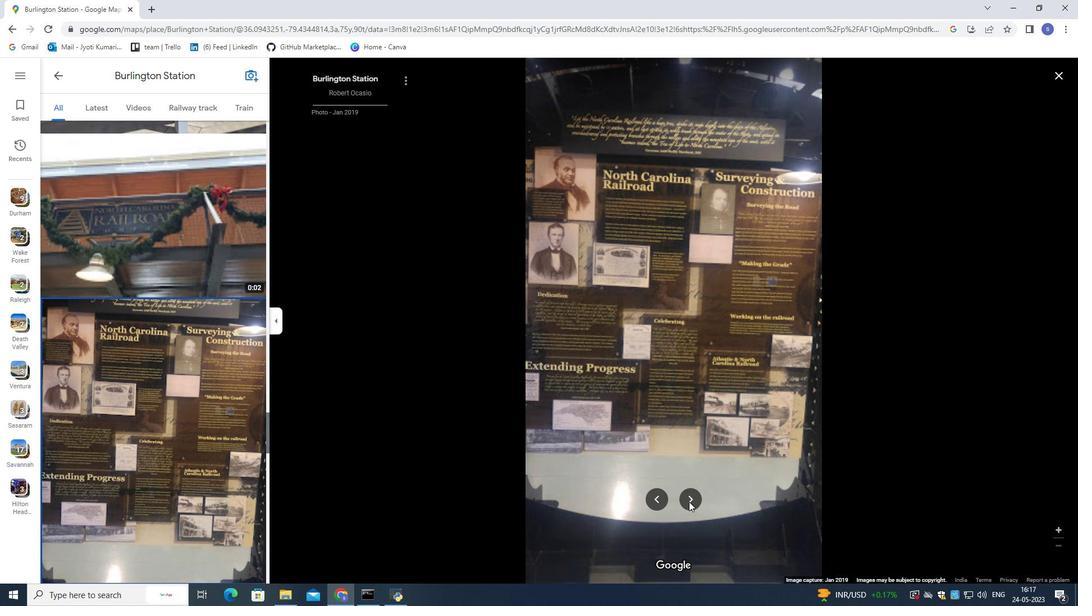 
Action: Mouse pressed left at (689, 502)
Screenshot: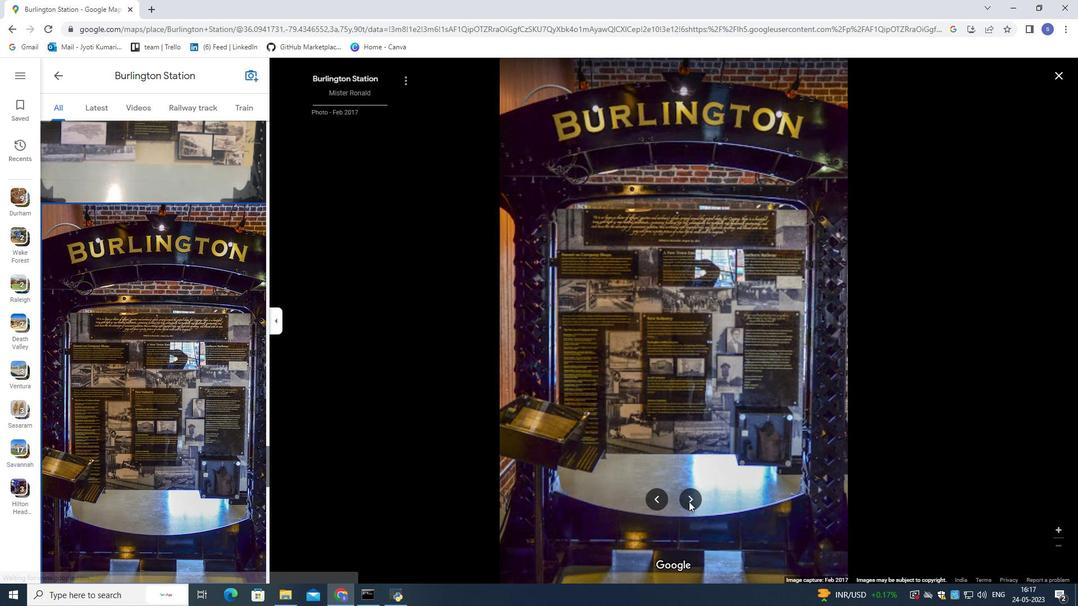 
Action: Mouse pressed left at (689, 502)
Screenshot: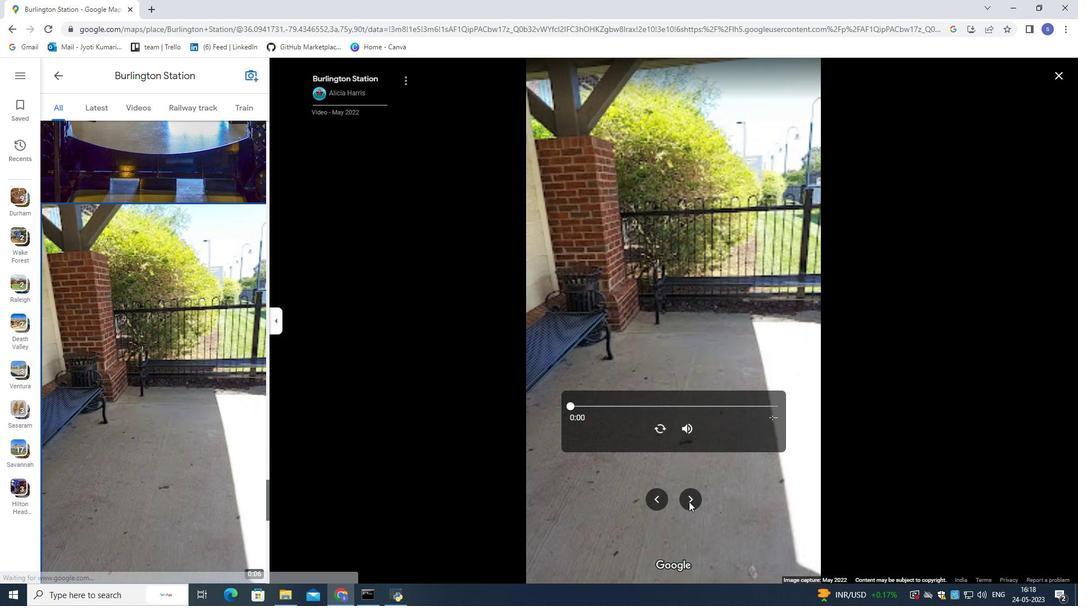 
Action: Mouse pressed left at (689, 502)
Screenshot: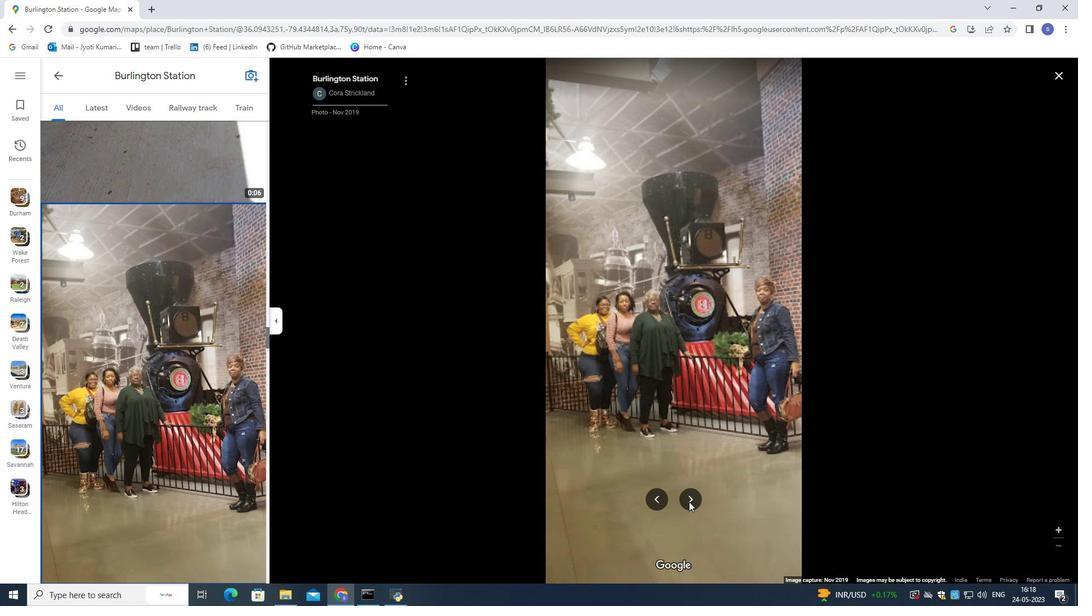 
Action: Mouse pressed left at (689, 502)
Screenshot: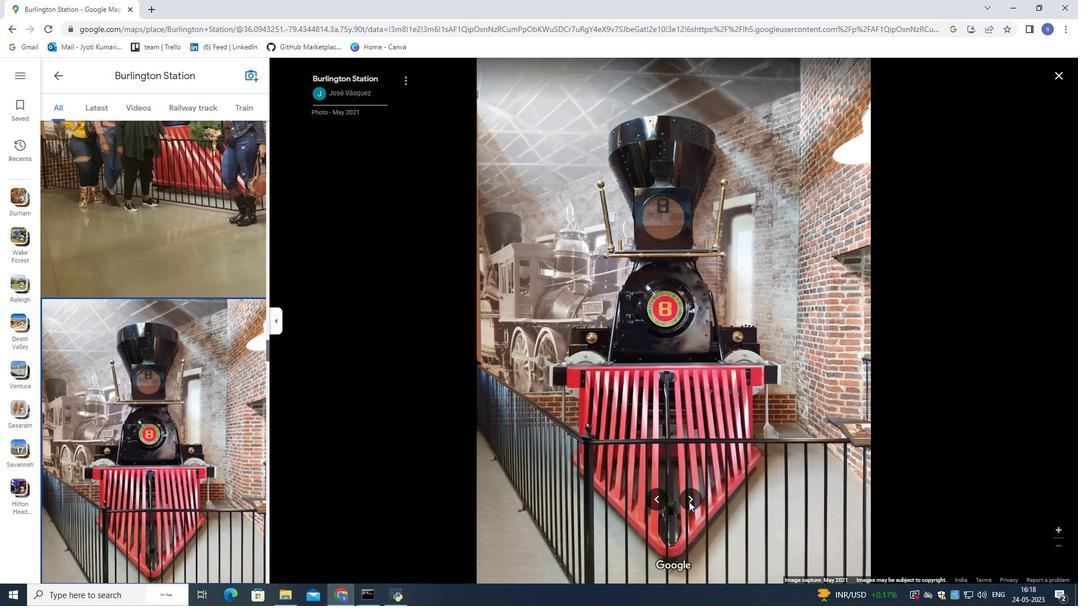 
Action: Mouse pressed left at (689, 502)
Screenshot: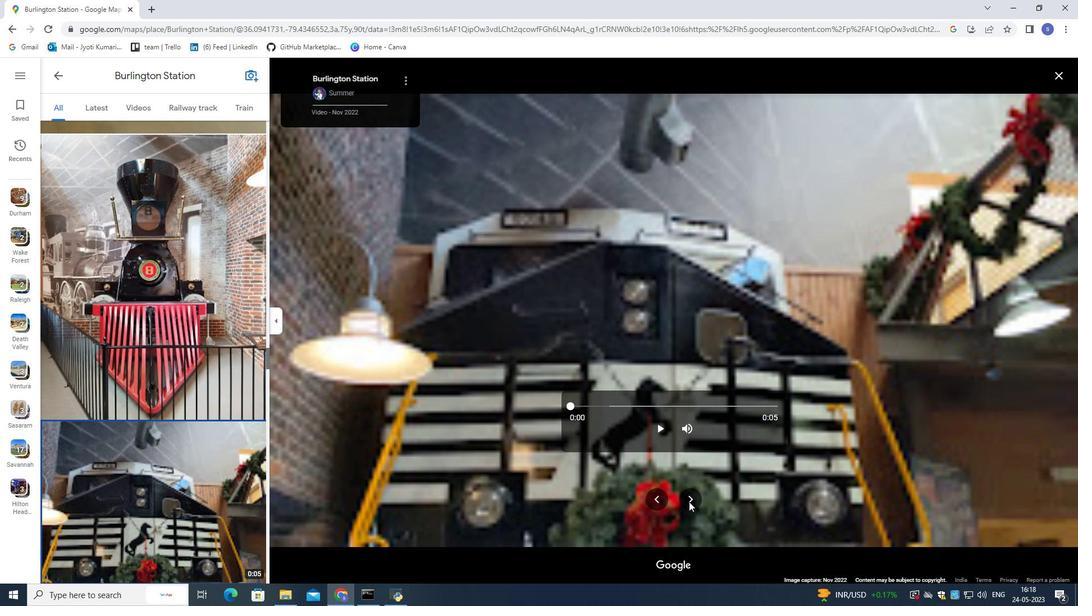 
Action: Mouse pressed left at (689, 502)
Screenshot: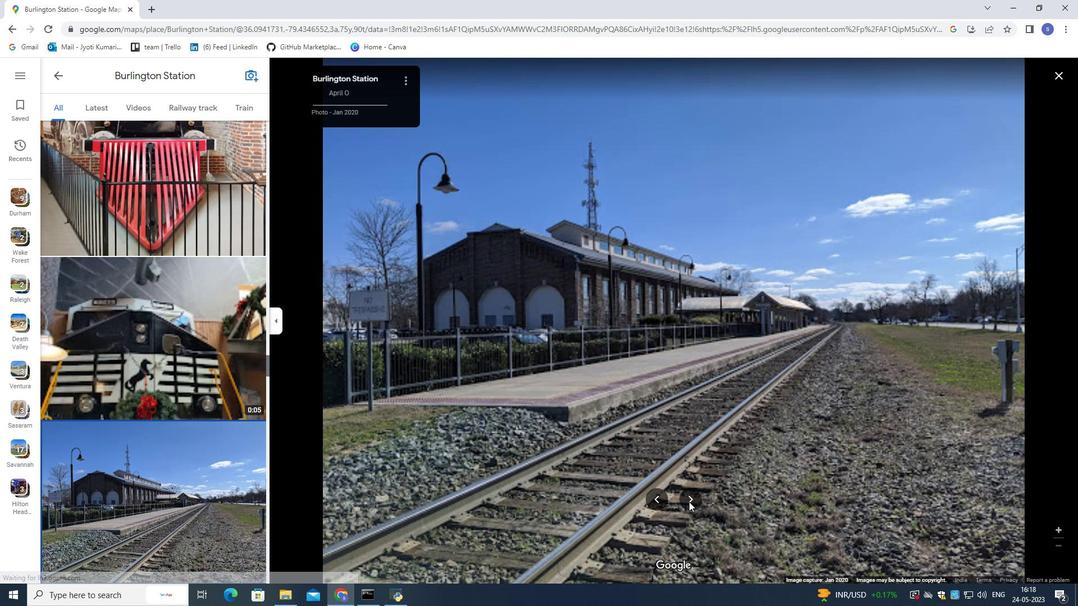 
Action: Mouse pressed left at (689, 502)
Screenshot: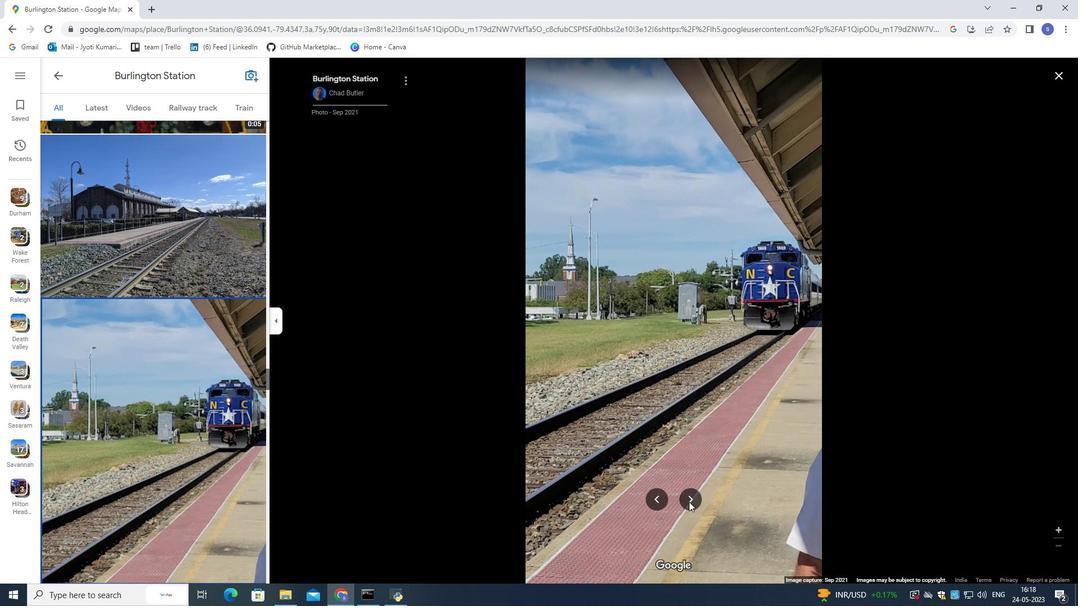 
Action: Mouse pressed left at (689, 502)
Screenshot: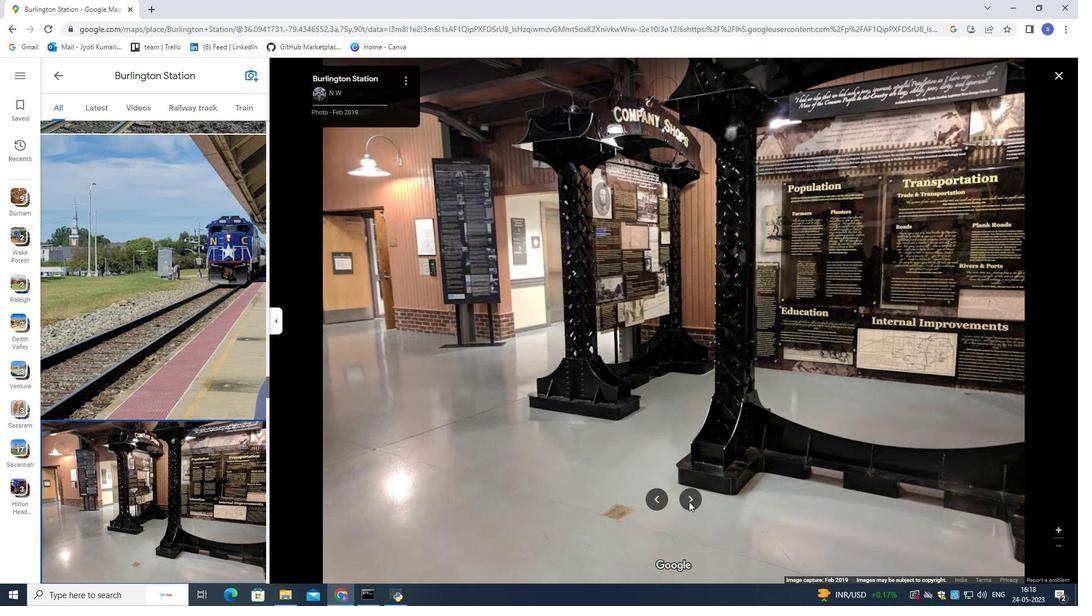 
Action: Mouse pressed left at (689, 502)
Screenshot: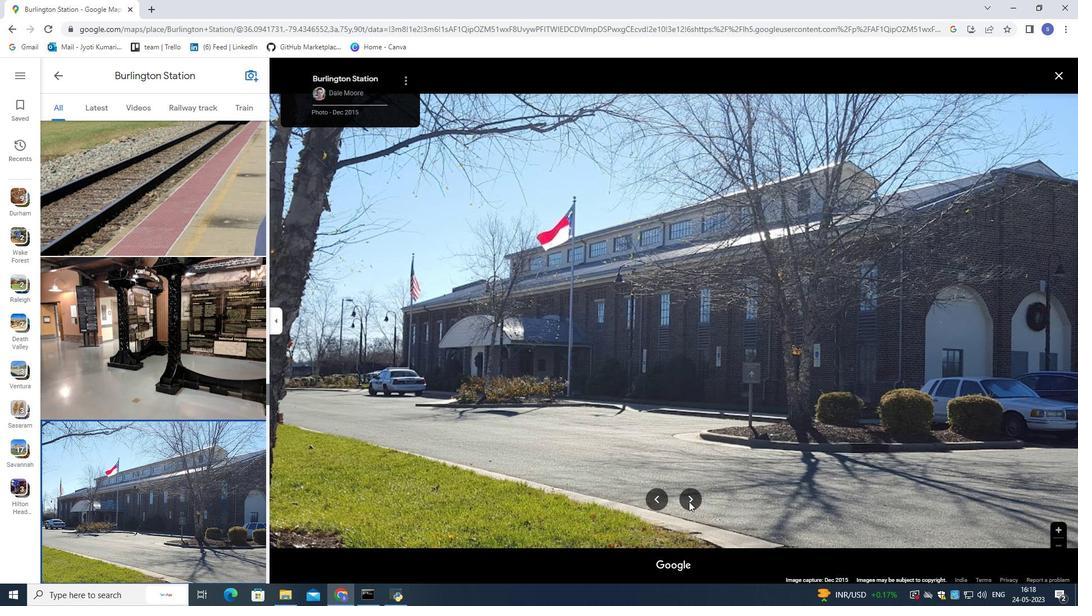 
Action: Mouse pressed left at (689, 502)
Screenshot: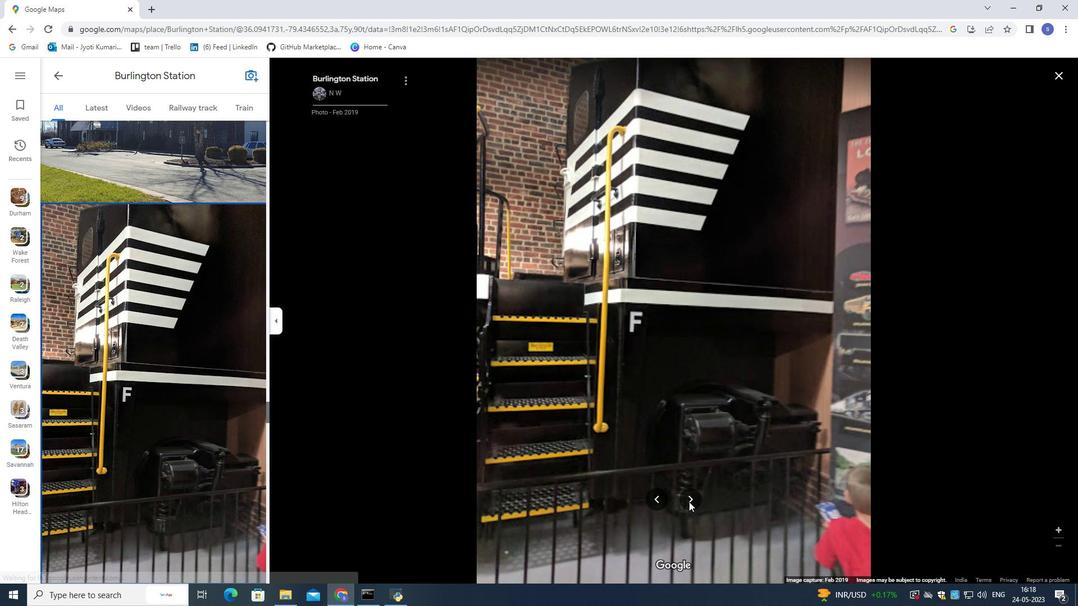 
Action: Mouse moved to (687, 497)
Screenshot: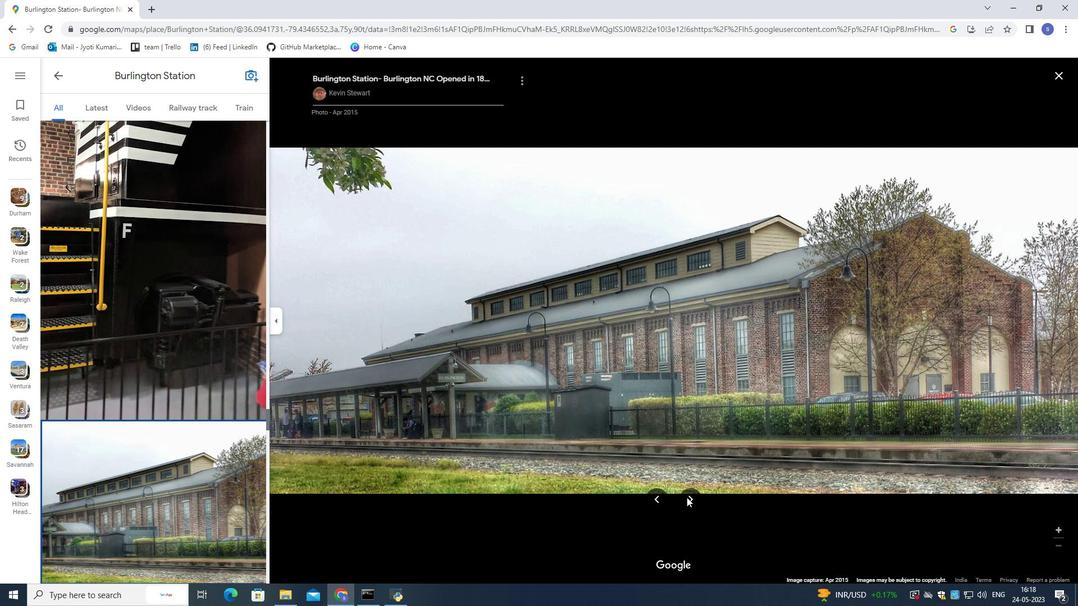 
Action: Mouse pressed left at (687, 497)
Screenshot: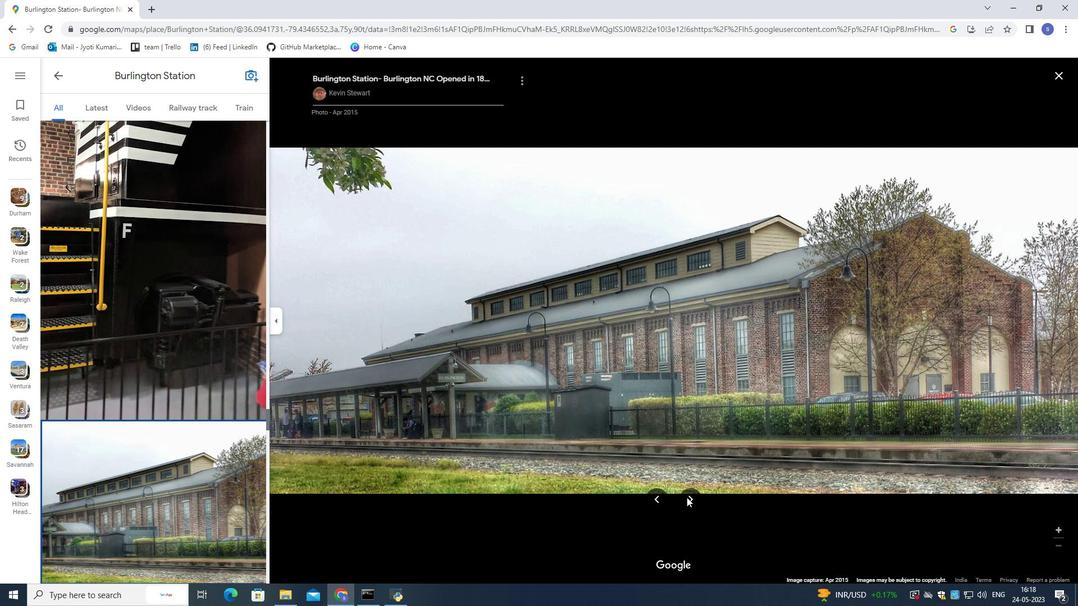 
Action: Mouse moved to (60, 79)
Screenshot: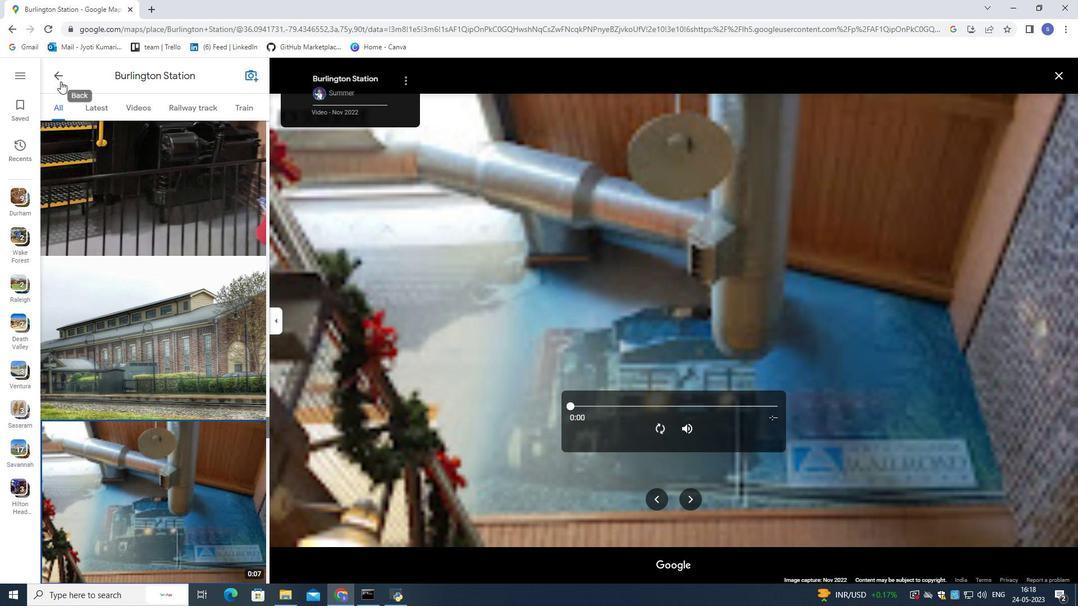 
Action: Mouse pressed left at (60, 79)
Screenshot: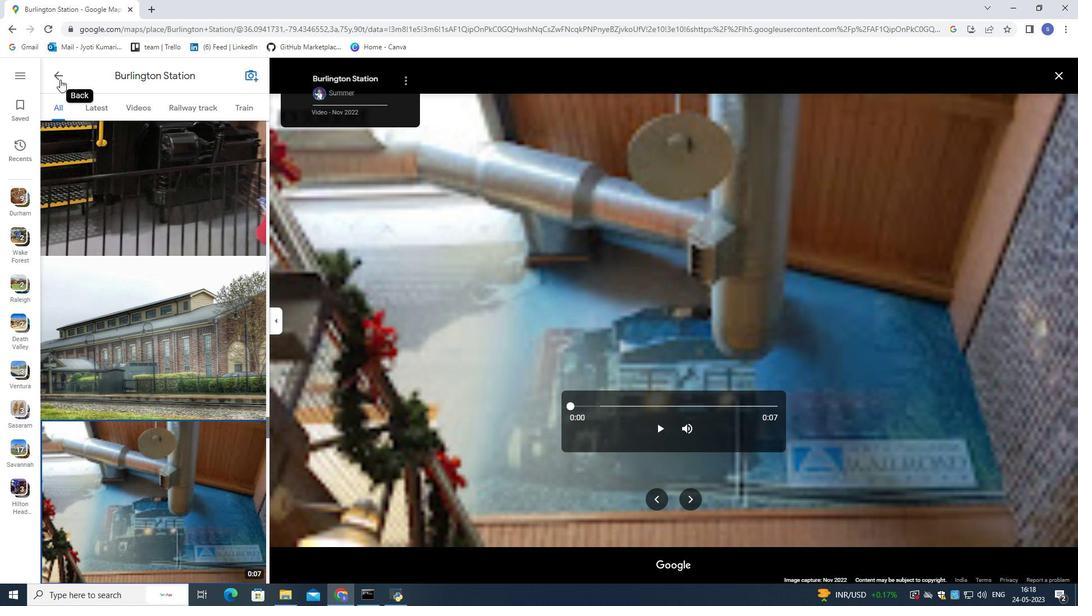 
Action: Mouse moved to (141, 230)
Screenshot: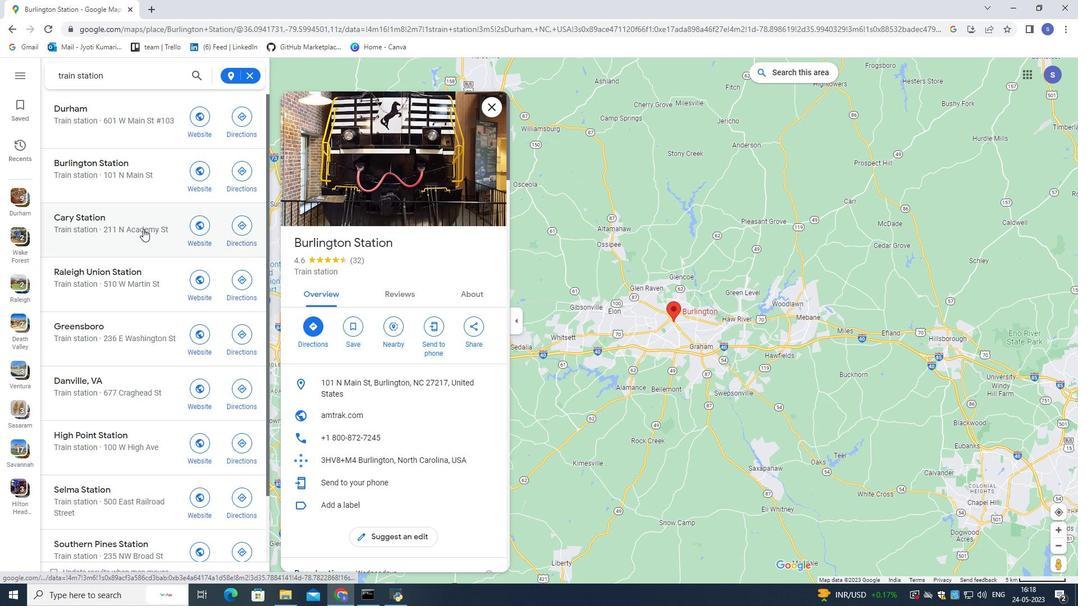 
Action: Mouse pressed left at (141, 230)
Screenshot: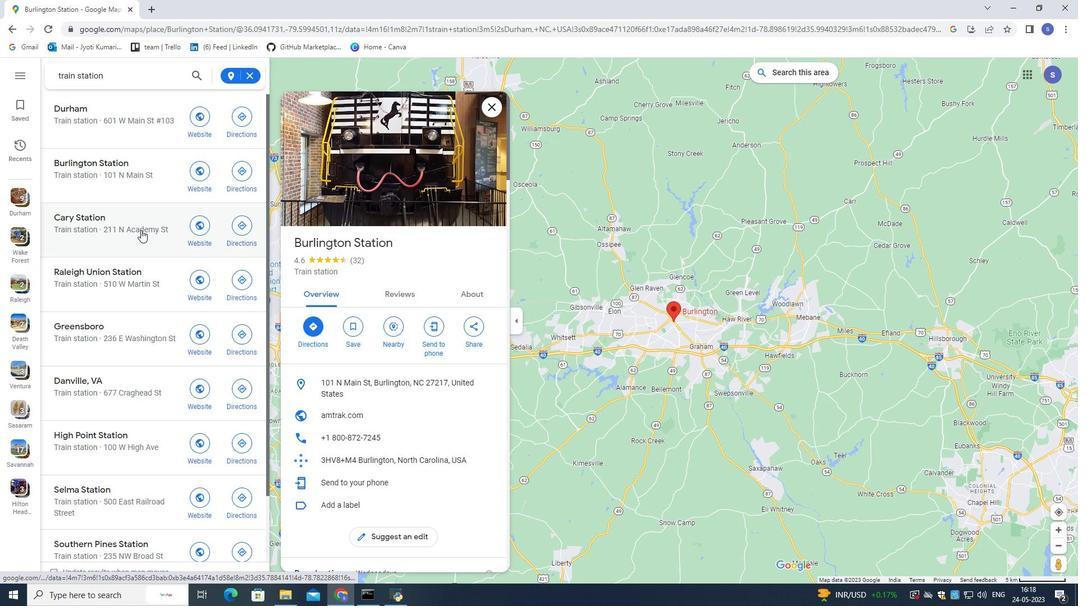 
Action: Mouse moved to (362, 184)
Screenshot: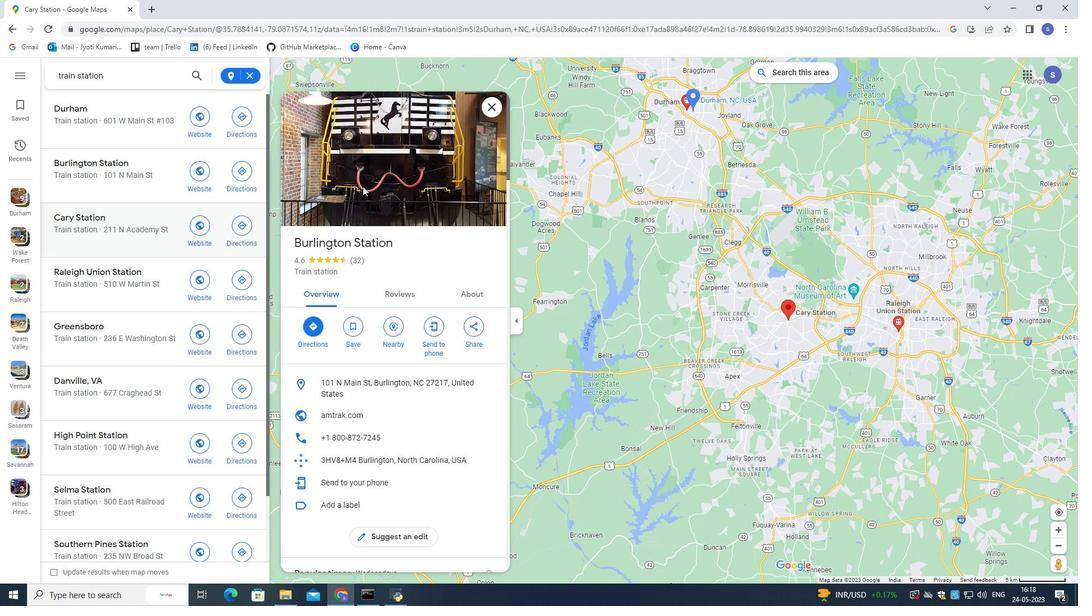 
Action: Mouse pressed left at (362, 184)
Screenshot: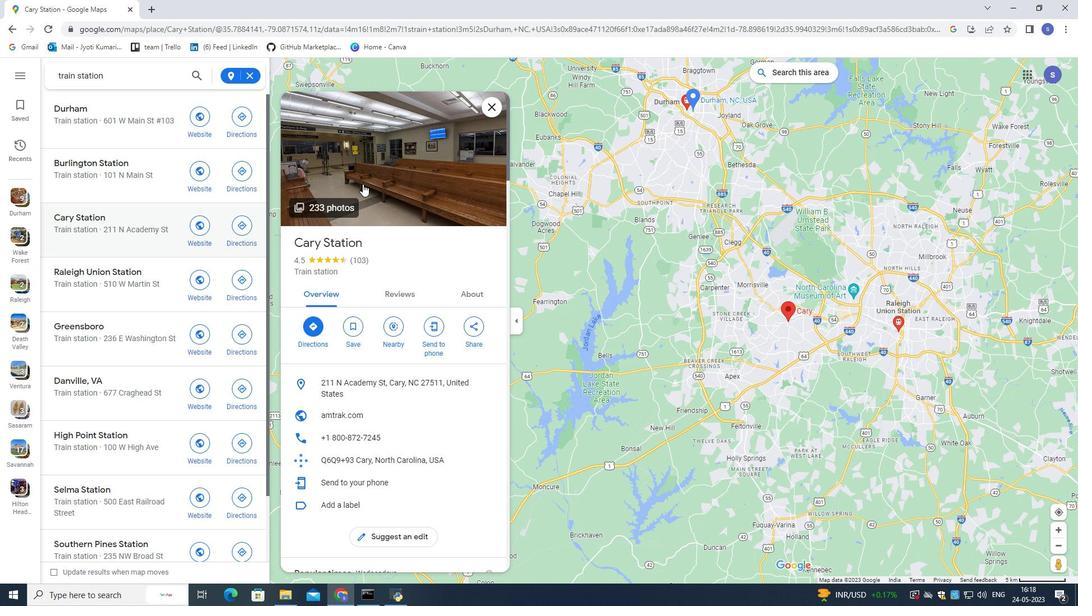 
Action: Mouse moved to (681, 500)
Screenshot: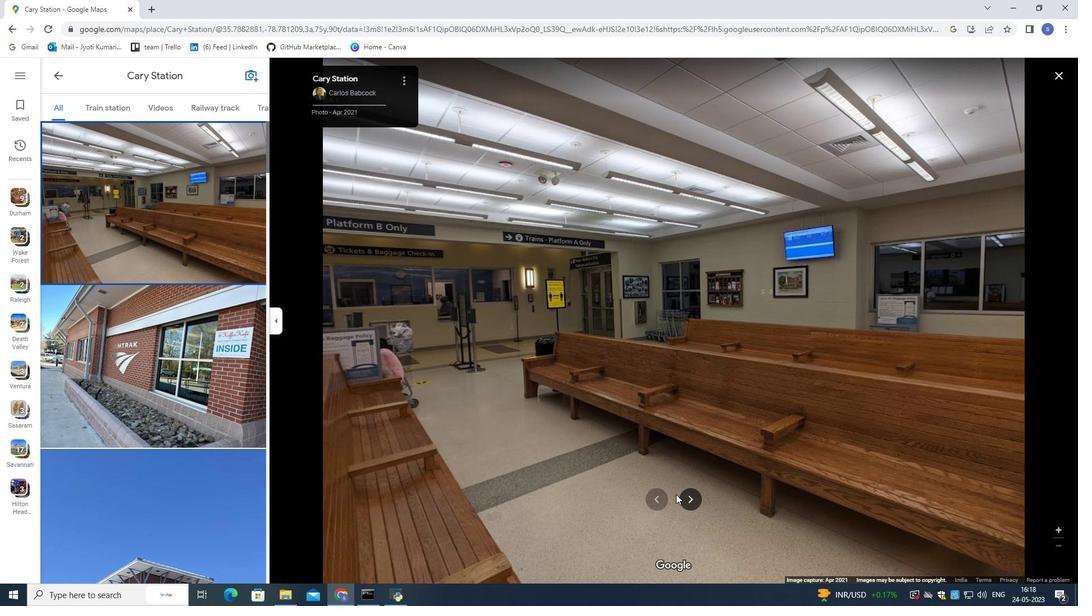 
Action: Mouse pressed left at (681, 500)
Screenshot: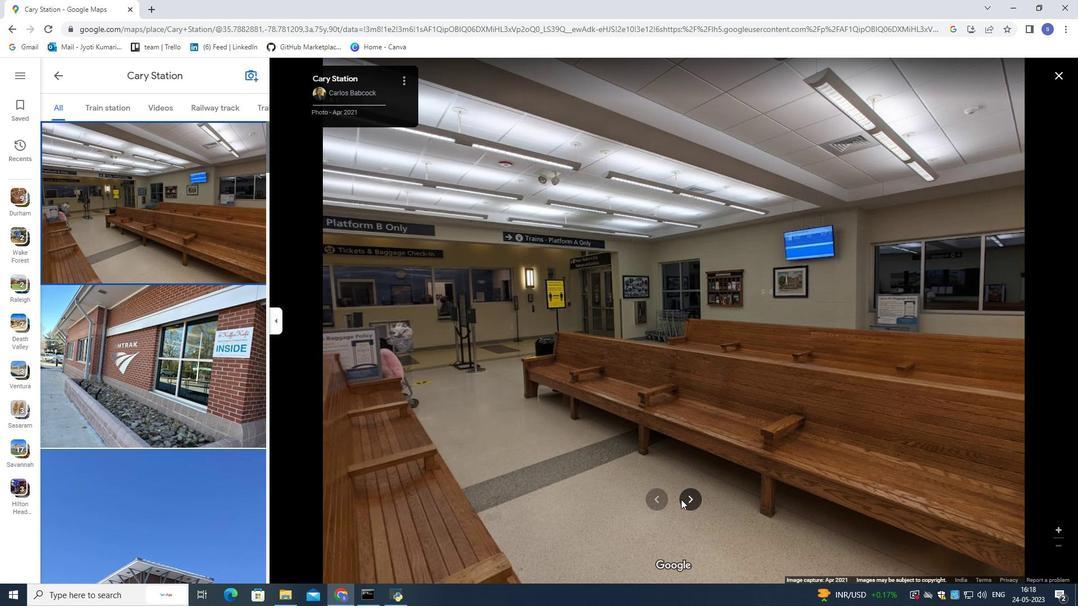 
Action: Mouse moved to (686, 501)
Screenshot: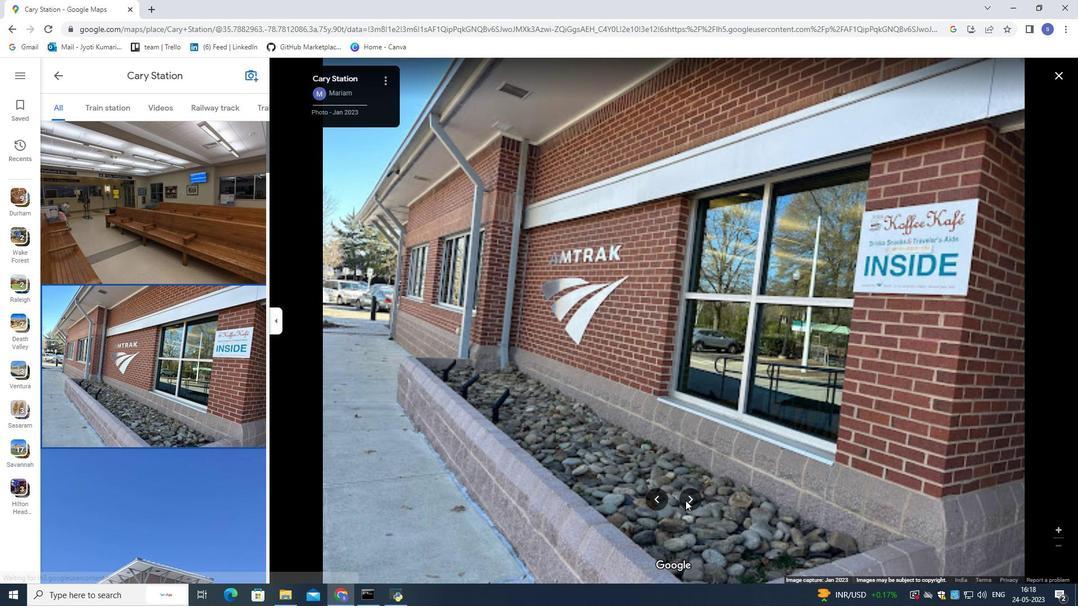 
Action: Mouse pressed left at (686, 501)
Screenshot: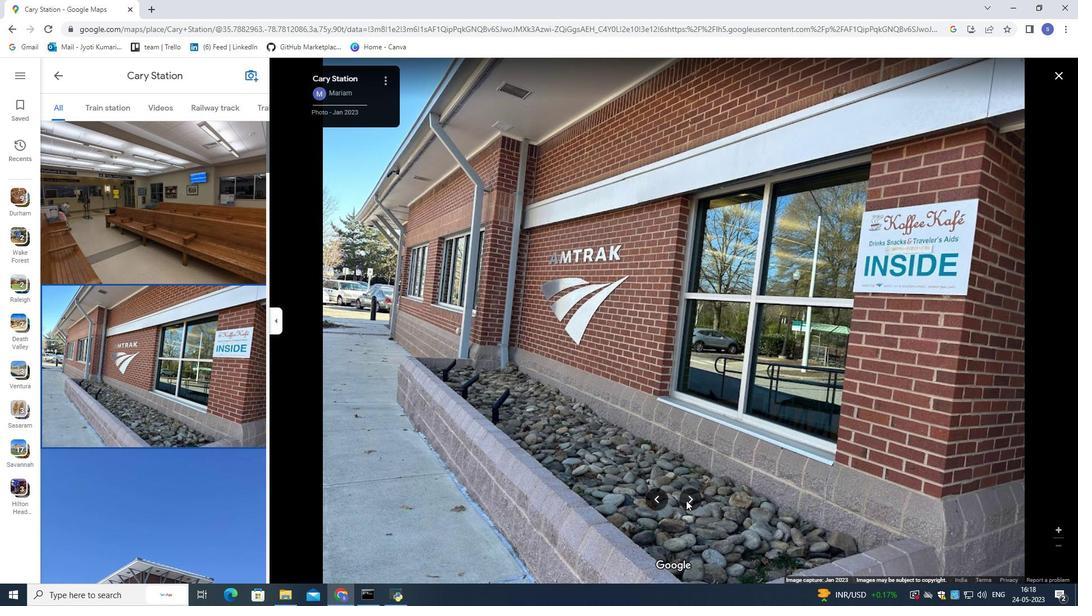 
Action: Mouse pressed left at (686, 501)
Screenshot: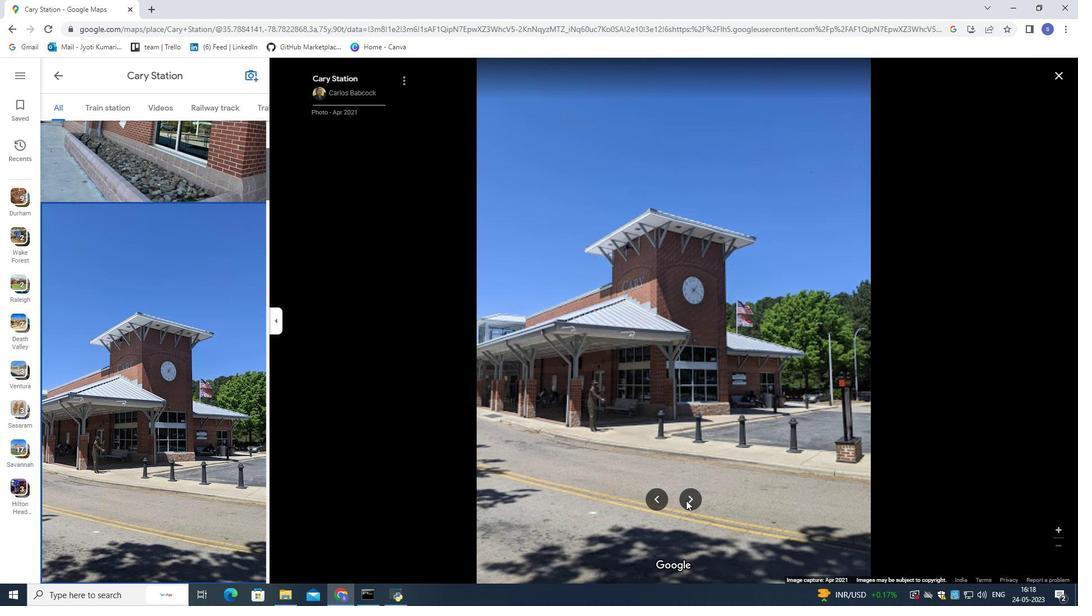 
Action: Mouse moved to (690, 498)
Screenshot: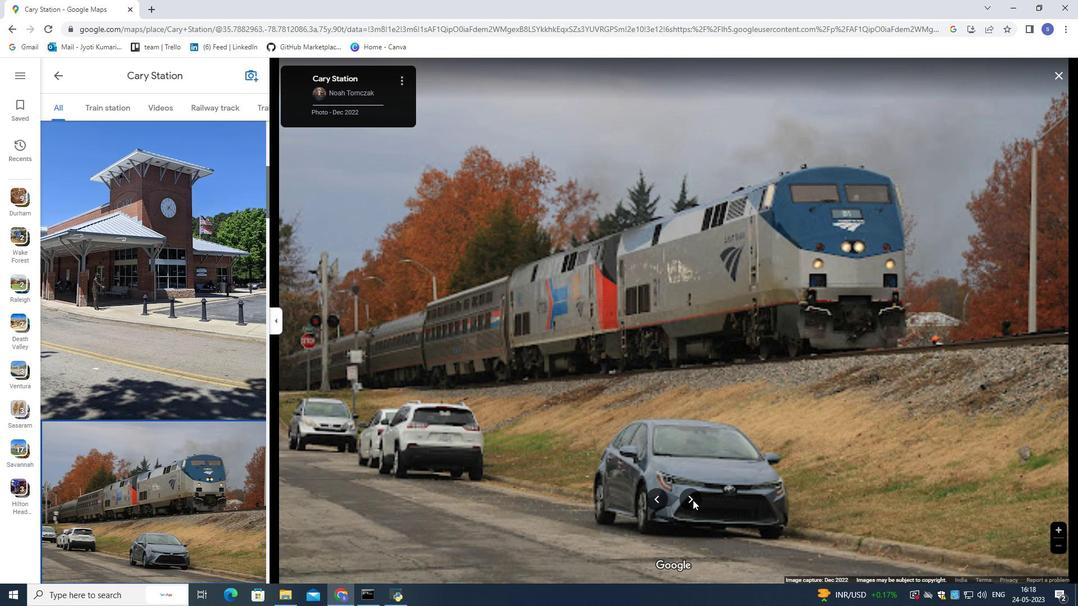 
Action: Mouse pressed left at (690, 498)
Screenshot: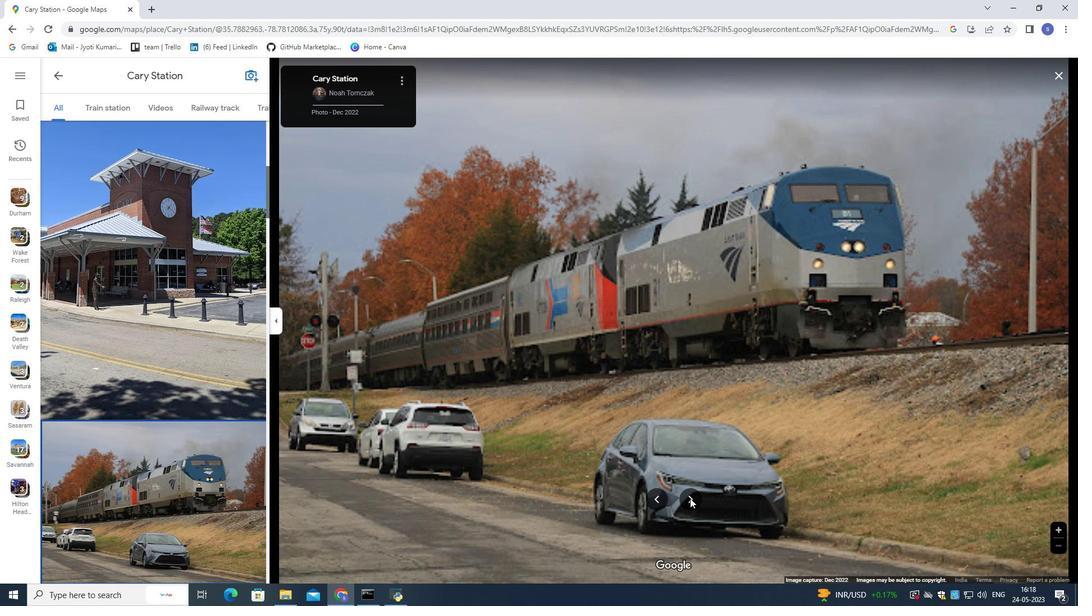 
Action: Mouse pressed left at (690, 498)
Screenshot: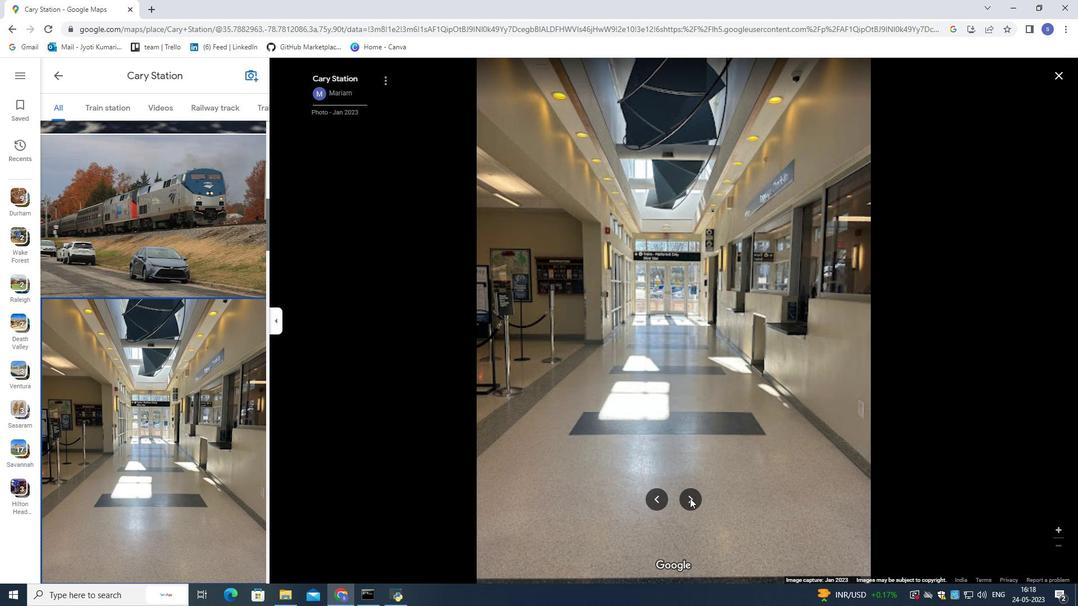 
Action: Mouse moved to (689, 498)
Screenshot: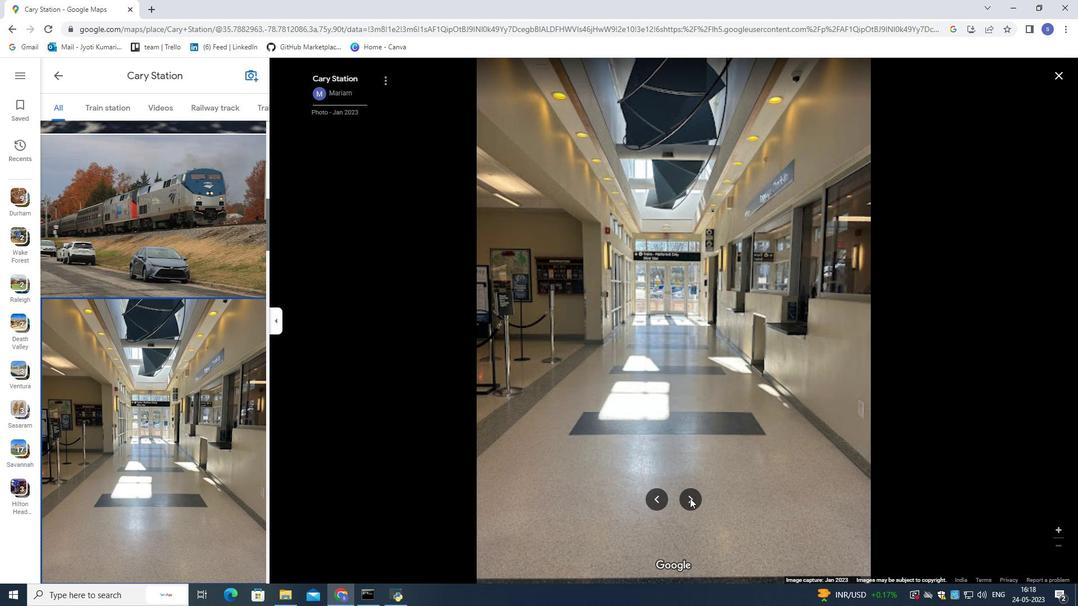 
Action: Mouse pressed left at (689, 498)
Screenshot: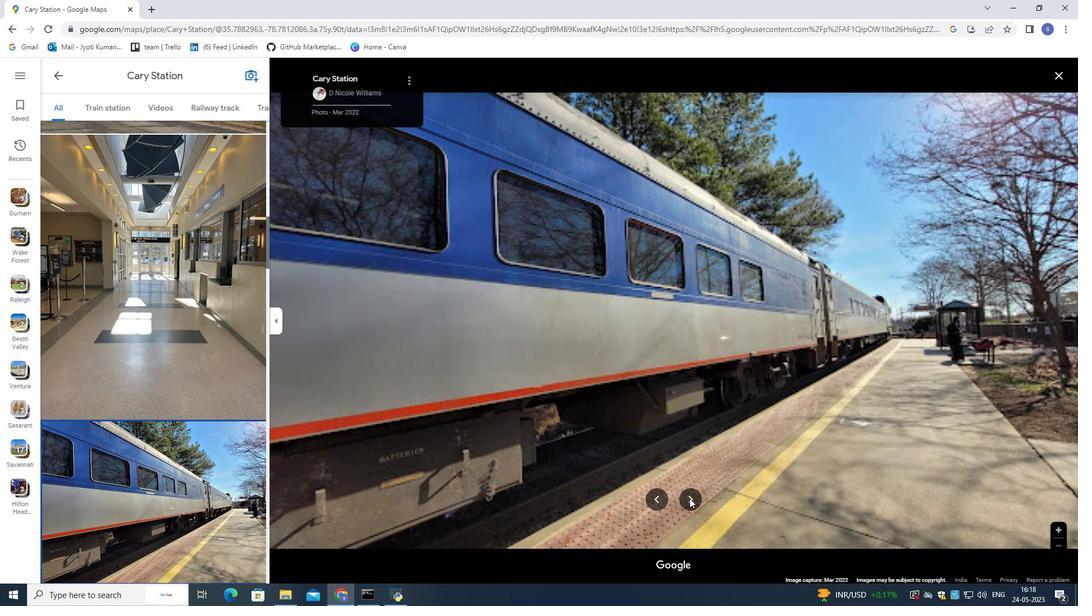 
Action: Mouse pressed left at (689, 498)
Screenshot: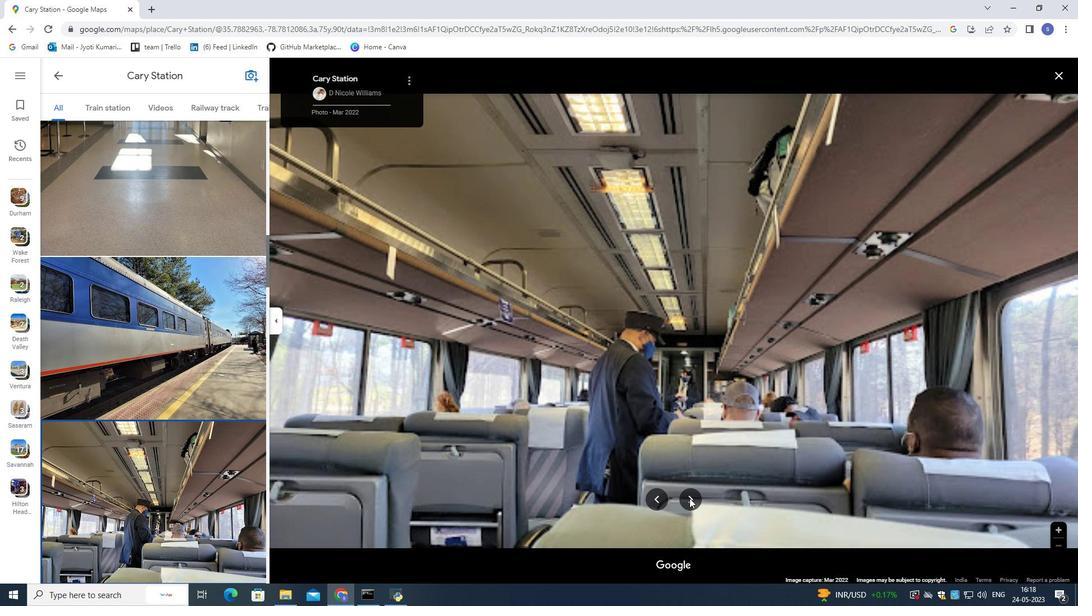 
Action: Mouse pressed left at (689, 498)
